 Task: Add an event with the title Second Marketing Campaign Review and Analysis, date '2023/12/29', time 8:30 AM to 10:30 AMand add a description: The Networking Mixer Event will kick off with a warm welcome and an introduction to the purpose and format of the event. Attendees will have the chance to mingle and engage in casual conversations, creating a relaxed and inclusive environment that encourages networking and relationship building.Select event color  Flamingo . Add location for the event as: 789 Oak Lane, Townsville, United Kingdom, logged in from the account softage.7@softage.netand send the event invitation to softage.1@softage.net and softage.2@softage.net. Set a reminder for the event Doesn't repeat
Action: Mouse moved to (48, 123)
Screenshot: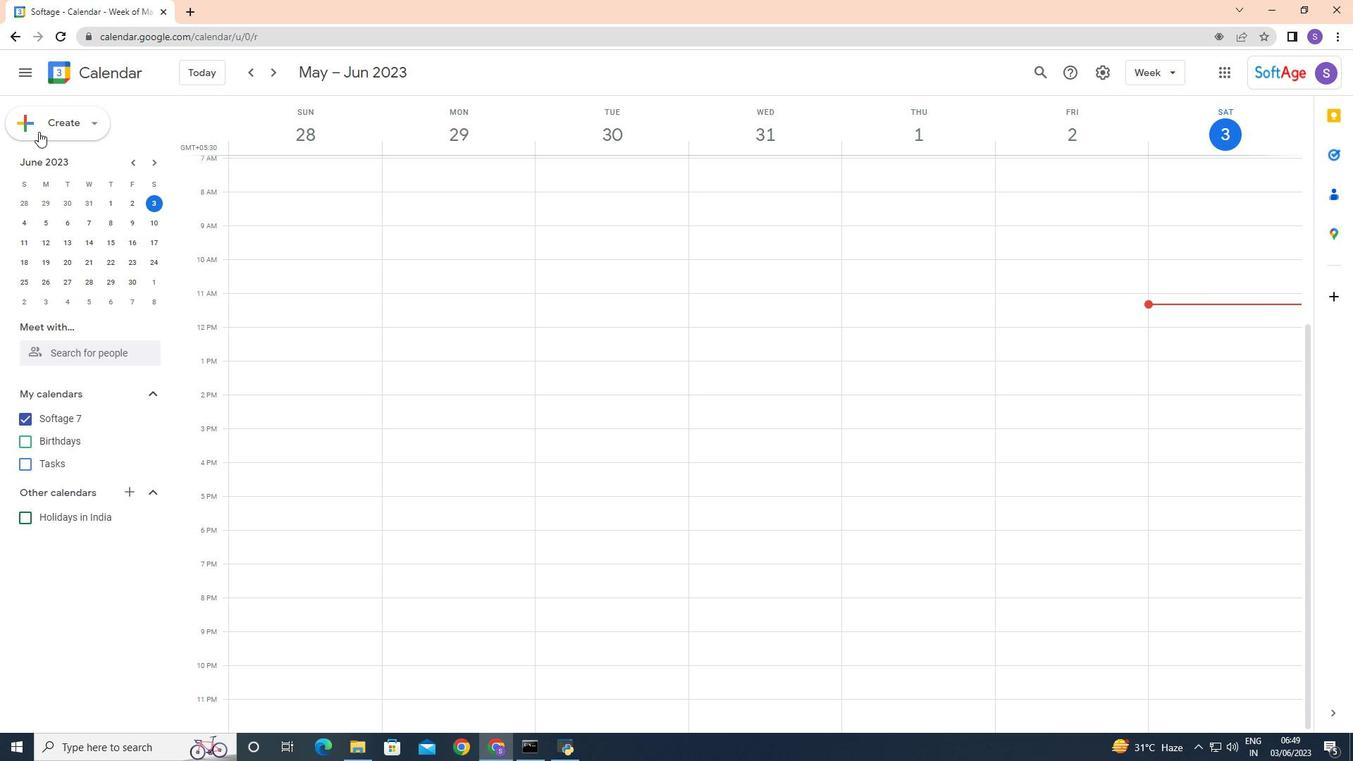 
Action: Mouse pressed left at (48, 123)
Screenshot: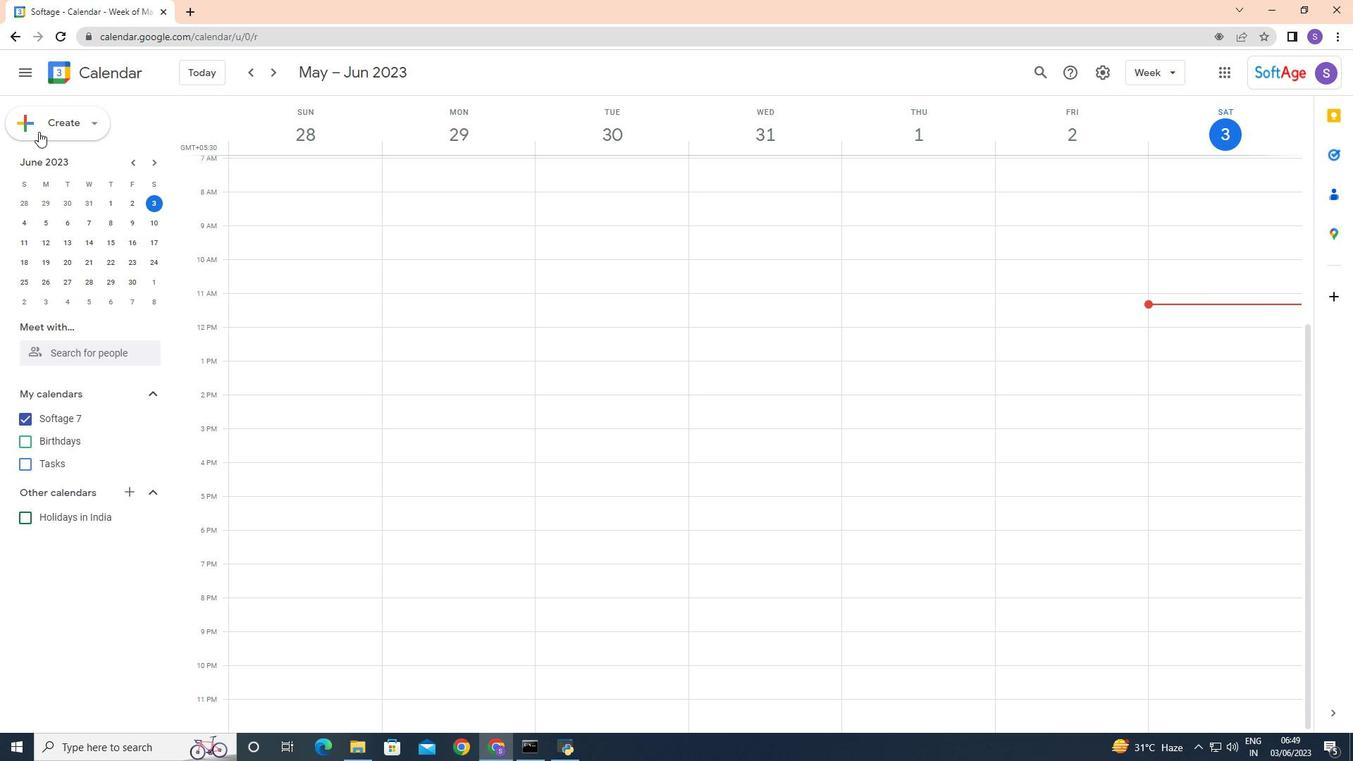 
Action: Mouse moved to (63, 160)
Screenshot: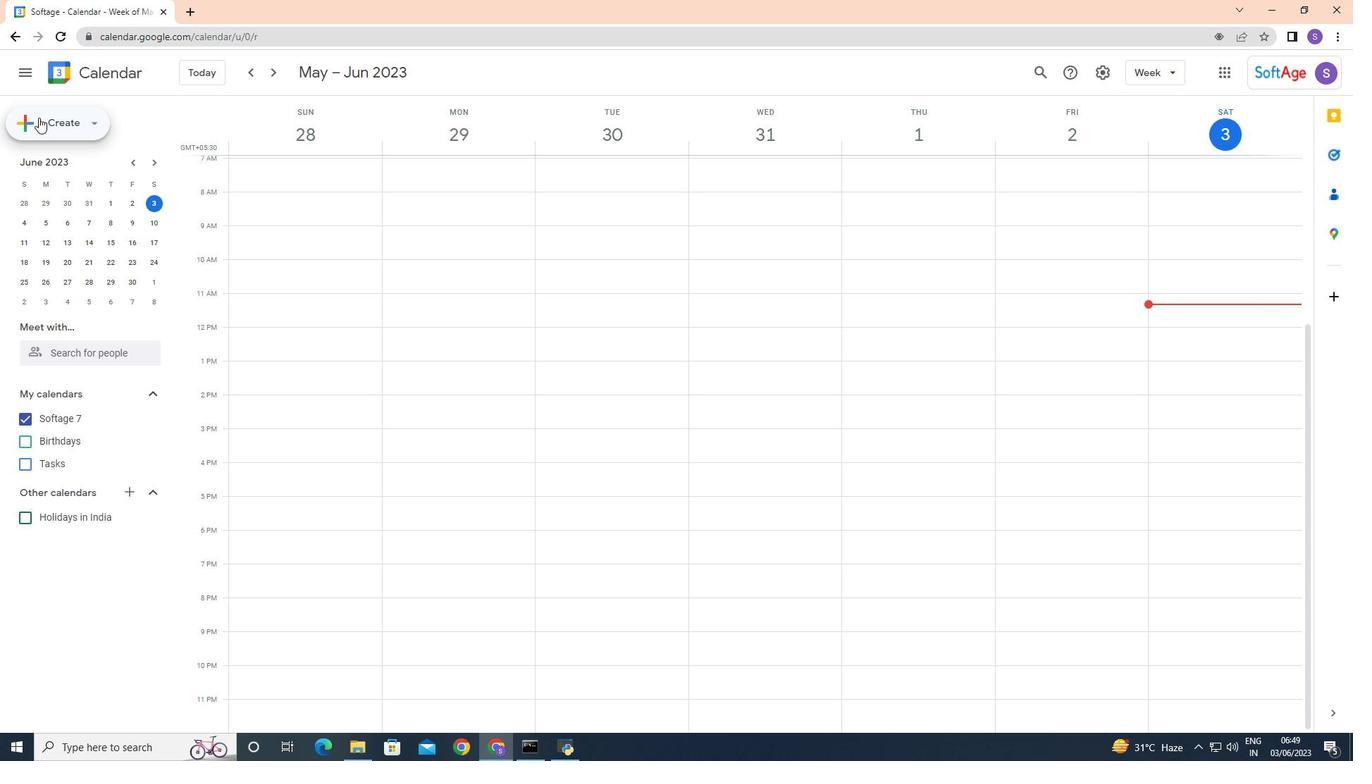 
Action: Mouse pressed left at (63, 160)
Screenshot: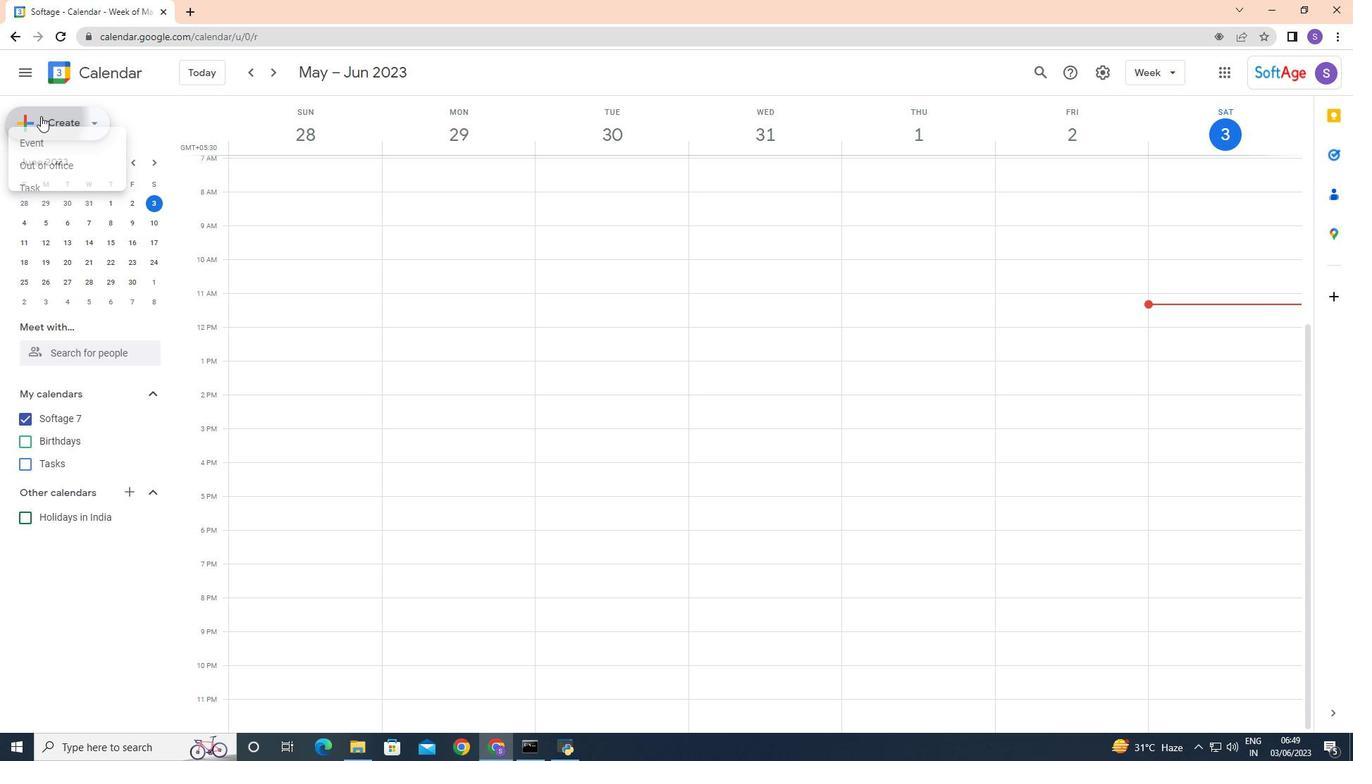 
Action: Mouse moved to (1019, 556)
Screenshot: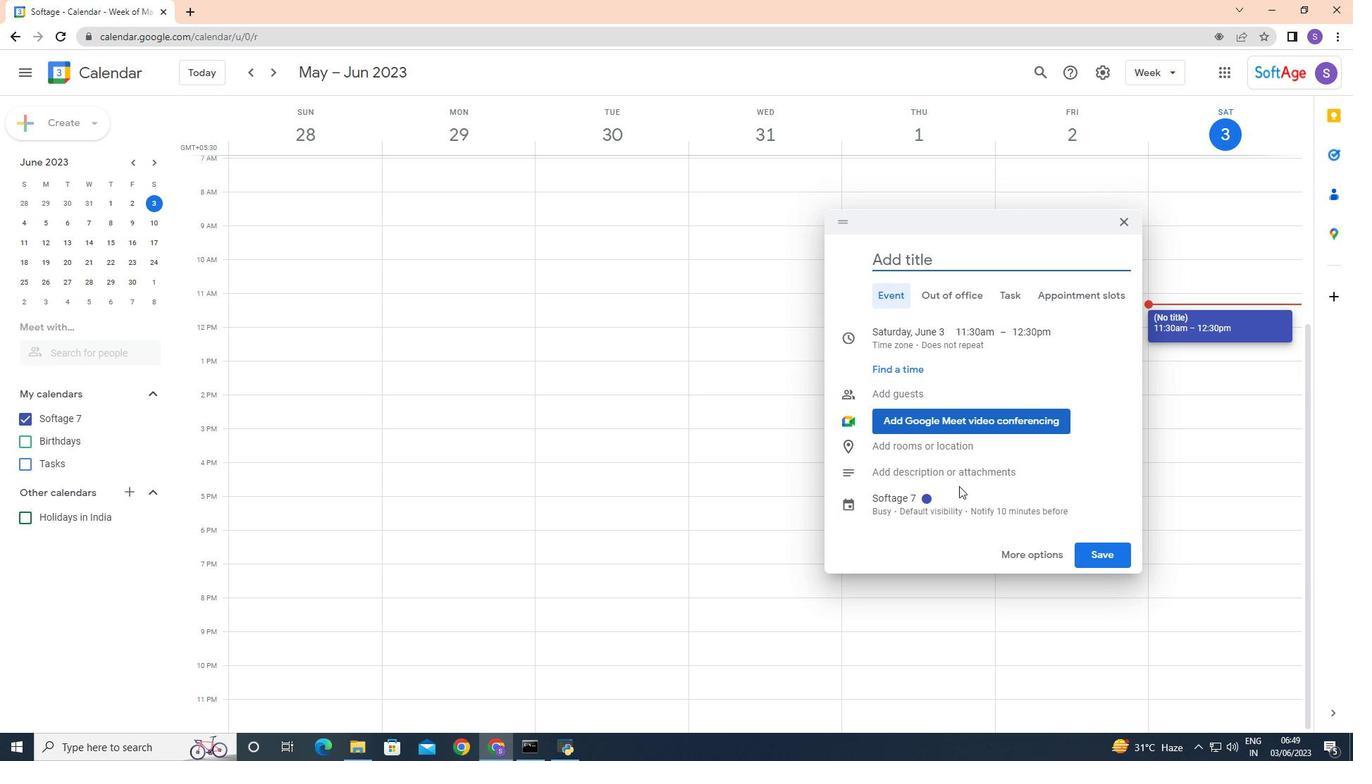 
Action: Mouse pressed left at (1019, 556)
Screenshot: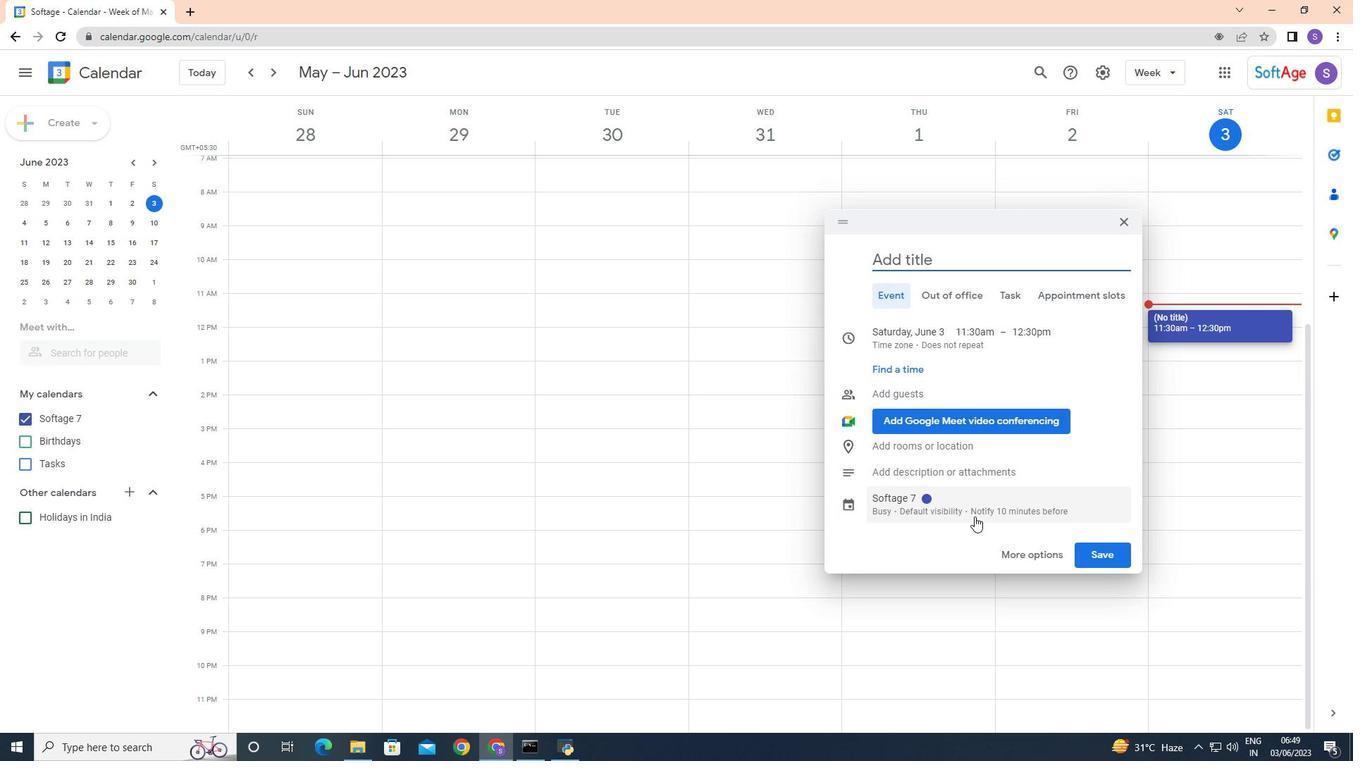 
Action: Mouse moved to (94, 76)
Screenshot: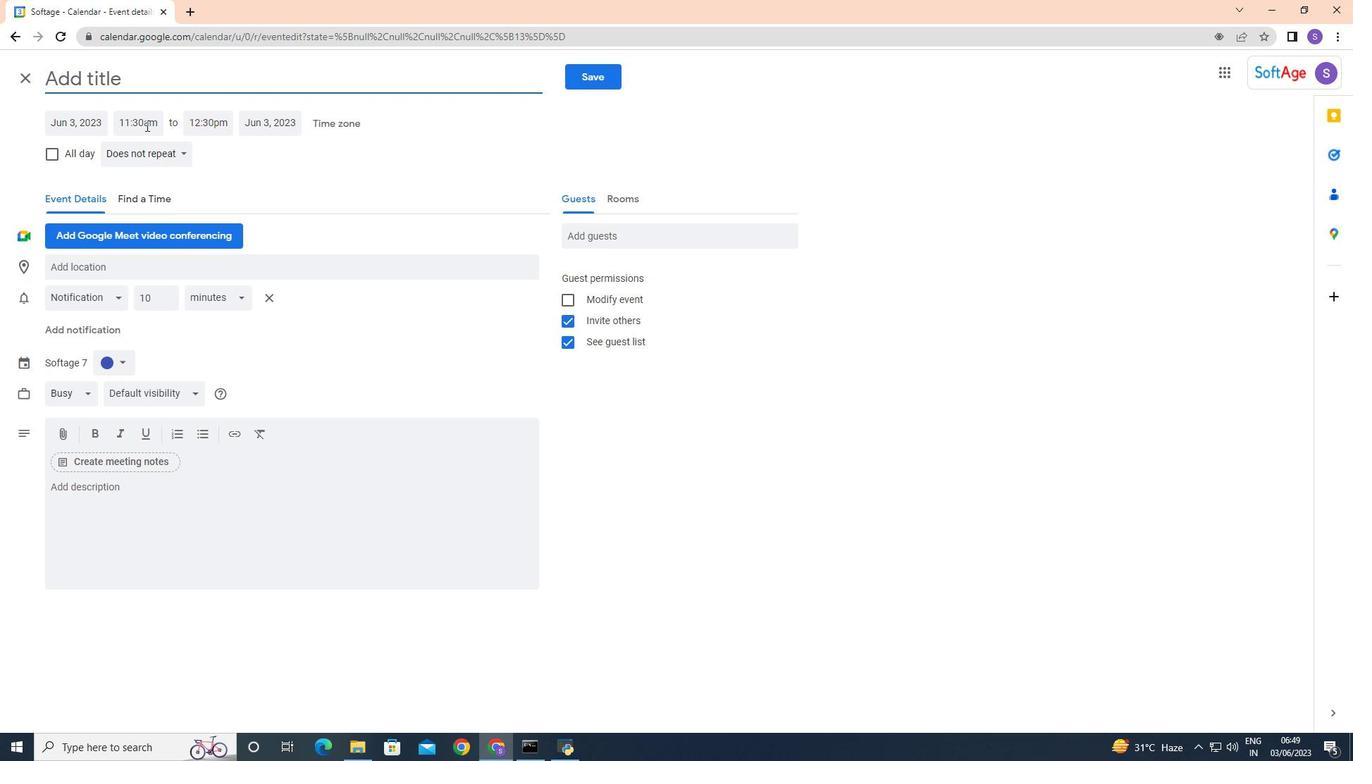 
Action: Mouse pressed left at (94, 76)
Screenshot: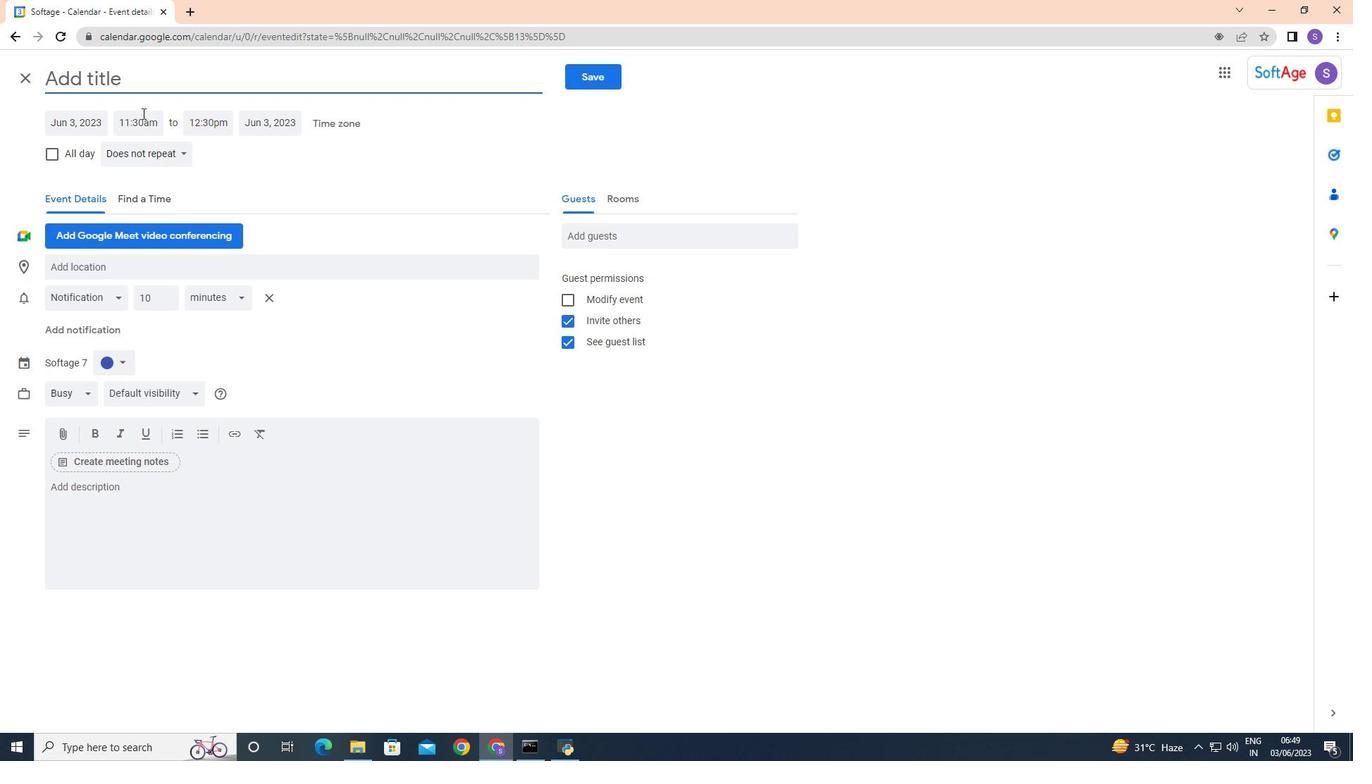 
Action: Key pressed <Key.caps_lock>S<Key.caps_lock>econd<Key.space><Key.caps_lock>MA<Key.caps_lock><Key.backspace>arketing<Key.space><Key.caps_lock>C<Key.caps_lock>ampaign<Key.space><Key.caps_lock>R<Key.caps_lock>eview<Key.space><Key.caps_lock>AND<Key.backspace><Key.backspace><Key.backspace><Key.caps_lock>and<Key.space>a<Key.backspace><Key.caps_lock>ANA<Key.backspace><Key.backspace><Key.caps_lock>a<Key.backspace>nalysis
Screenshot: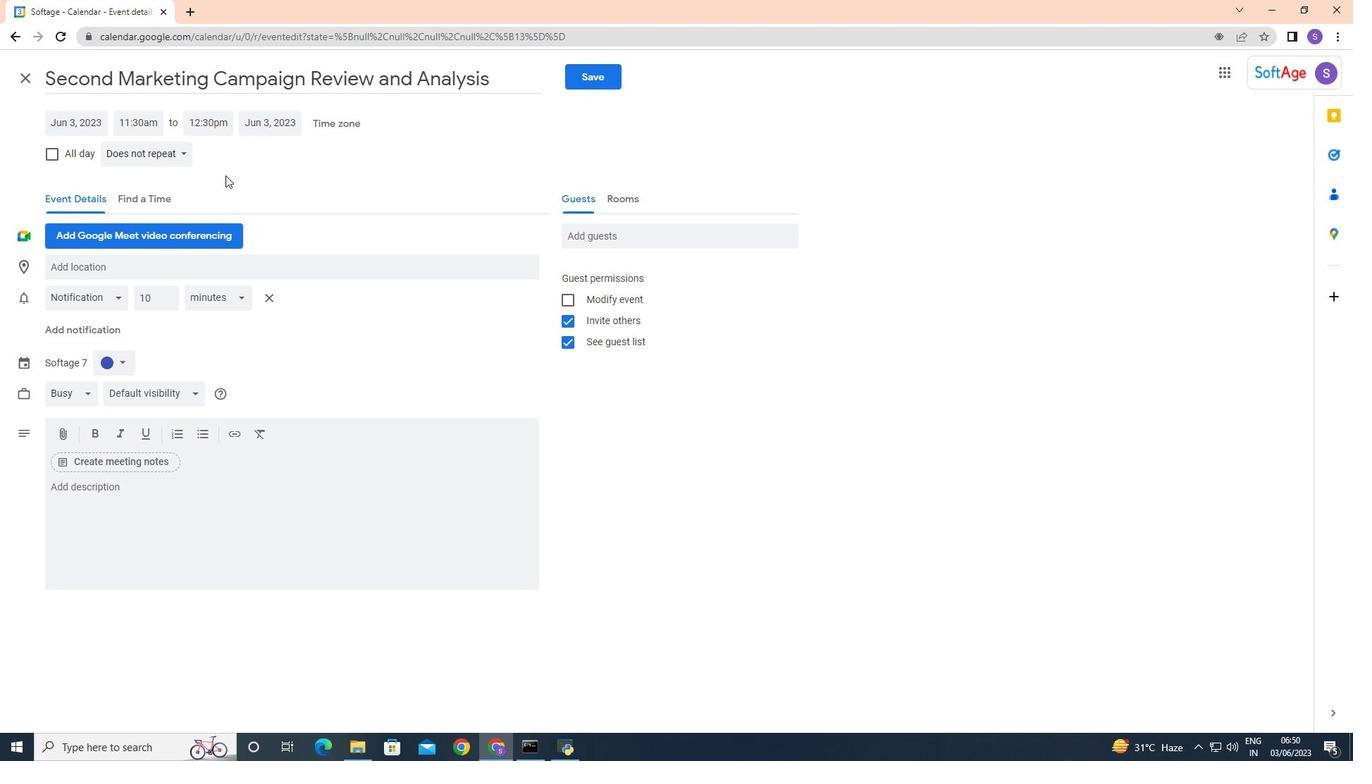 
Action: Mouse moved to (241, 194)
Screenshot: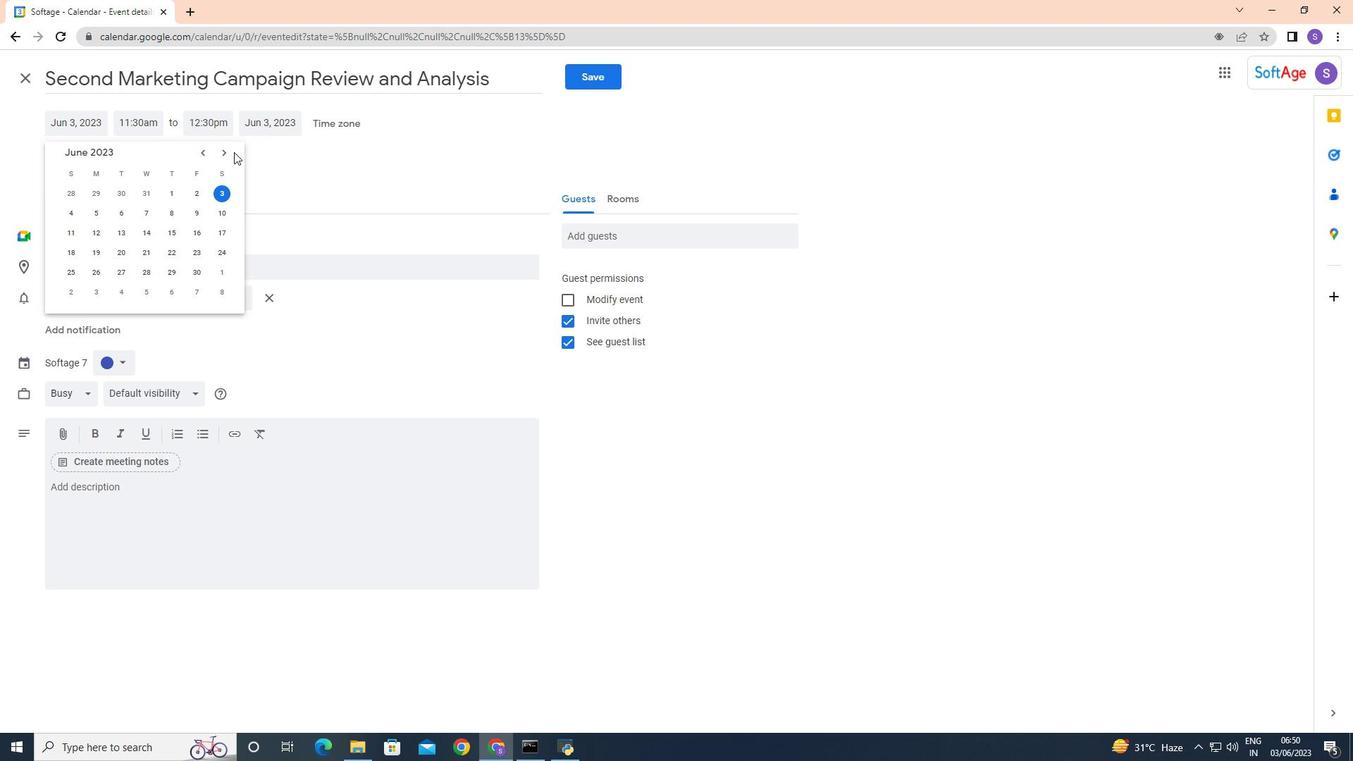 
Action: Mouse pressed left at (241, 194)
Screenshot: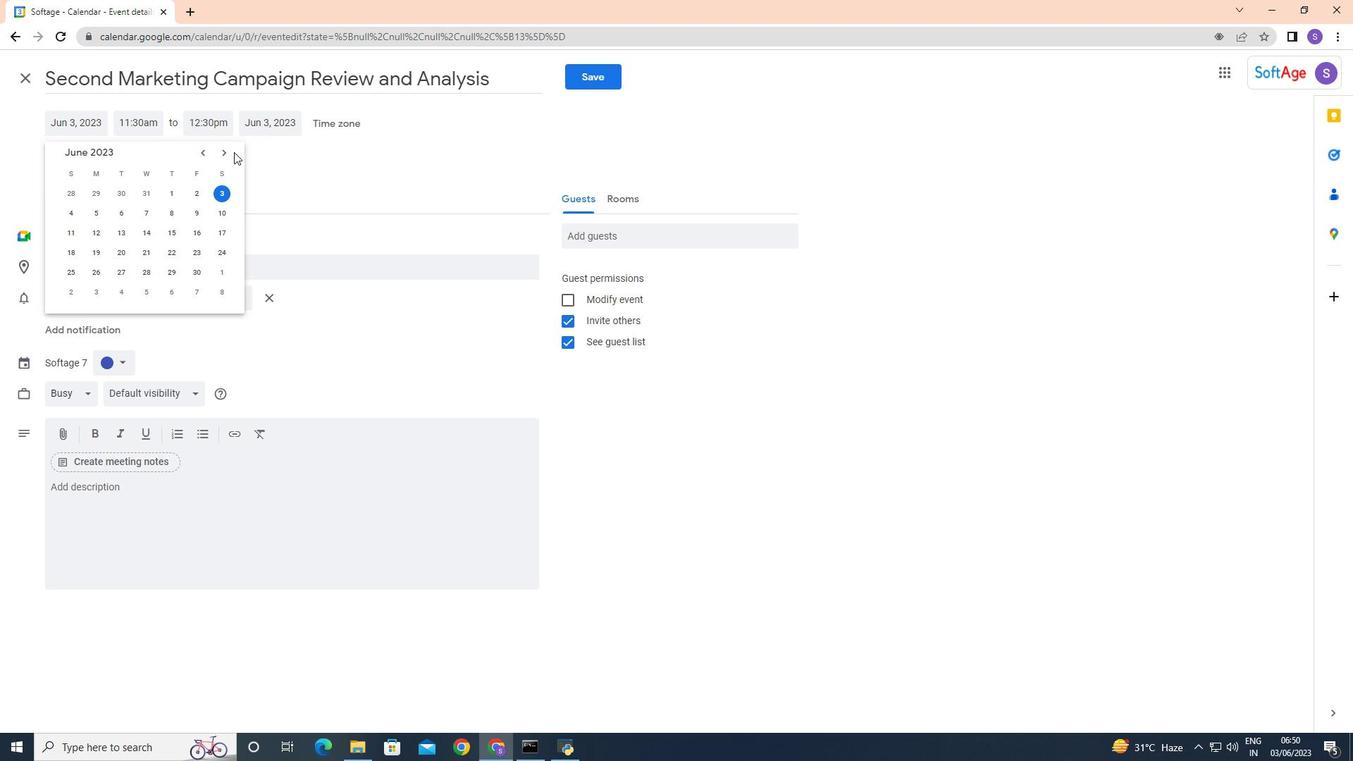 
Action: Mouse moved to (74, 125)
Screenshot: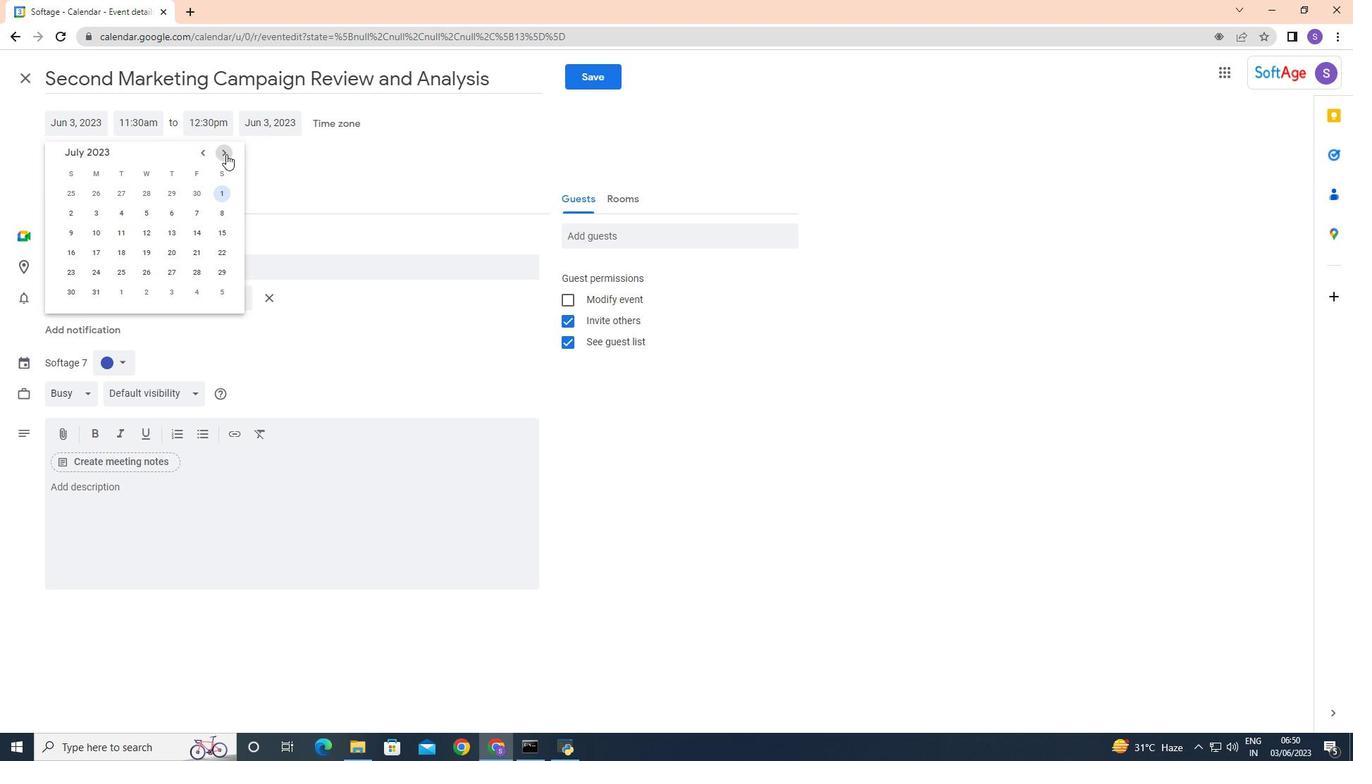 
Action: Mouse pressed left at (74, 125)
Screenshot: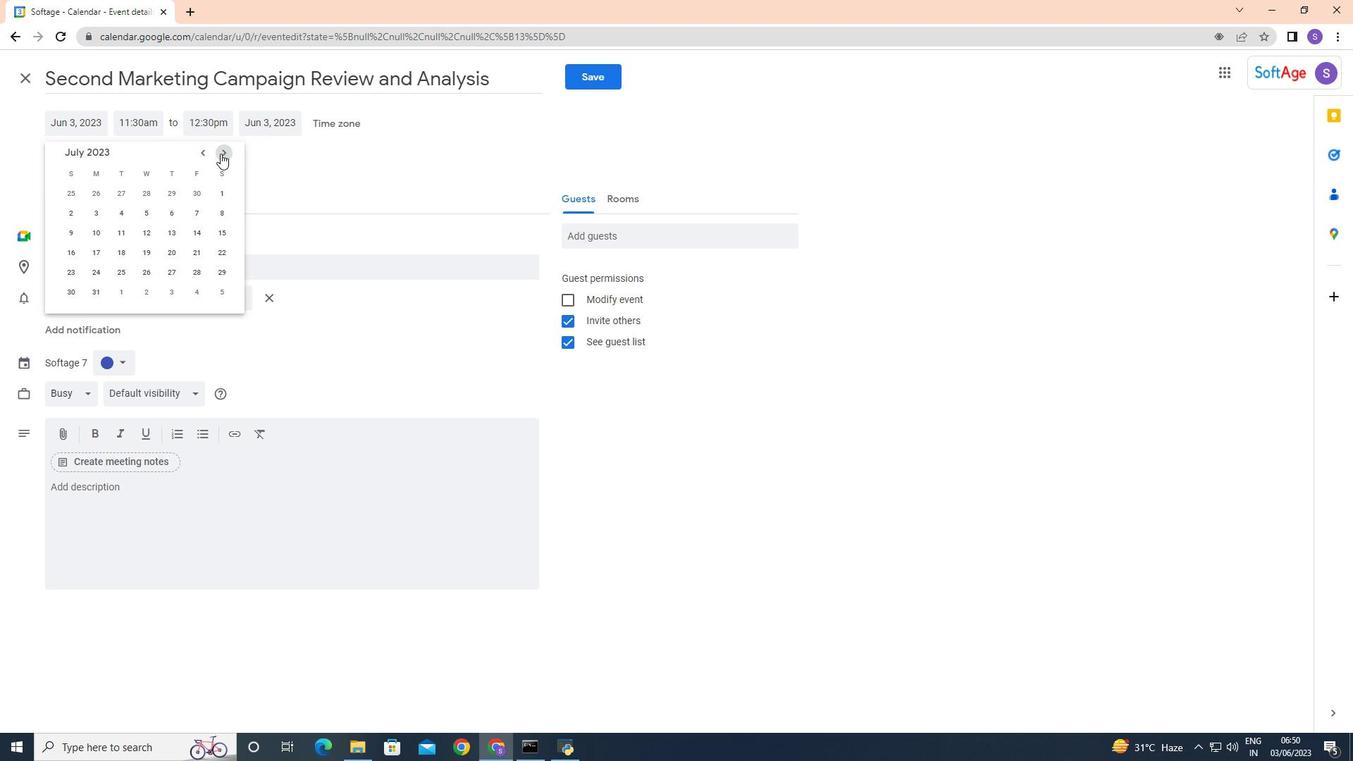 
Action: Mouse moved to (231, 153)
Screenshot: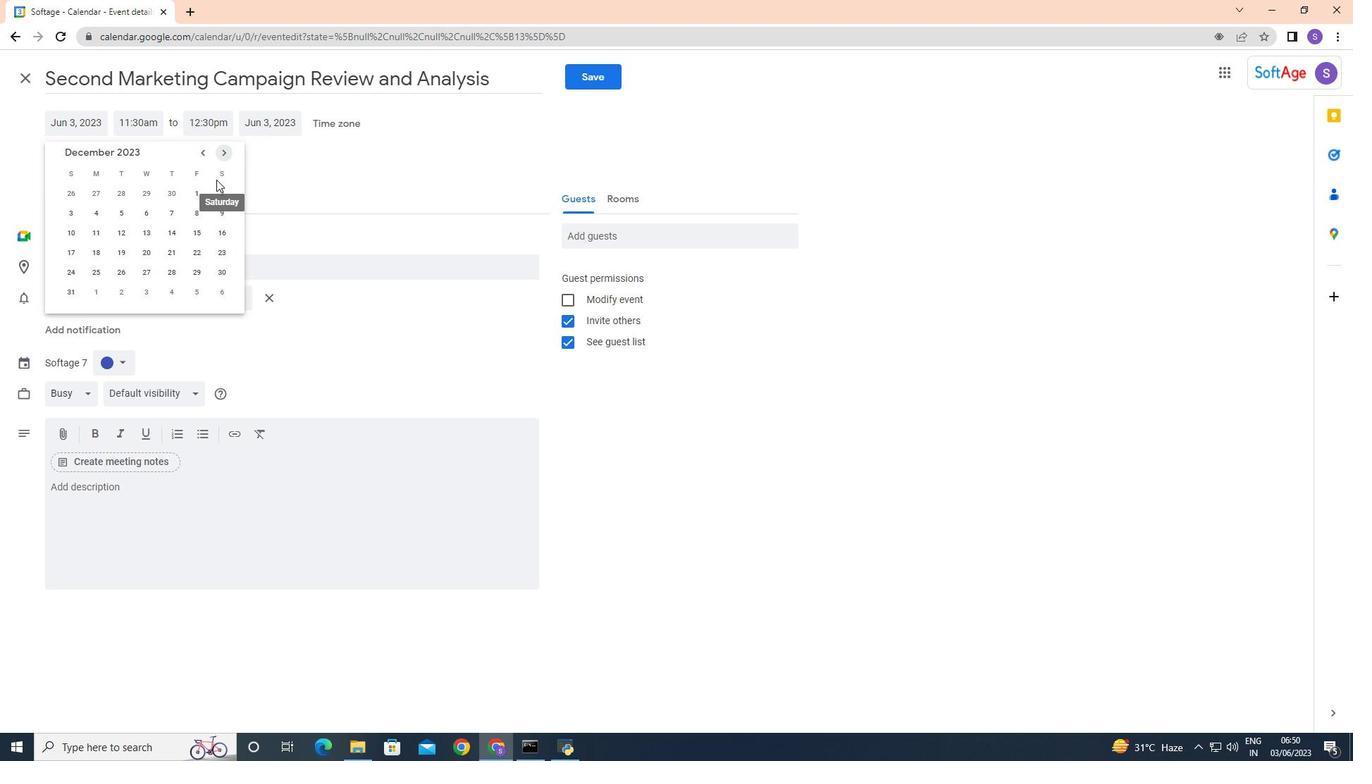 
Action: Mouse pressed left at (231, 153)
Screenshot: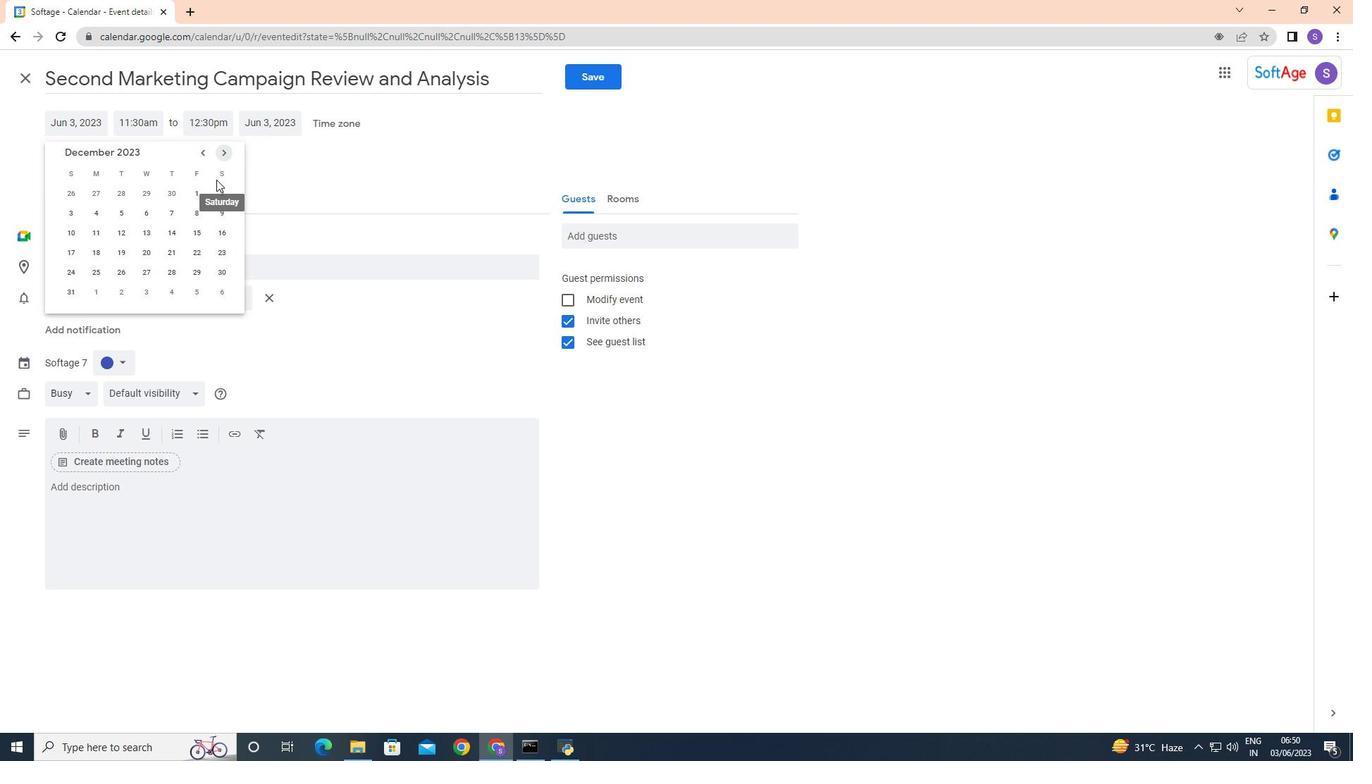 
Action: Mouse moved to (231, 153)
Screenshot: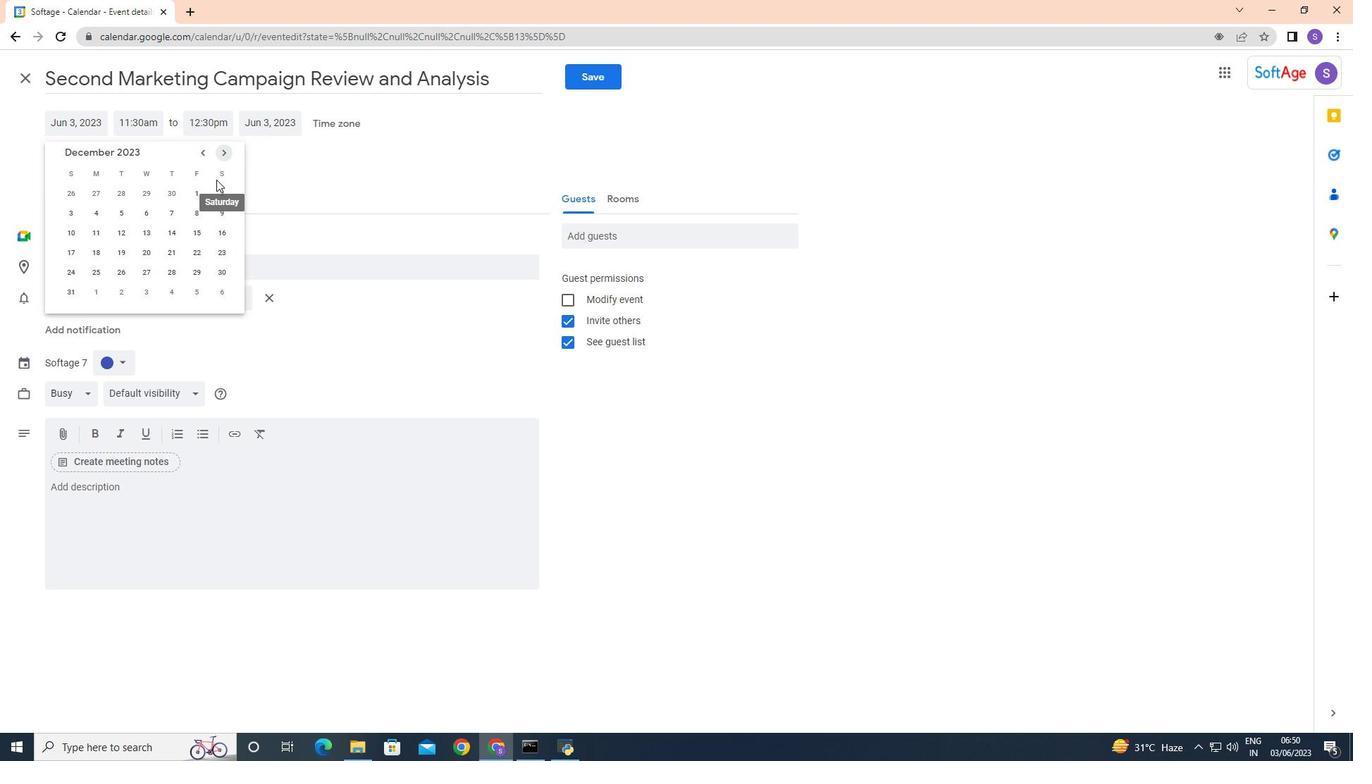 
Action: Mouse pressed left at (231, 153)
Screenshot: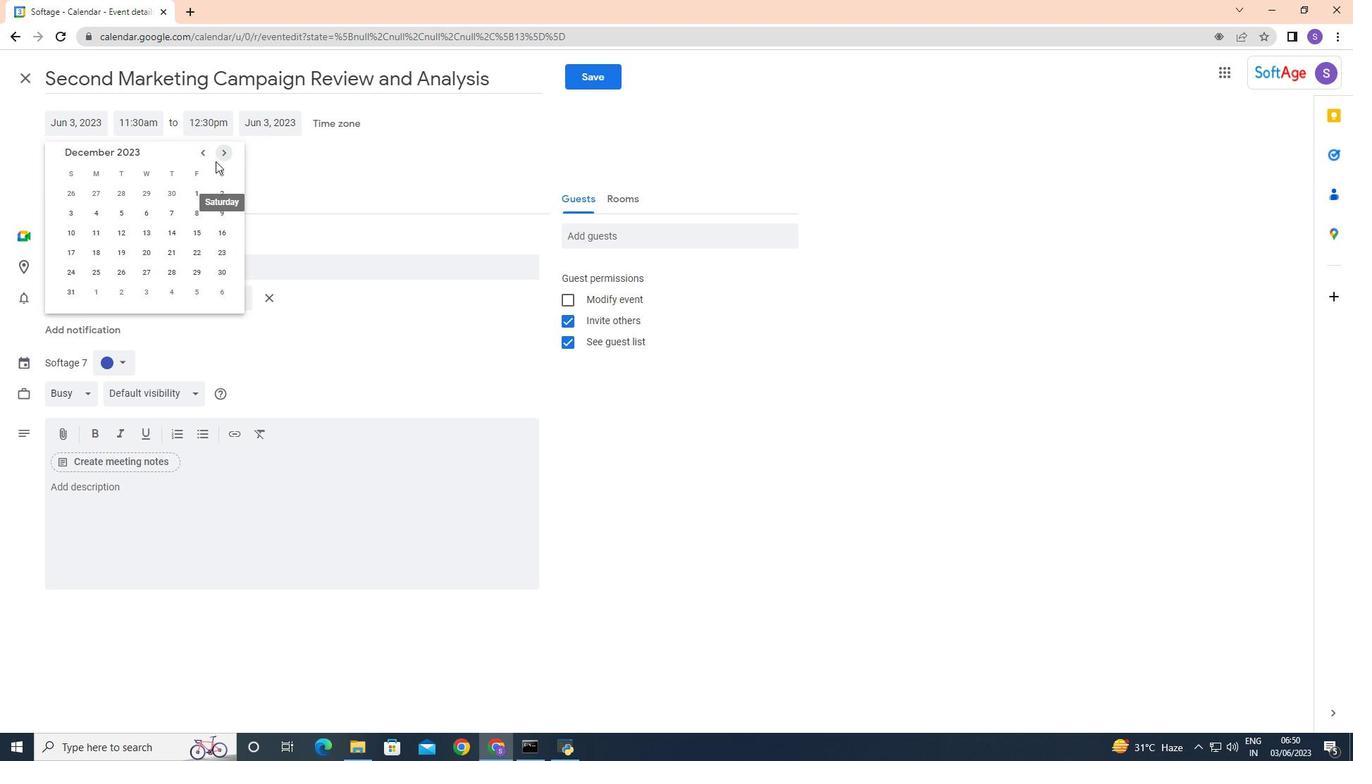 
Action: Mouse pressed left at (231, 153)
Screenshot: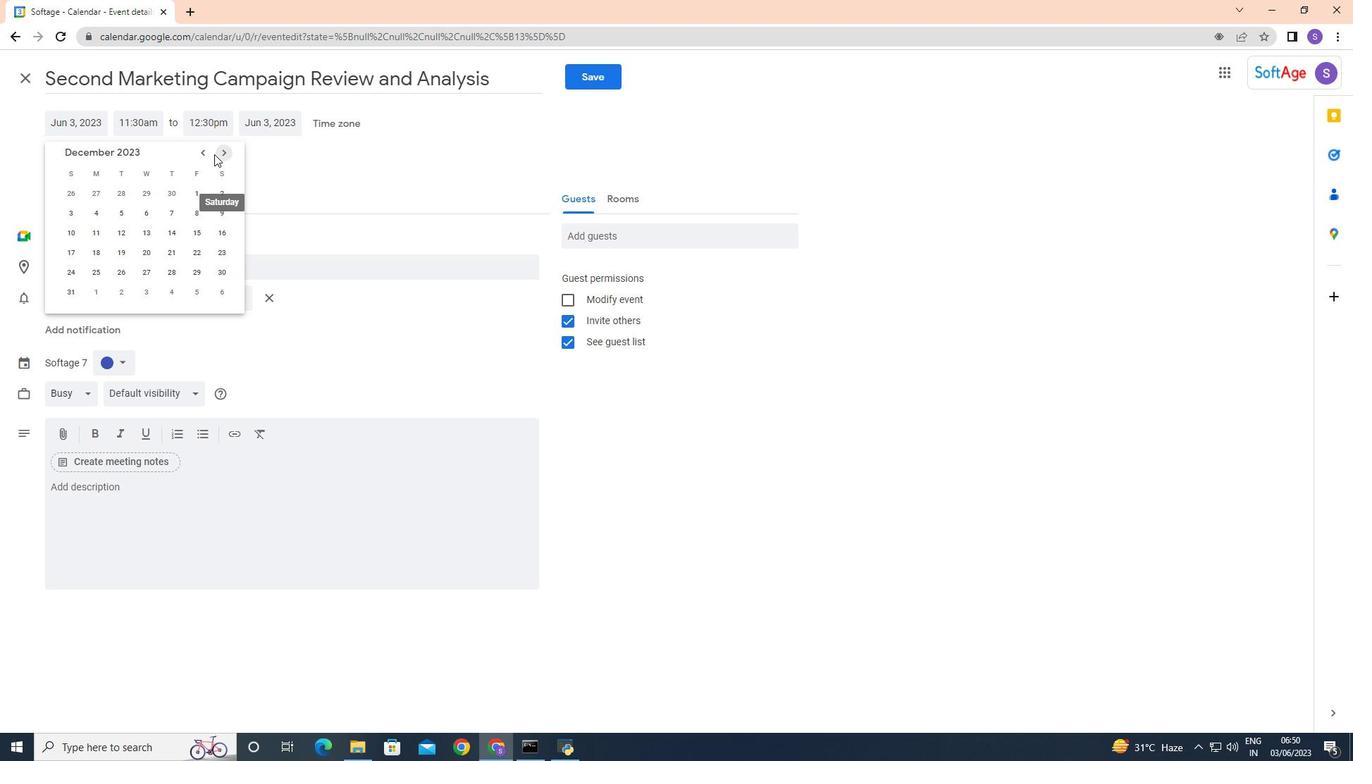 
Action: Mouse pressed left at (231, 153)
Screenshot: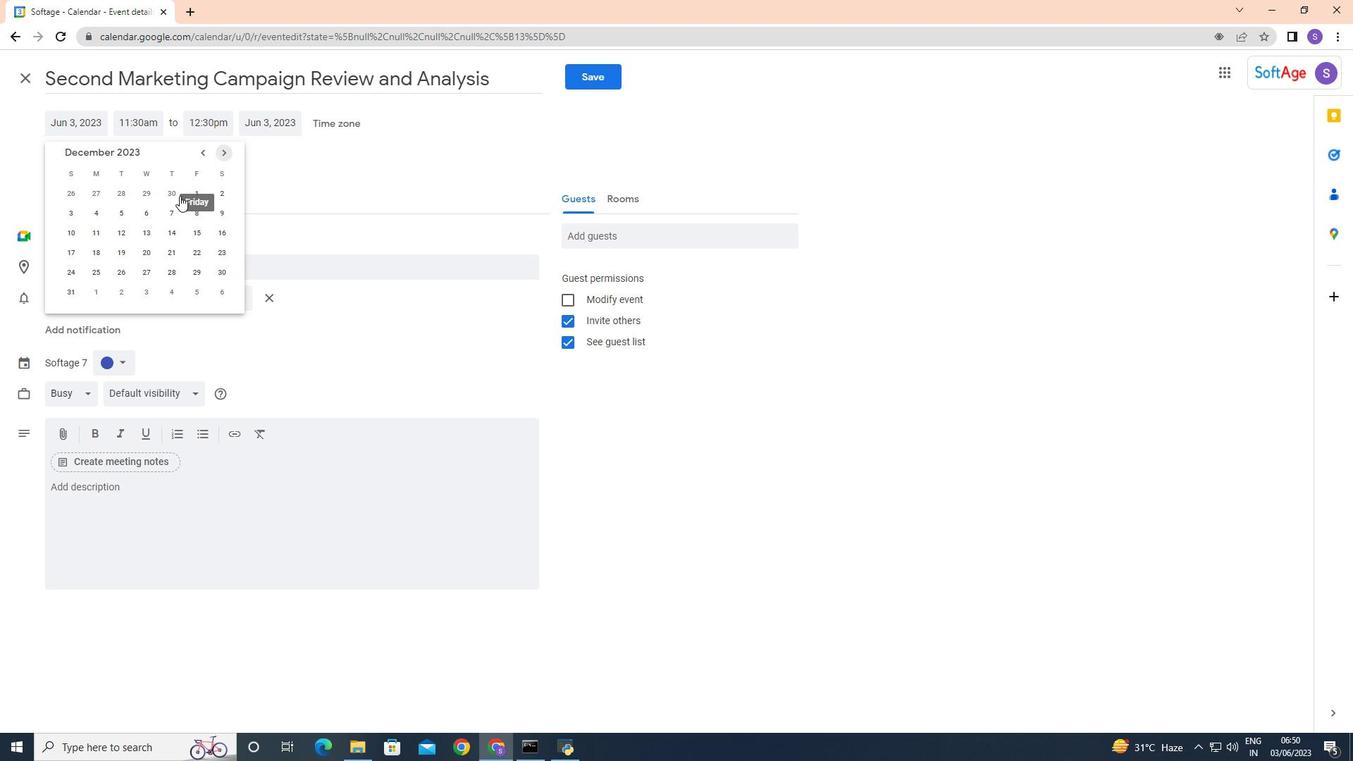 
Action: Mouse pressed left at (231, 153)
Screenshot: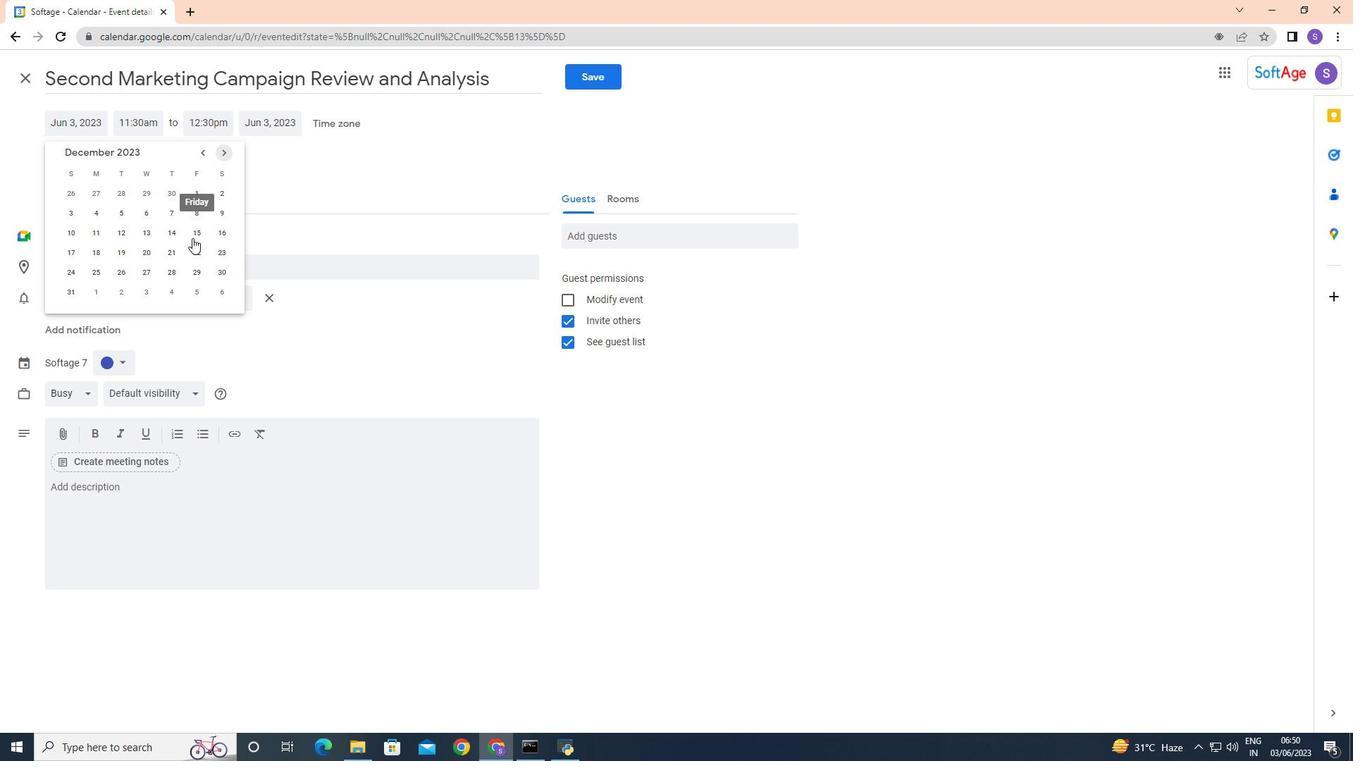 
Action: Mouse pressed left at (231, 153)
Screenshot: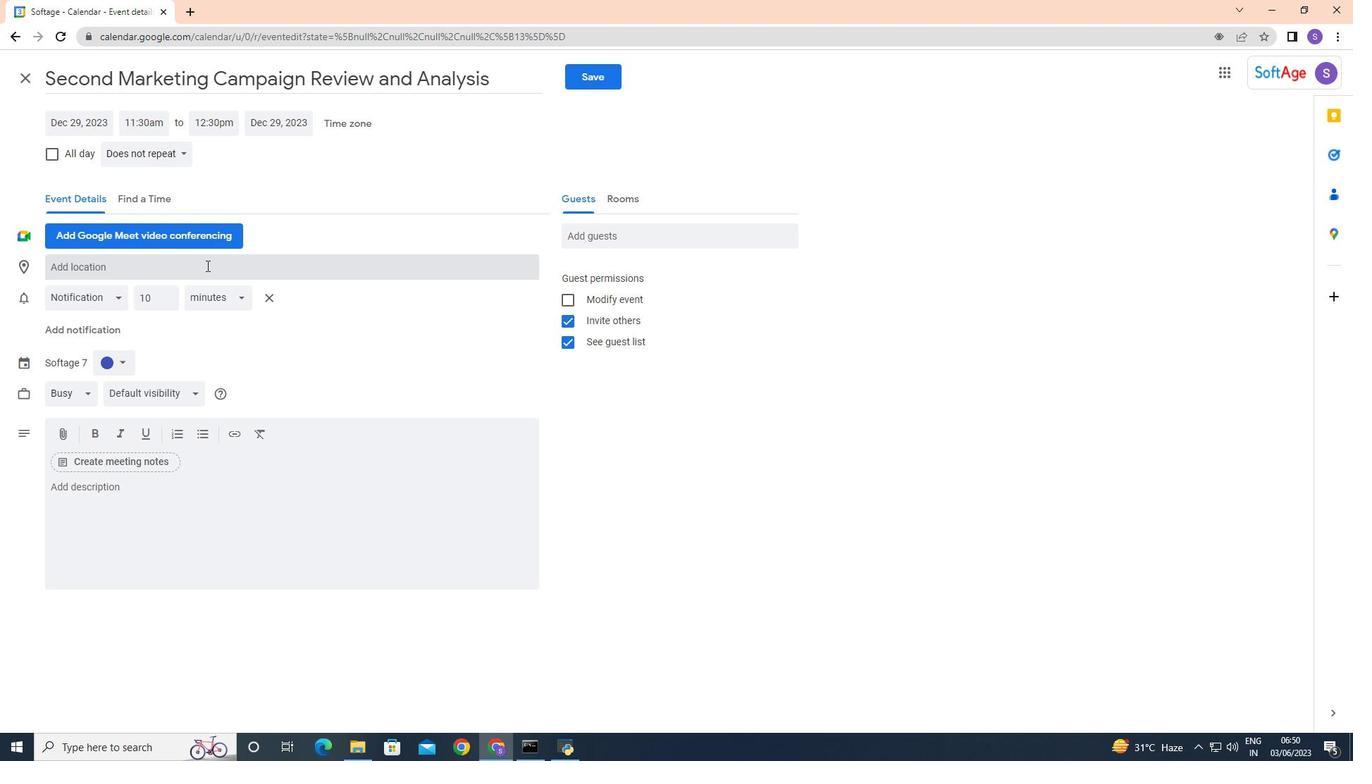 
Action: Mouse moved to (197, 272)
Screenshot: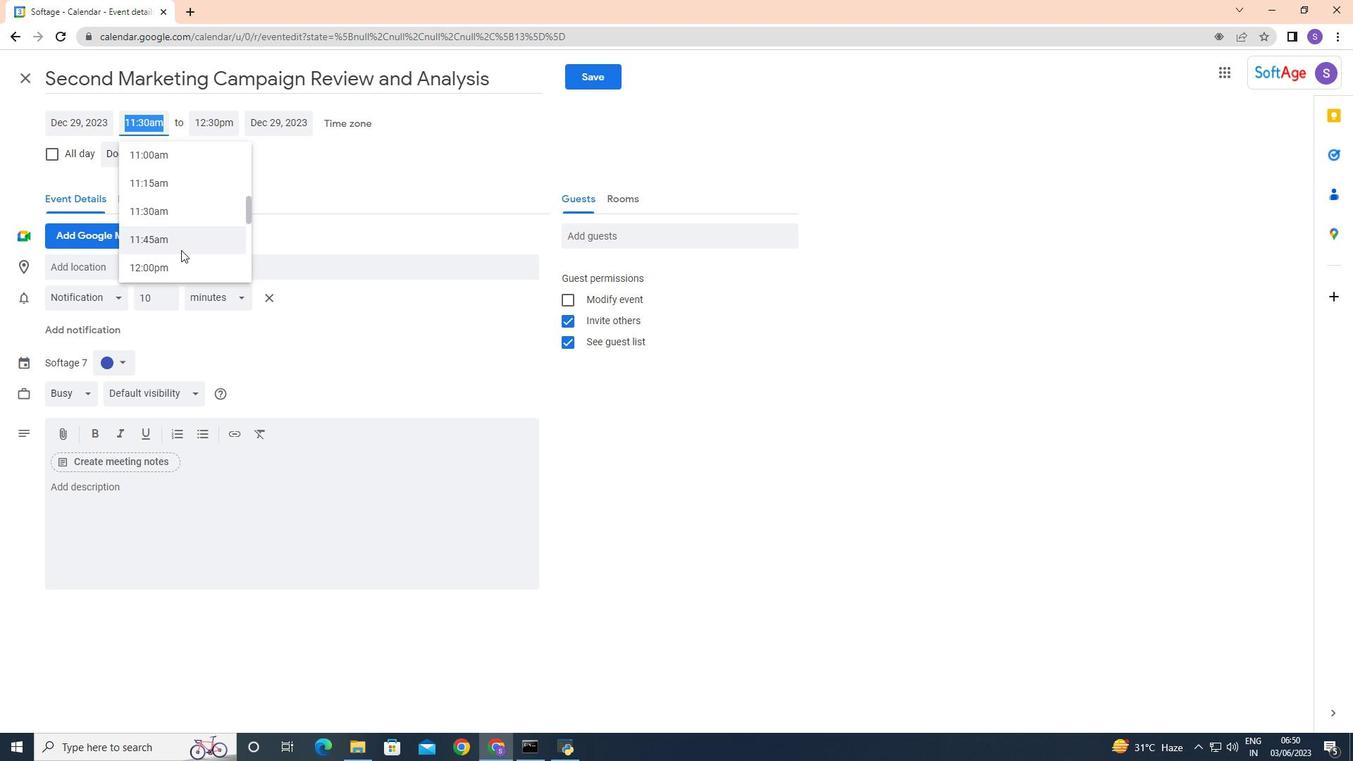 
Action: Mouse pressed left at (197, 272)
Screenshot: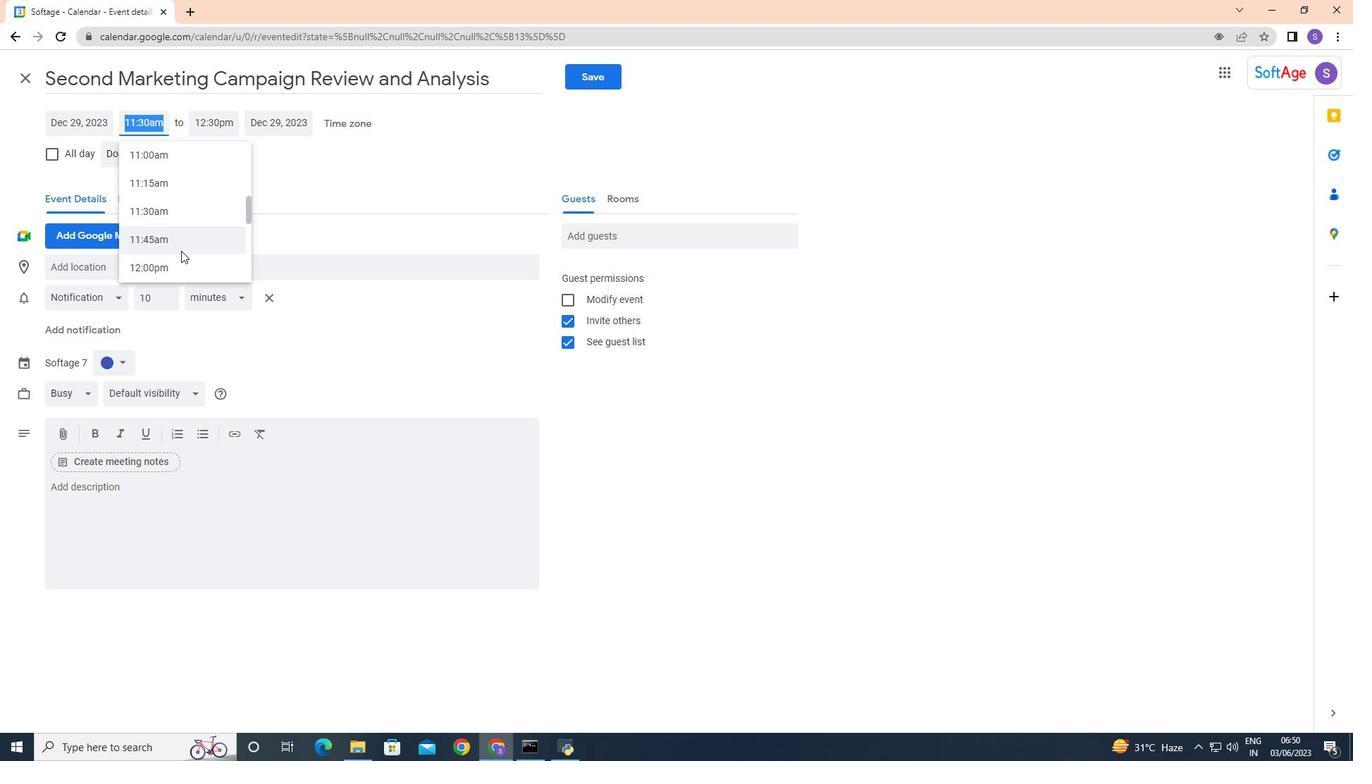 
Action: Mouse moved to (154, 124)
Screenshot: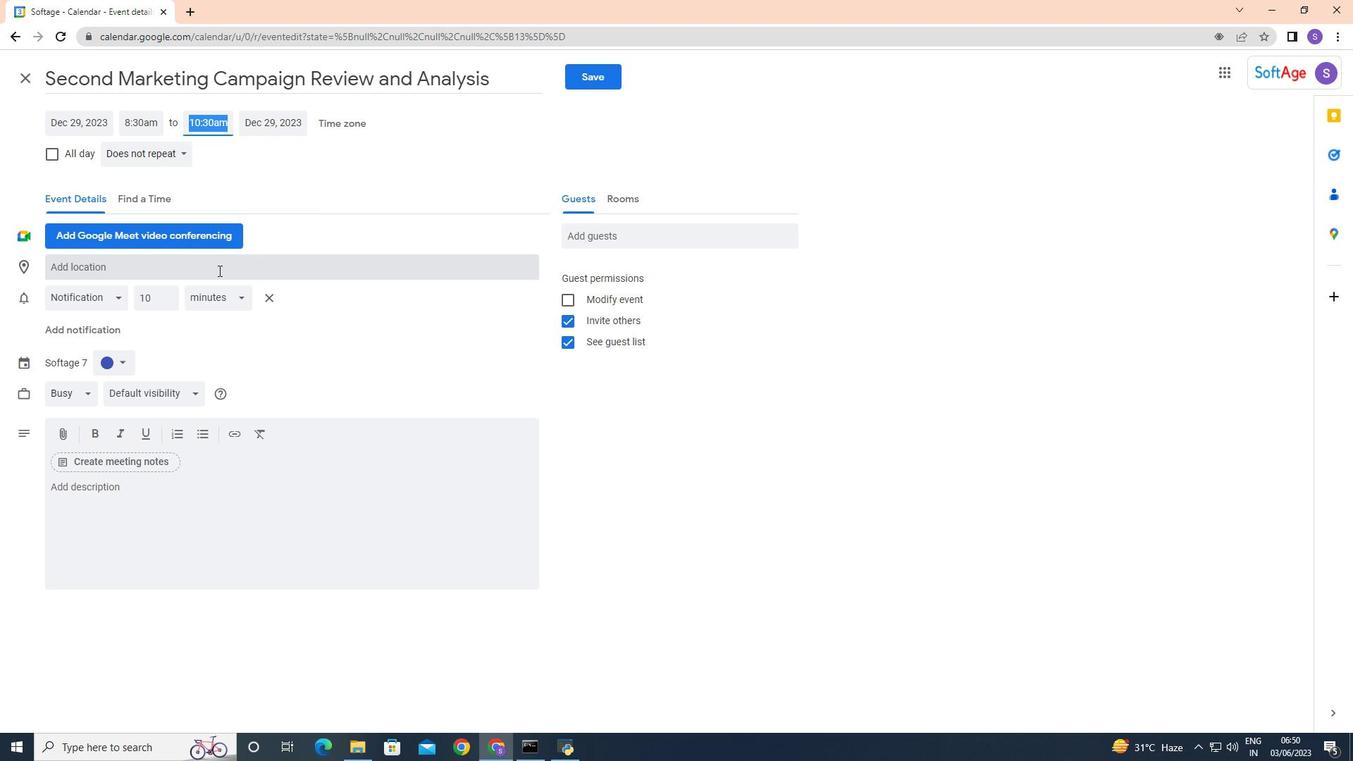 
Action: Mouse pressed left at (154, 124)
Screenshot: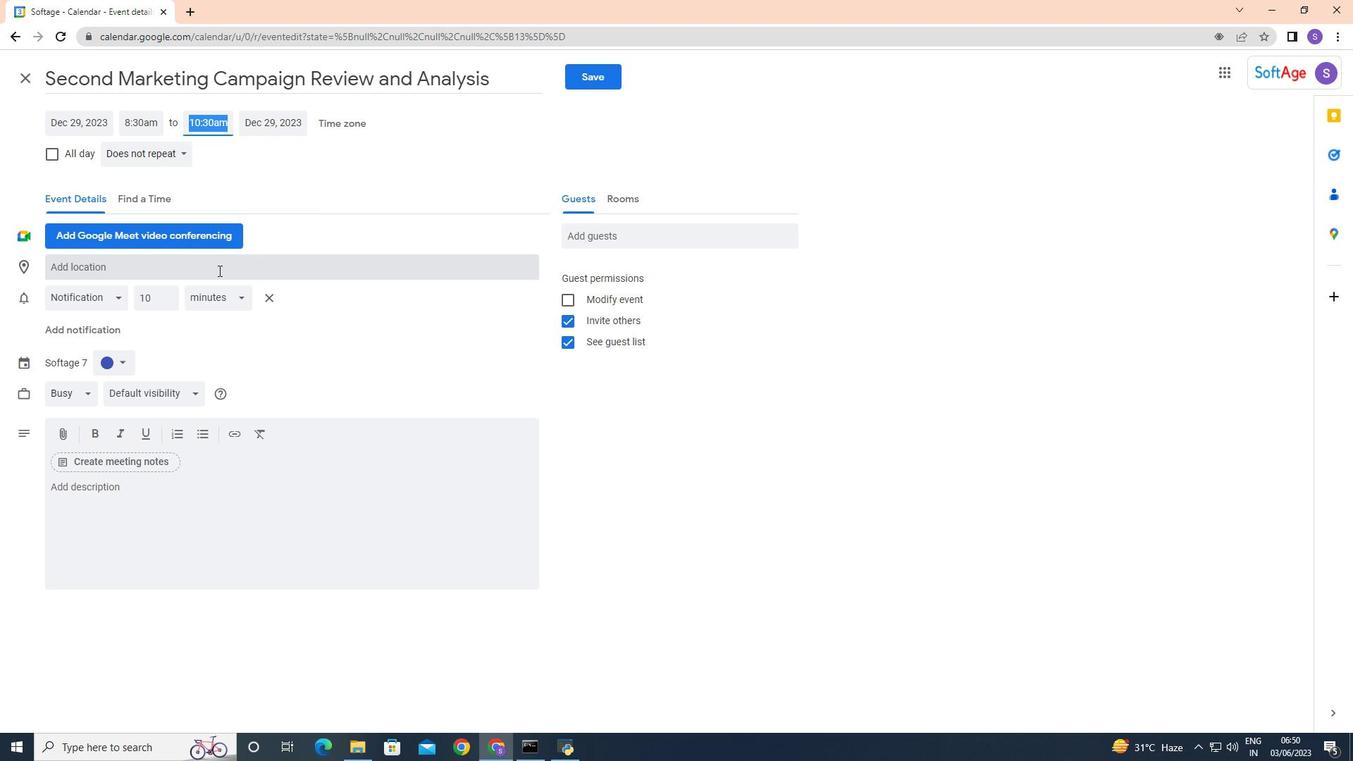 
Action: Mouse moved to (154, 208)
Screenshot: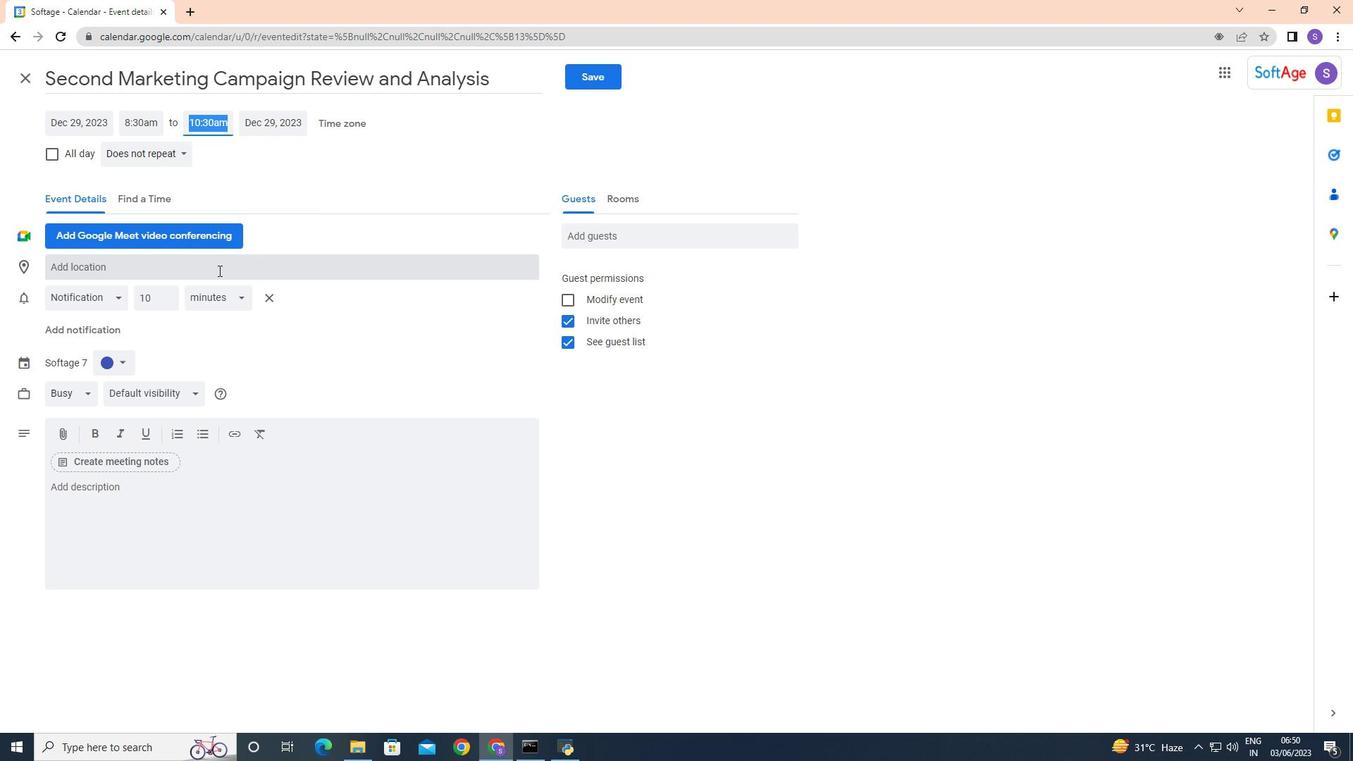 
Action: Mouse scrolled (154, 209) with delta (0, 0)
Screenshot: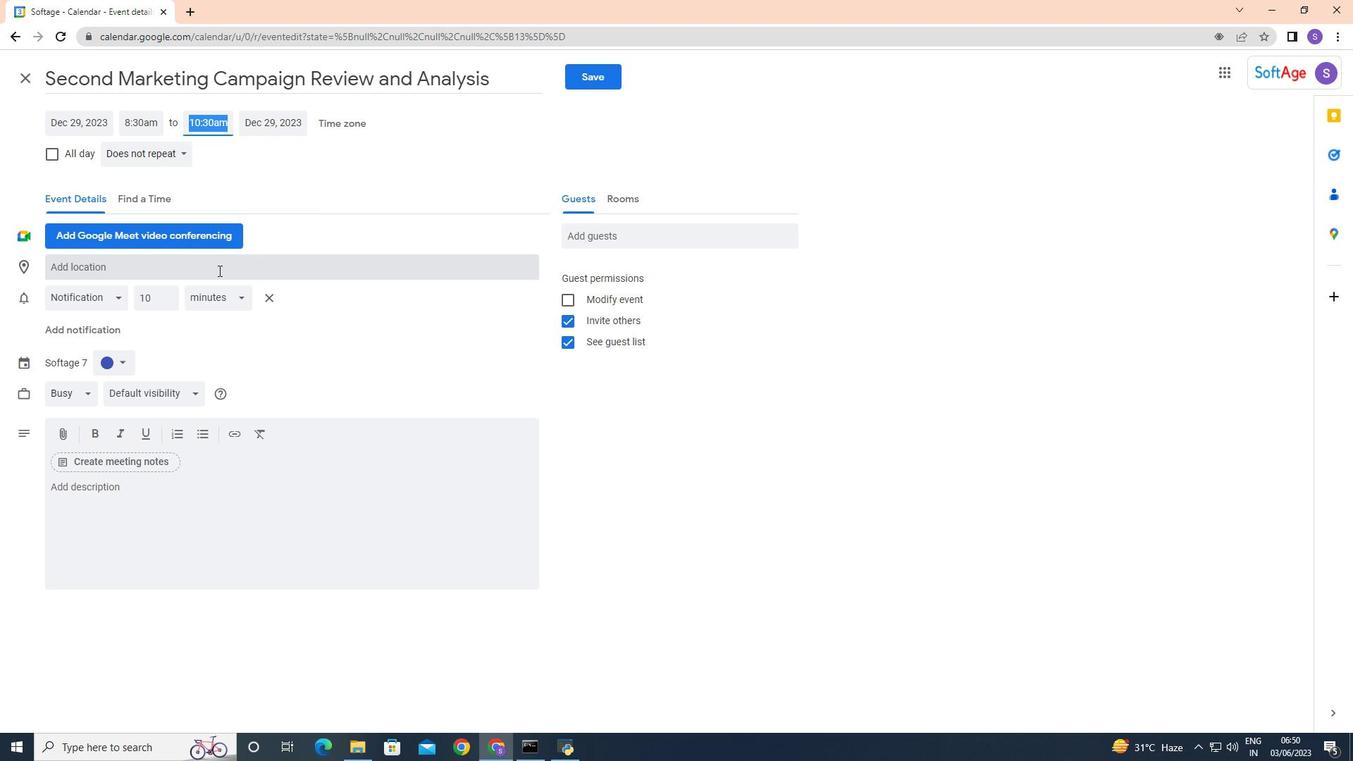 
Action: Mouse scrolled (154, 209) with delta (0, 0)
Screenshot: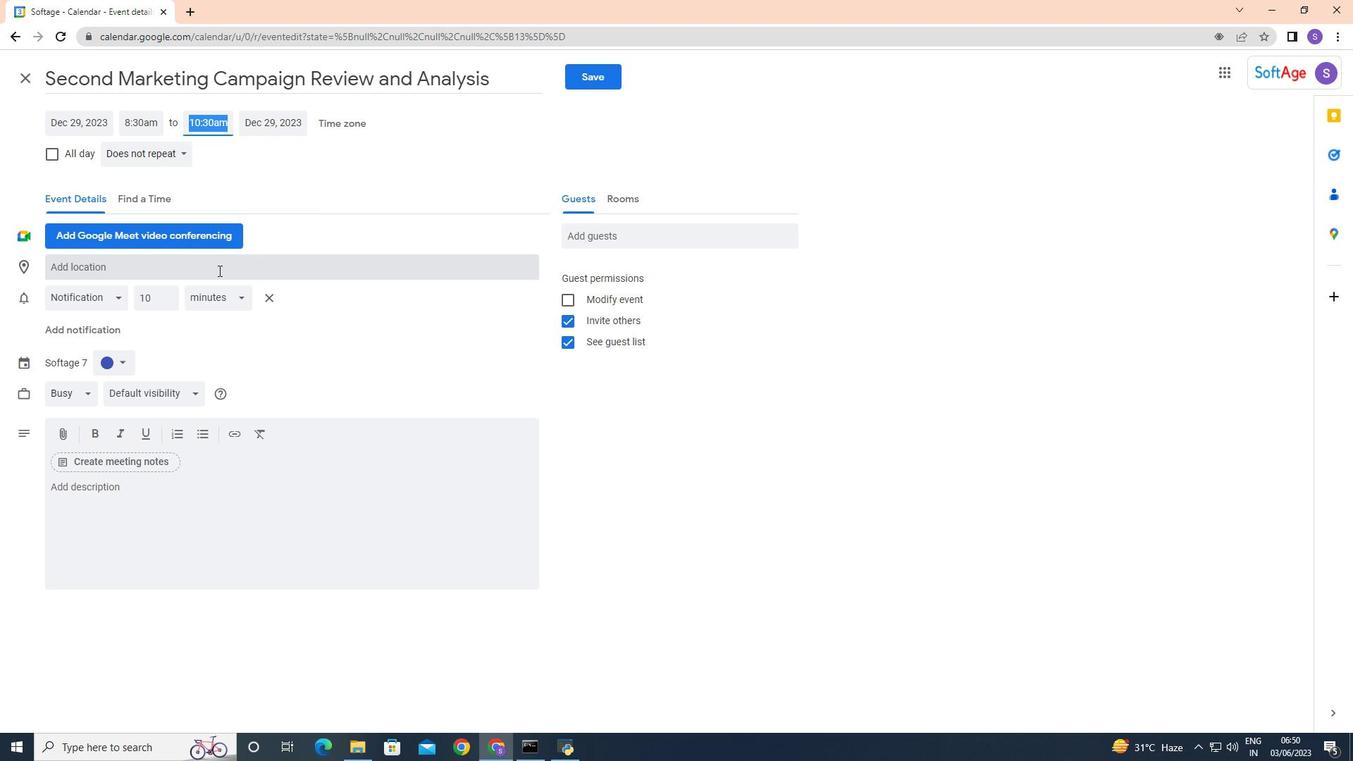 
Action: Mouse scrolled (154, 209) with delta (0, 0)
Screenshot: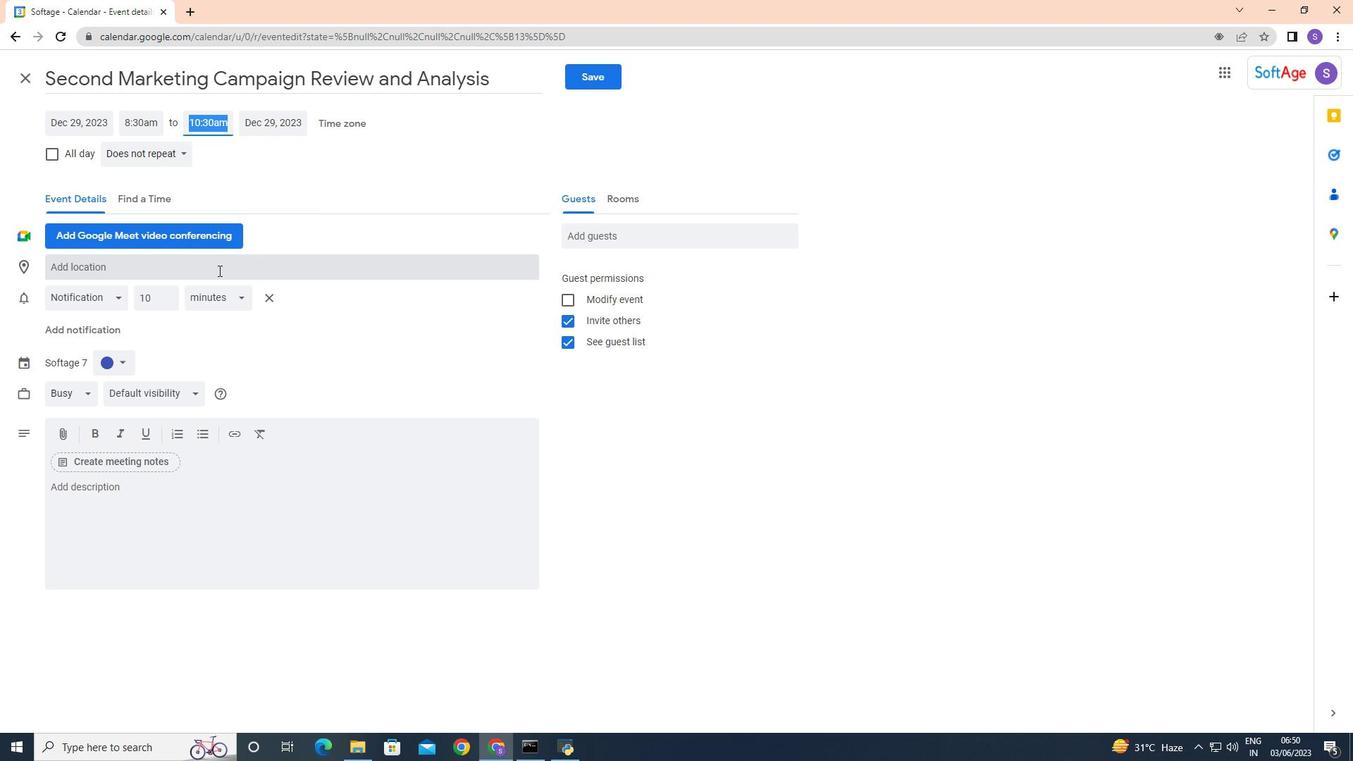 
Action: Mouse moved to (156, 215)
Screenshot: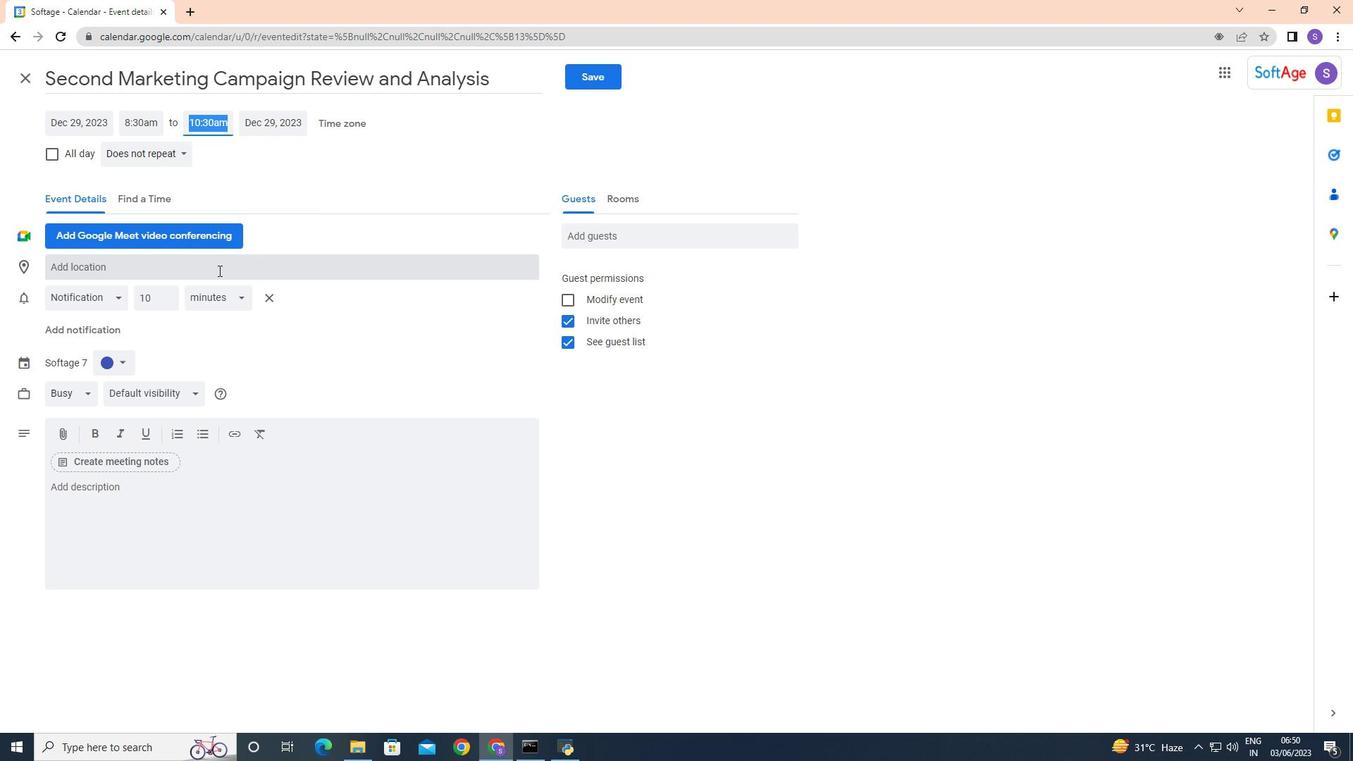 
Action: Mouse scrolled (156, 215) with delta (0, 0)
Screenshot: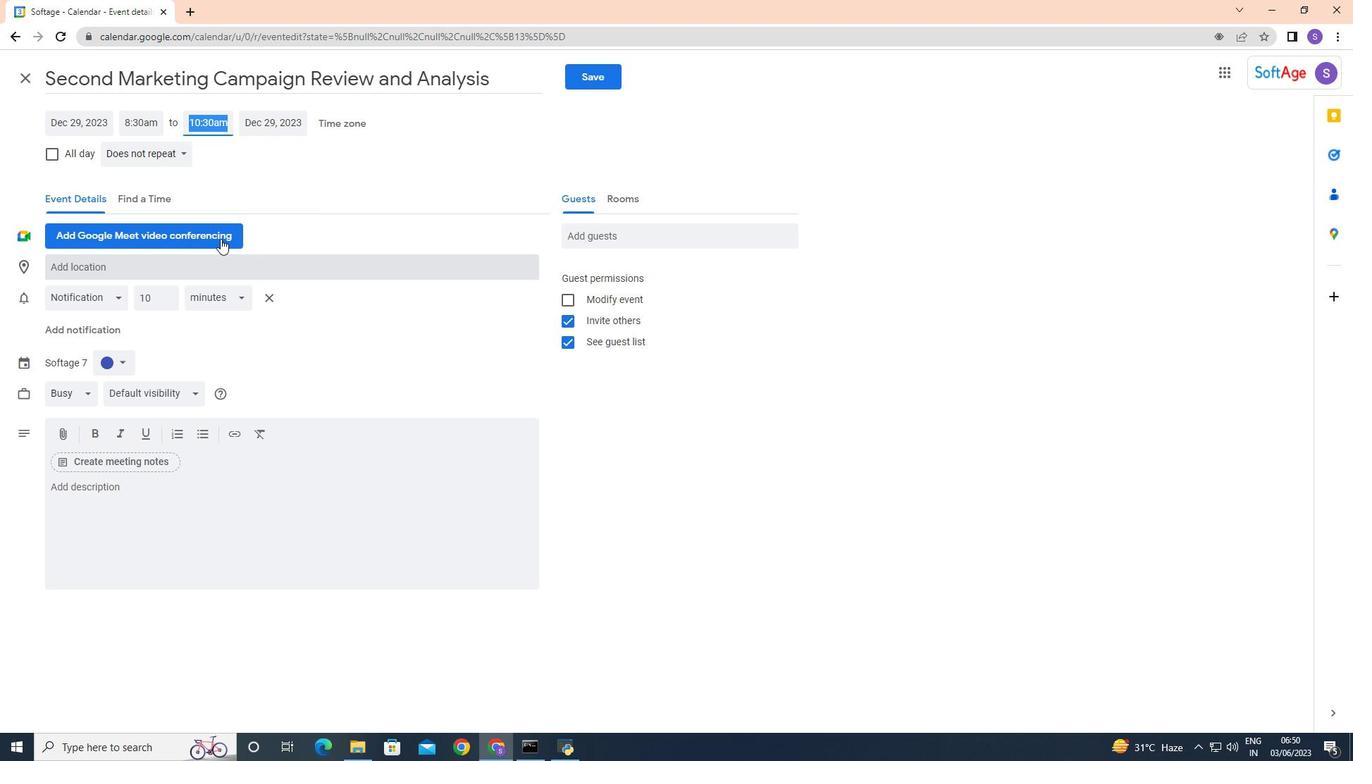 
Action: Mouse scrolled (156, 215) with delta (0, 0)
Screenshot: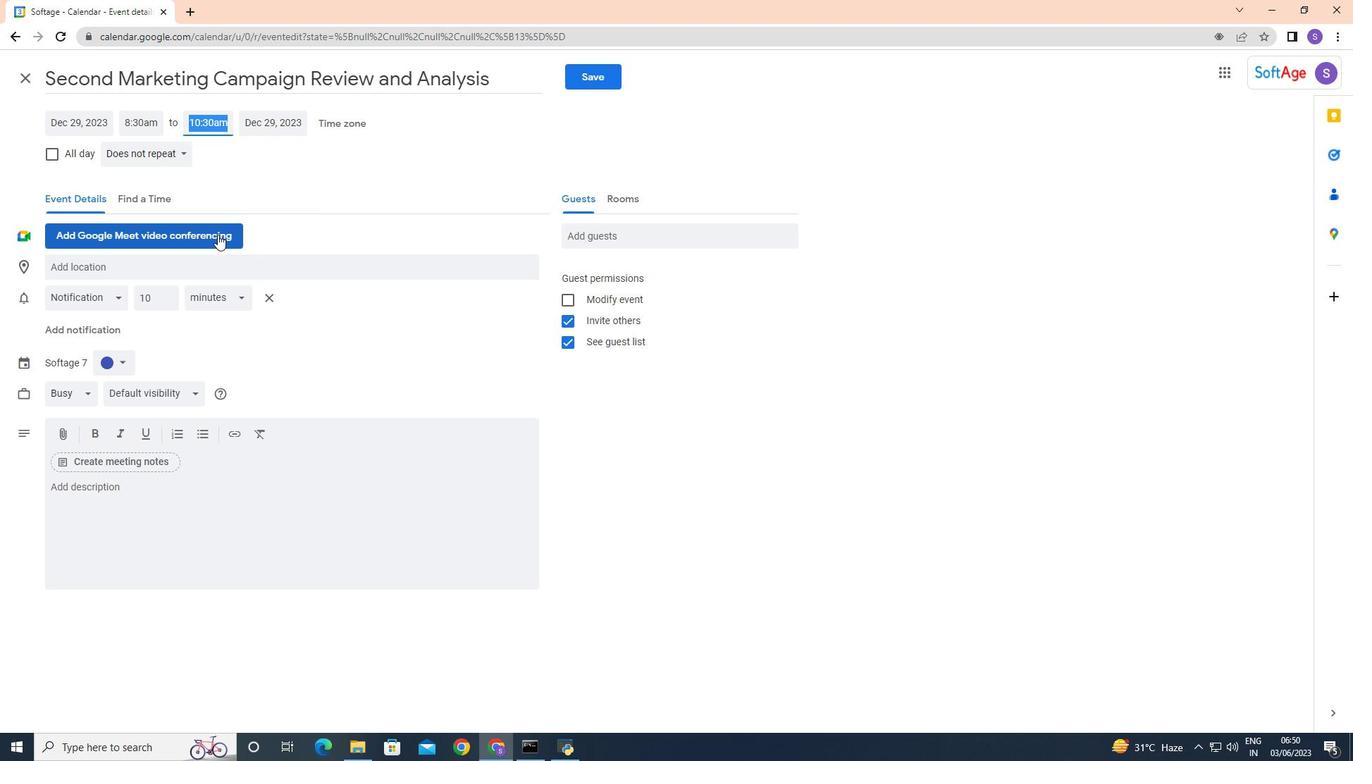 
Action: Mouse scrolled (156, 215) with delta (0, 0)
Screenshot: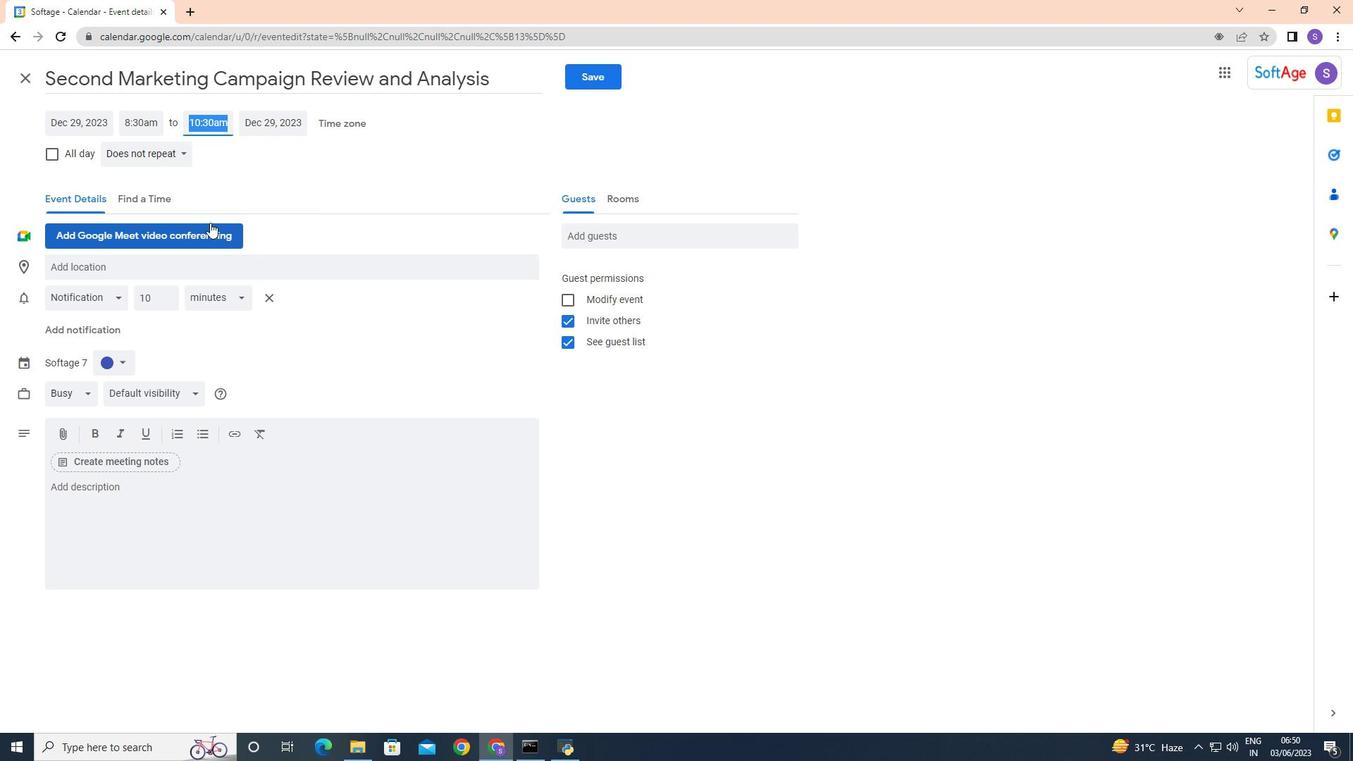 
Action: Mouse moved to (156, 252)
Screenshot: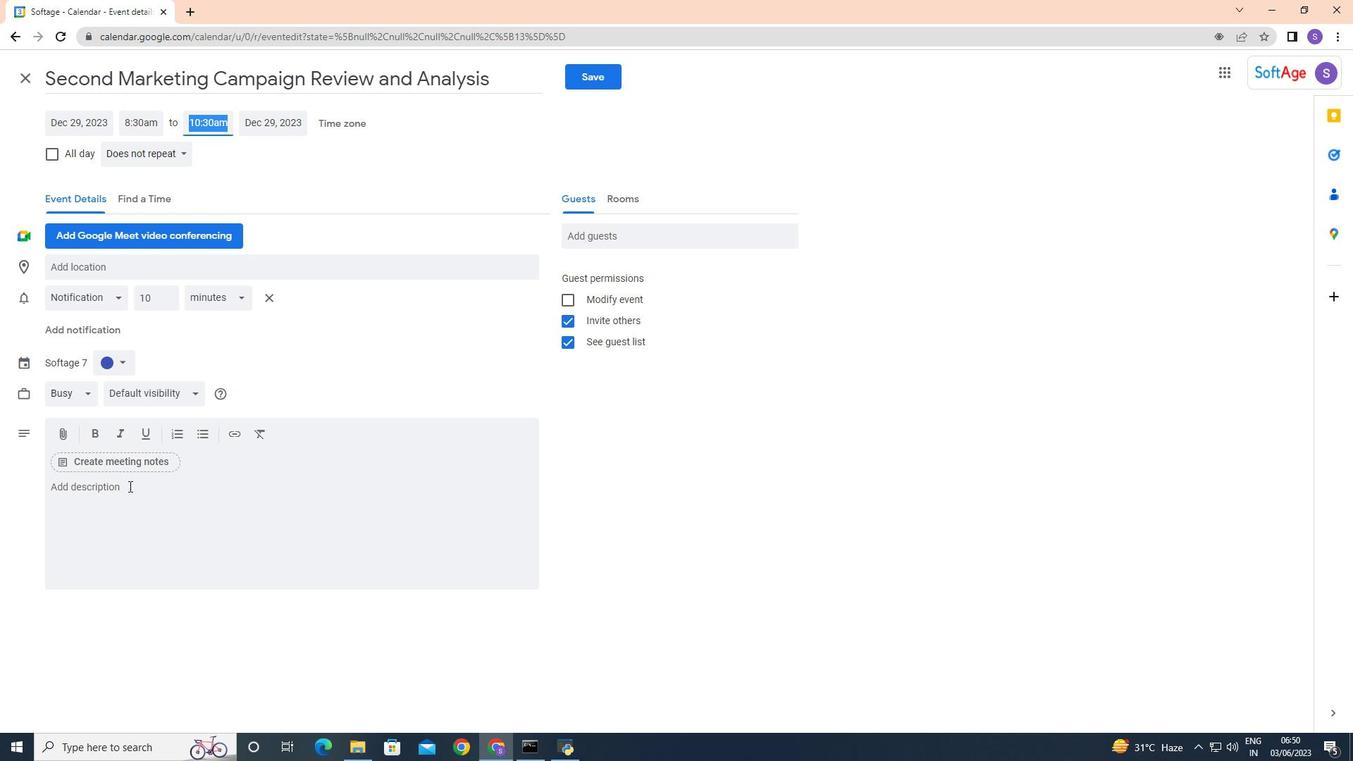 
Action: Mouse scrolled (156, 251) with delta (0, 0)
Screenshot: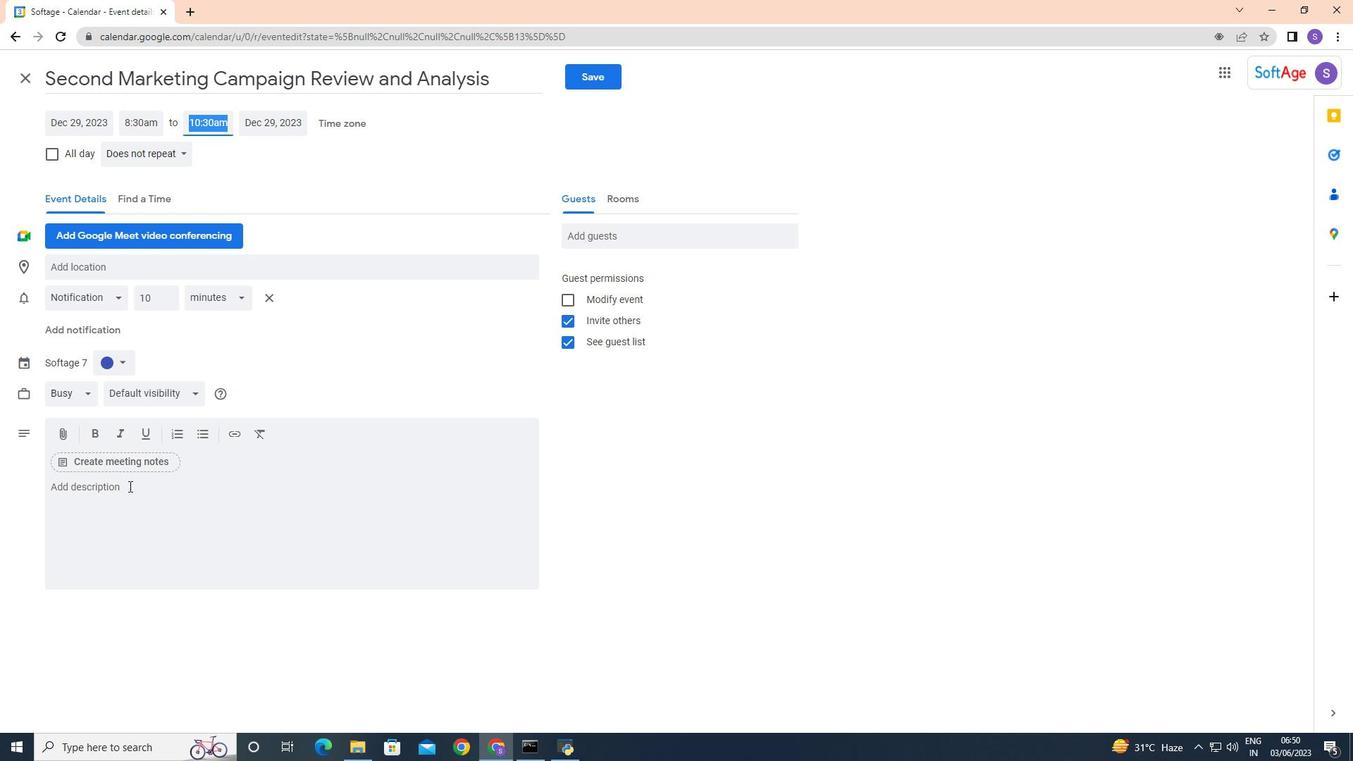
Action: Mouse moved to (152, 232)
Screenshot: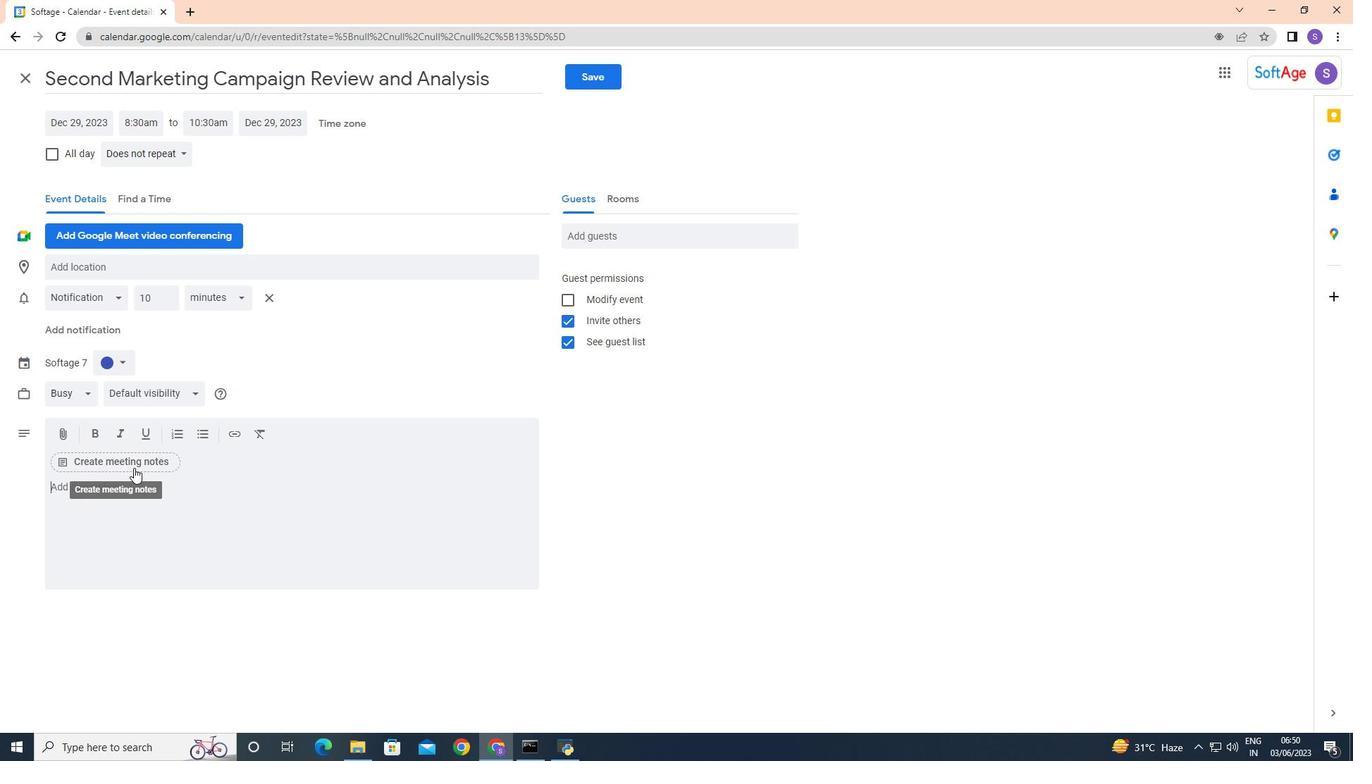 
Action: Mouse pressed left at (152, 232)
Screenshot: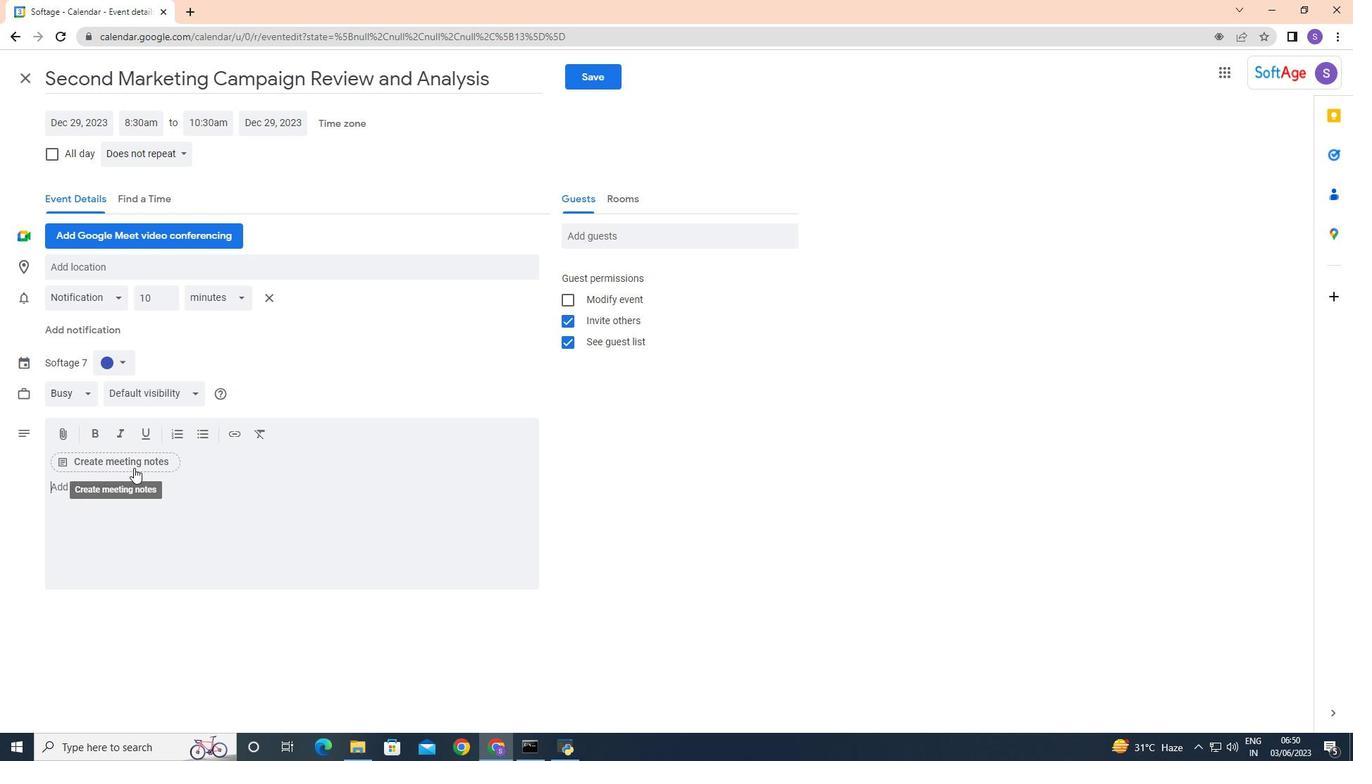 
Action: Mouse moved to (210, 123)
Screenshot: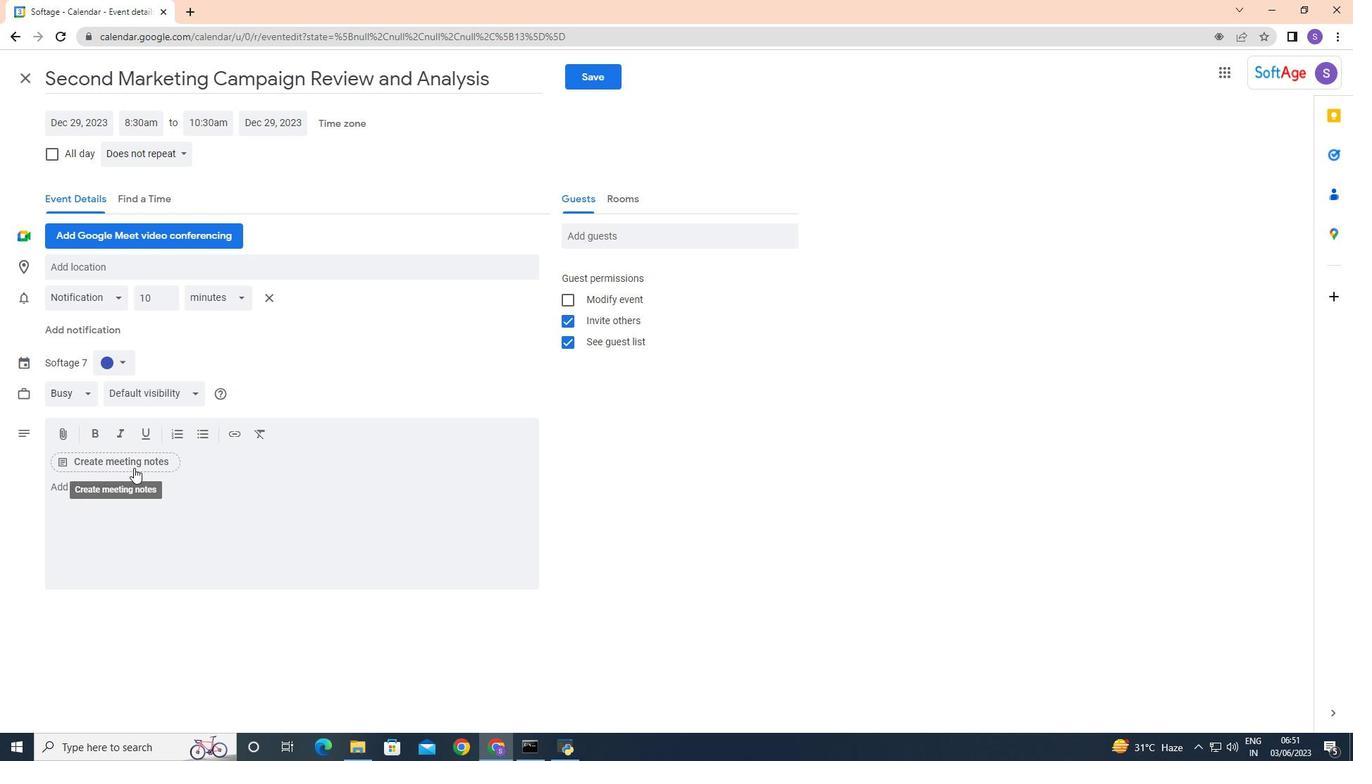 
Action: Mouse pressed left at (210, 123)
Screenshot: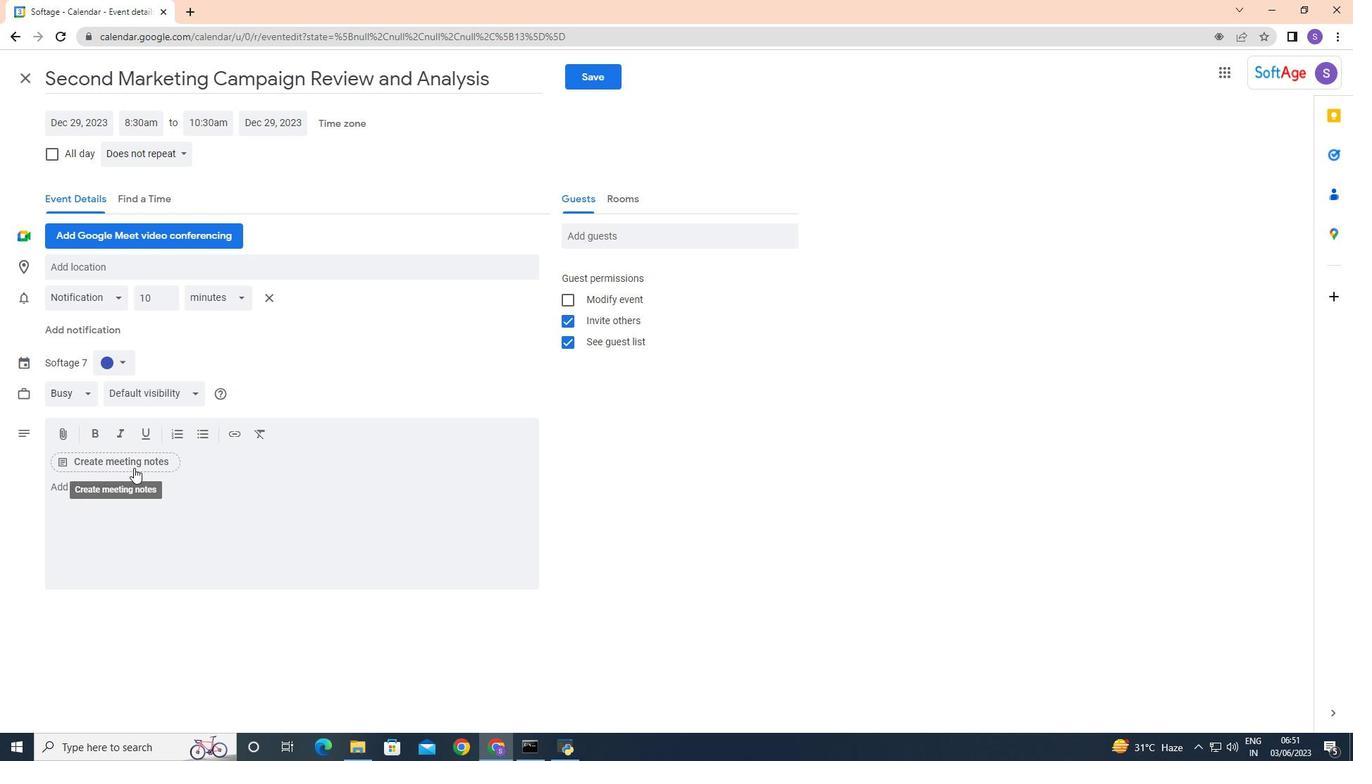 
Action: Mouse moved to (238, 272)
Screenshot: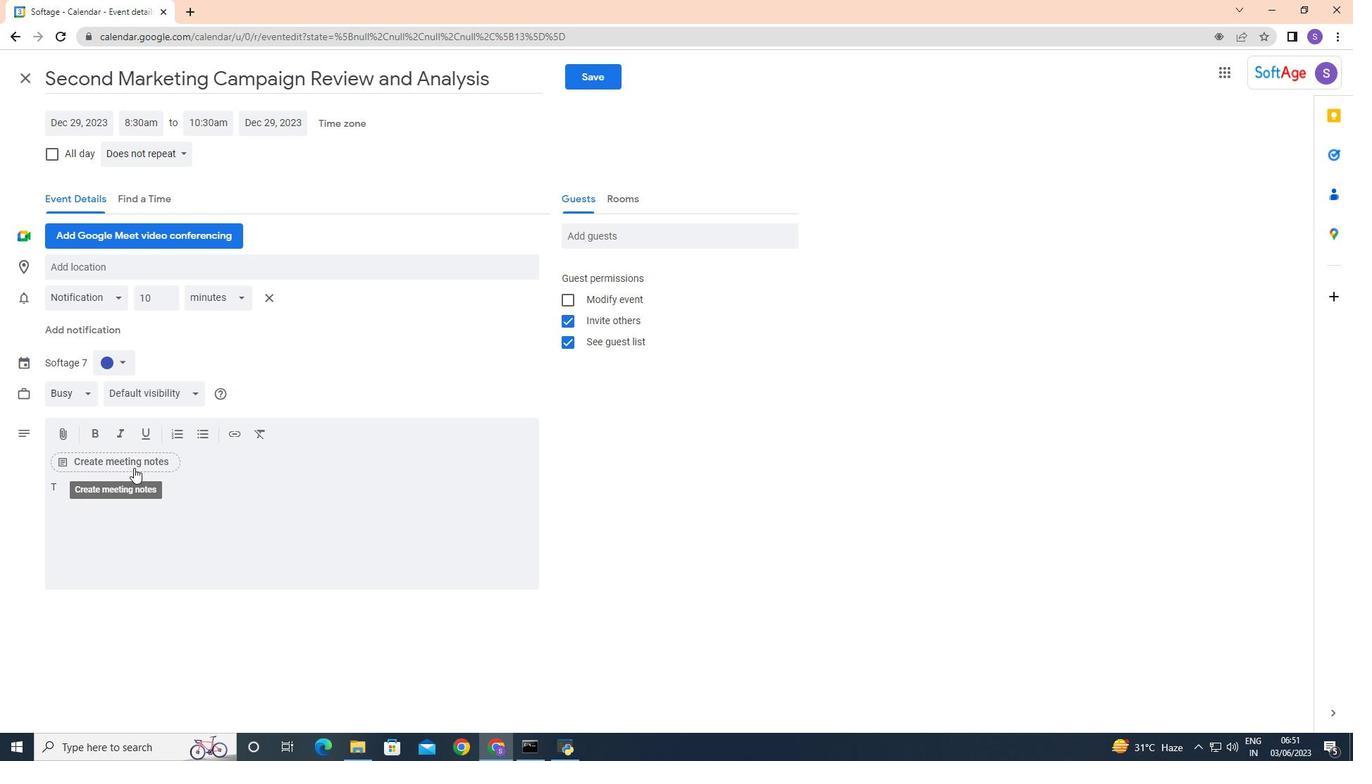 
Action: Mouse pressed left at (238, 272)
Screenshot: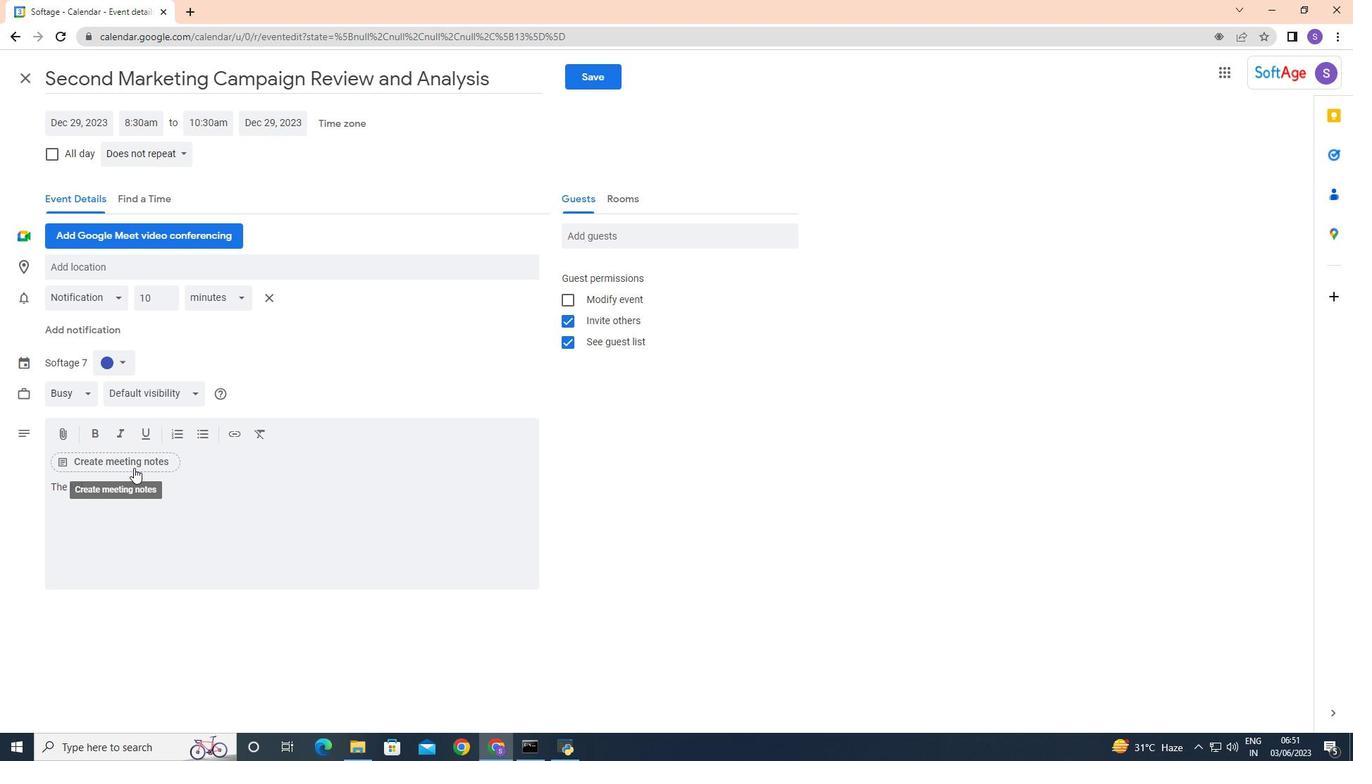 
Action: Mouse moved to (320, 191)
Screenshot: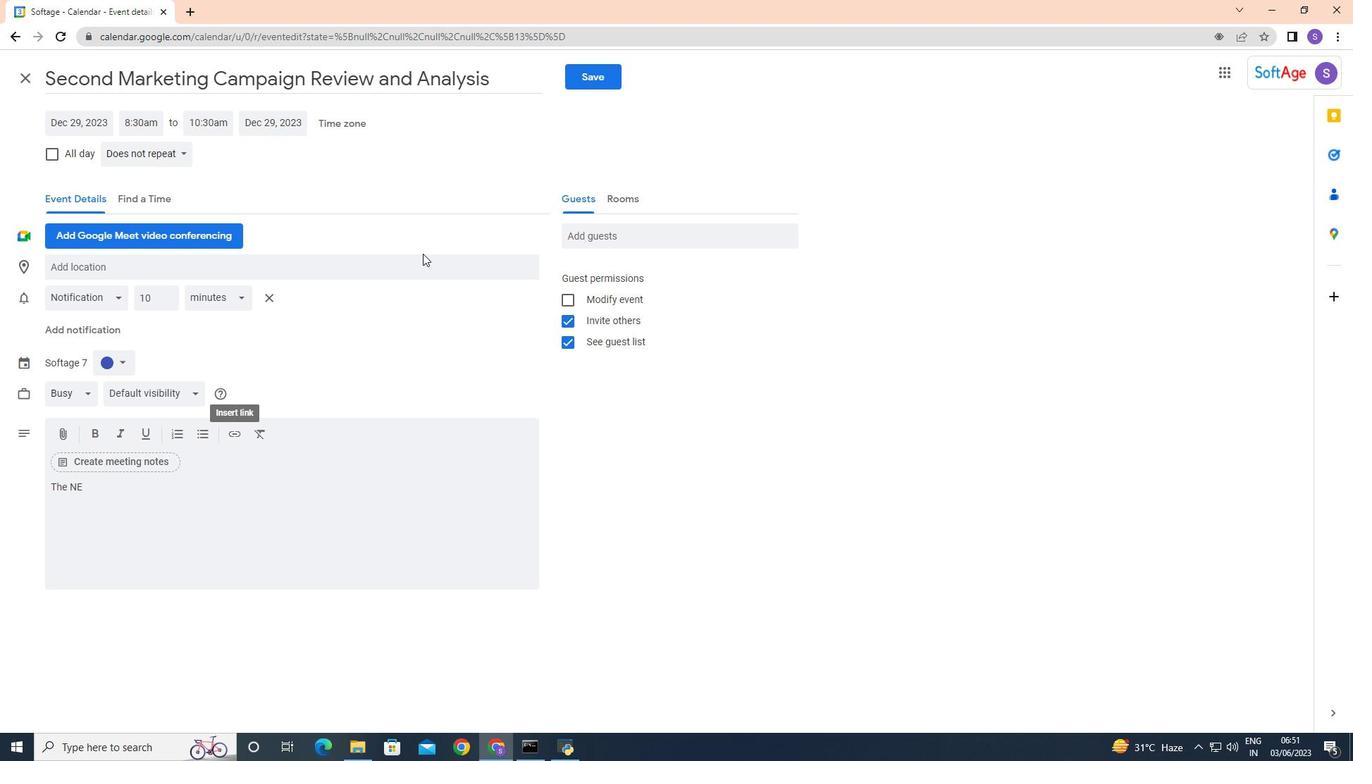 
Action: Mouse pressed left at (320, 191)
Screenshot: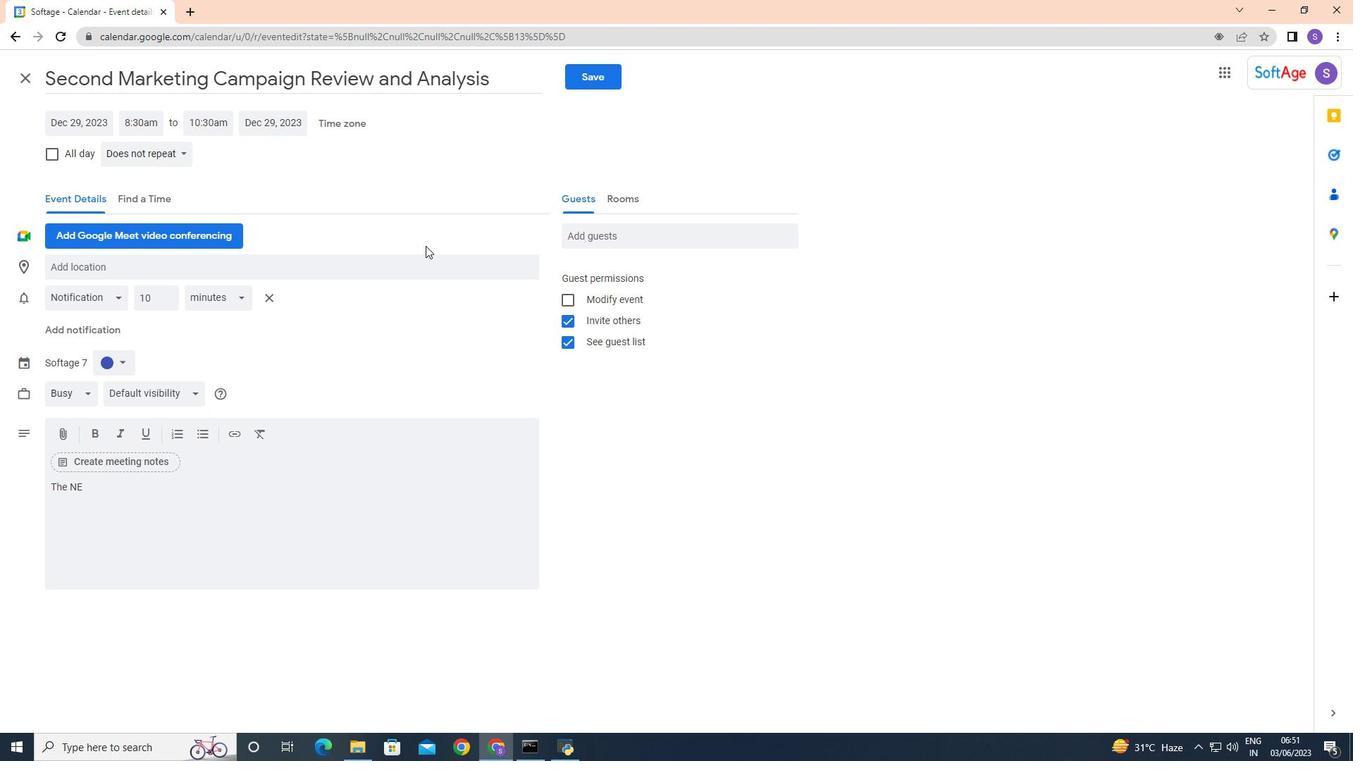 
Action: Mouse moved to (130, 492)
Screenshot: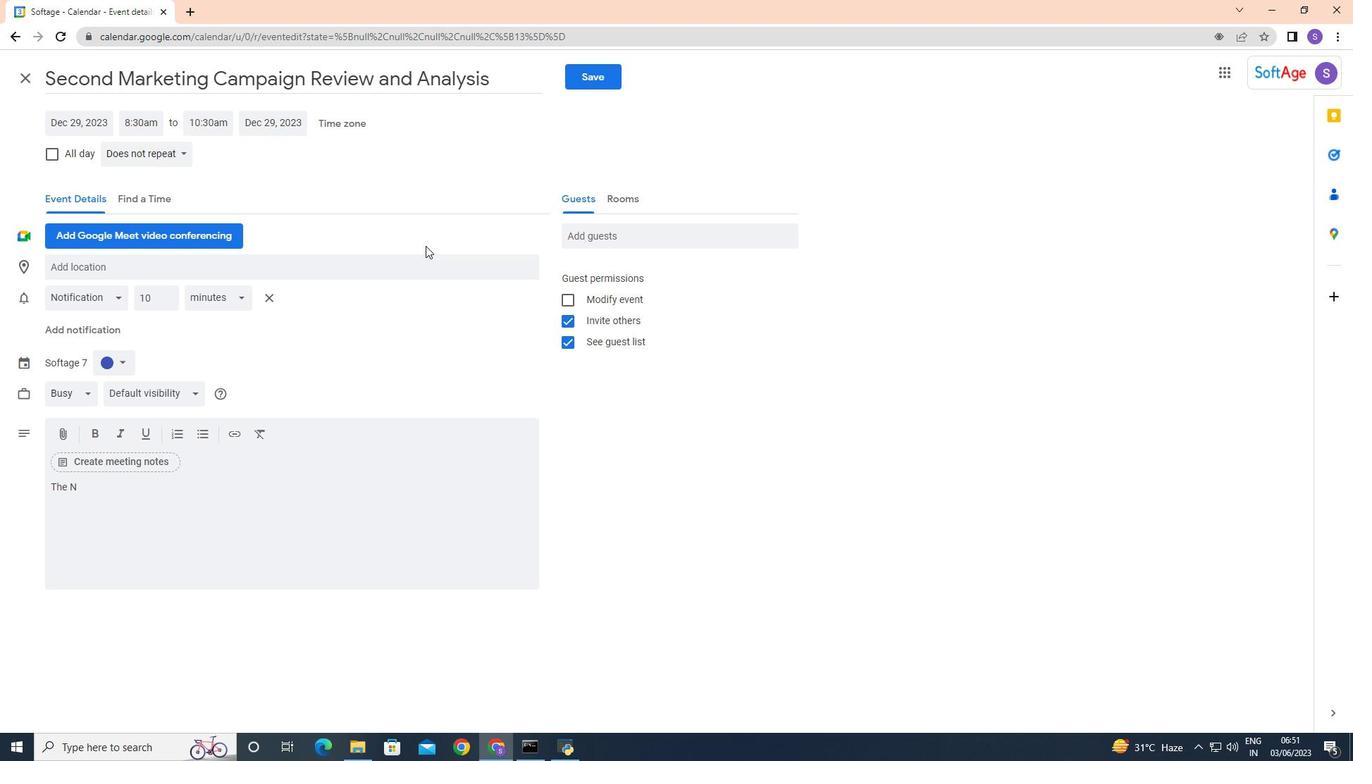 
Action: Mouse pressed left at (130, 492)
Screenshot: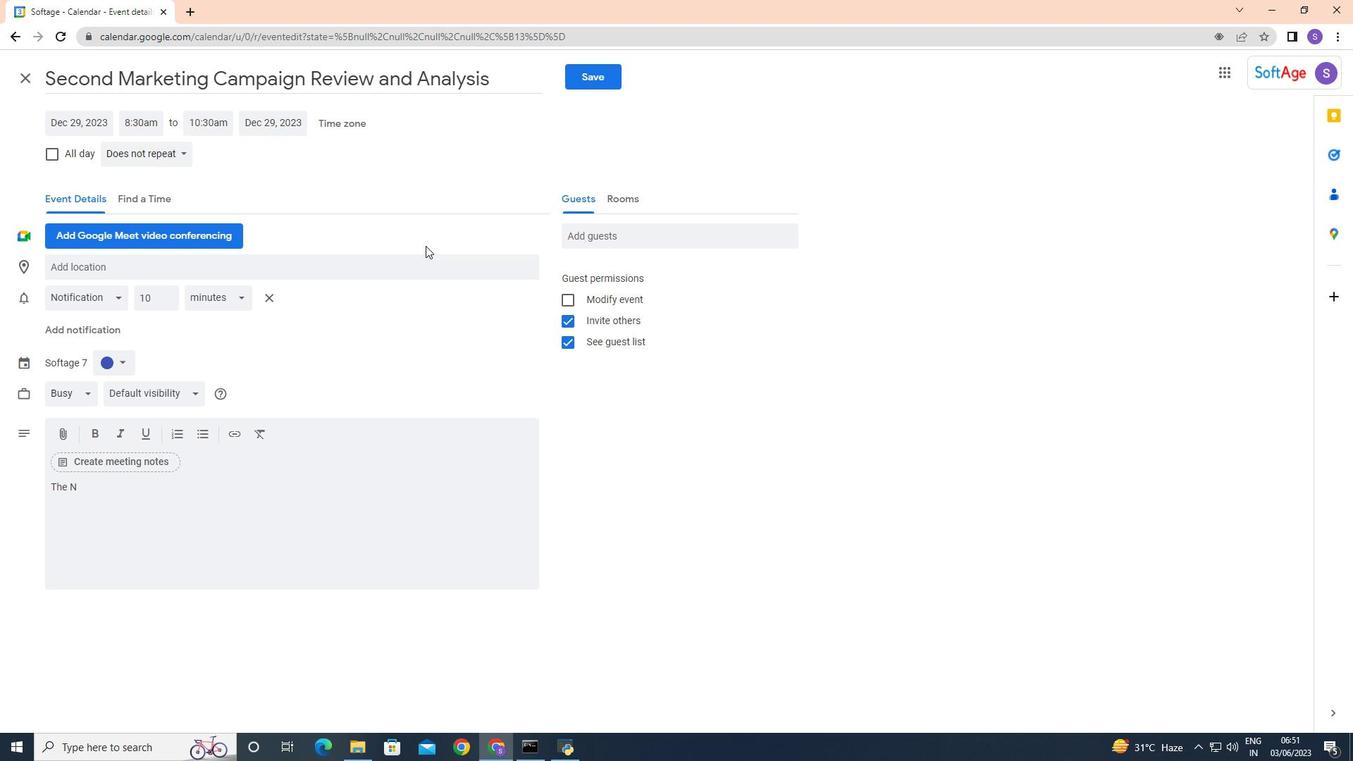 
Action: Mouse moved to (130, 489)
Screenshot: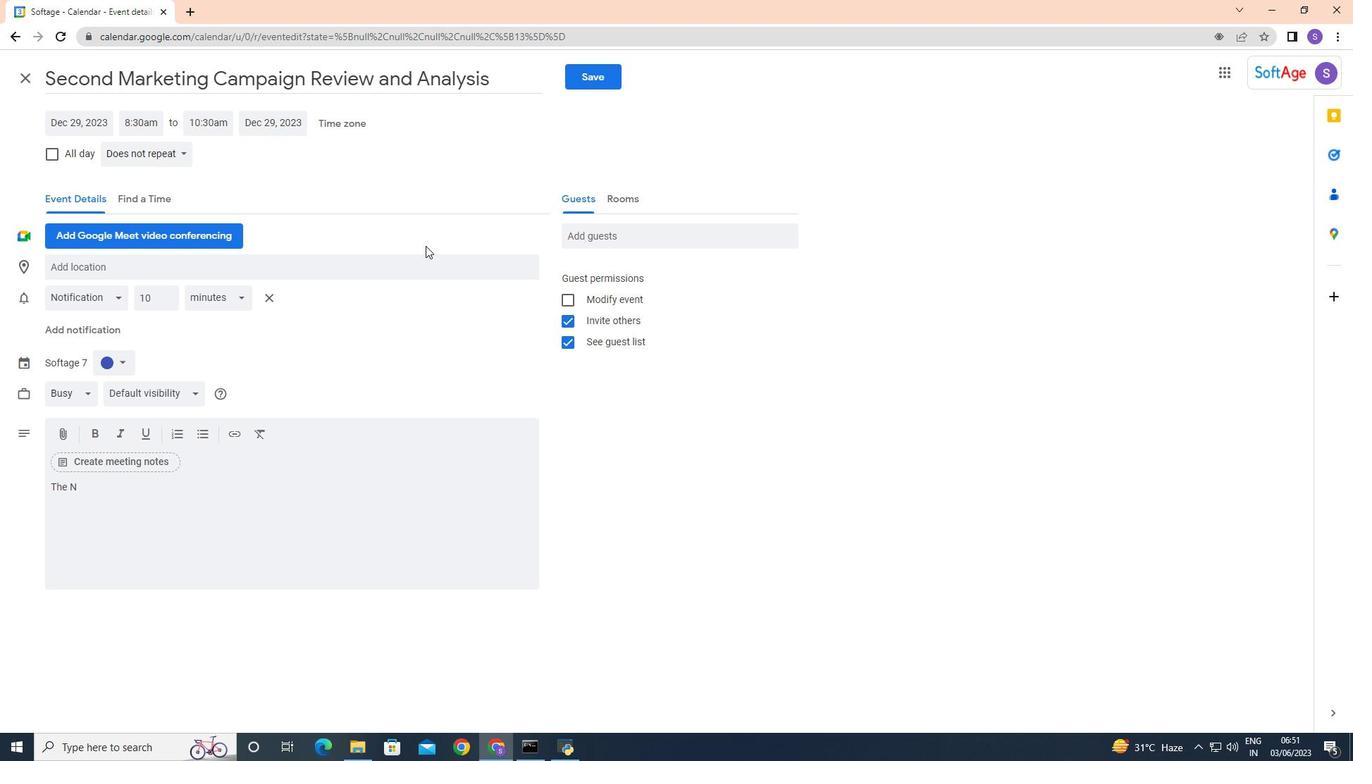 
Action: Key pressed <Key.caps_lock>T<Key.caps_lock>he<Key.space><Key.caps_lock>N<Key.caps_lock>etworking<Key.space><Key.caps_lock>M<Key.caps_lock>ixer<Key.space><Key.caps_lock>EV<Key.caps_lock>ent<Key.space><Key.backspace><Key.backspace><Key.backspace><Key.backspace><Key.backspace>vent<Key.space>will<Key.space>kick<Key.space>i<Key.backspace>off<Key.space>with<Key.space>a<Key.space>warm<Key.space>welcome<Key.space>and<Key.space>an<Key.space>introduction<Key.space>to<Key.space>the<Key.space>purpose<Key.space>and<Key.space>format<Key.space>of<Key.space>the<Key.space>event.
Screenshot: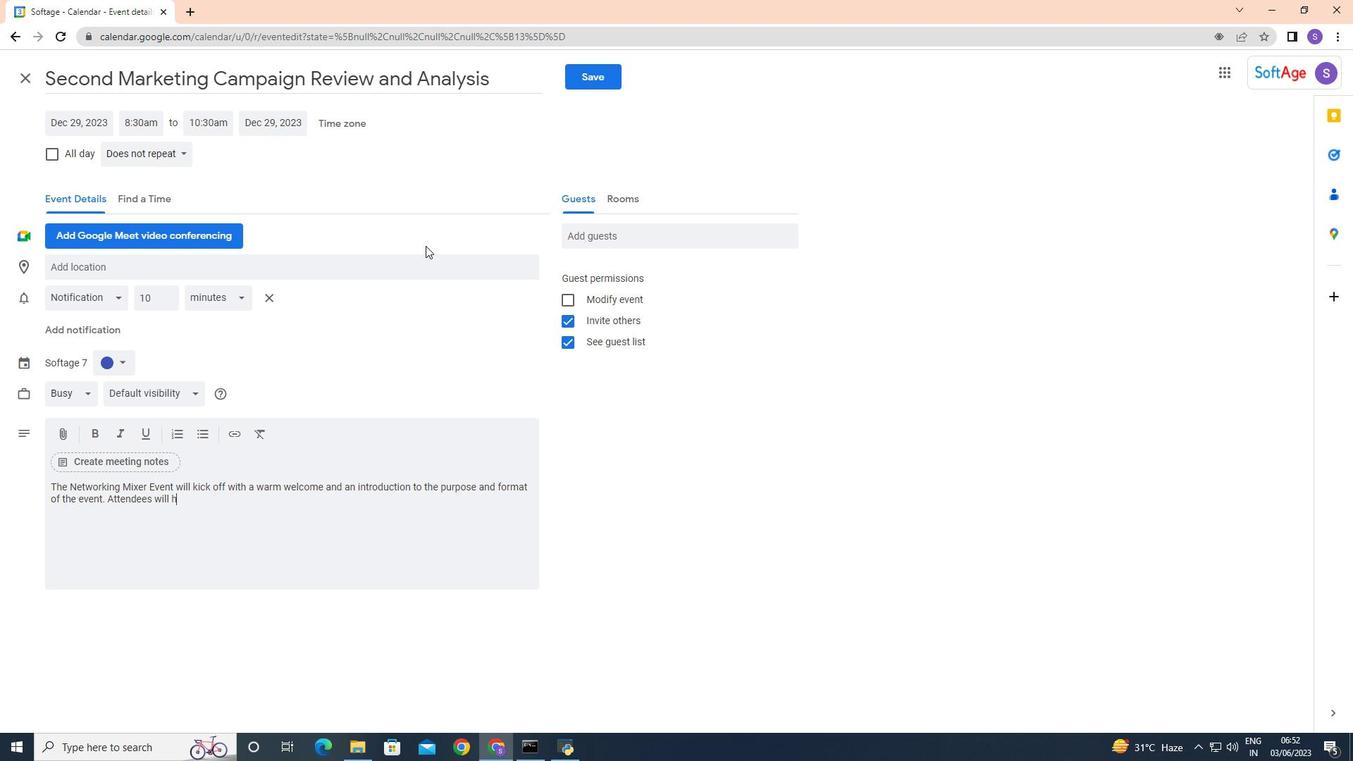 
Action: Mouse moved to (119, 486)
Screenshot: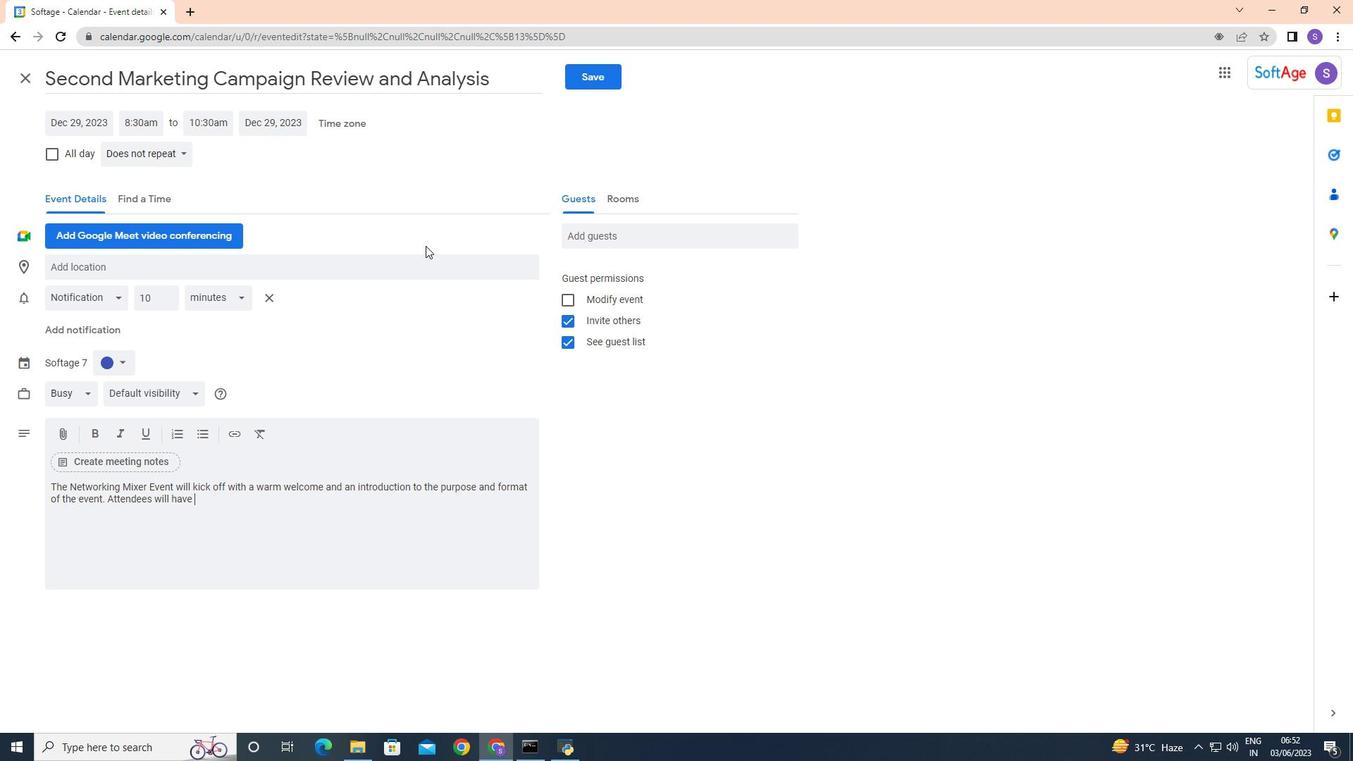
Action: Key pressed <Key.space><Key.caps_lock>A<Key.caps_lock>ttendees<Key.space>will<Key.space>have<Key.space>the<Key.space>chance<Key.space>to<Key.space>mingle<Key.space>and<Key.space>engage<Key.space>in<Key.space>casual<Key.space>conversato<Key.backspace>ions,<Key.space>creating<Key.space>a<Key.space>relace<Key.backspace><Key.backspace>xed<Key.space>and<Key.space>engage<Key.space>in<Key.space>casual<Key.space>conversatoi<Key.backspace><Key.backspace>ion<Key.space><Key.backspace>s,<Key.space>c
Screenshot: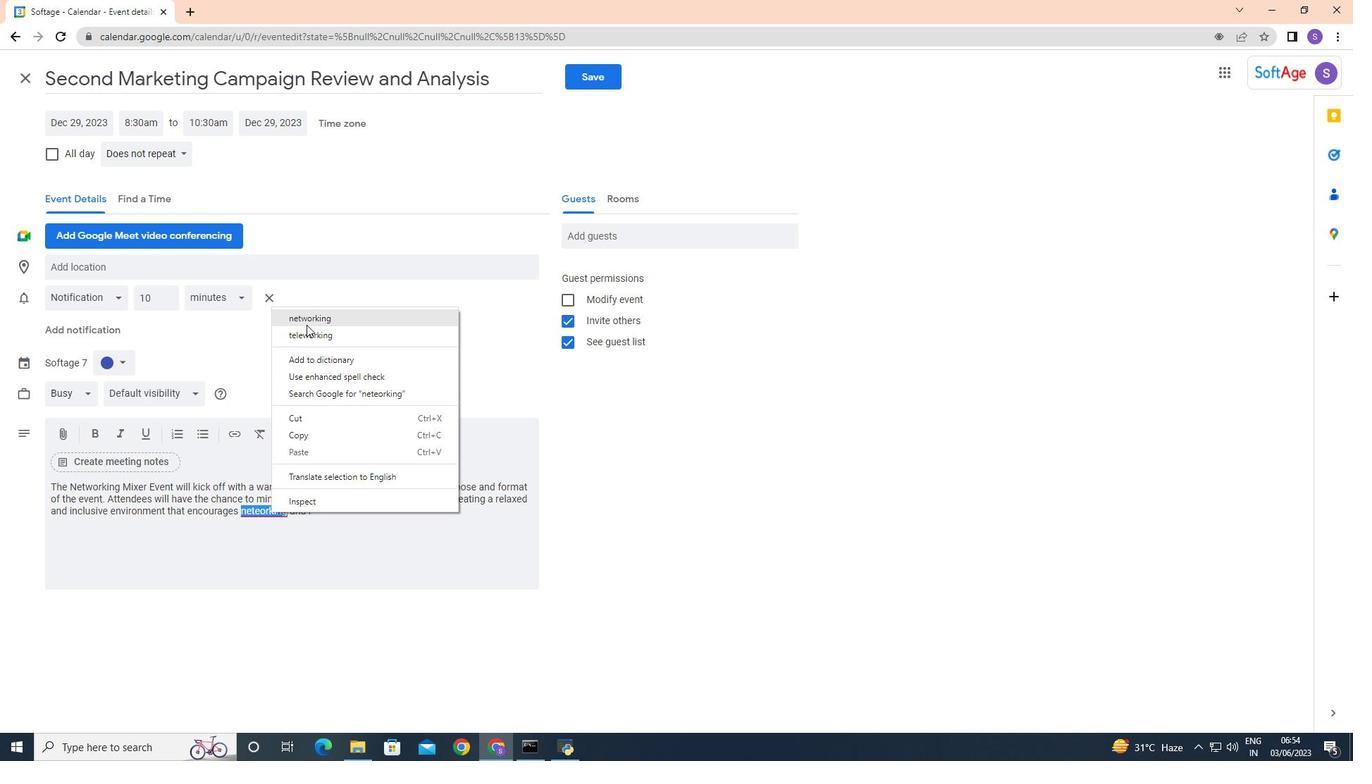 
Action: Mouse moved to (234, 513)
Screenshot: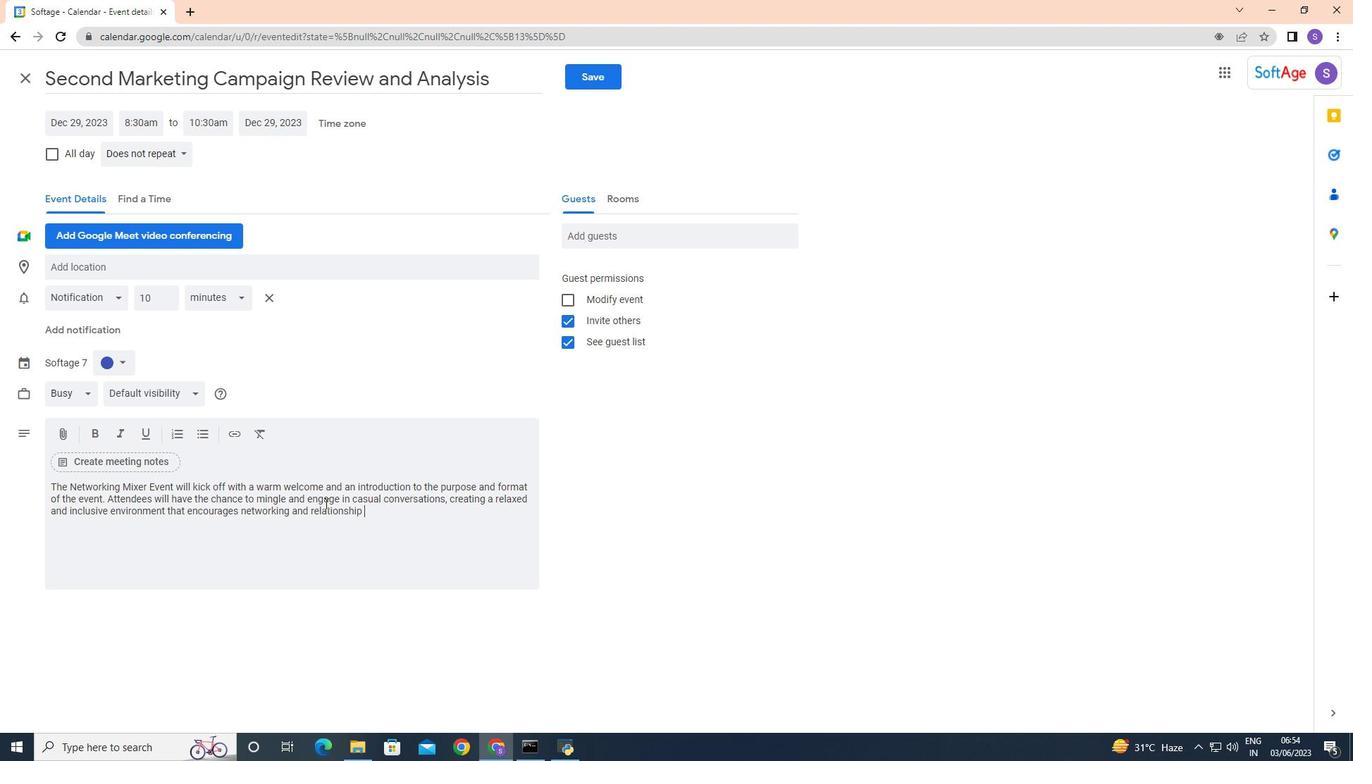 
Action: Mouse pressed left at (234, 513)
Screenshot: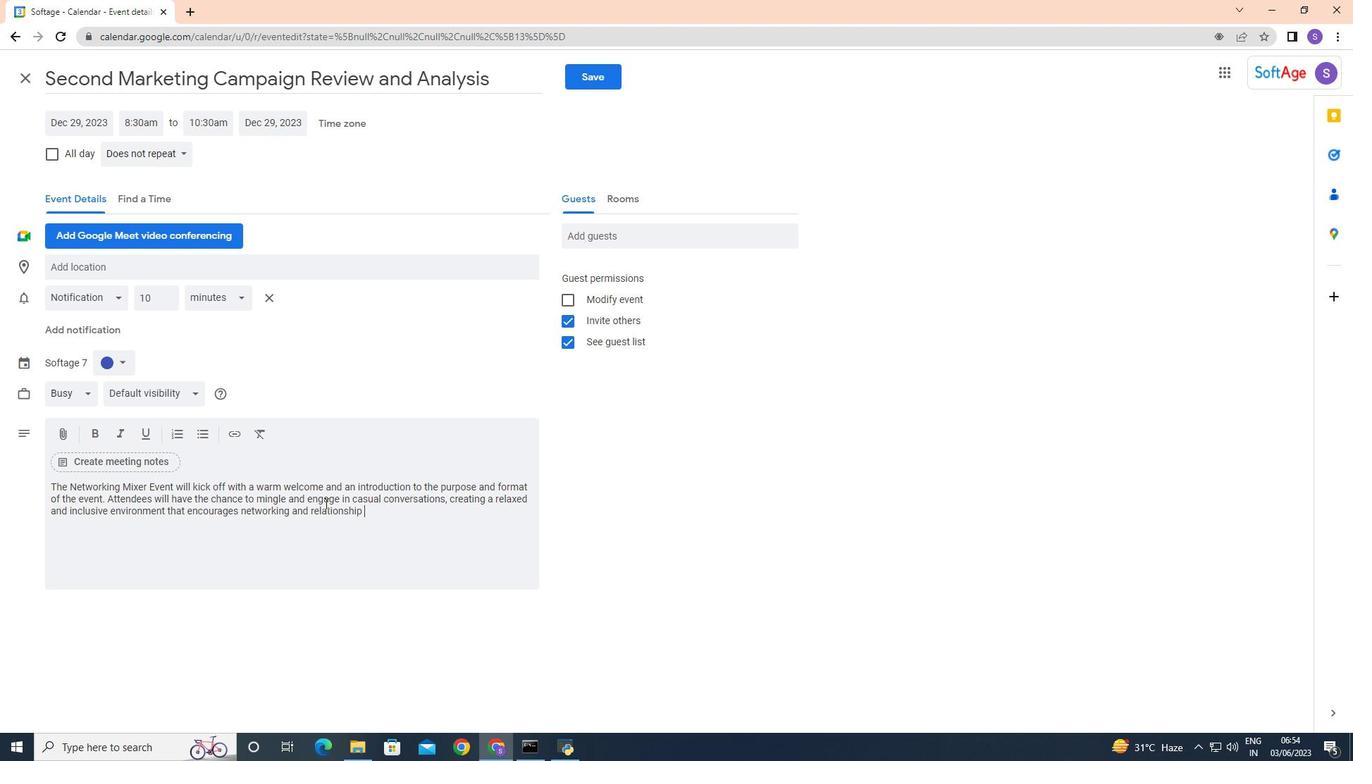 
Action: Mouse moved to (399, 519)
Screenshot: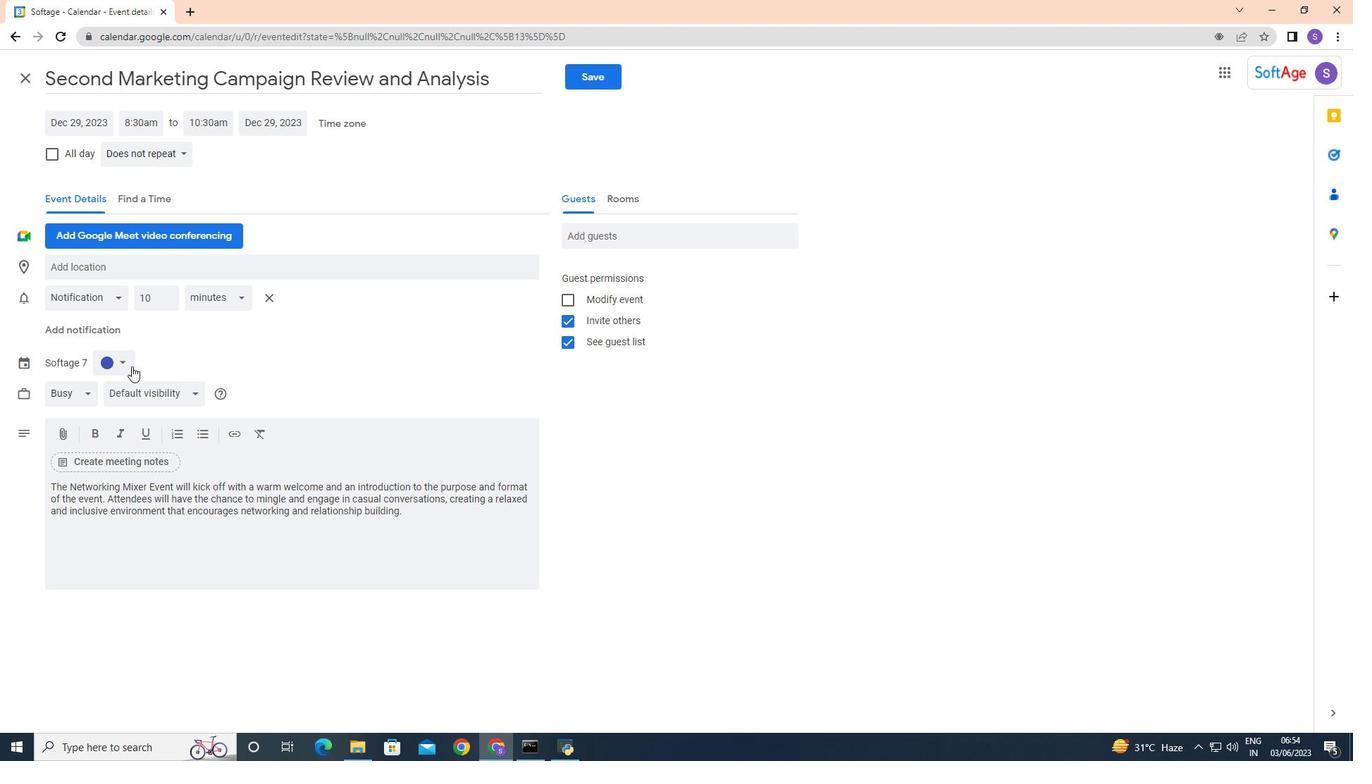 
Action: Key pressed <Key.backspace><Key.backspace><Key.backspace><Key.backspace><Key.backspace><Key.backspace><Key.backspace><Key.backspace><Key.backspace><Key.backspace><Key.backspace><Key.backspace><Key.backspace><Key.backspace><Key.backspace><Key.backspace><Key.backspace><Key.backspace><Key.backspace><Key.backspace><Key.backspace><Key.backspace><Key.backspace><Key.backspace><Key.backspace><Key.backspace><Key.backspace><Key.backspace><Key.backspace><Key.backspace><Key.backspace><Key.backspace><Key.backspace><Key.backspace><Key.backspace><Key.backspace><Key.backspace><Key.backspace><Key.backspace><Key.backspace><Key.backspace><Key.backspace><Key.backspace><Key.backspace><Key.backspace><Key.backspace>
Screenshot: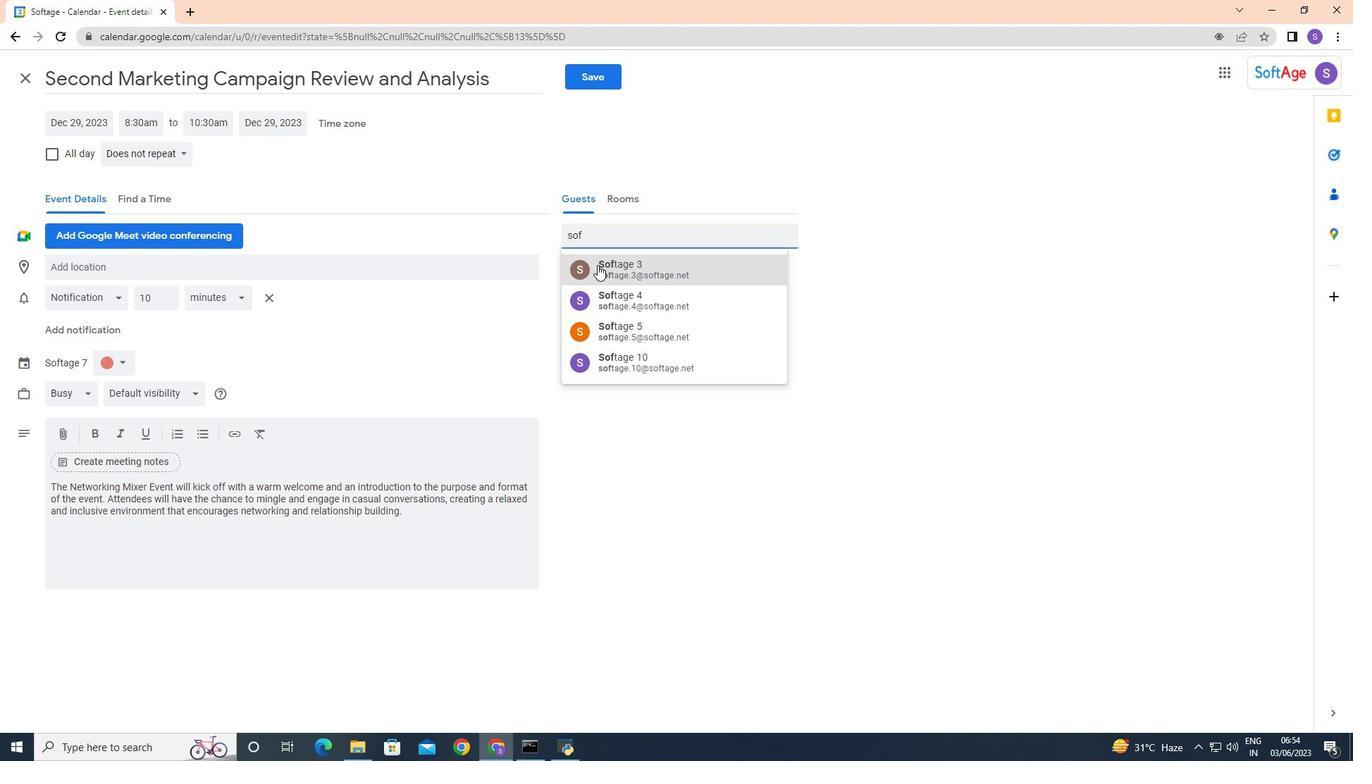 
Action: Mouse moved to (40, 116)
Screenshot: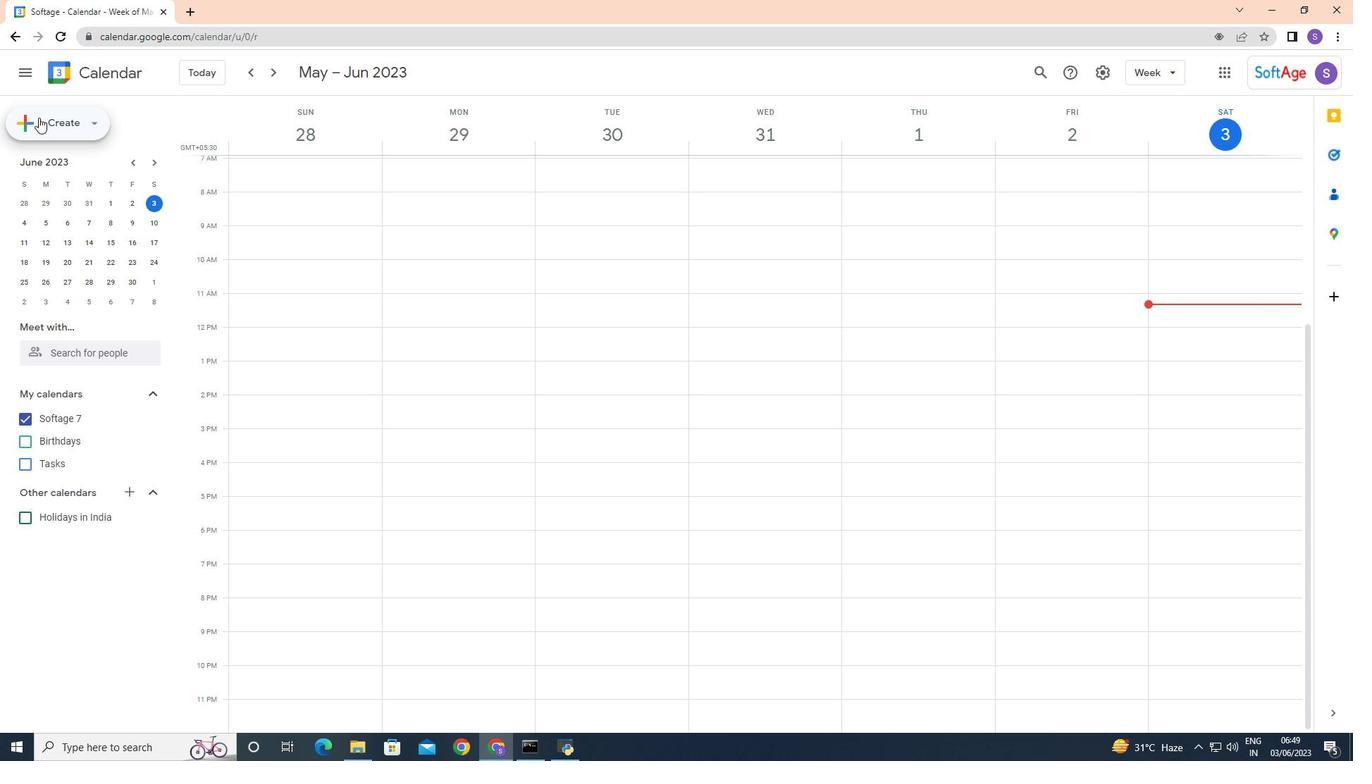 
Action: Mouse pressed left at (40, 116)
Screenshot: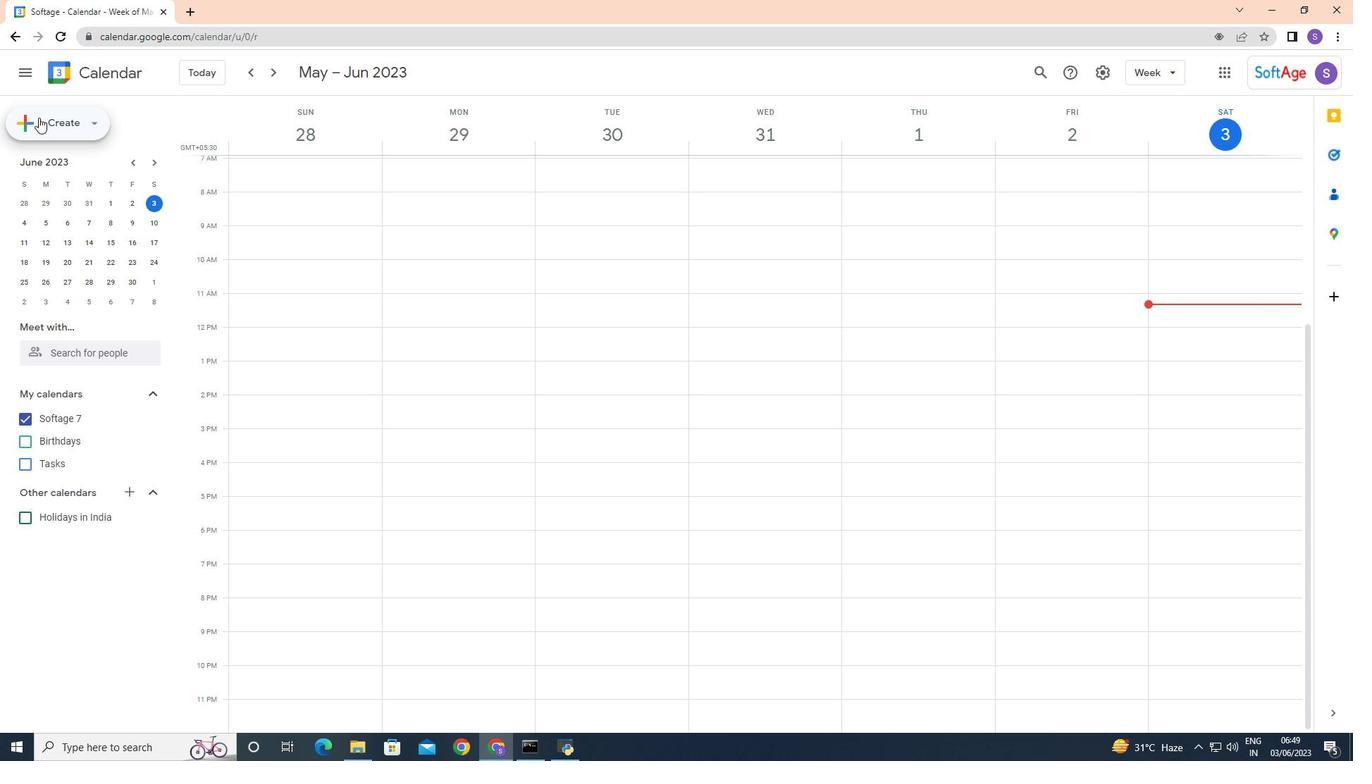 
Action: Mouse moved to (62, 160)
Screenshot: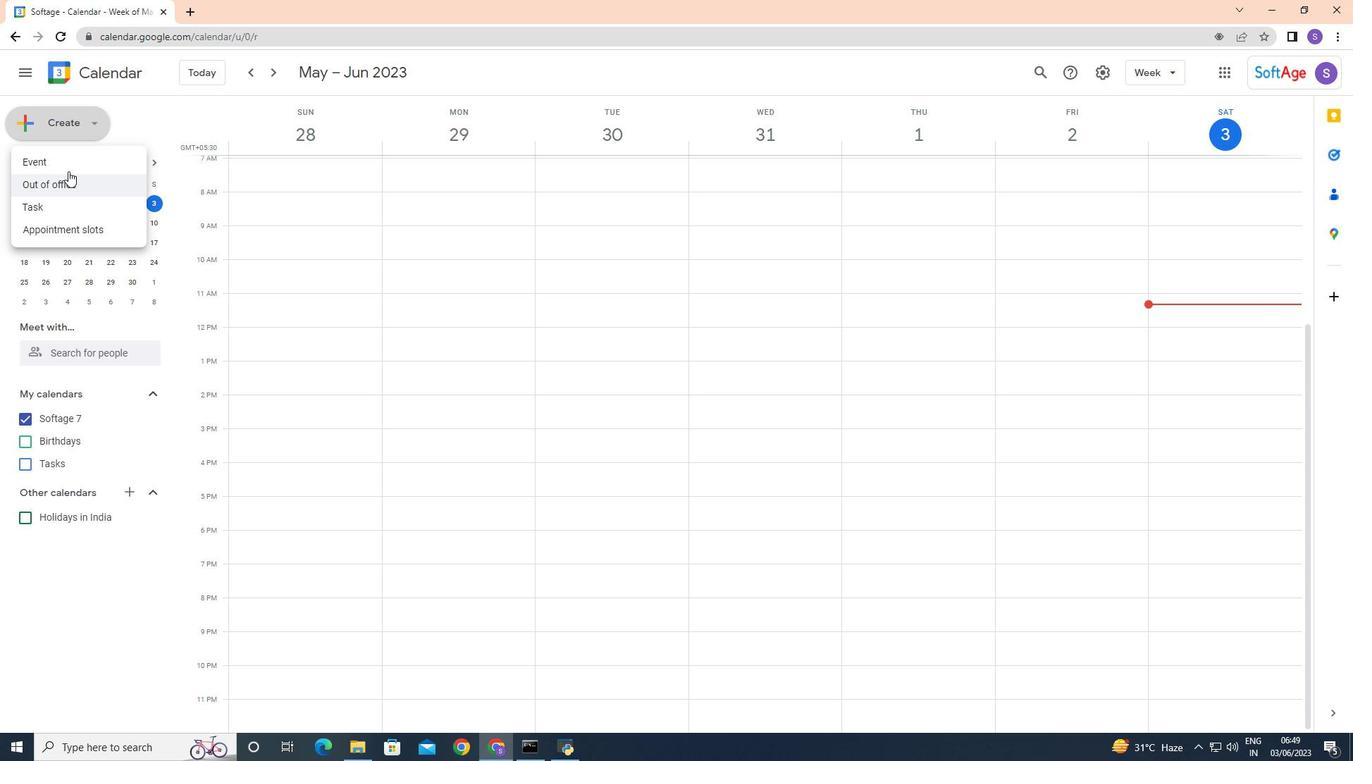
Action: Mouse pressed left at (62, 160)
Screenshot: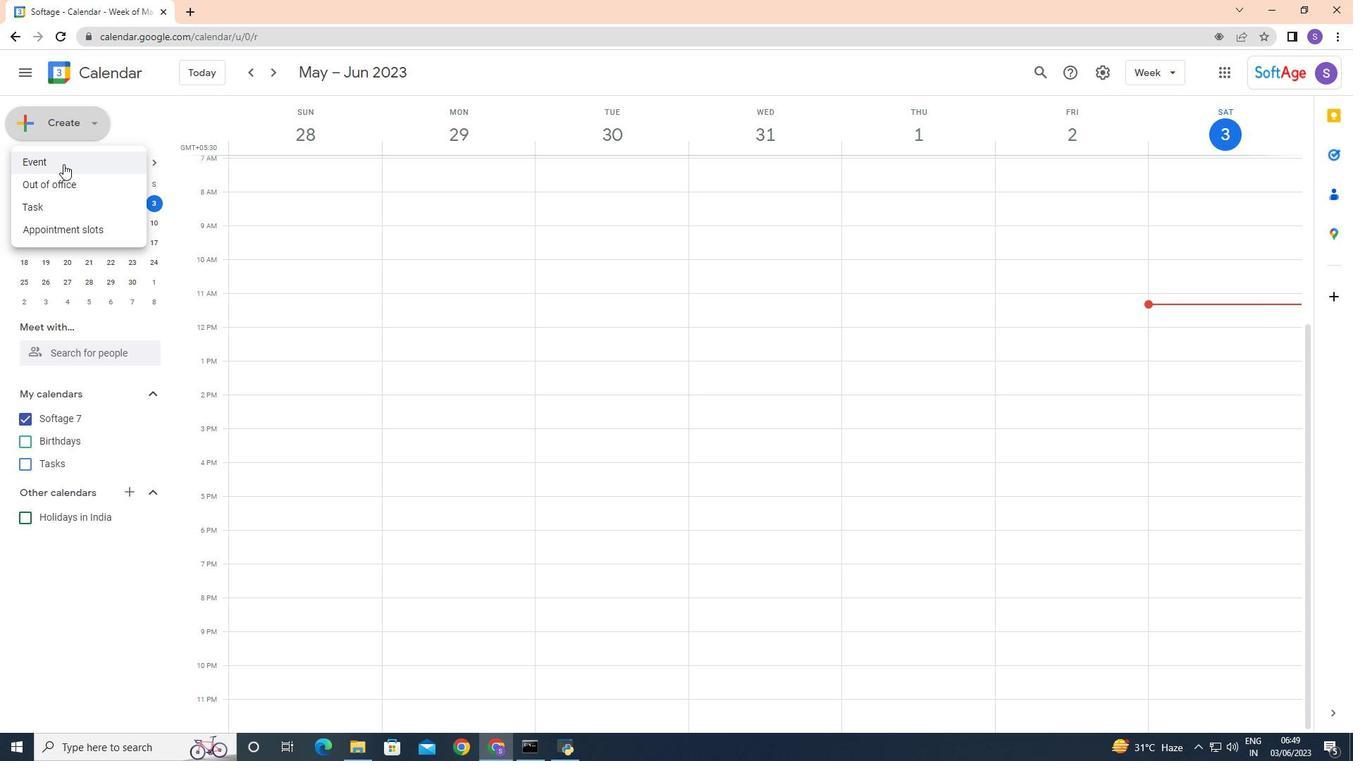 
Action: Mouse moved to (1015, 556)
Screenshot: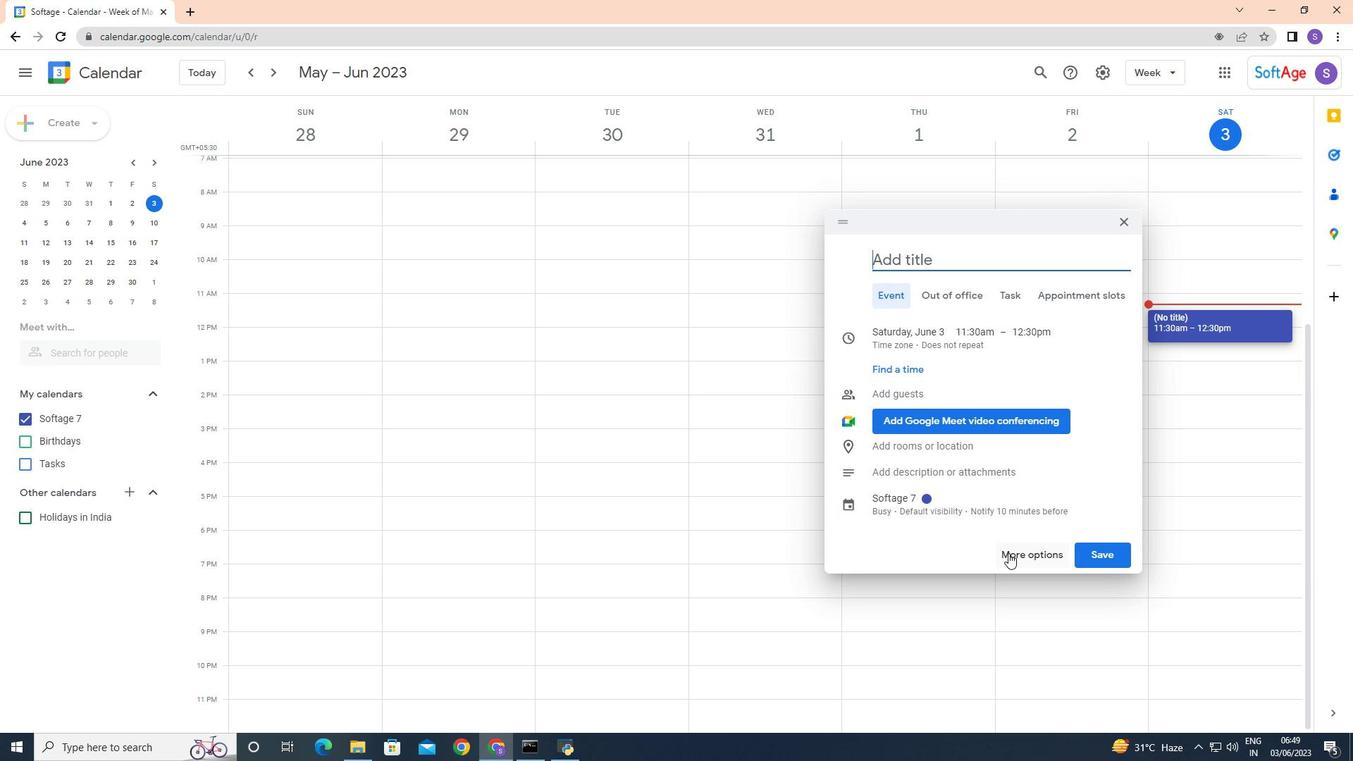 
Action: Mouse pressed left at (1015, 556)
Screenshot: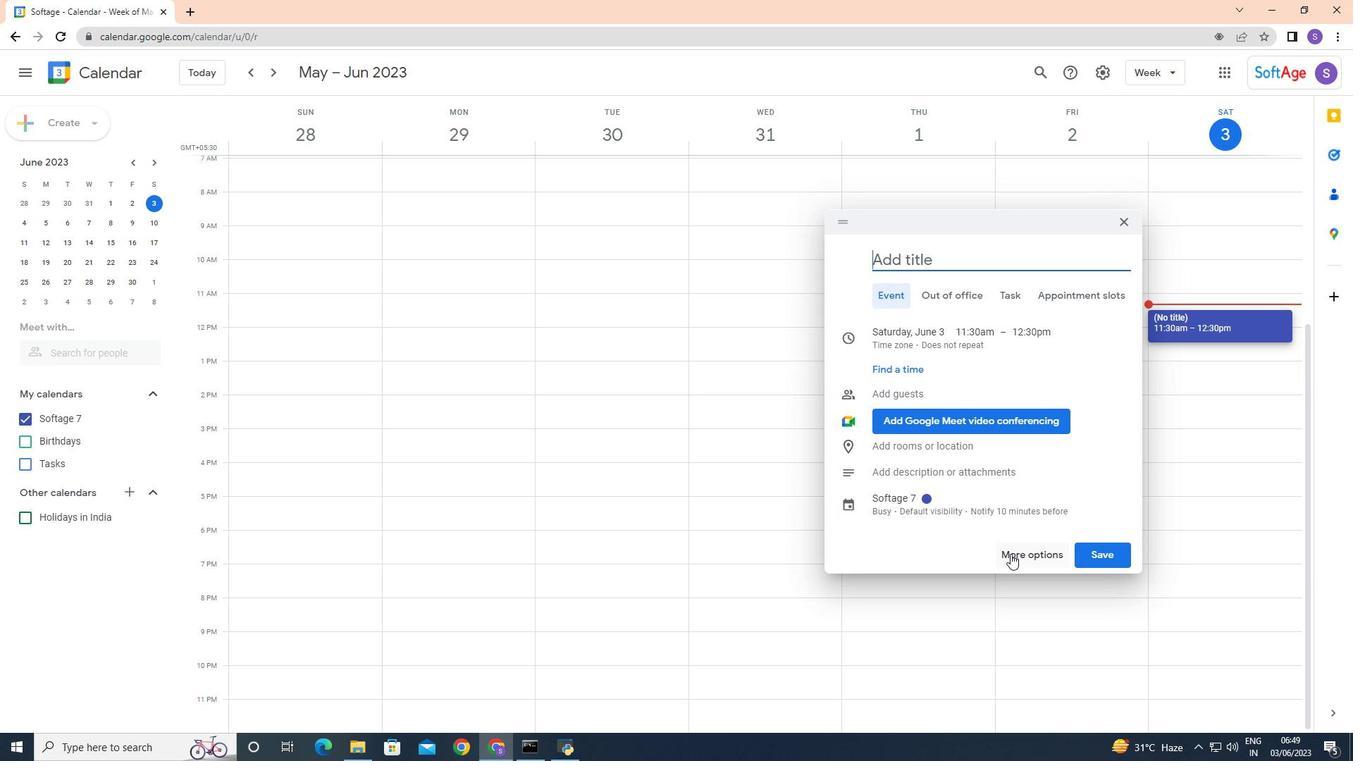 
Action: Mouse moved to (150, 79)
Screenshot: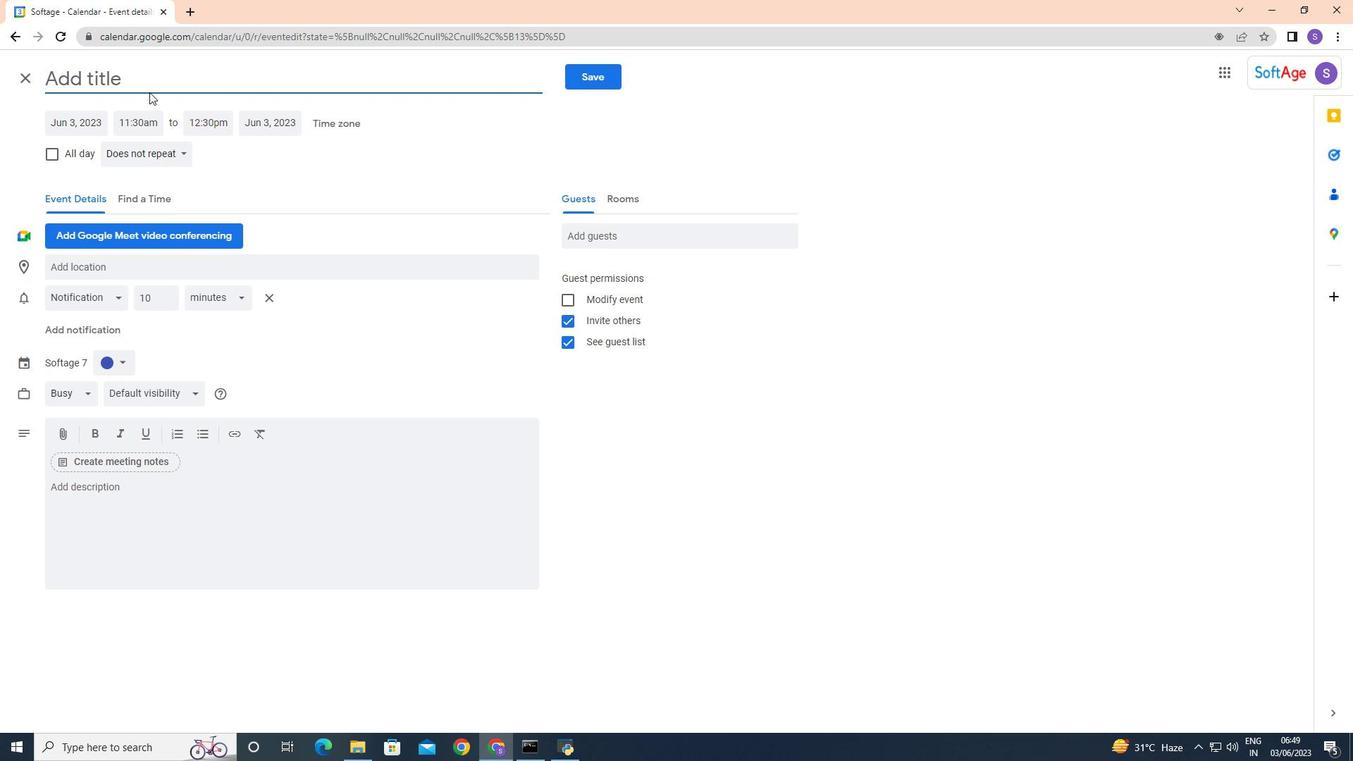 
Action: Mouse pressed left at (150, 79)
Screenshot: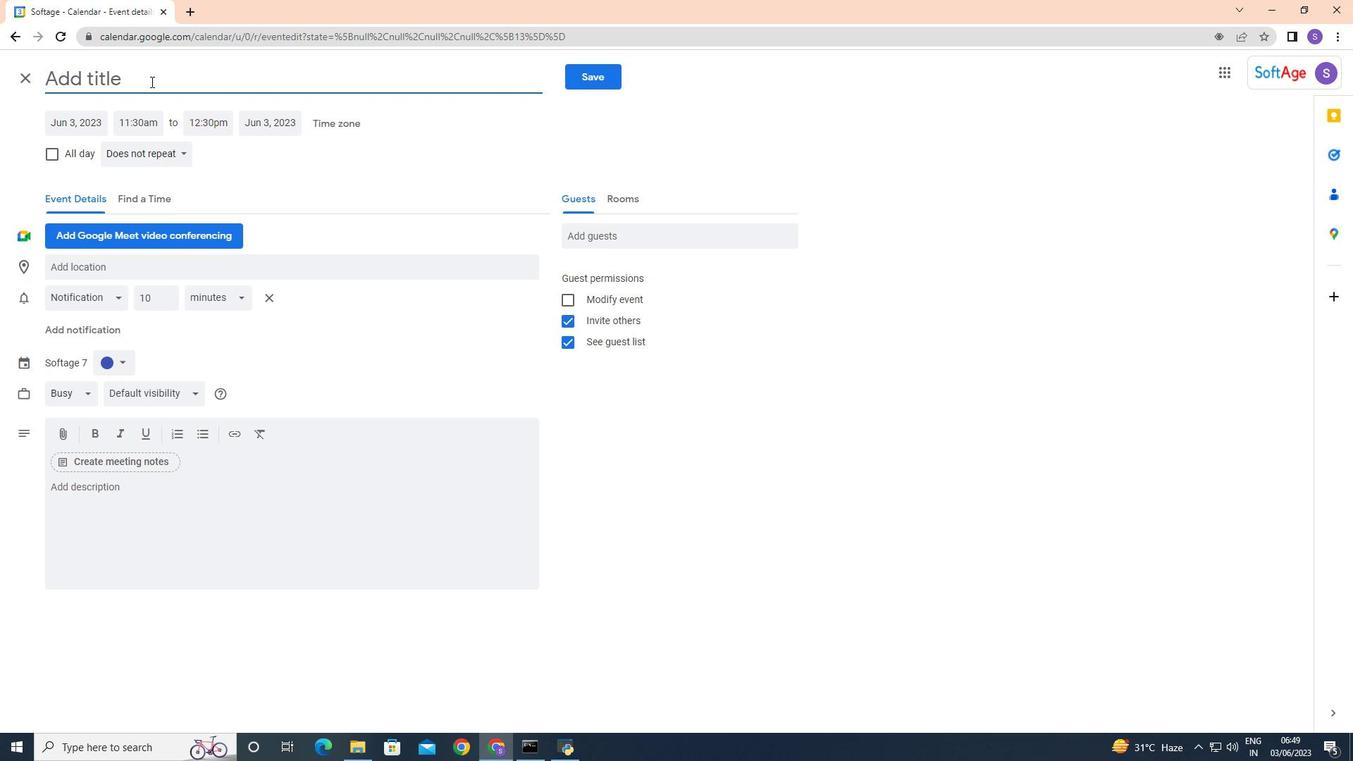 
Action: Key pressed <Key.caps_lock>S<Key.caps_lock>econd<Key.space><Key.caps_lock>M<Key.caps_lock>r<Key.backspace>arketing<Key.space><Key.caps_lock>C<Key.caps_lock>ampi<Key.backspace>aign<Key.space><Key.caps_lock>R<Key.caps_lock>eview<Key.space>and<Key.space><Key.caps_lock>A<Key.caps_lock>nalysis
Screenshot: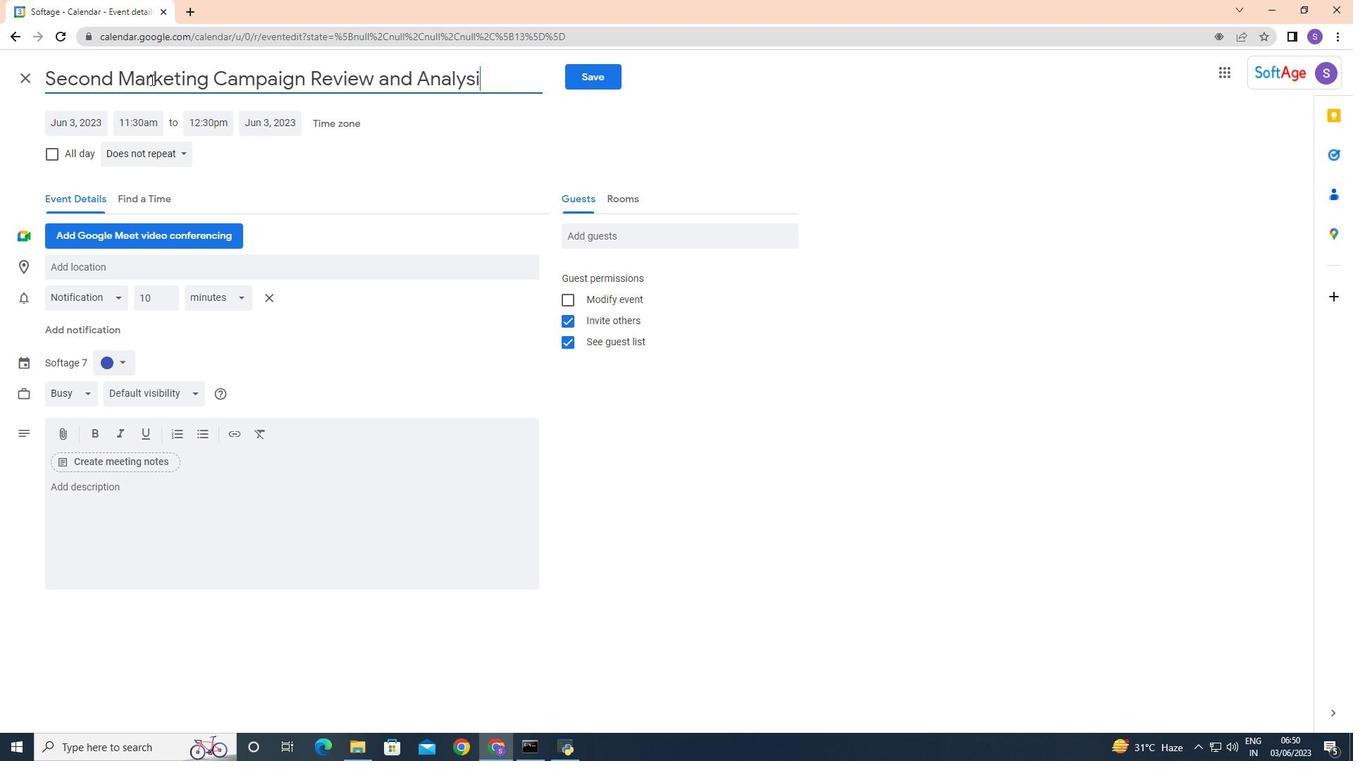 
Action: Mouse moved to (225, 175)
Screenshot: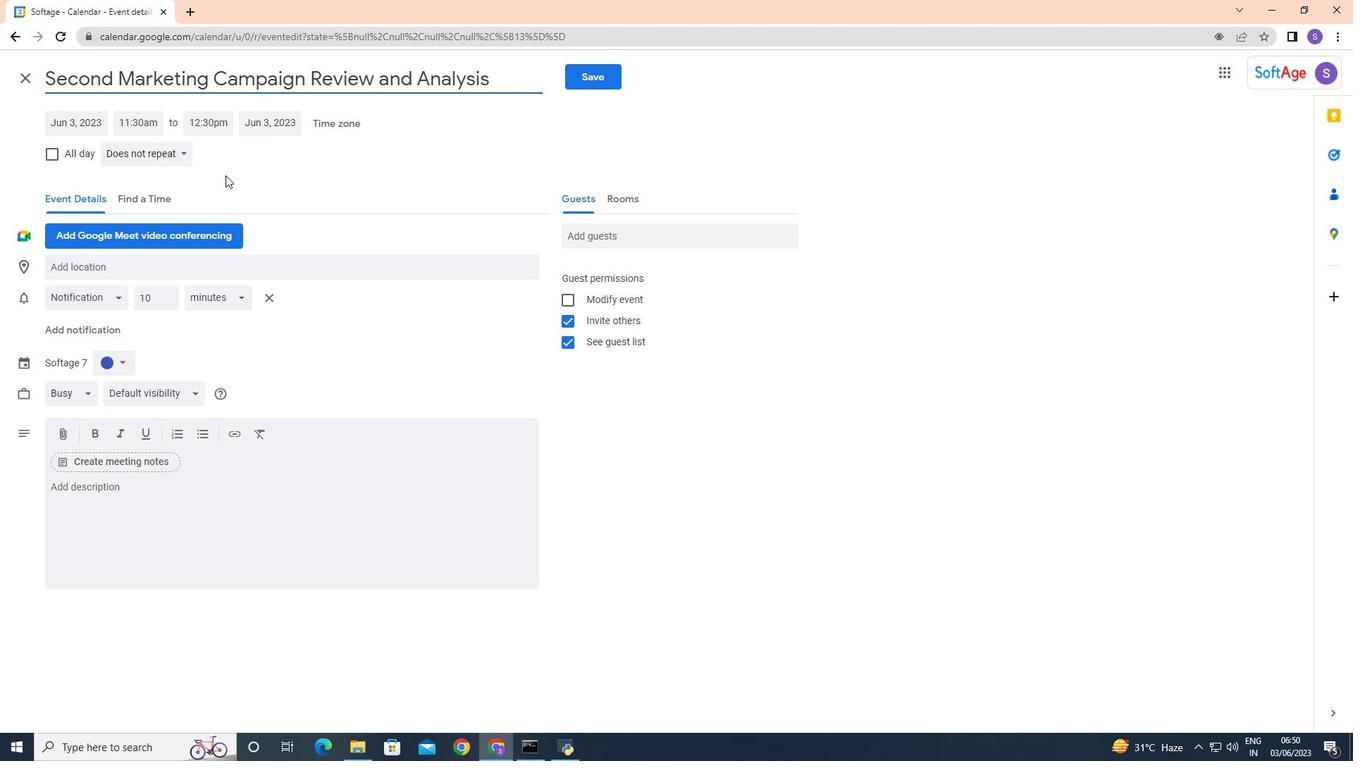 
Action: Mouse pressed left at (225, 175)
Screenshot: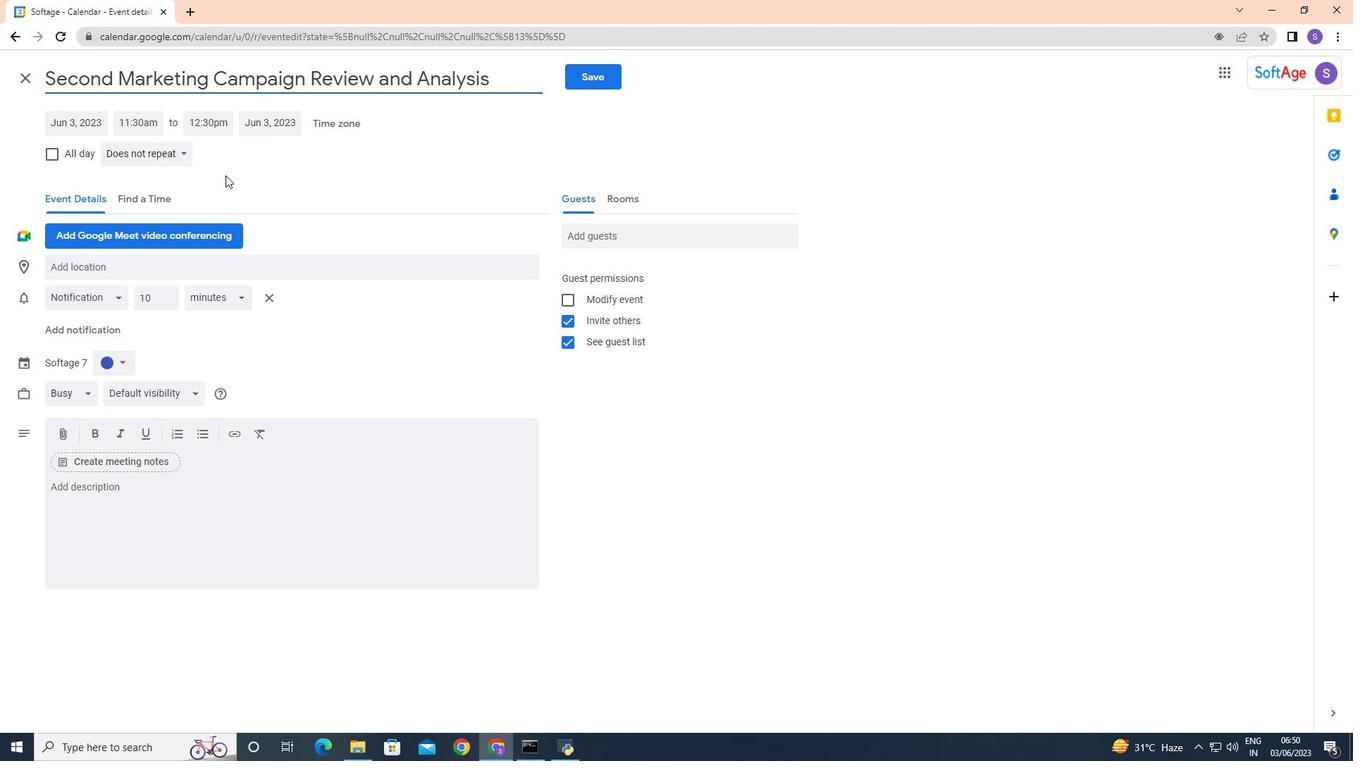 
Action: Mouse moved to (69, 125)
Screenshot: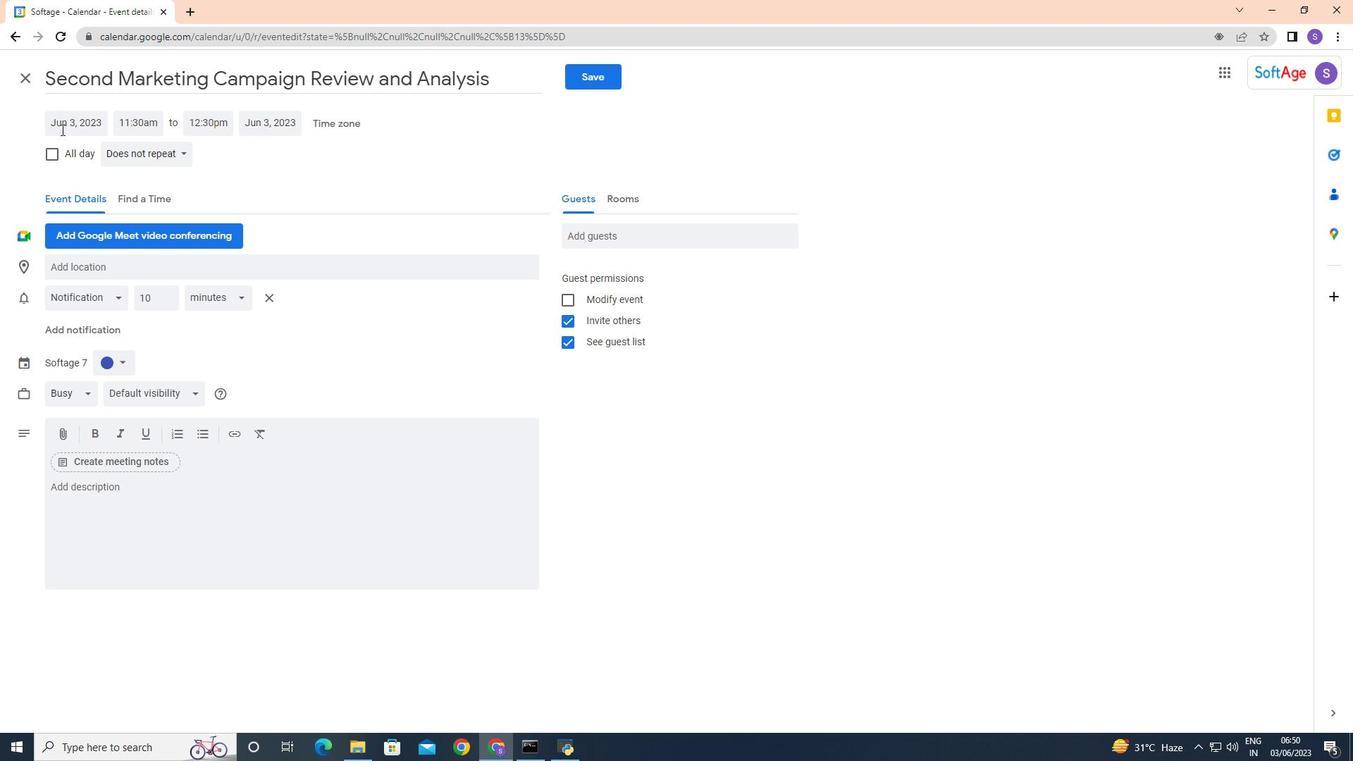 
Action: Mouse pressed left at (69, 125)
Screenshot: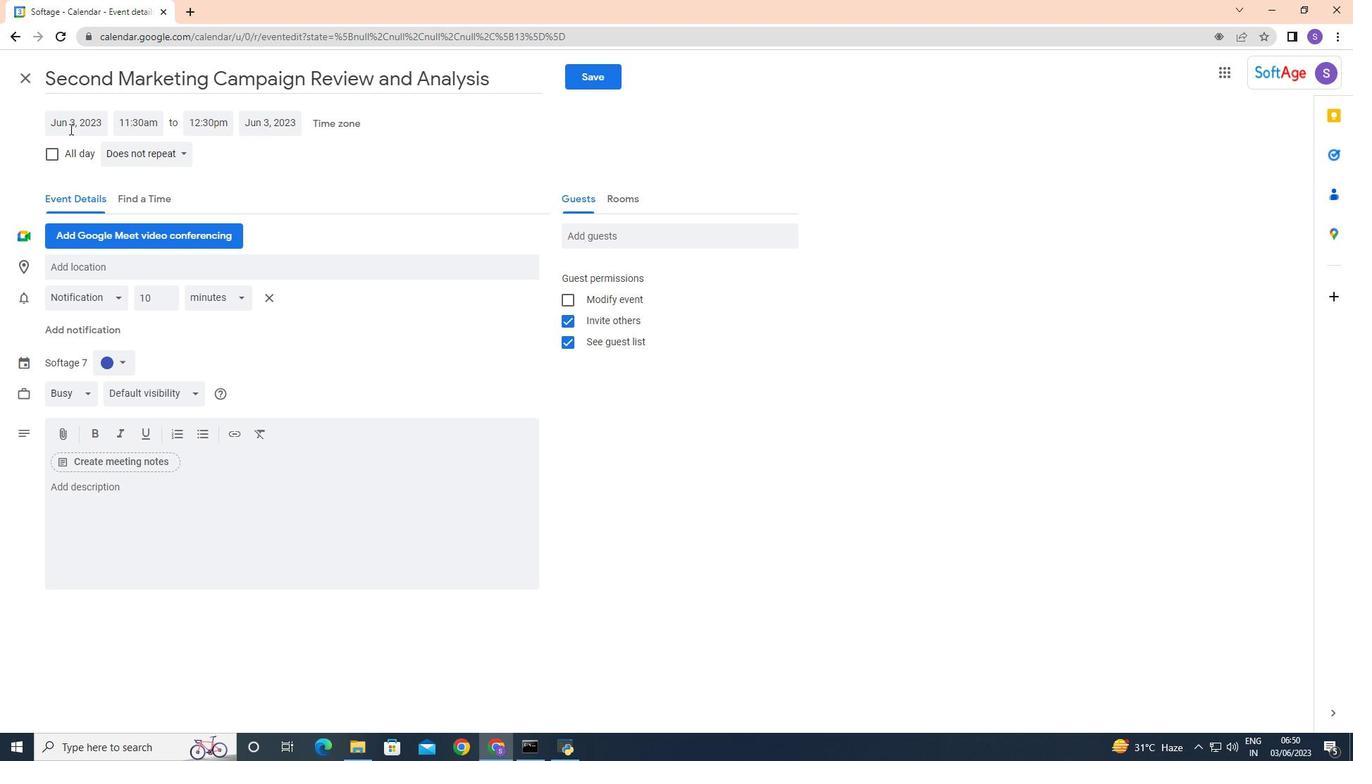 
Action: Mouse moved to (235, 152)
Screenshot: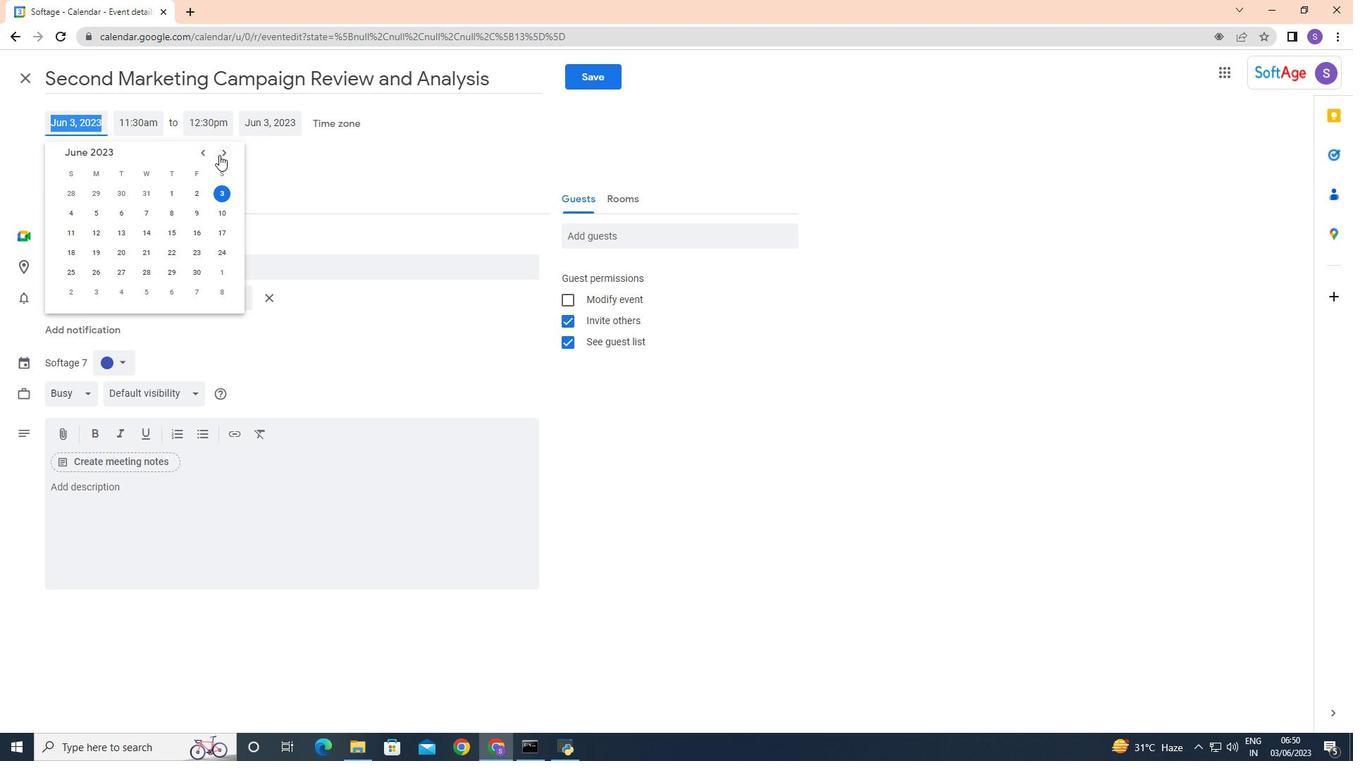 
Action: Mouse pressed left at (235, 152)
Screenshot: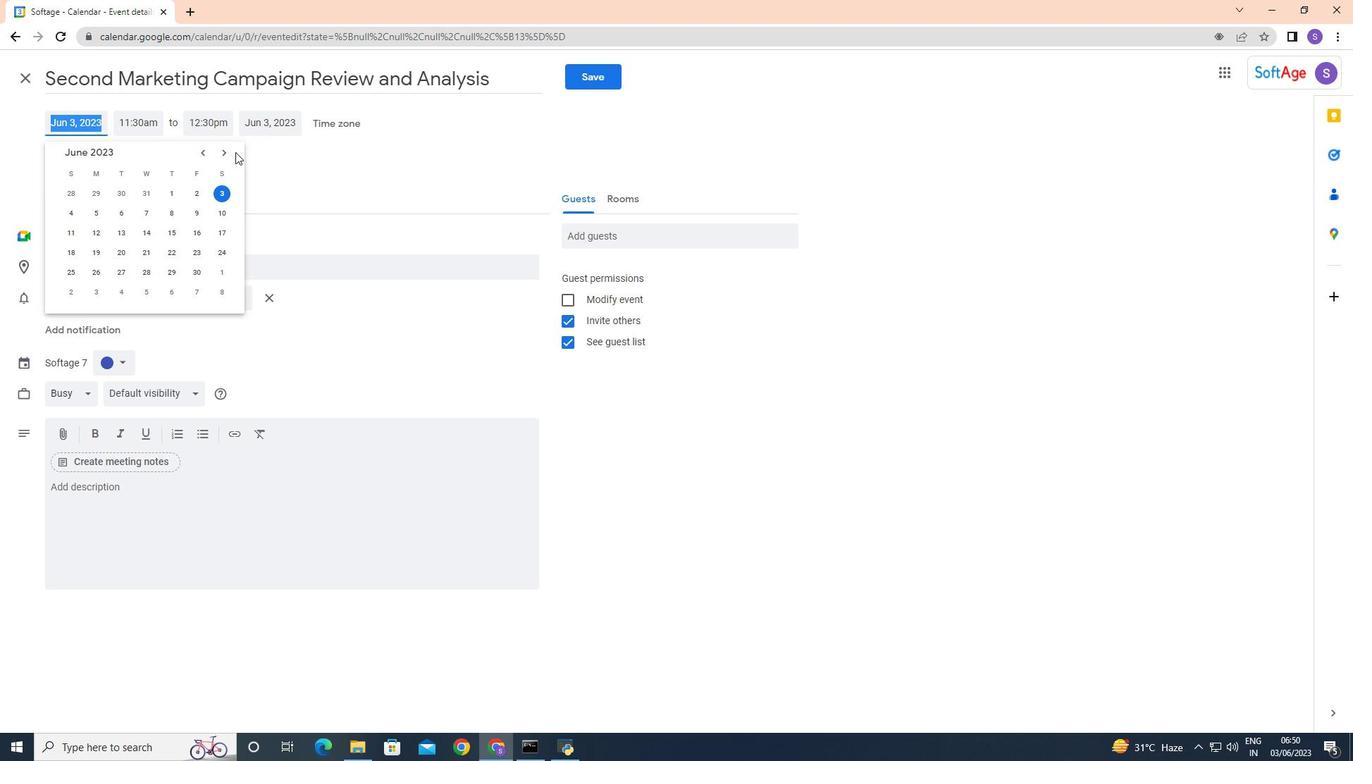 
Action: Mouse pressed left at (235, 152)
Screenshot: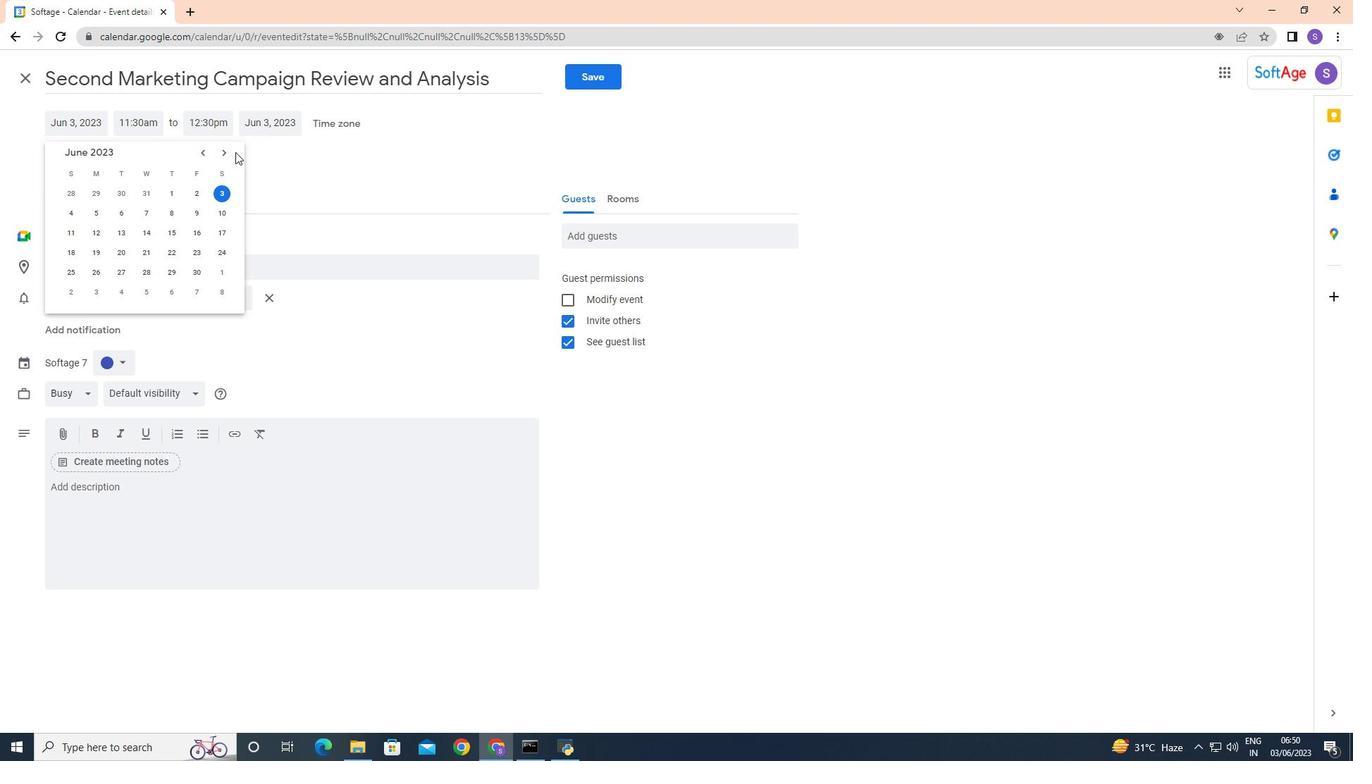 
Action: Mouse pressed left at (235, 152)
Screenshot: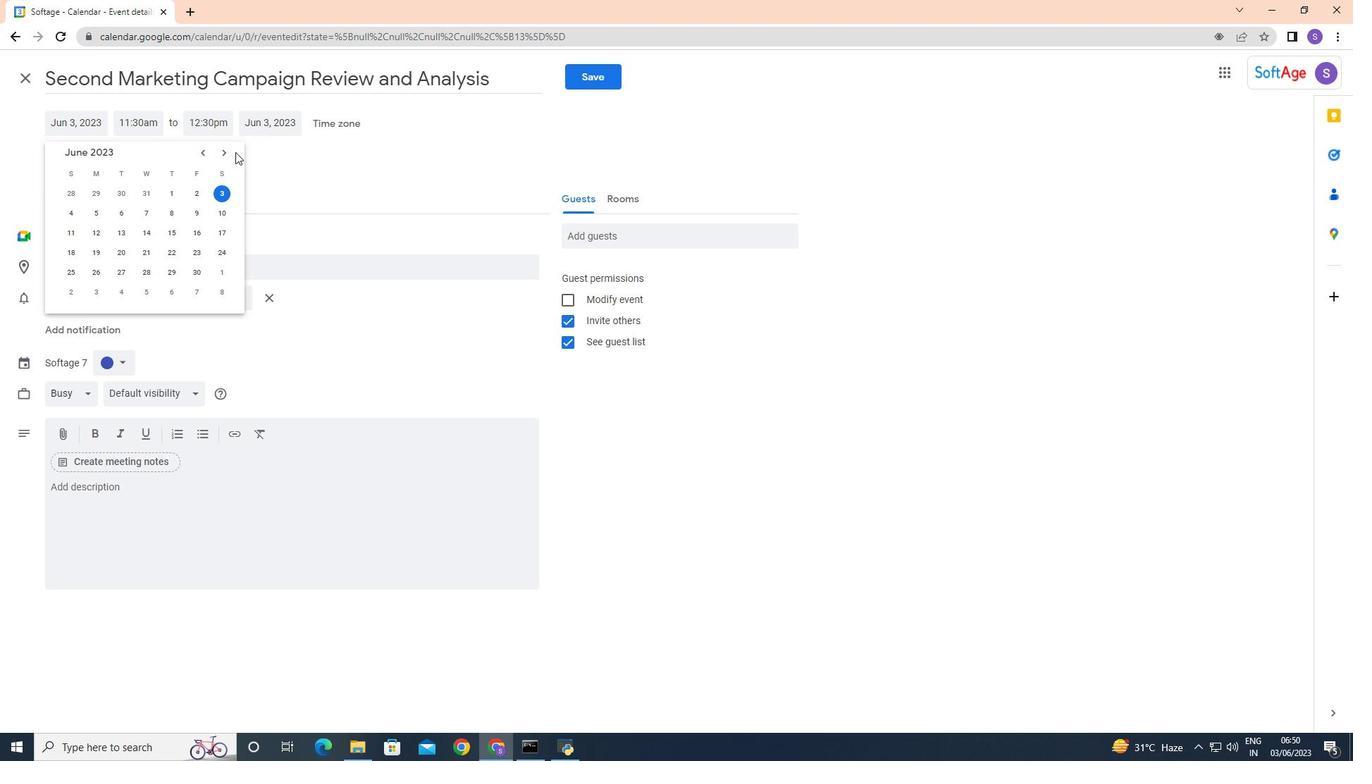 
Action: Mouse pressed left at (235, 152)
Screenshot: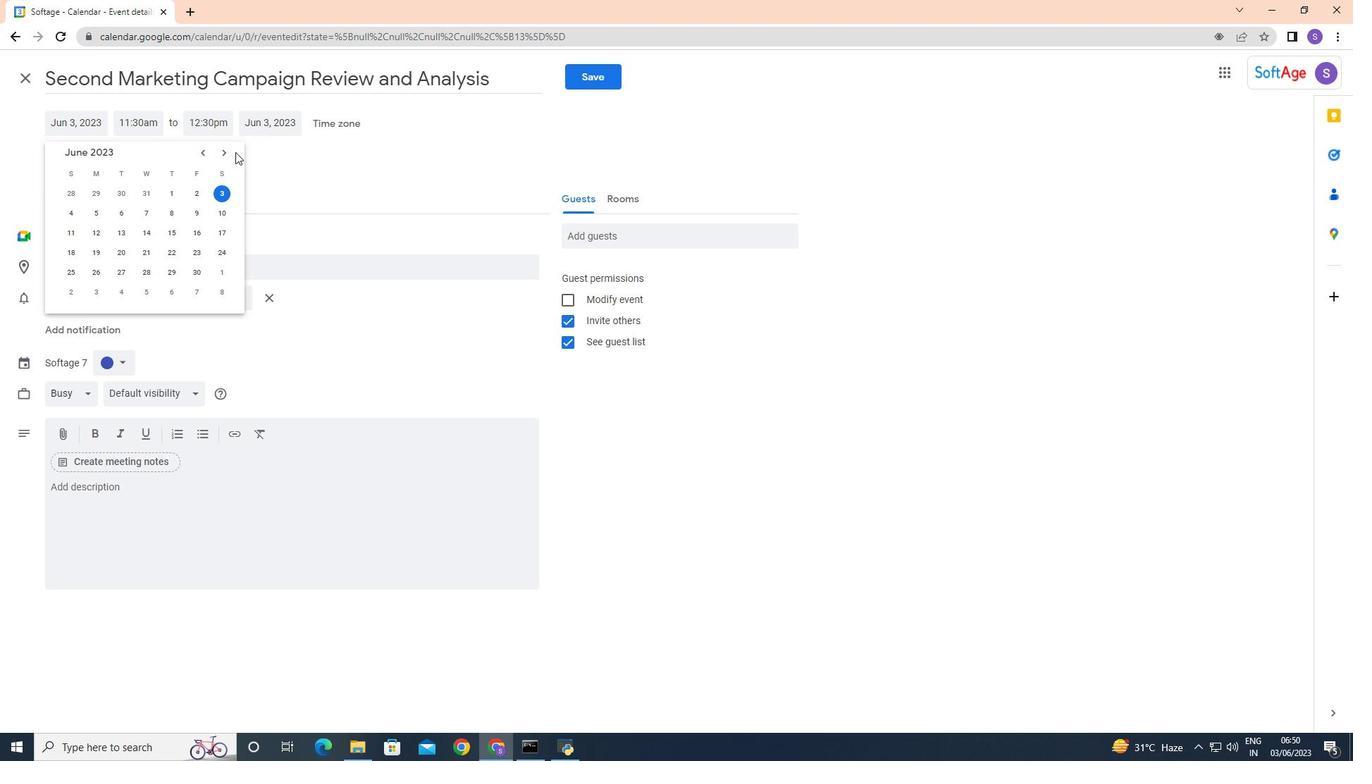 
Action: Mouse moved to (231, 154)
Screenshot: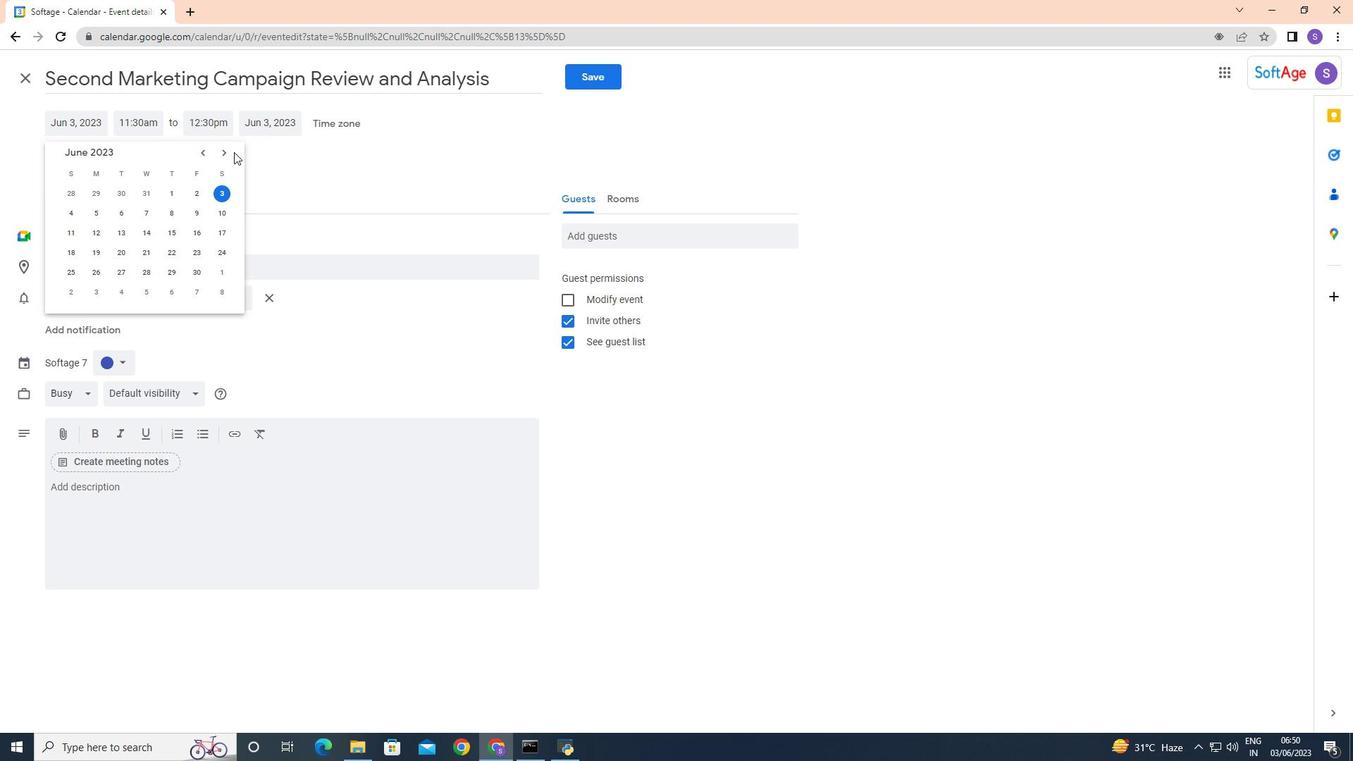 
Action: Mouse pressed left at (231, 154)
Screenshot: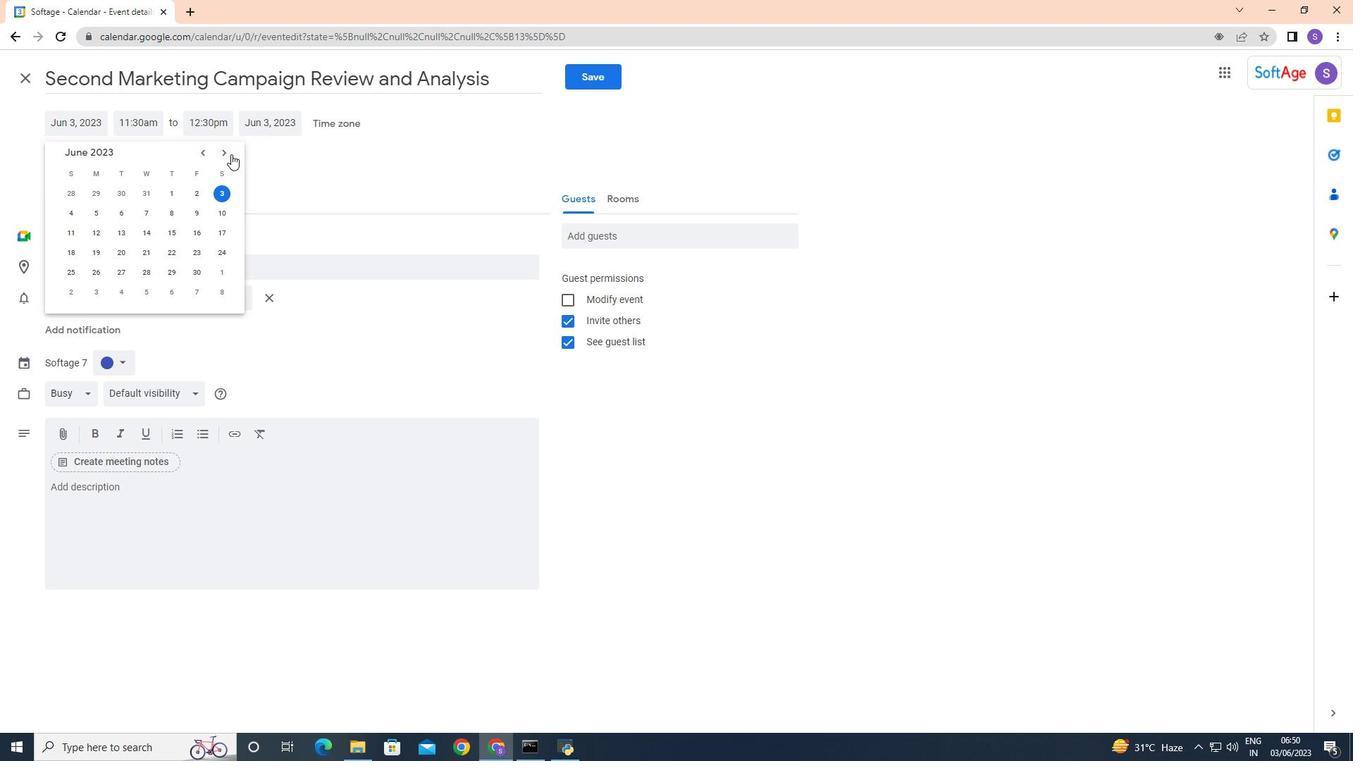 
Action: Mouse moved to (222, 153)
Screenshot: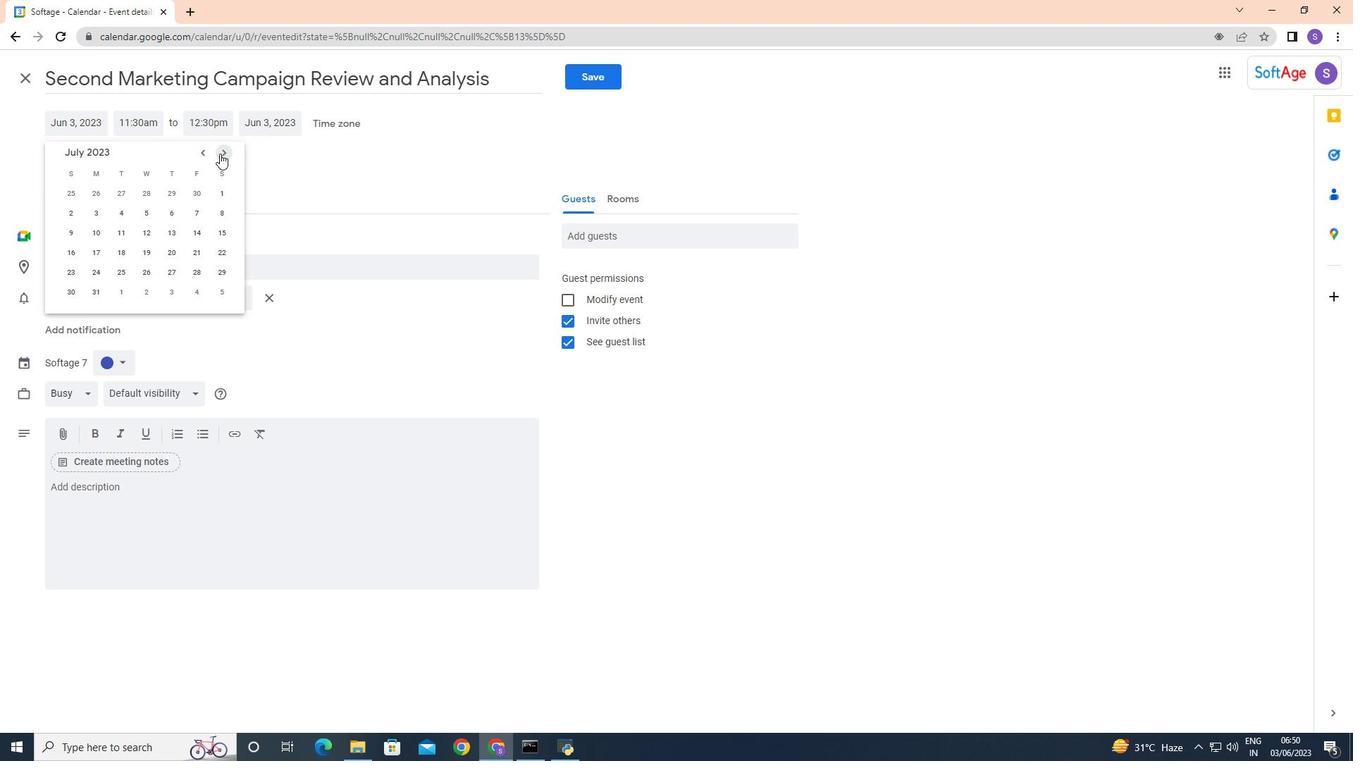
Action: Mouse pressed left at (222, 153)
Screenshot: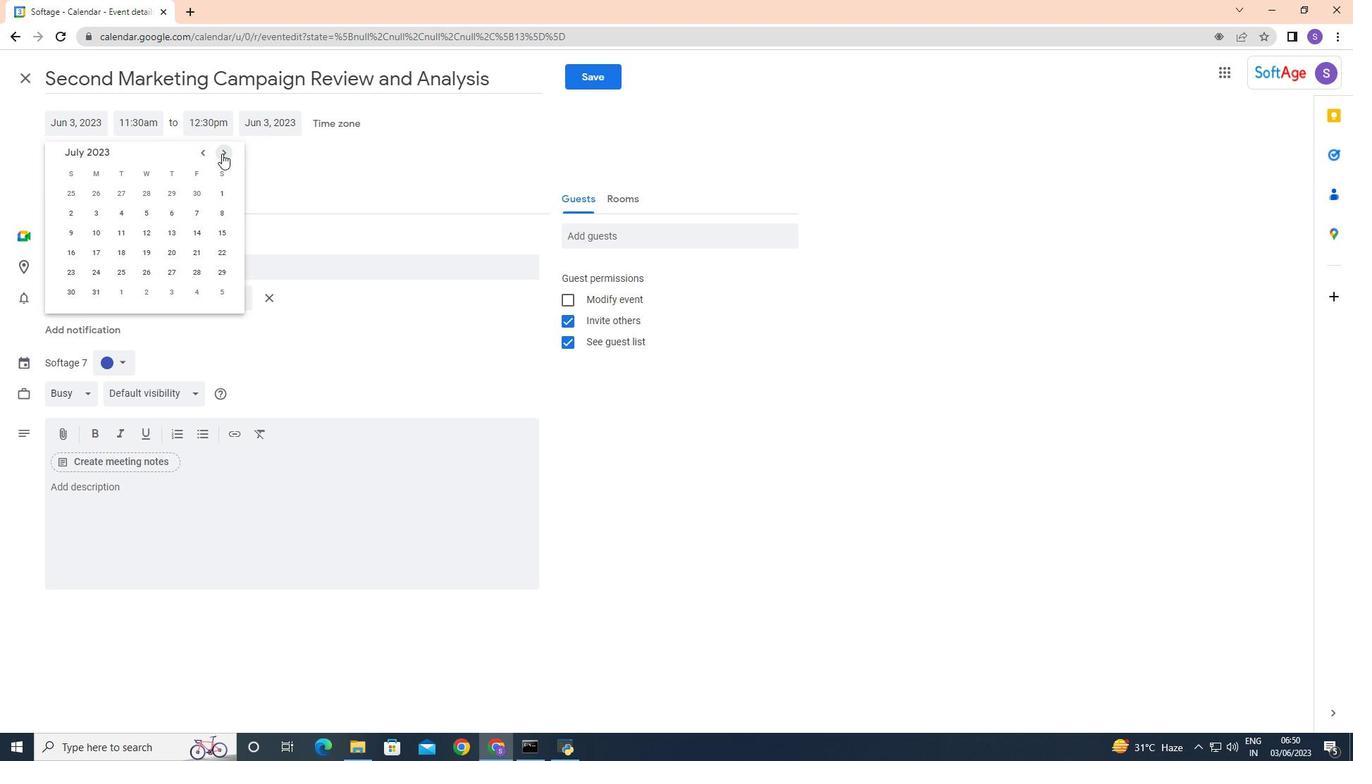 
Action: Mouse pressed left at (222, 153)
Screenshot: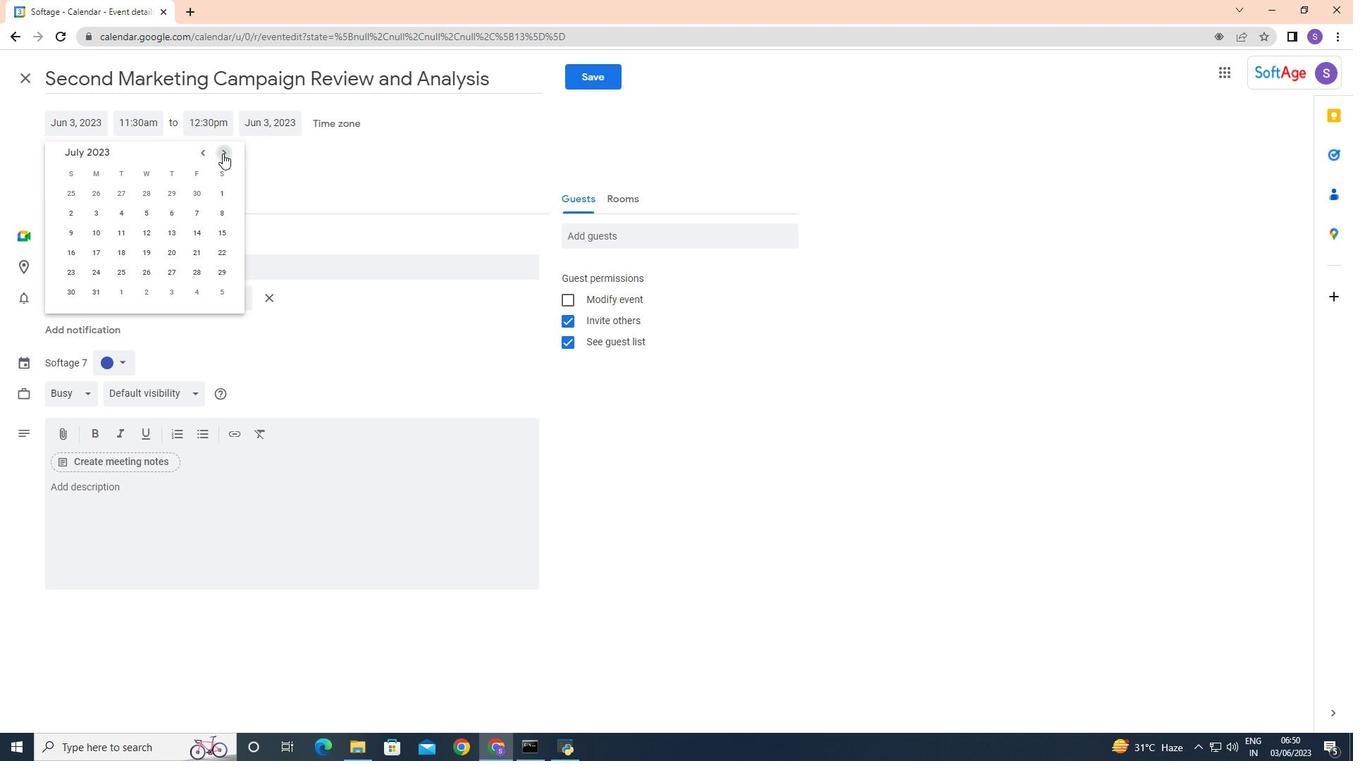 
Action: Mouse pressed left at (222, 153)
Screenshot: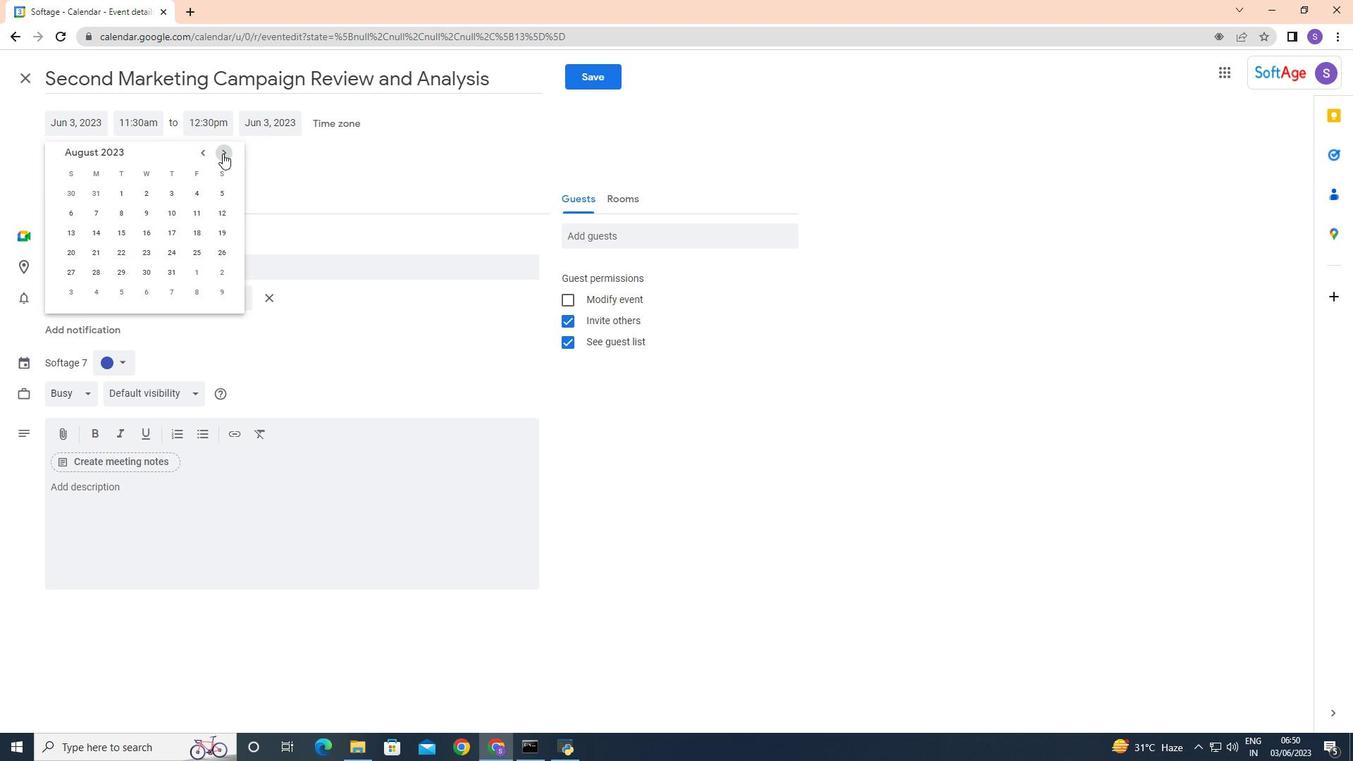 
Action: Mouse pressed left at (222, 153)
Screenshot: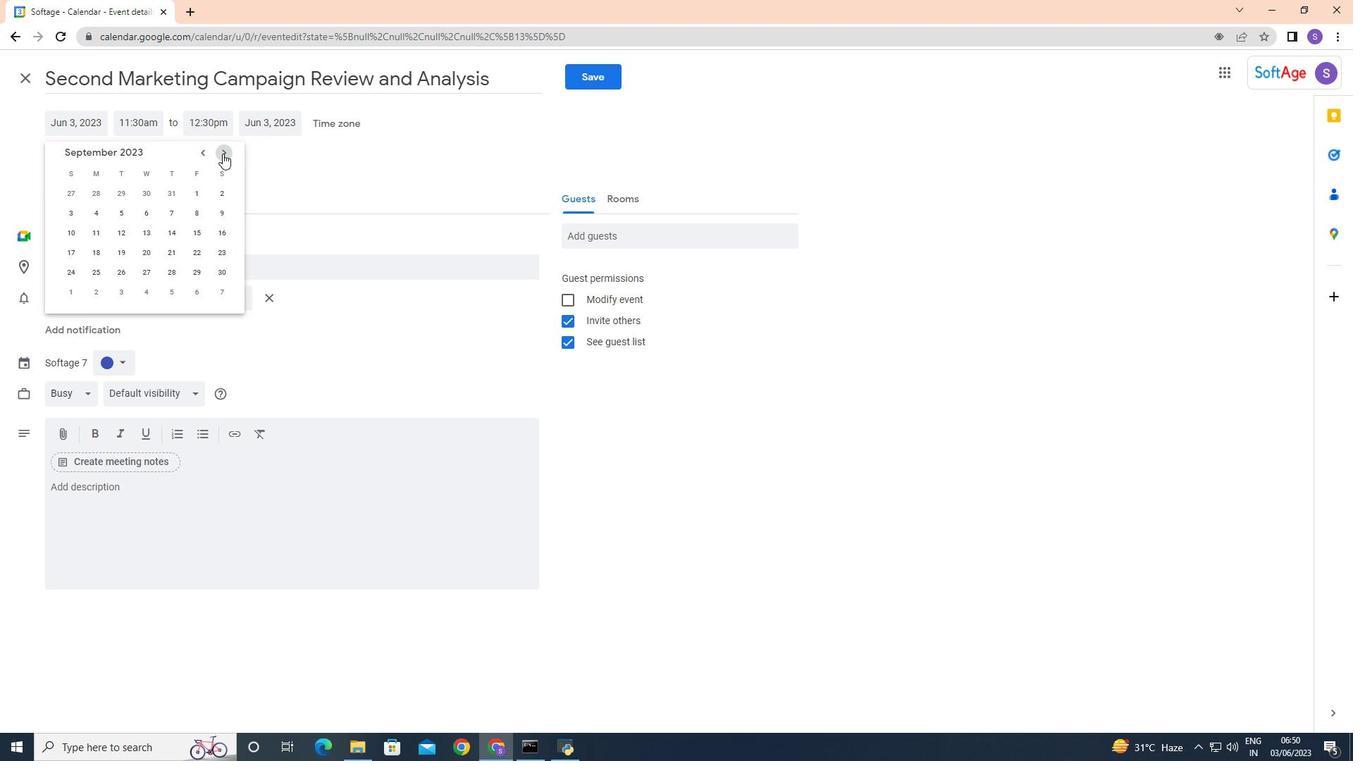 
Action: Mouse pressed left at (222, 153)
Screenshot: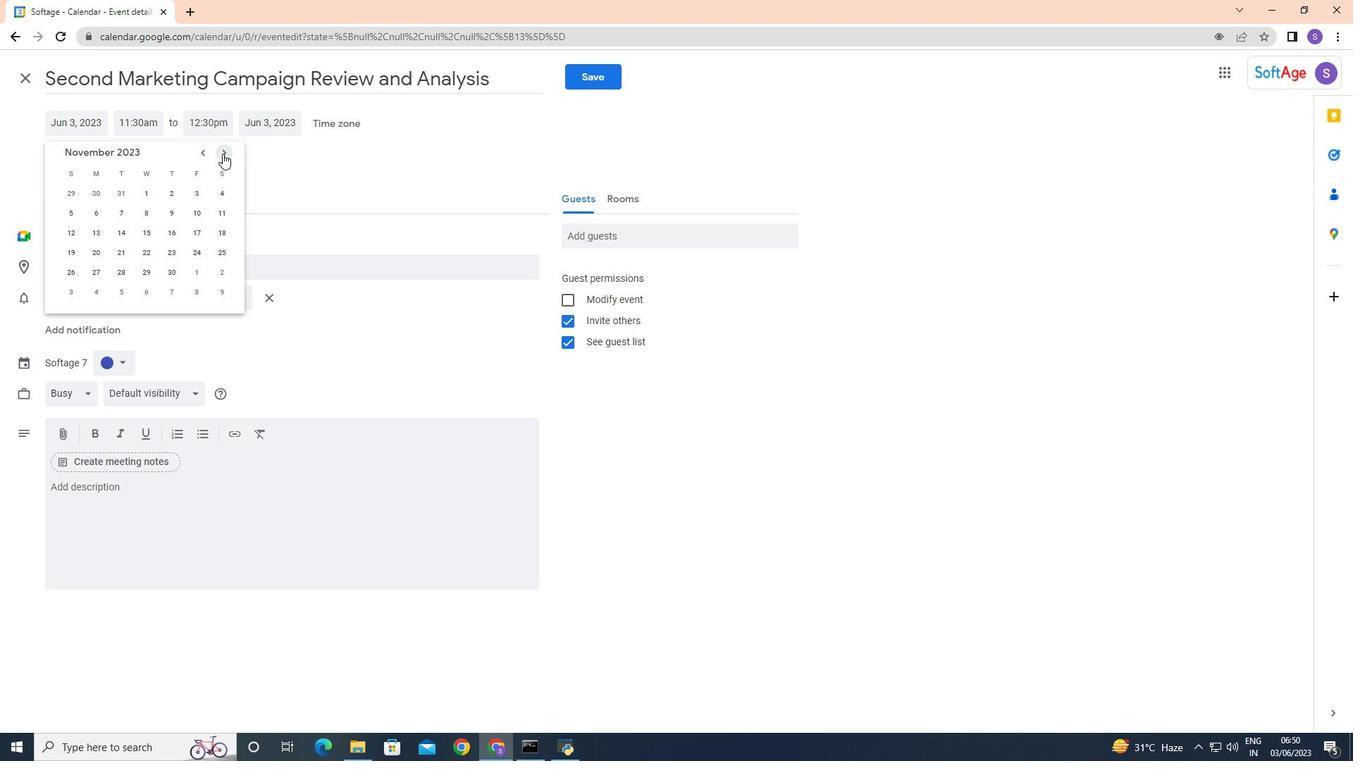 
Action: Mouse moved to (198, 272)
Screenshot: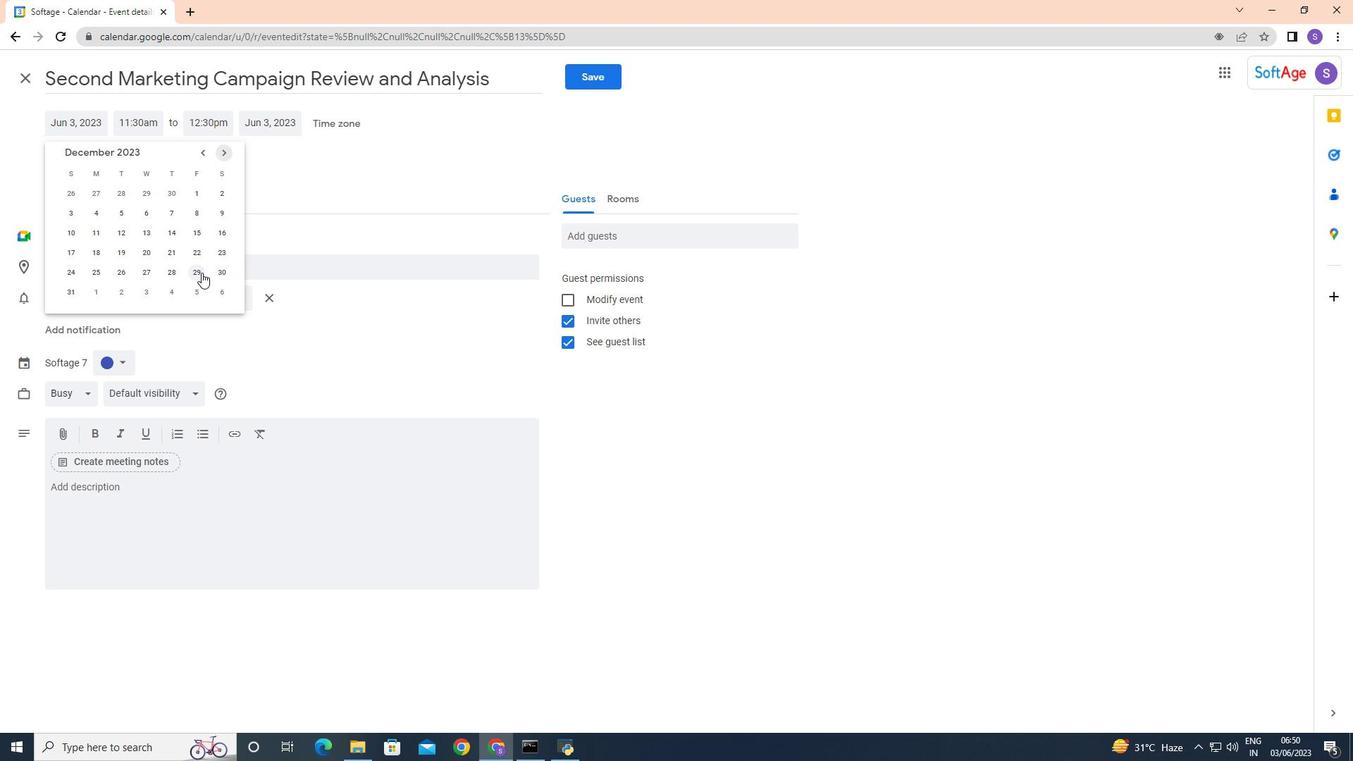 
Action: Mouse pressed left at (198, 272)
Screenshot: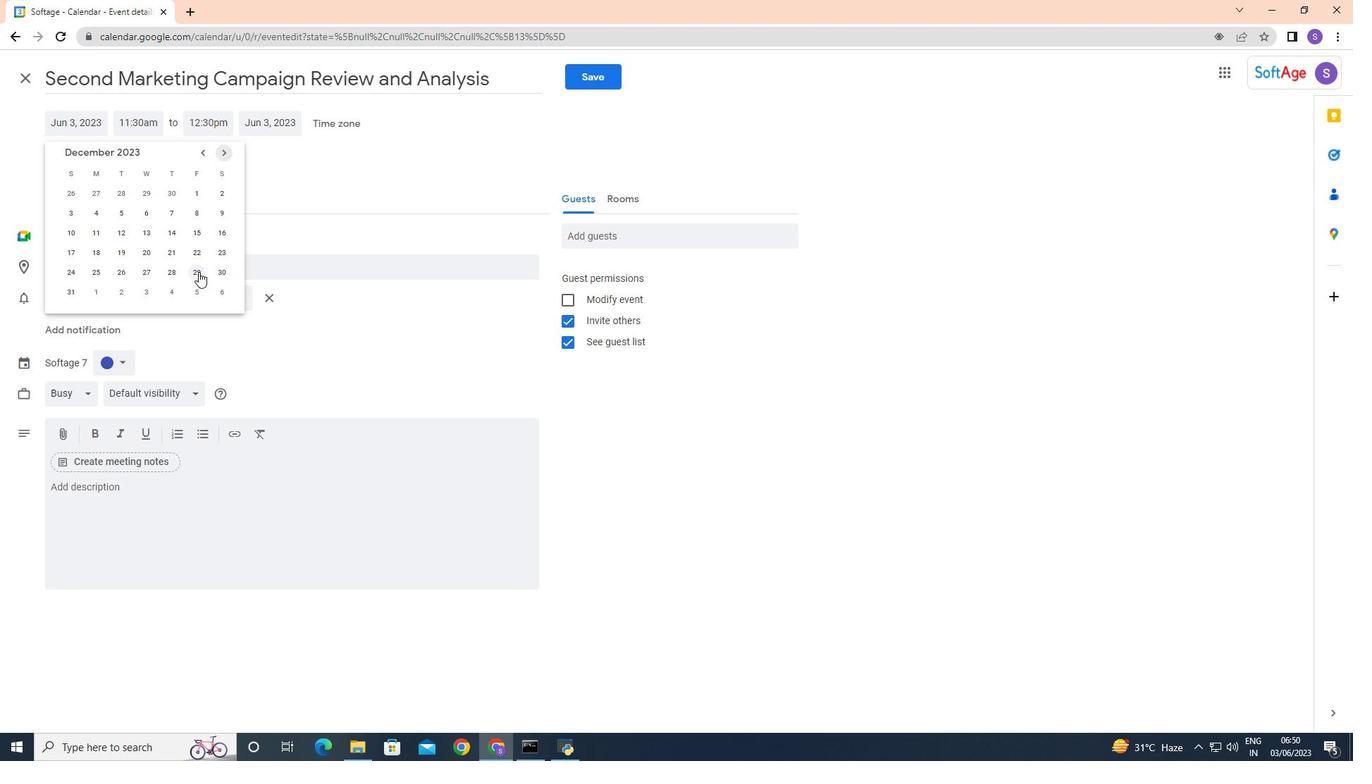 
Action: Mouse moved to (157, 127)
Screenshot: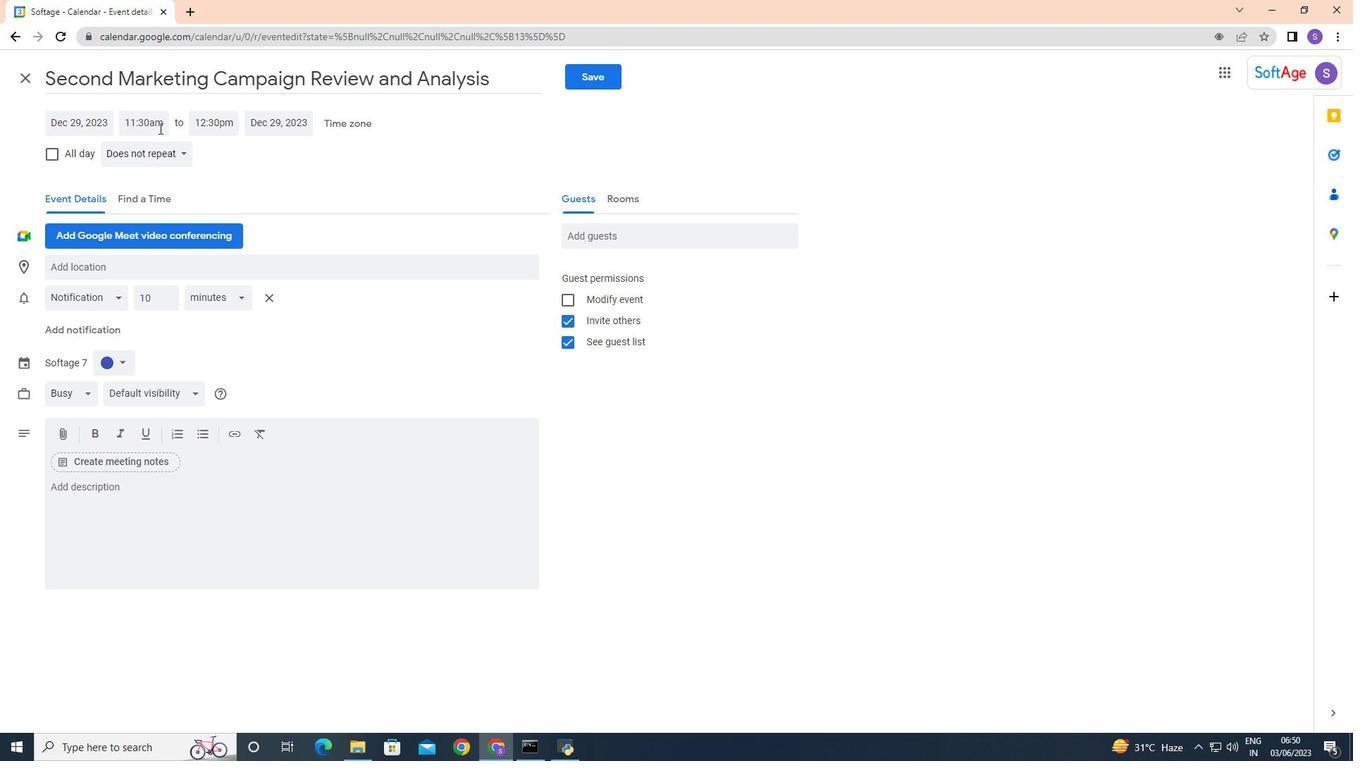 
Action: Mouse pressed left at (157, 127)
Screenshot: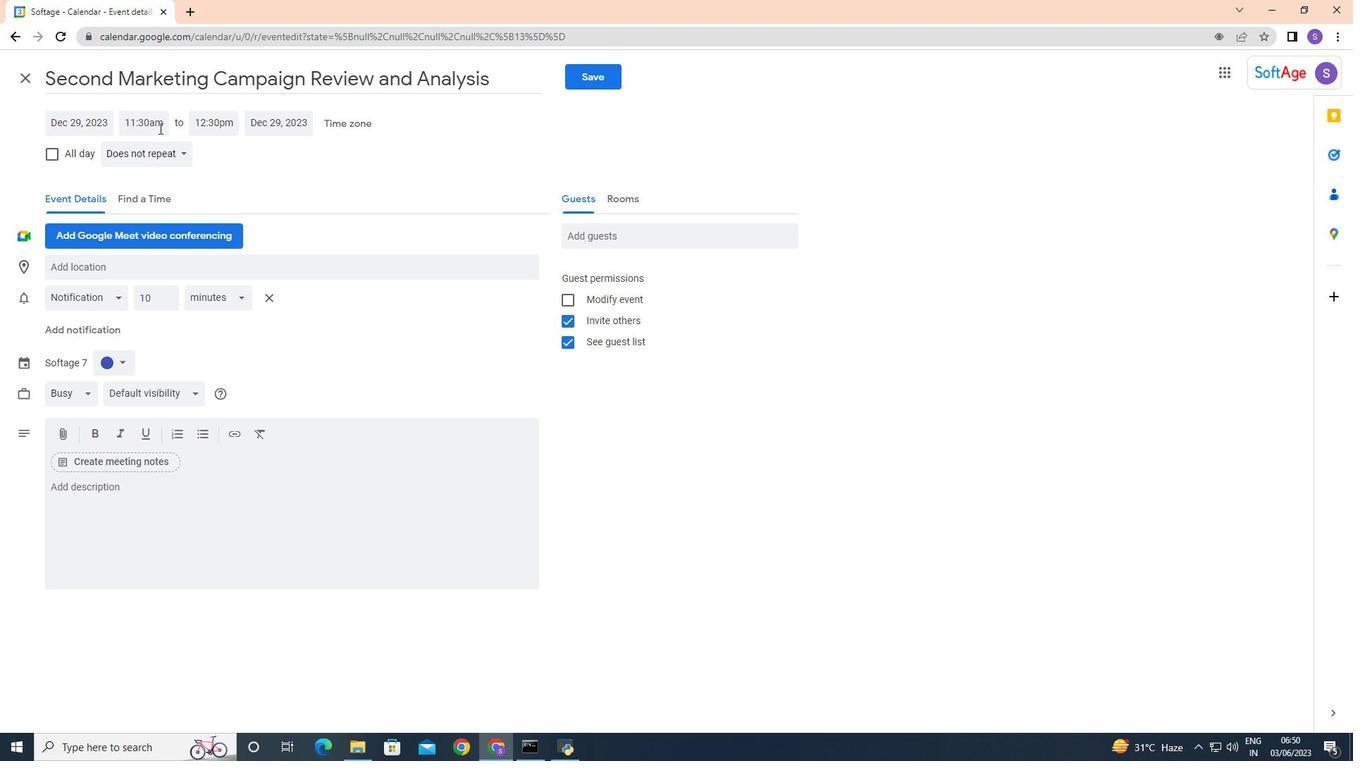 
Action: Mouse moved to (181, 250)
Screenshot: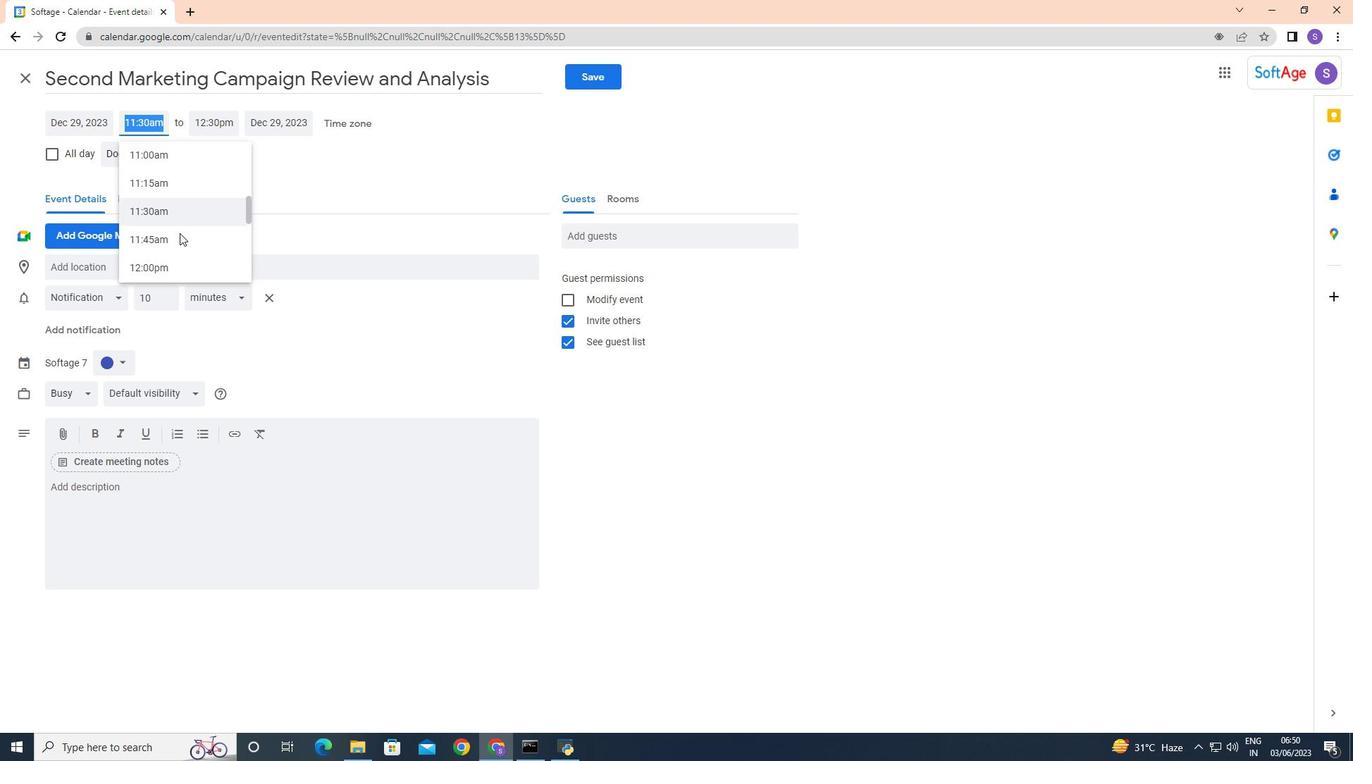 
Action: Mouse scrolled (181, 251) with delta (0, 0)
Screenshot: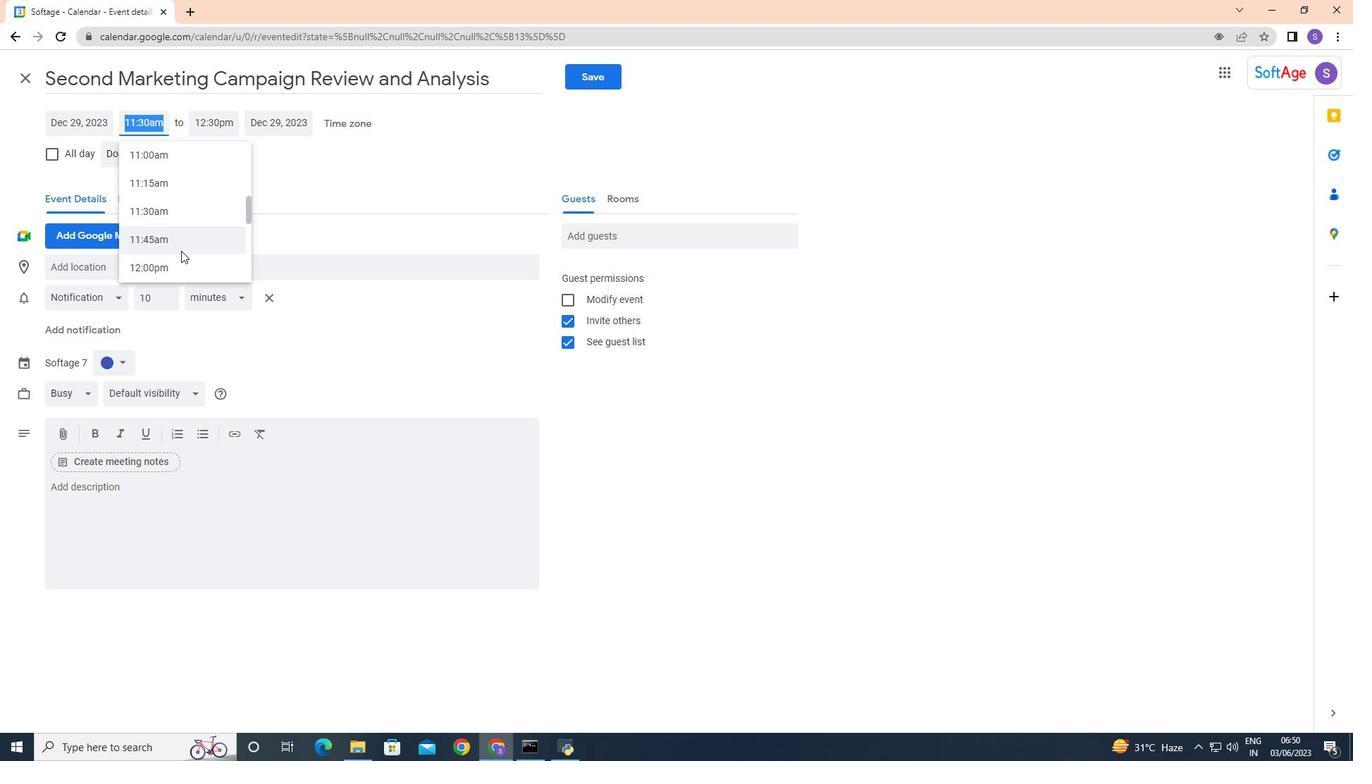 
Action: Mouse scrolled (181, 251) with delta (0, 0)
Screenshot: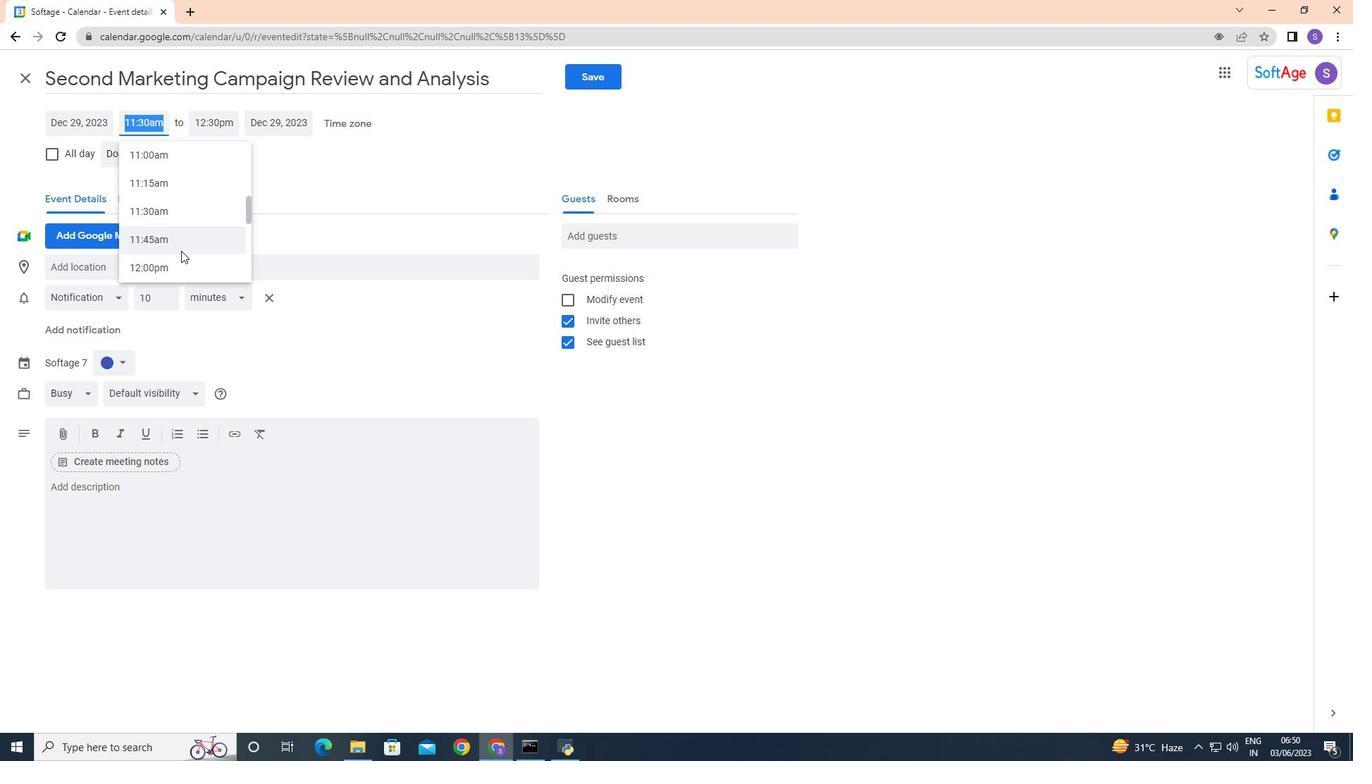 
Action: Mouse moved to (183, 253)
Screenshot: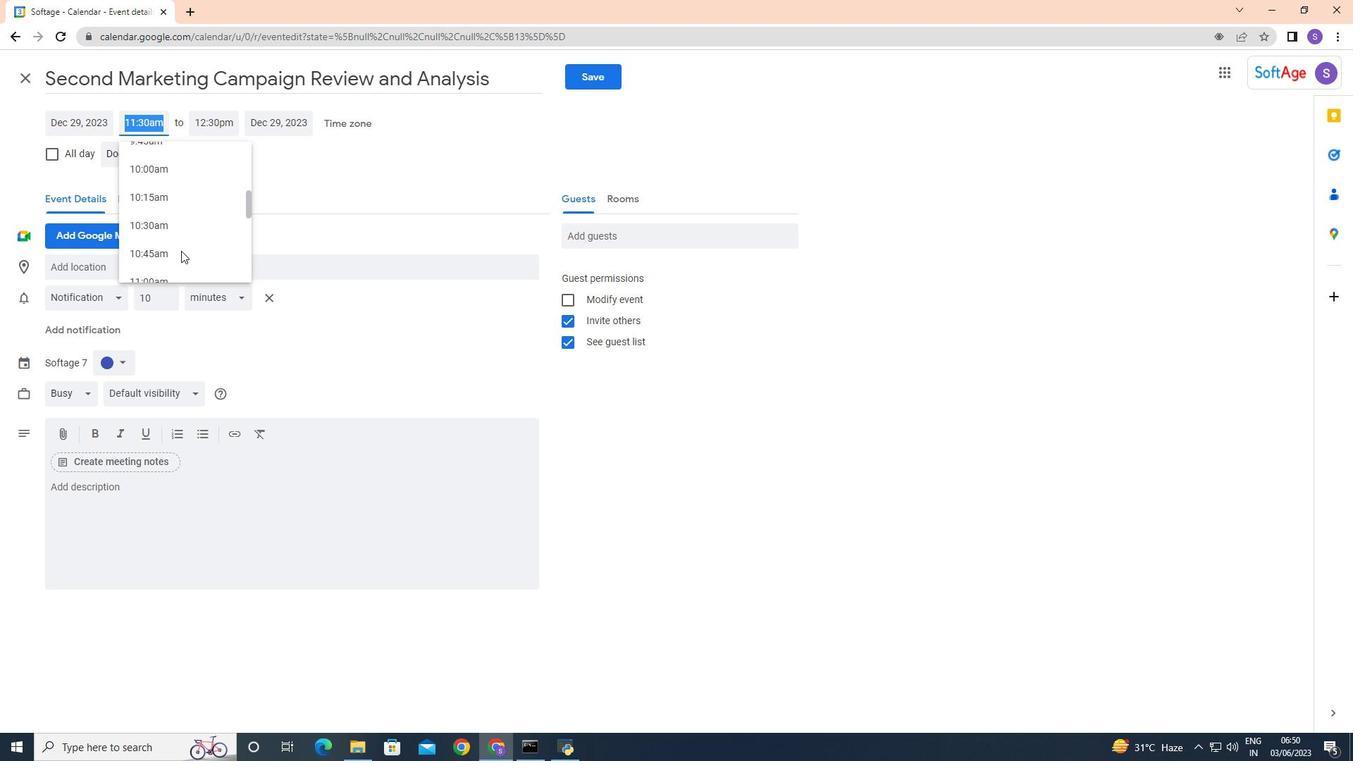 
Action: Mouse scrolled (183, 253) with delta (0, 0)
Screenshot: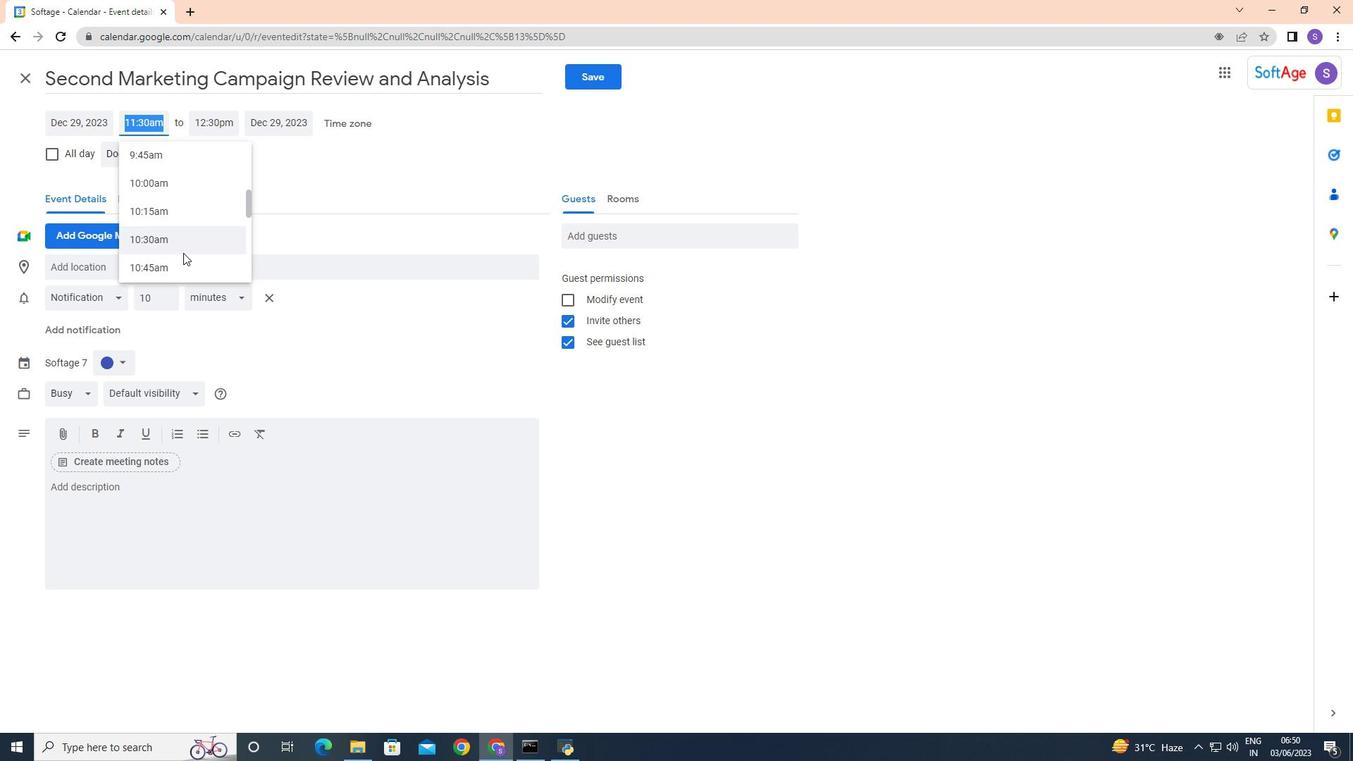 
Action: Mouse scrolled (183, 253) with delta (0, 0)
Screenshot: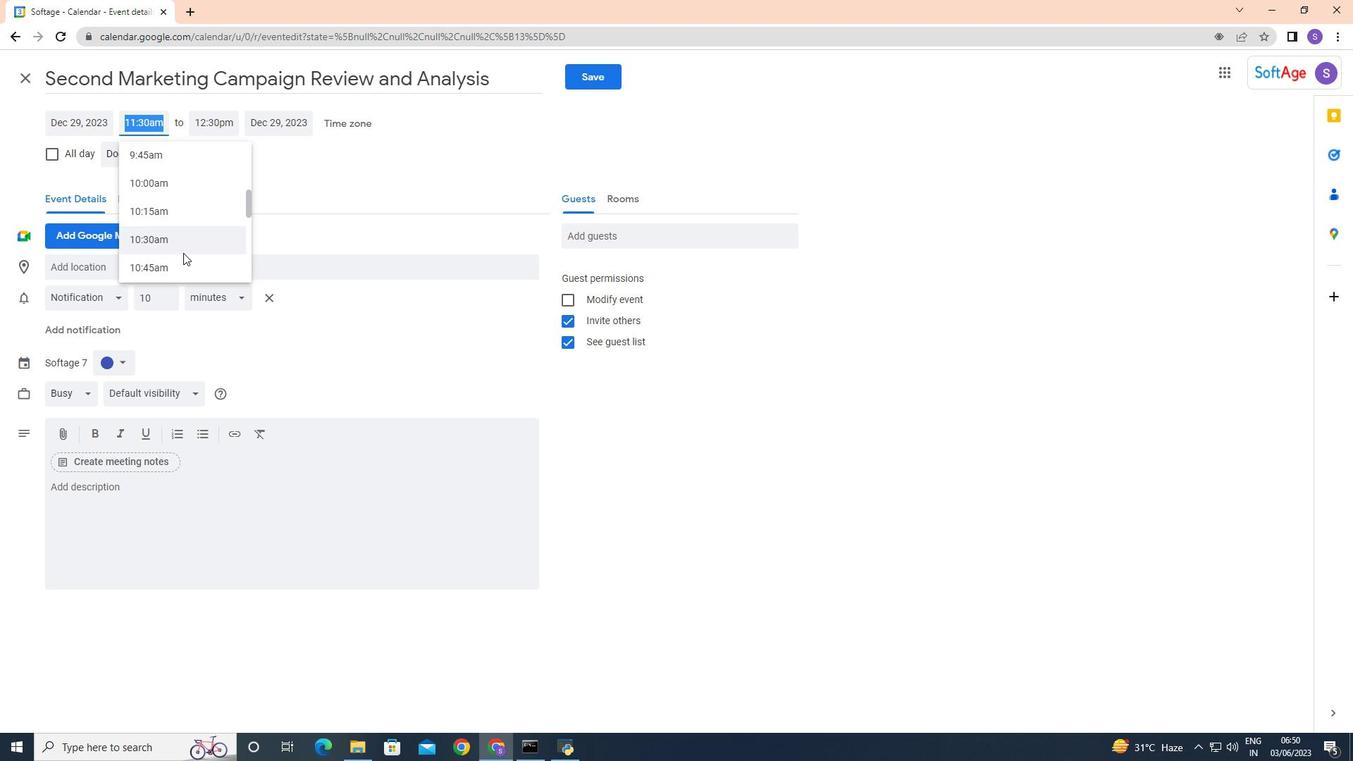 
Action: Mouse scrolled (183, 253) with delta (0, 0)
Screenshot: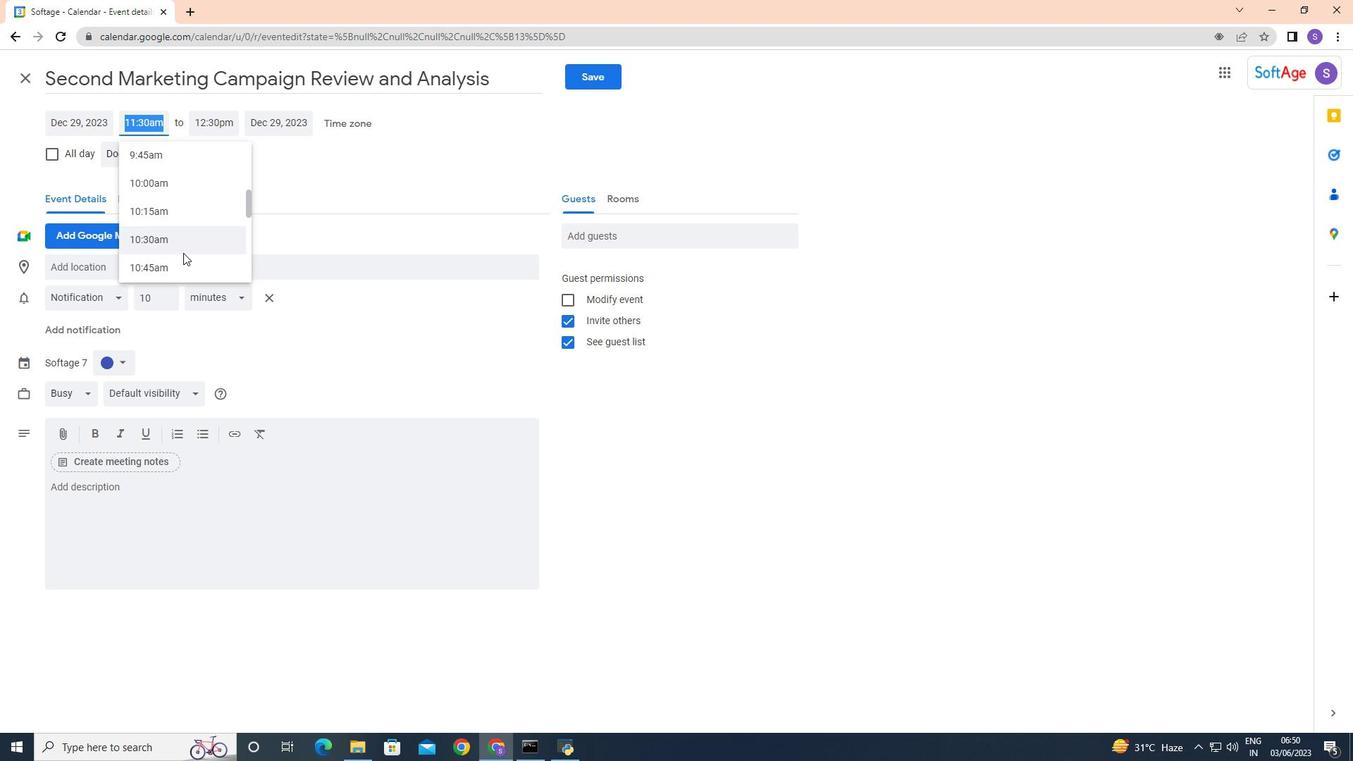 
Action: Mouse moved to (148, 224)
Screenshot: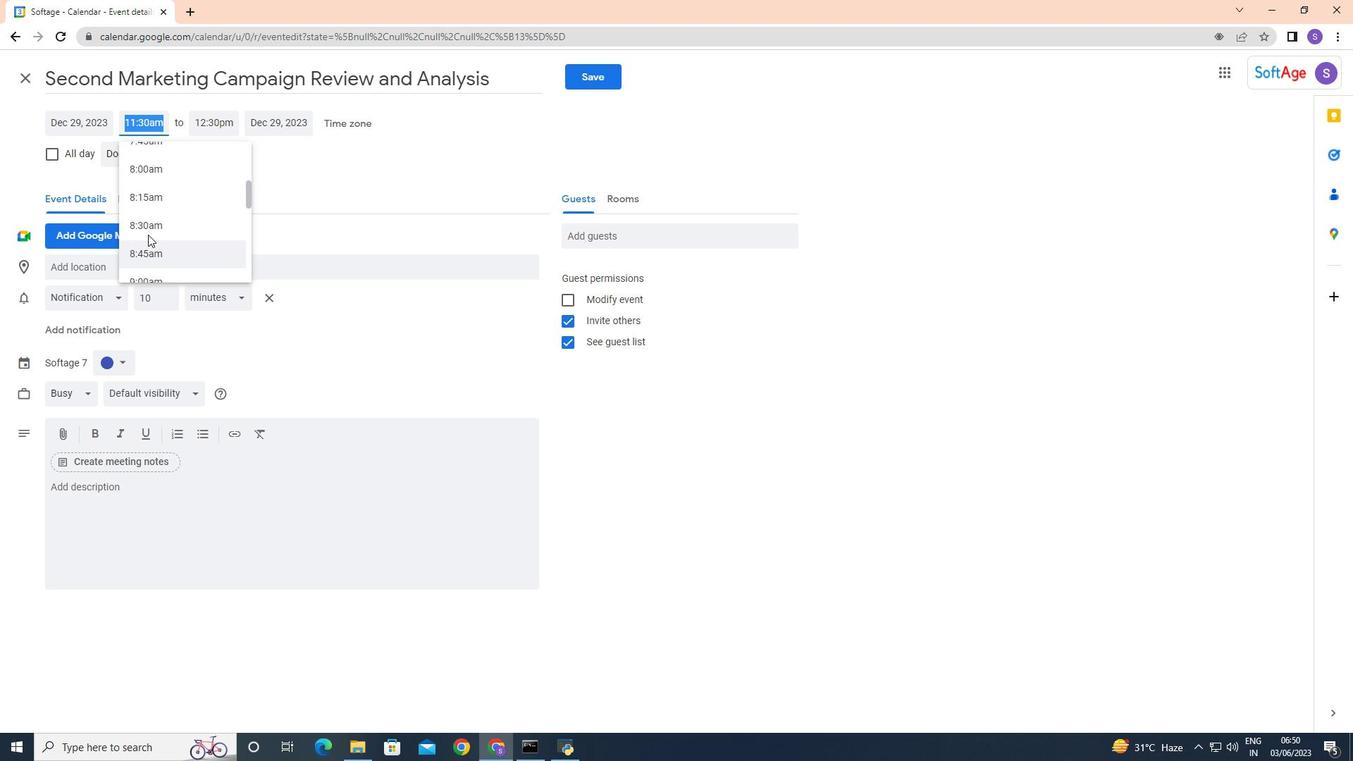 
Action: Mouse pressed left at (148, 224)
Screenshot: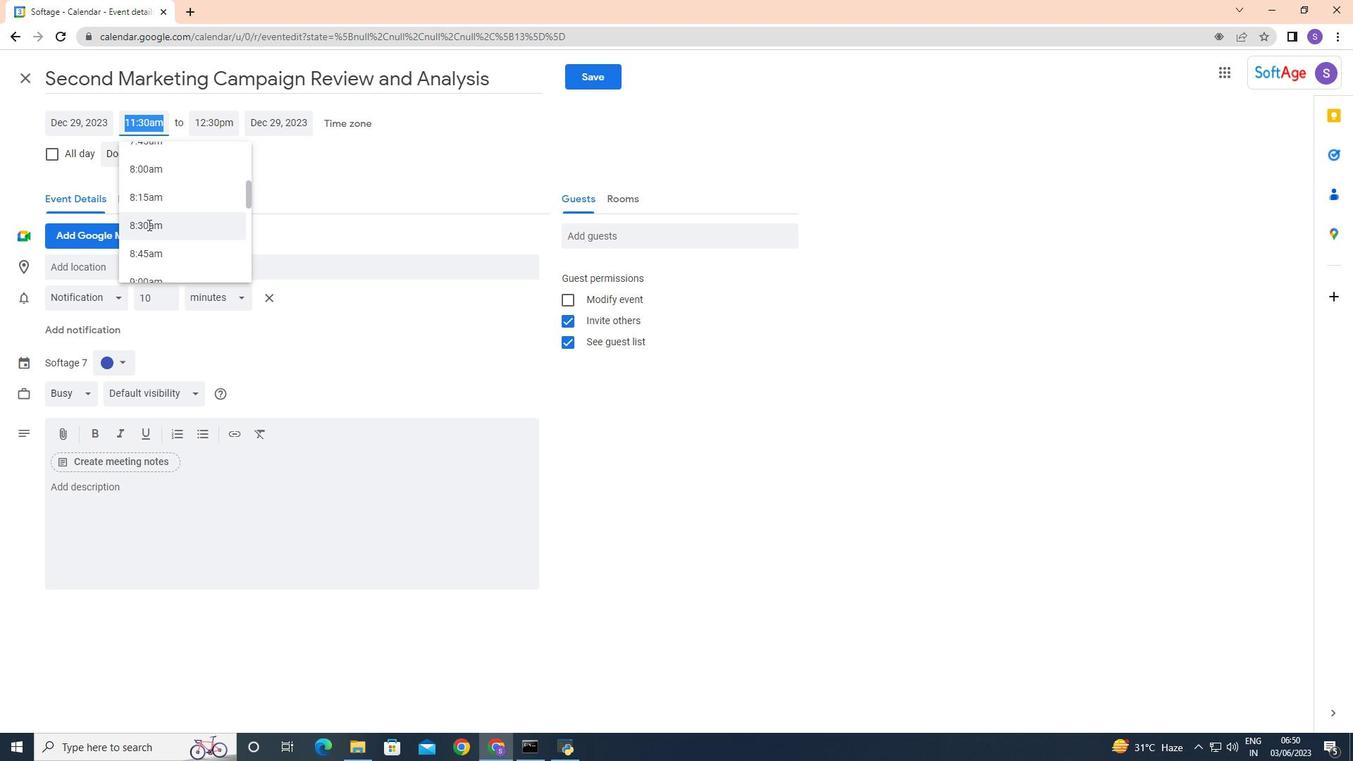 
Action: Mouse moved to (194, 127)
Screenshot: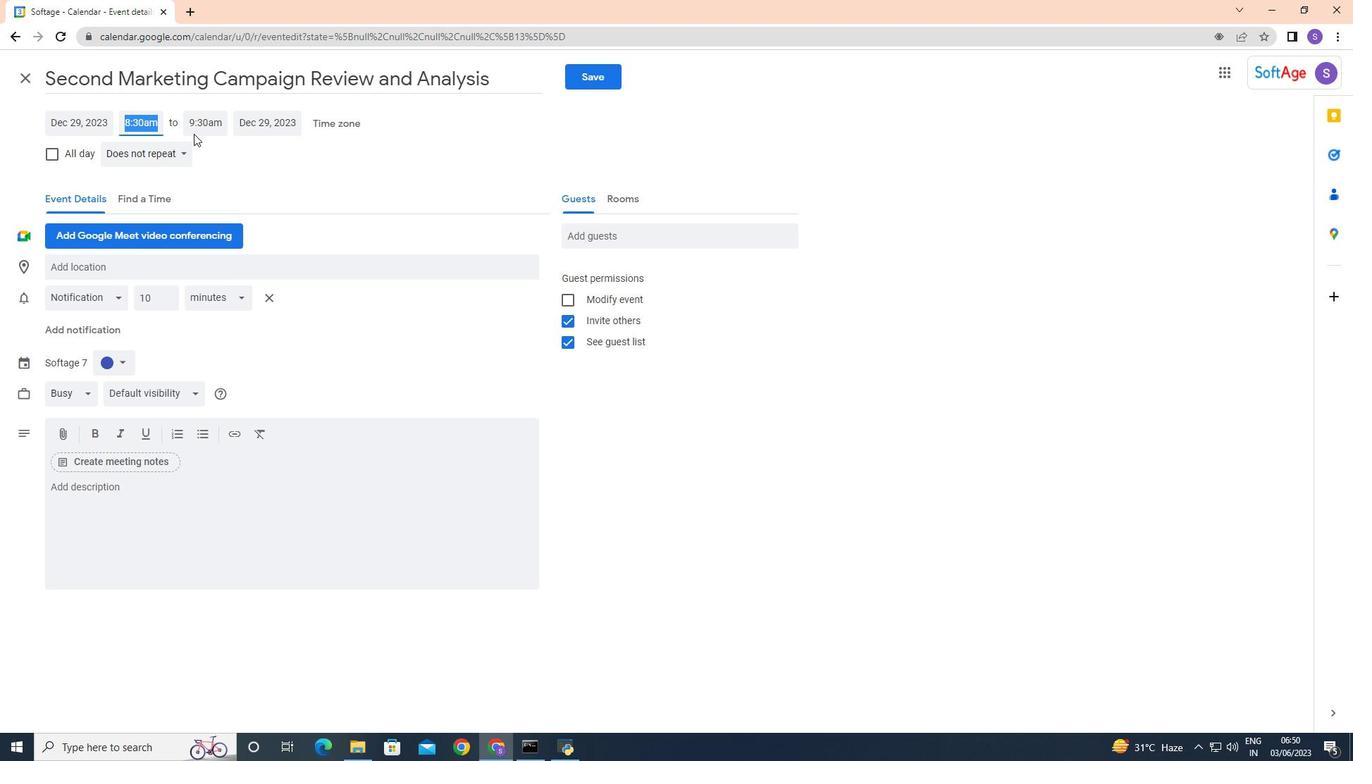 
Action: Mouse pressed left at (194, 127)
Screenshot: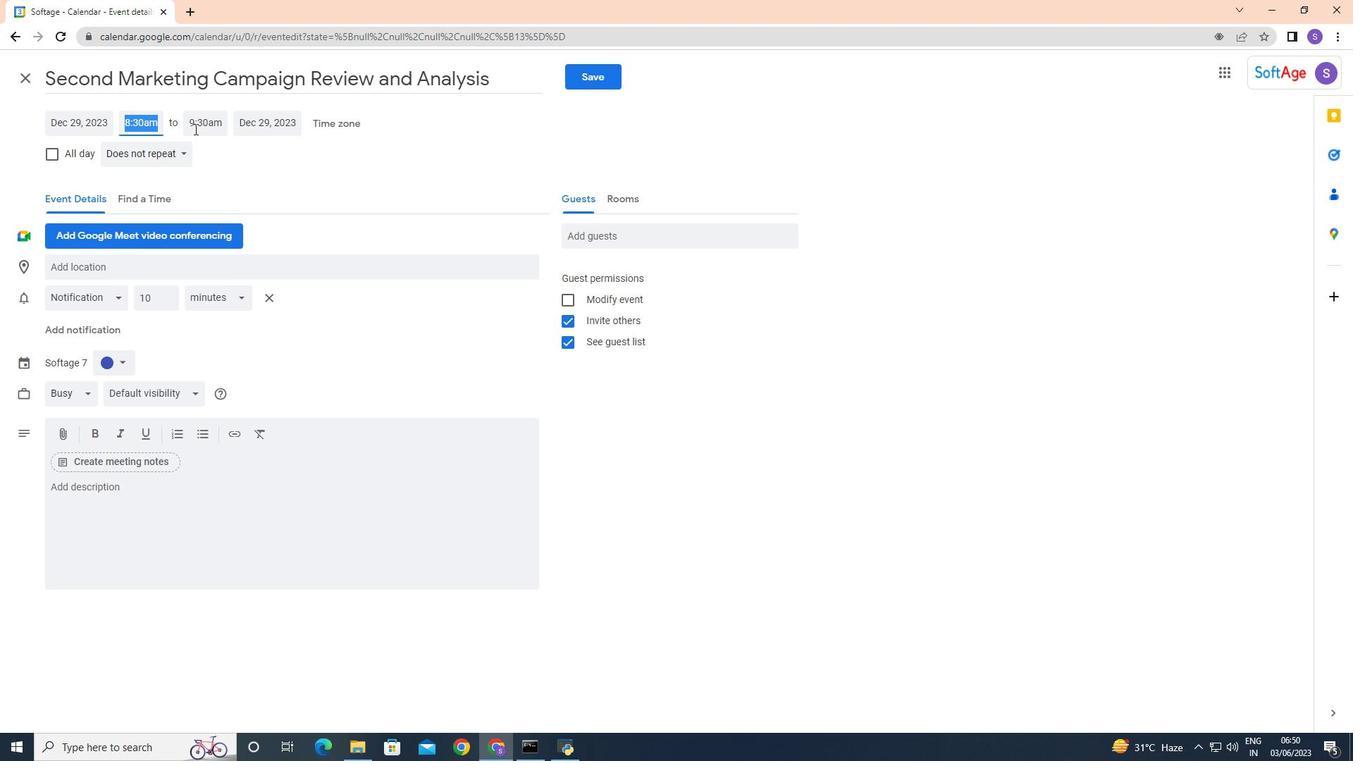 
Action: Mouse moved to (218, 270)
Screenshot: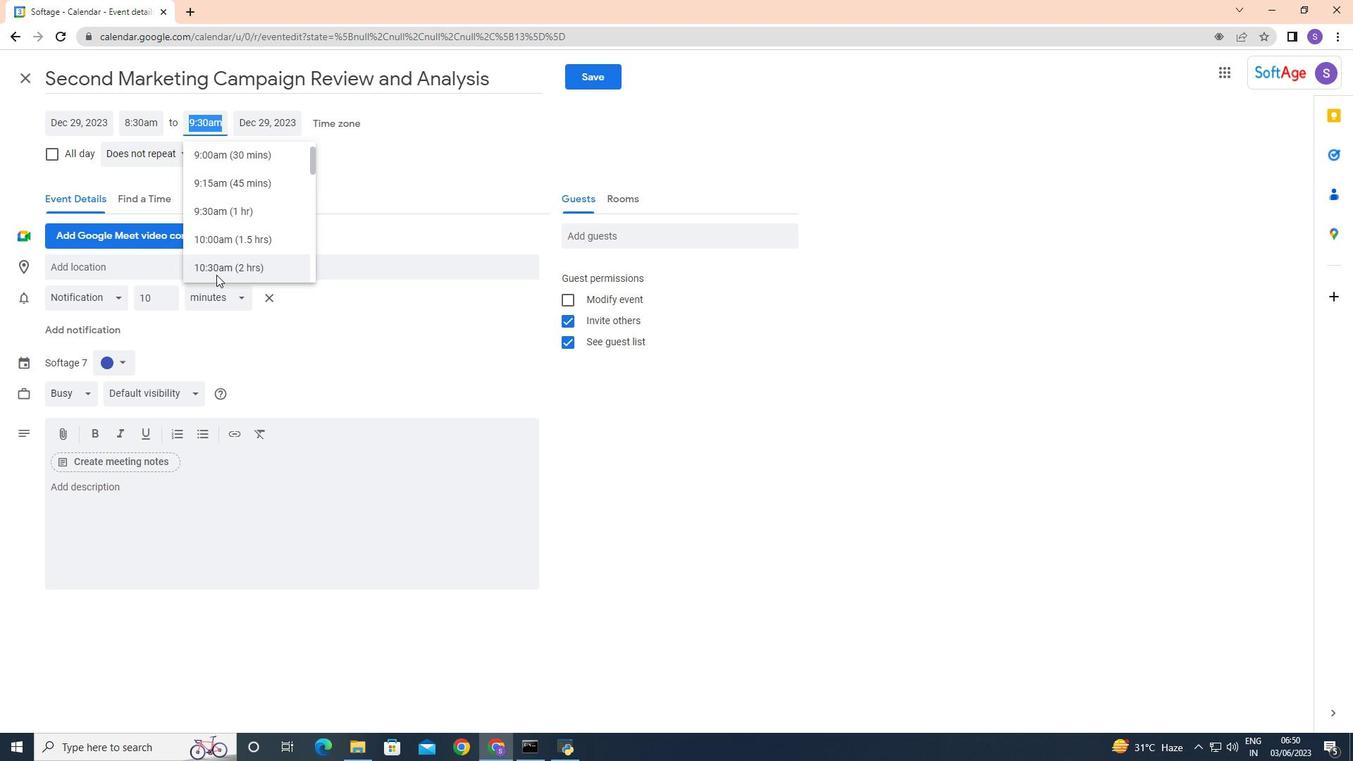 
Action: Mouse pressed left at (218, 270)
Screenshot: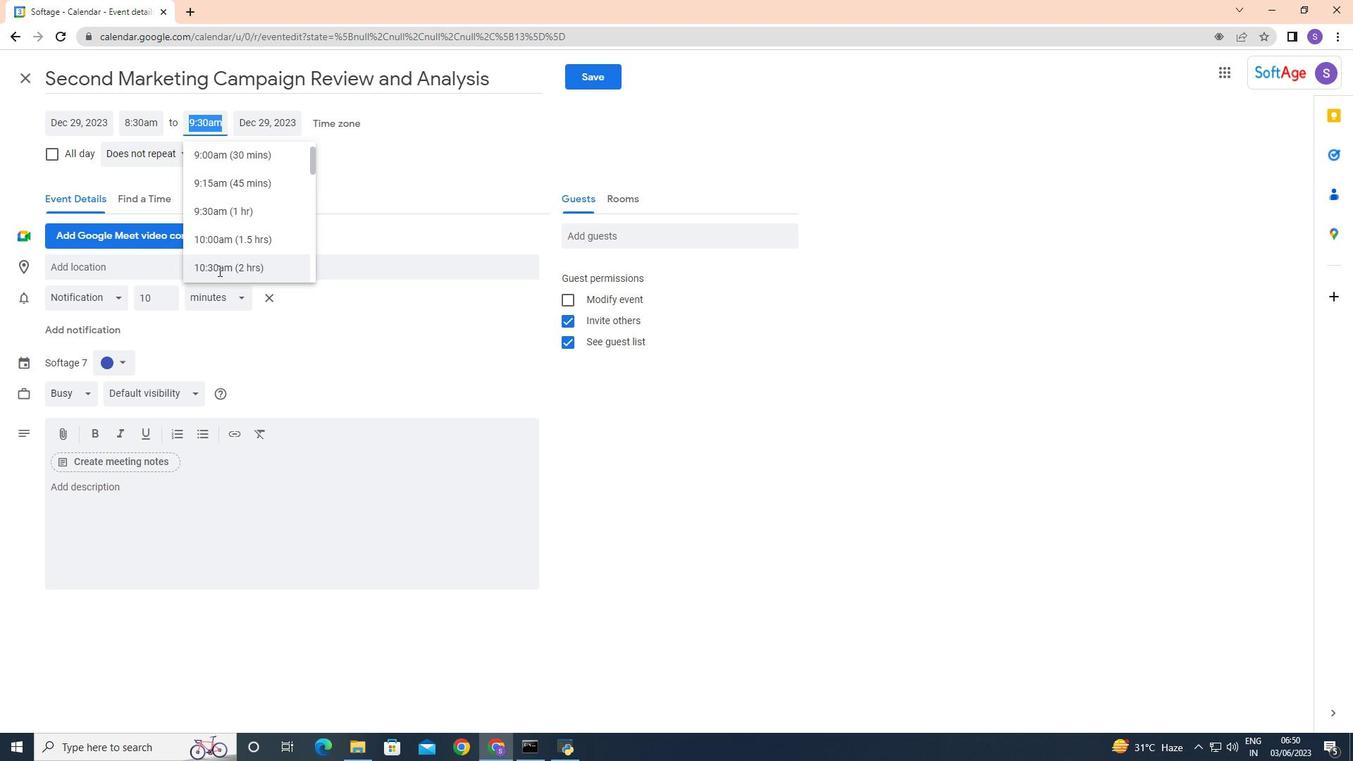 
Action: Mouse moved to (129, 486)
Screenshot: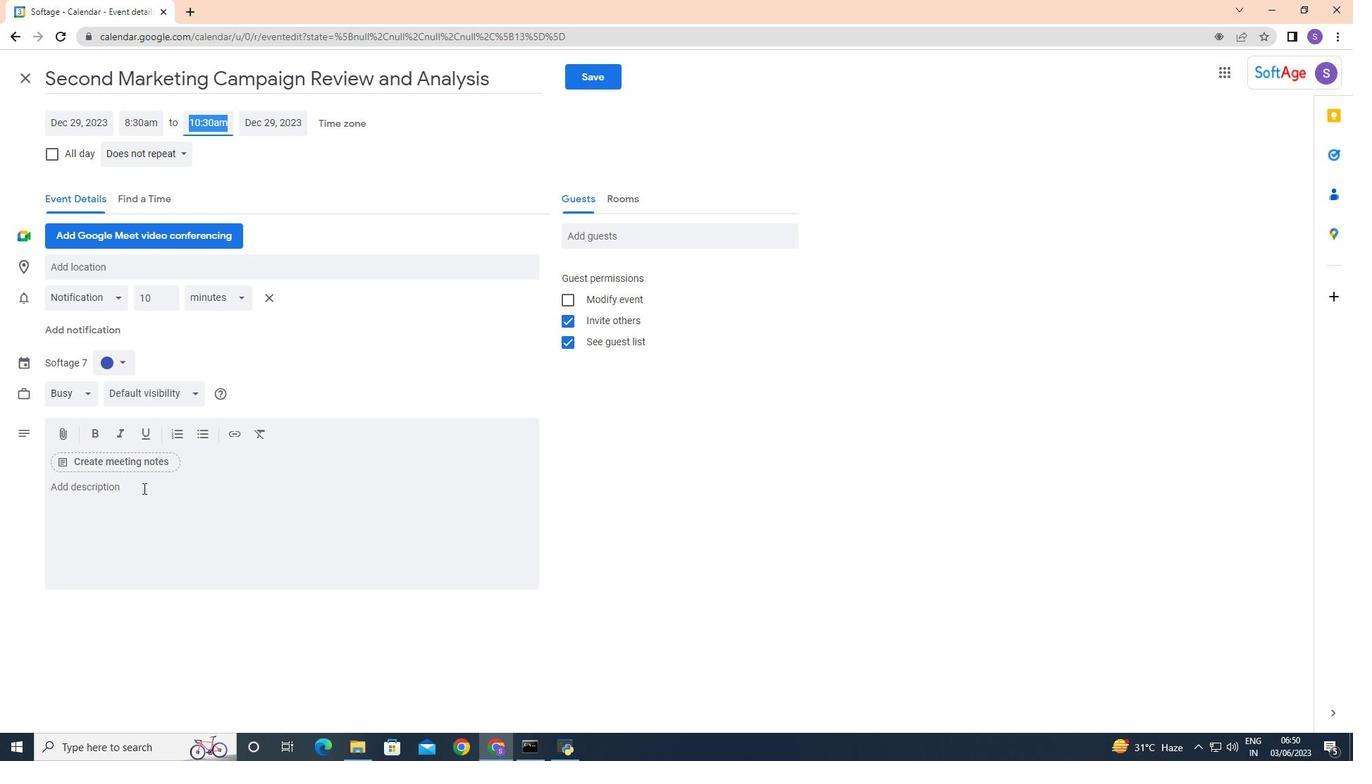 
Action: Mouse pressed left at (129, 486)
Screenshot: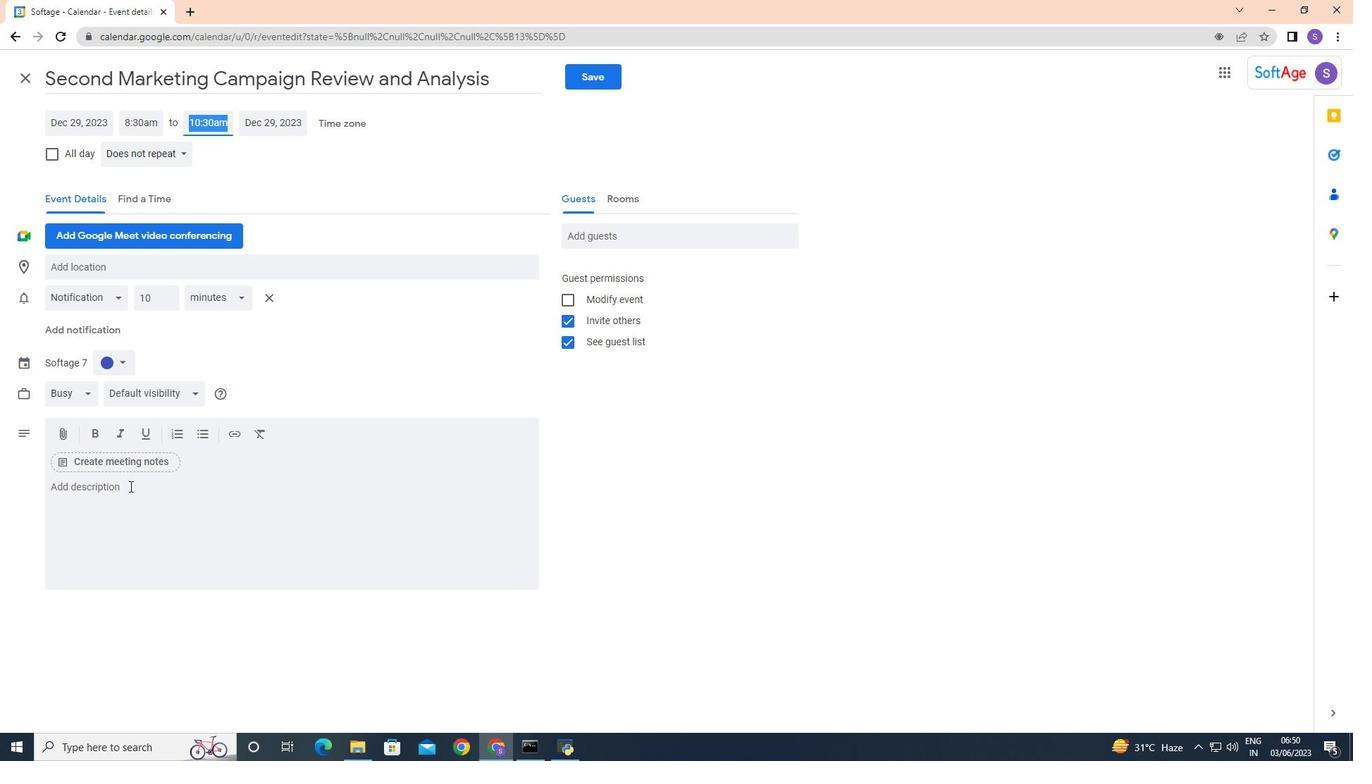 
Action: Mouse moved to (133, 468)
Screenshot: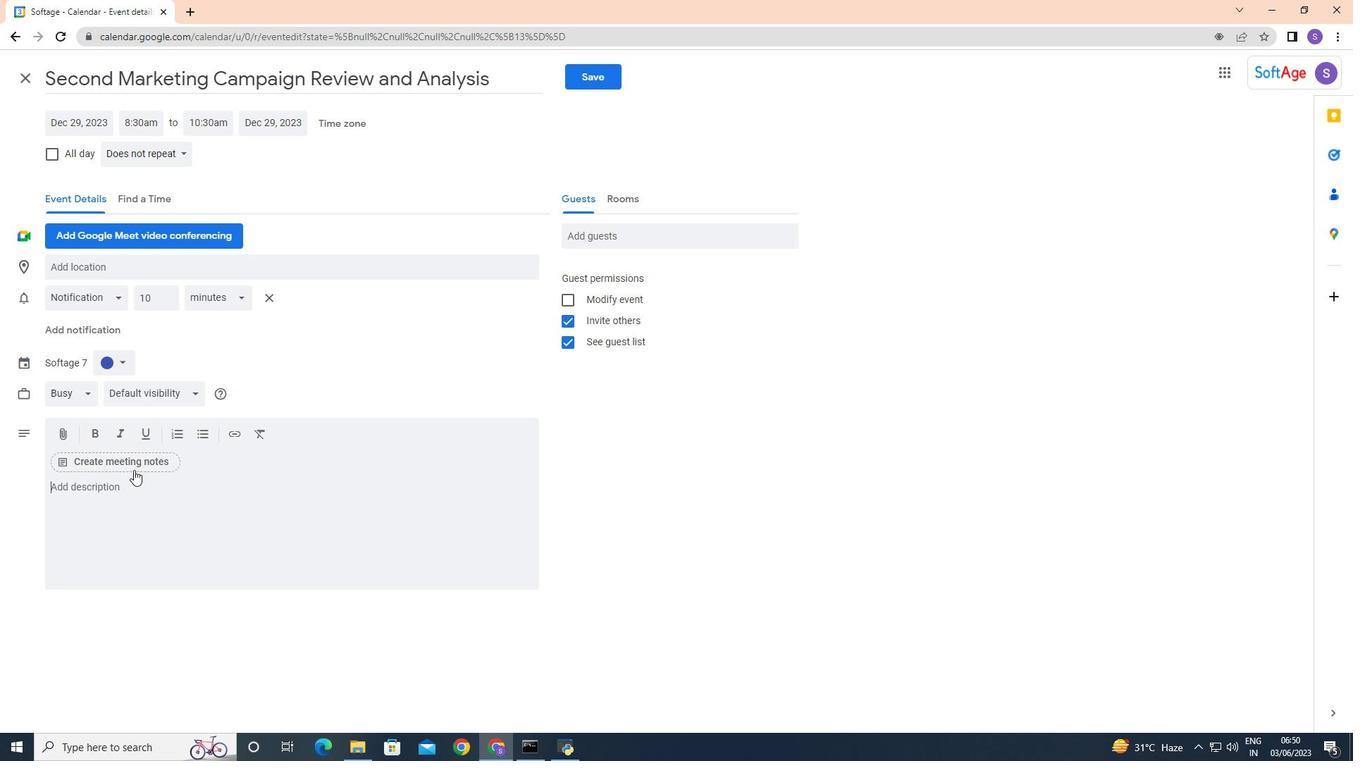 
Action: Key pressed <Key.caps_lock>T<Key.caps_lock>he<Key.space><Key.caps_lock>NE
Screenshot: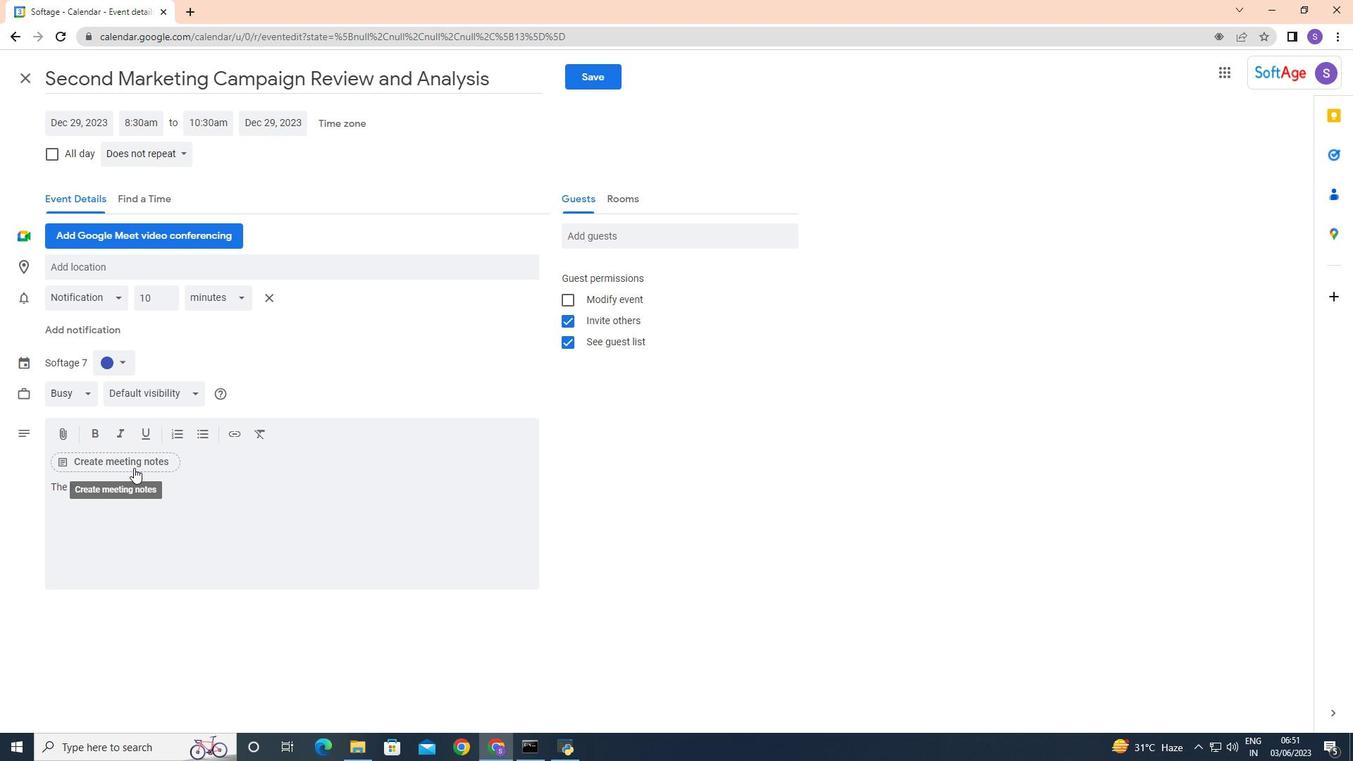 
Action: Mouse moved to (425, 246)
Screenshot: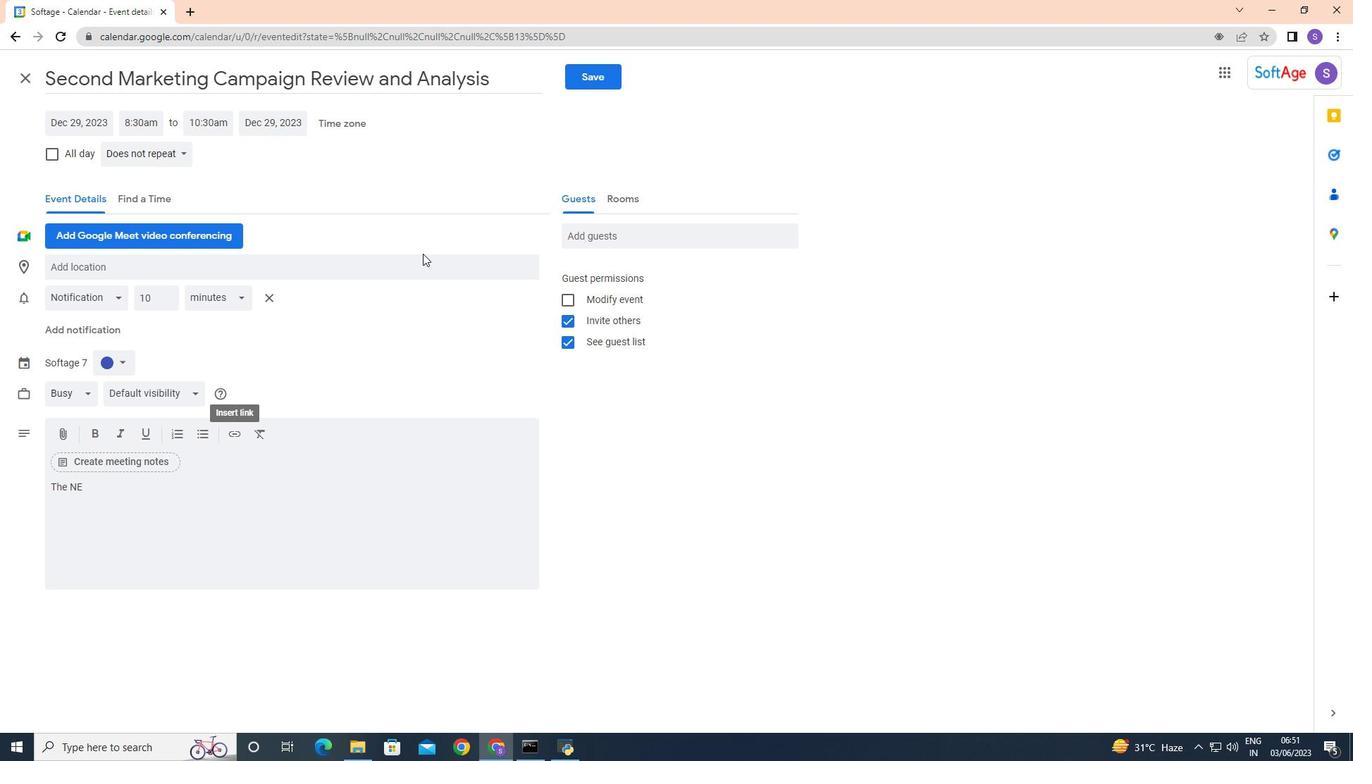 
Action: Key pressed <Key.backspace><Key.caps_lock>w<Key.backspace>etworking<Key.space><Key.caps_lock>M<Key.caps_lock>ixer<Key.space><Key.caps_lock>E<Key.caps_lock>vent<Key.space>will<Key.space>kick<Key.space>off<Key.space>with<Key.space>a<Key.space>warm<Key.space>welcome<Key.space>and<Key.space>an<Key.space>introduction<Key.space>to<Key.space>the<Key.space>purpose<Key.space>and<Key.space>format<Key.space>of<Key.space>the<Key.space>event.<Key.space><Key.caps_lock>A<Key.caps_lock>ttendees<Key.space>will<Key.space>have<Key.space>the<Key.space>chance<Key.space>to<Key.space>mingle<Key.space>and<Key.space>engage<Key.space>in<Key.space>casual<Key.space>convers<Key.backspace>saa<Key.backspace>tions,<Key.space>creating<Key.space>a<Key.space>rte<Key.backspace><Key.backspace>elac<Key.backspace>xed<Key.space>and<Key.space>u<Key.backspace>inclusic<Key.backspace>ve<Key.space>environment<Key.space>that<Key.space>encoutages<Key.space>neteorking<Key.space>and<Key.space>r
Screenshot: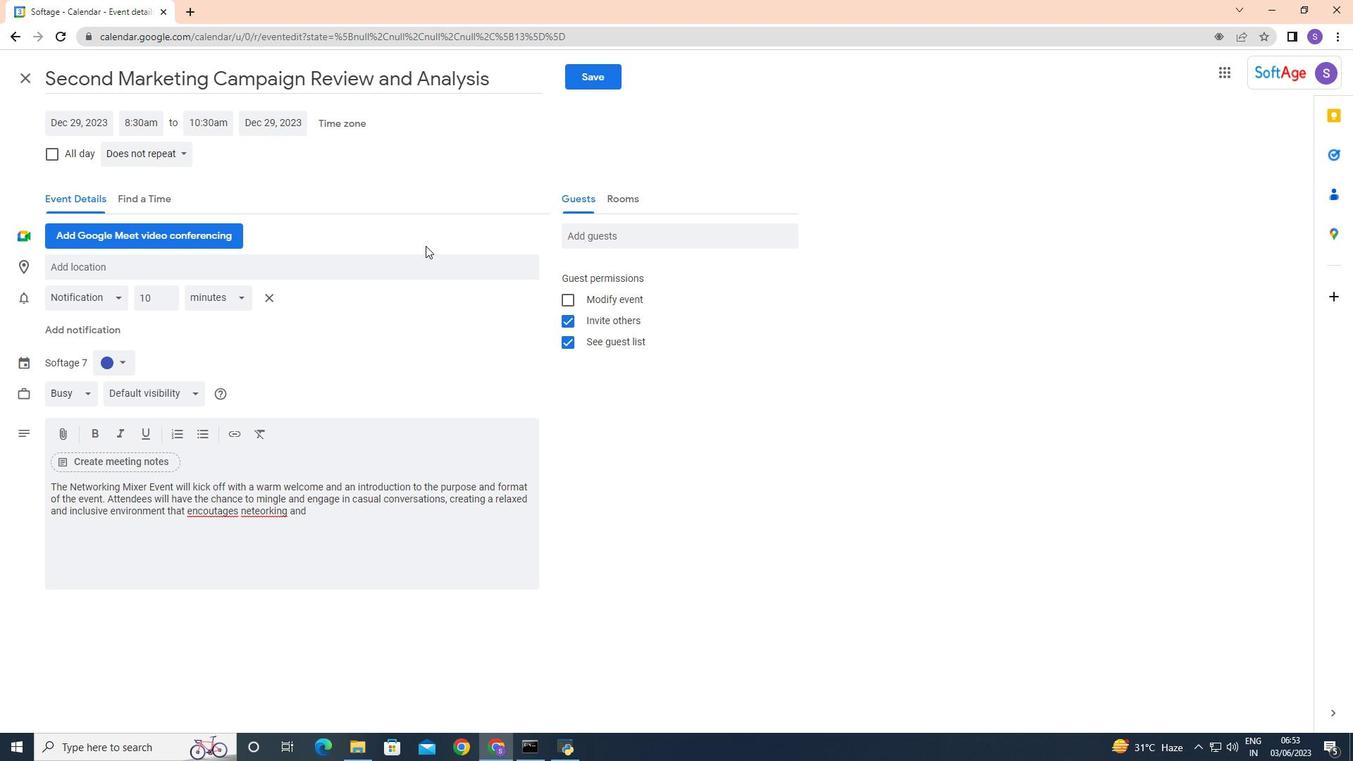 
Action: Mouse moved to (228, 514)
Screenshot: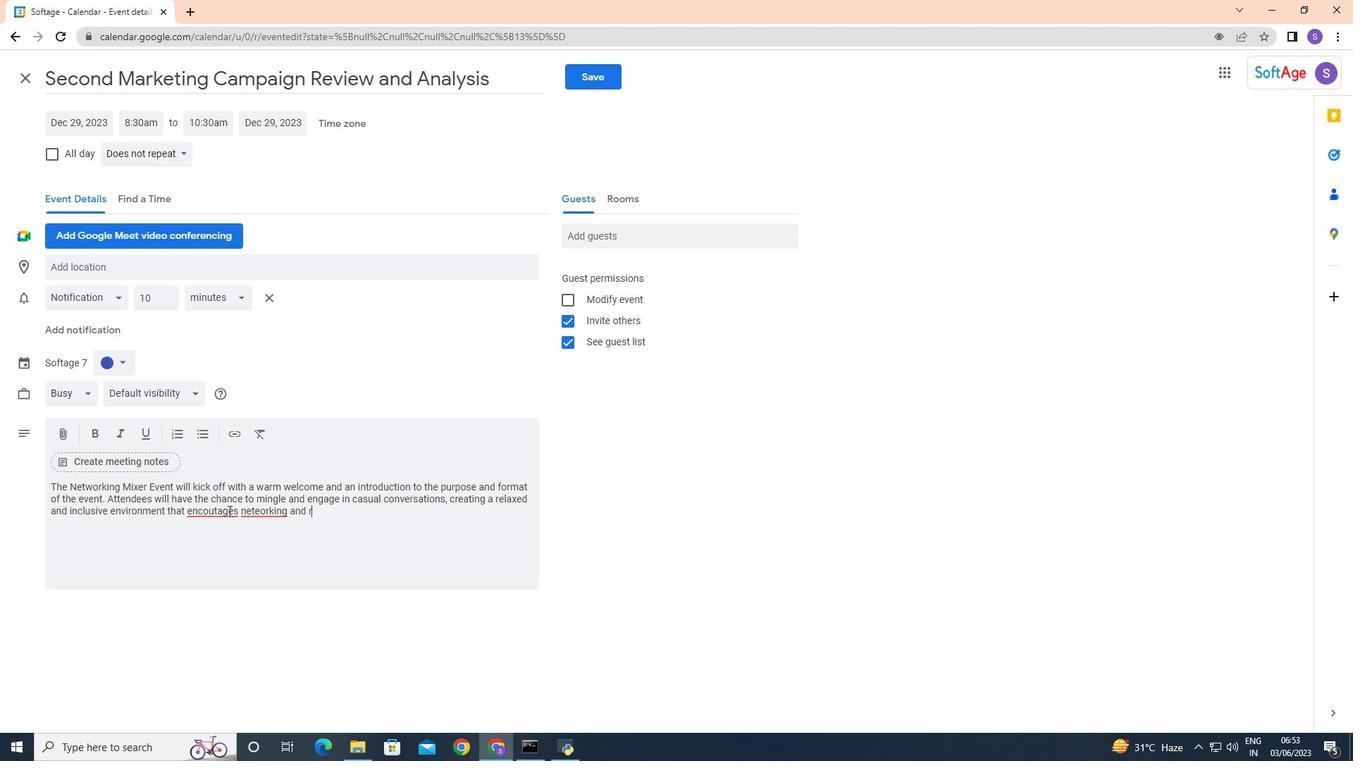 
Action: Mouse pressed right at (228, 514)
Screenshot: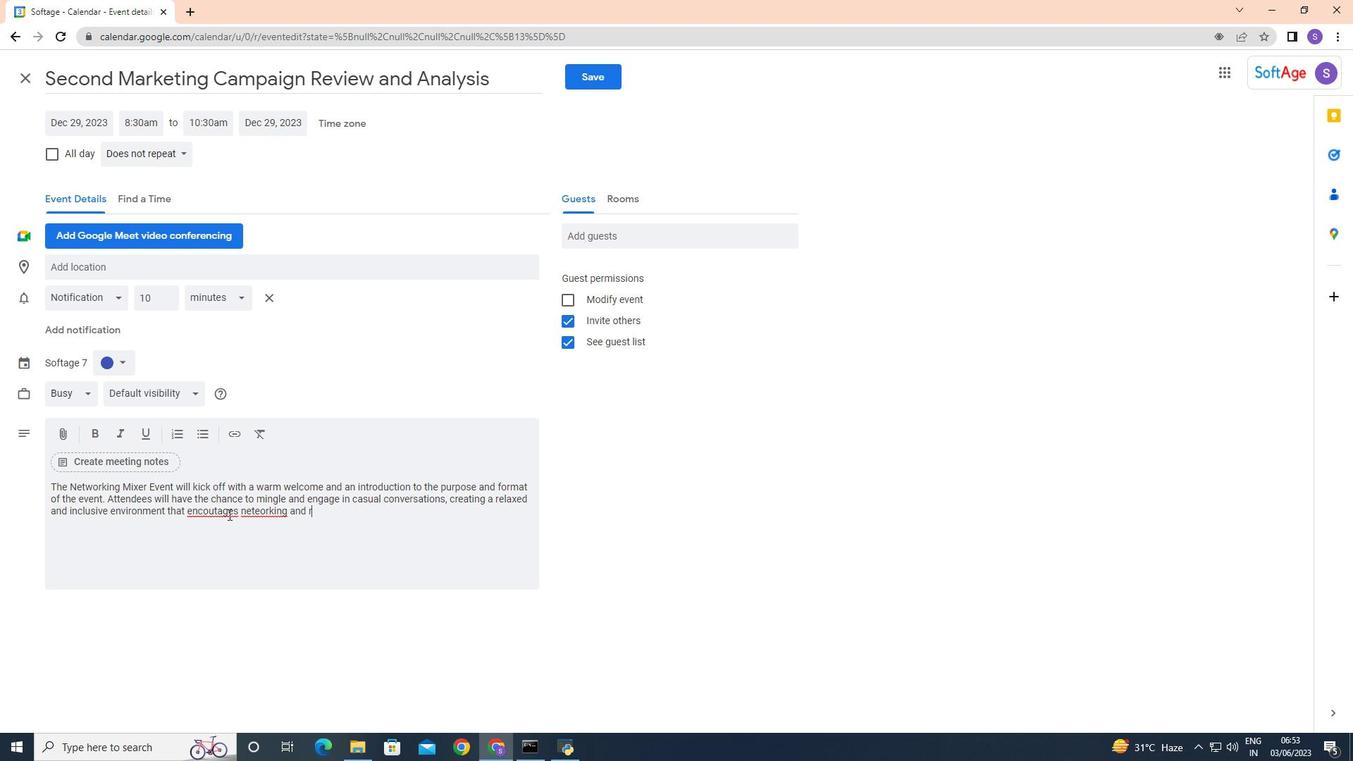 
Action: Mouse moved to (286, 307)
Screenshot: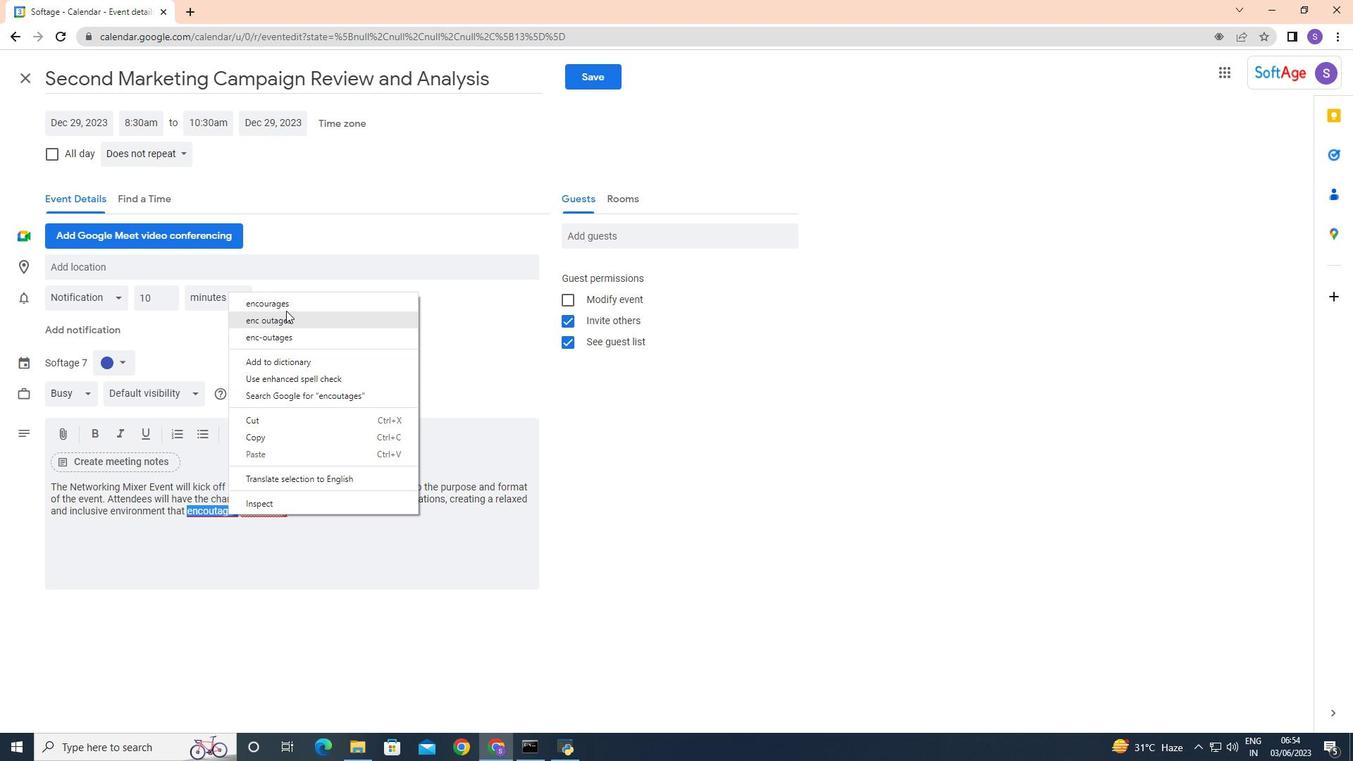 
Action: Mouse pressed left at (286, 307)
Screenshot: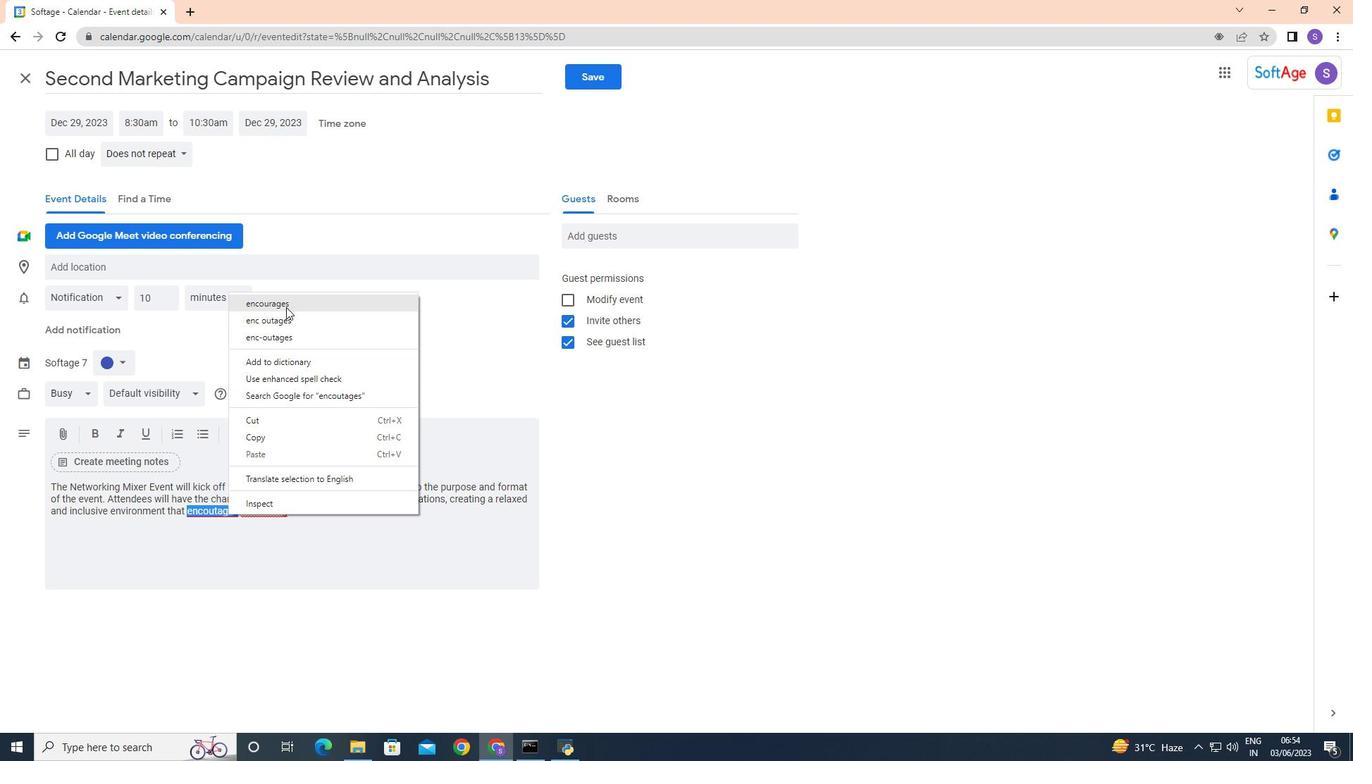 
Action: Mouse moved to (272, 514)
Screenshot: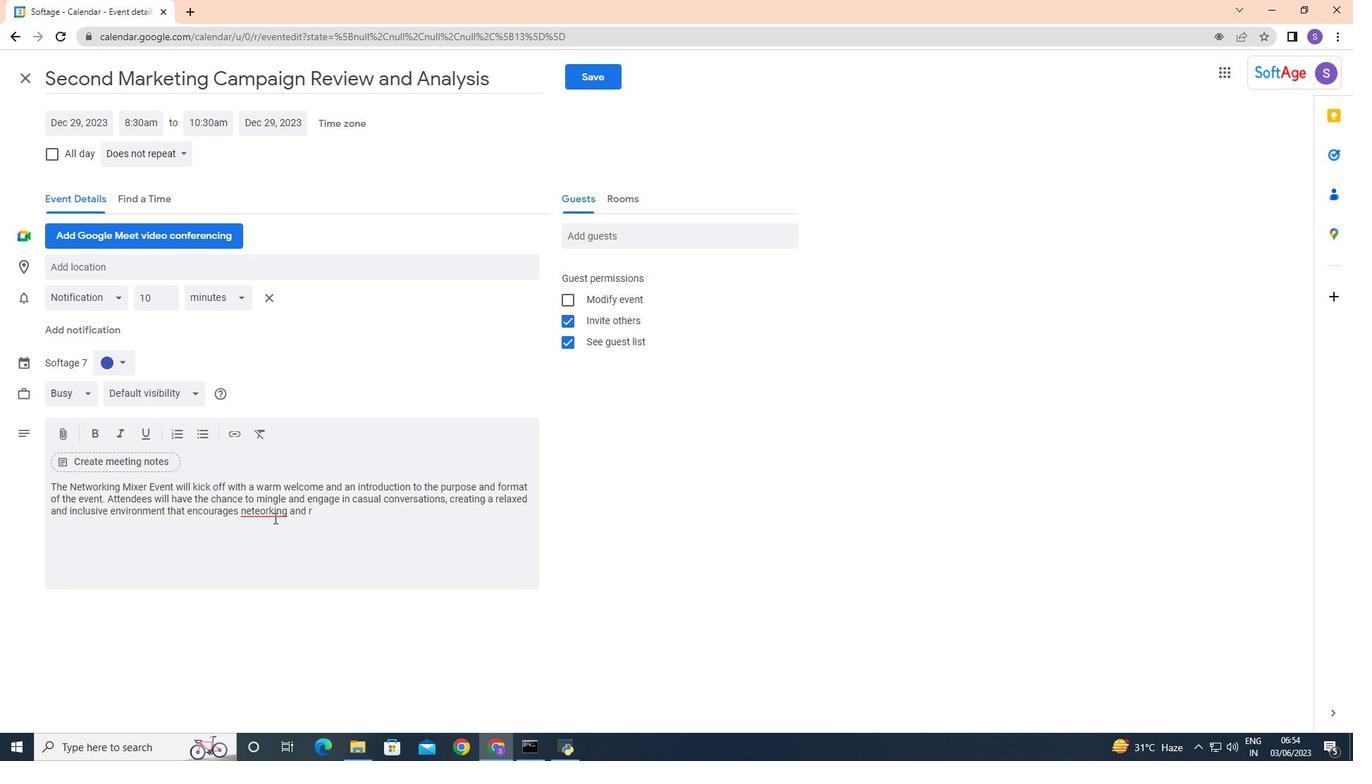 
Action: Mouse pressed left at (272, 514)
Screenshot: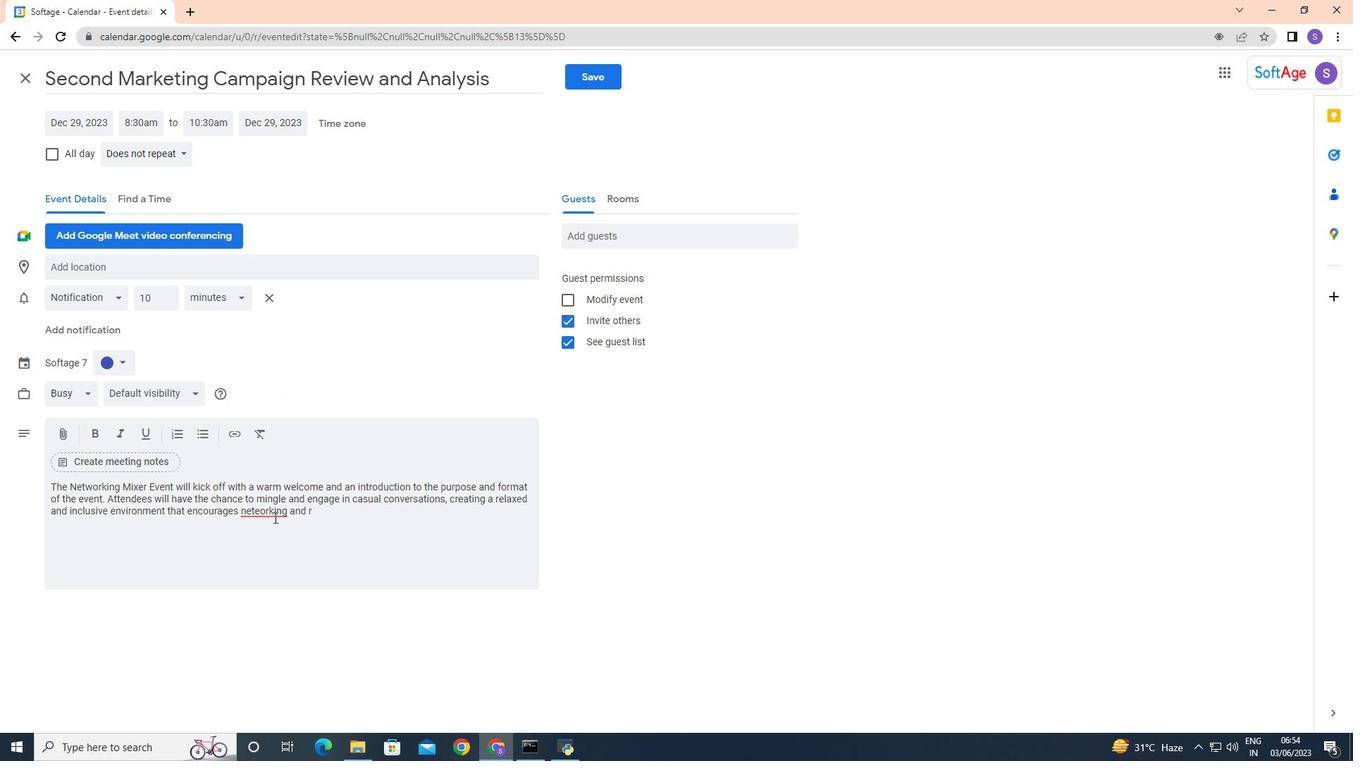 
Action: Mouse moved to (273, 514)
Screenshot: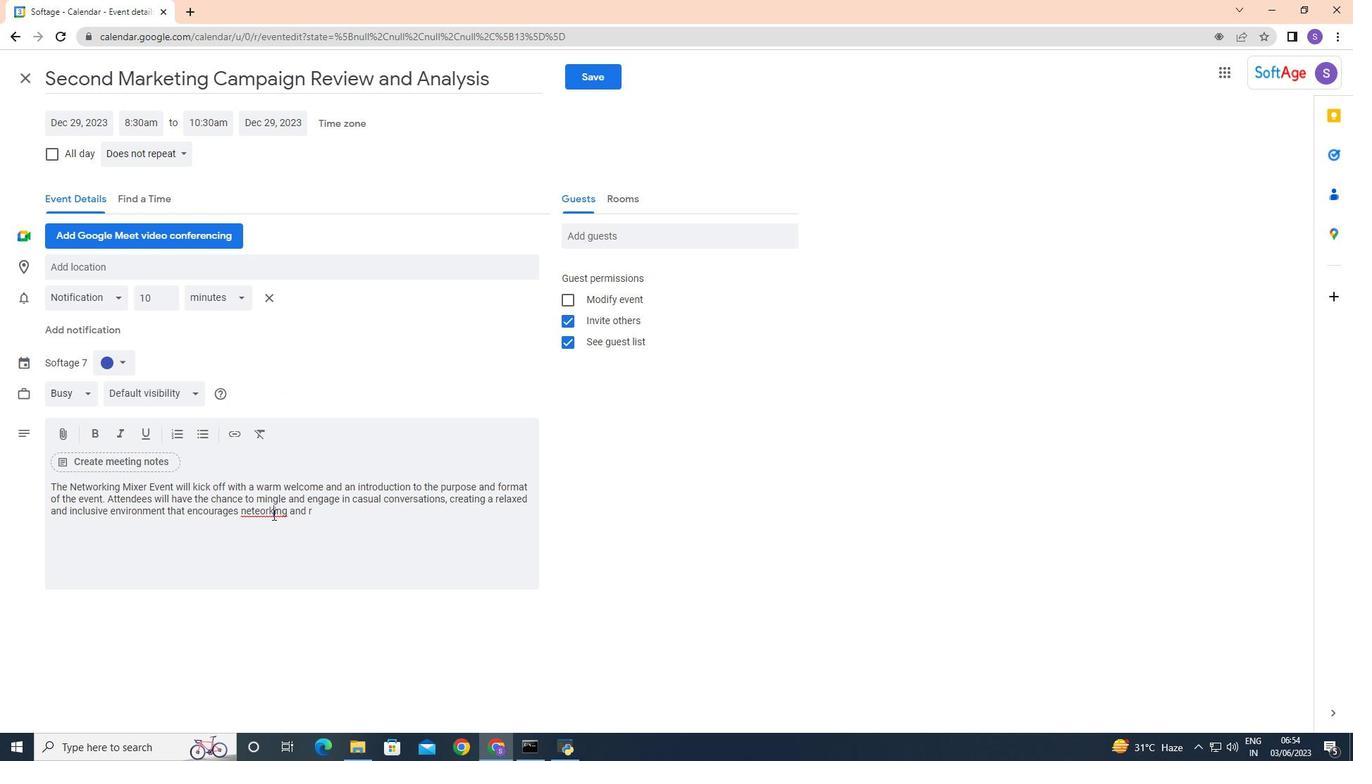 
Action: Mouse pressed left at (273, 514)
Screenshot: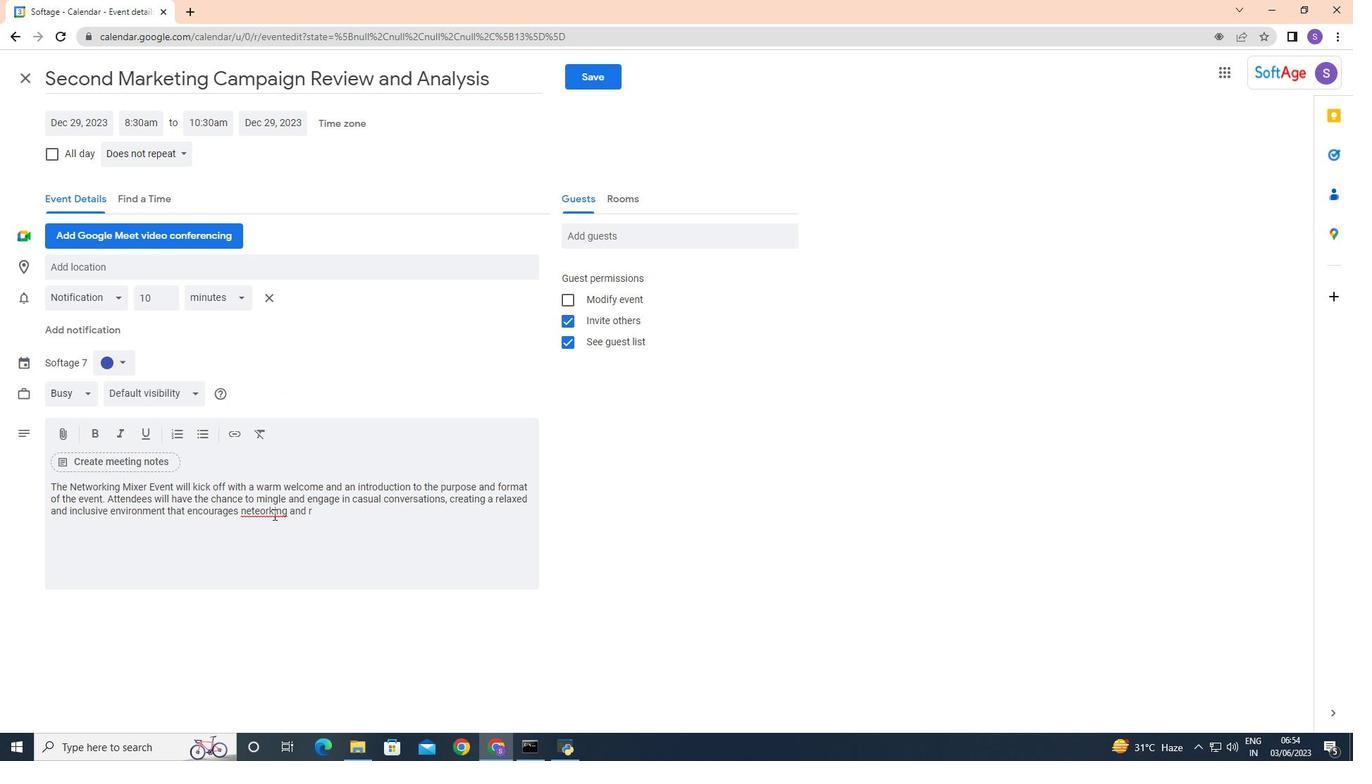 
Action: Mouse moved to (273, 513)
Screenshot: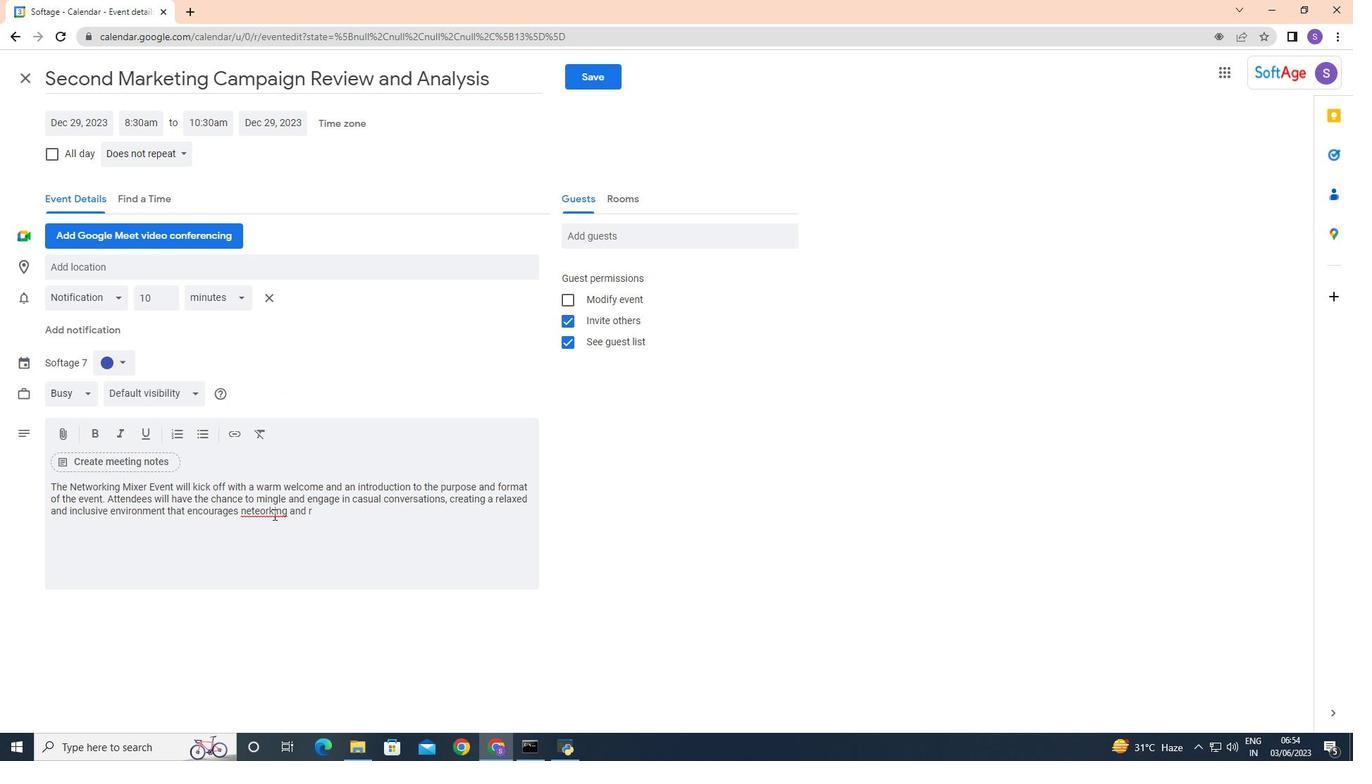 
Action: Mouse pressed right at (273, 513)
Screenshot: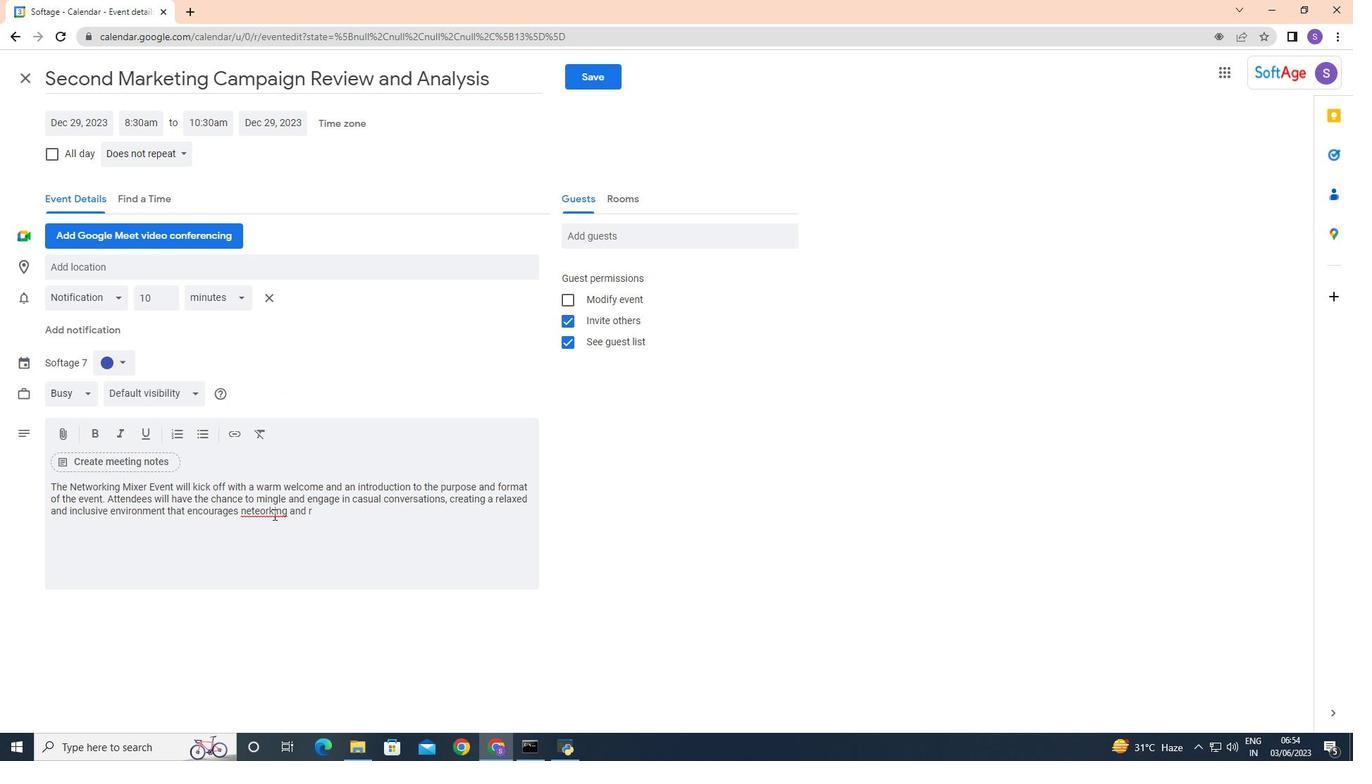 
Action: Mouse moved to (306, 324)
Screenshot: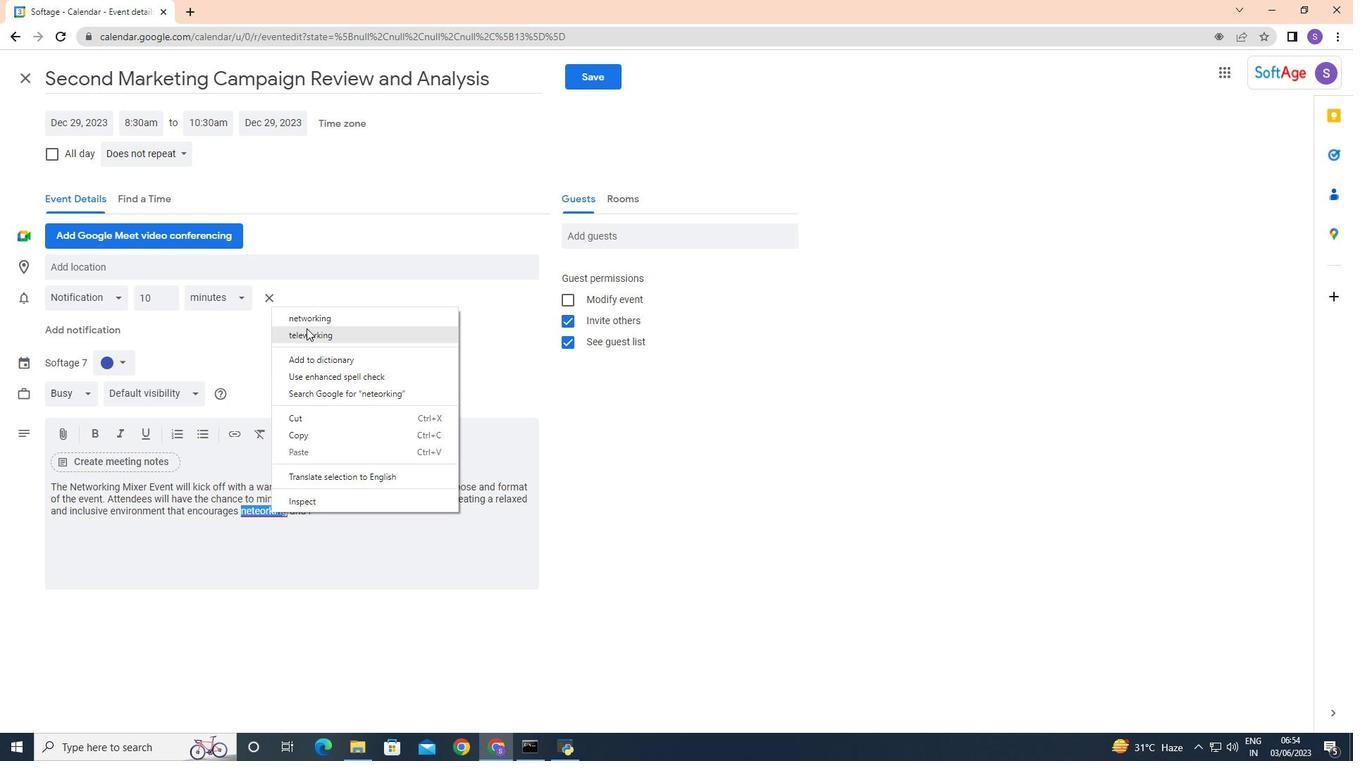 
Action: Mouse pressed left at (306, 324)
Screenshot: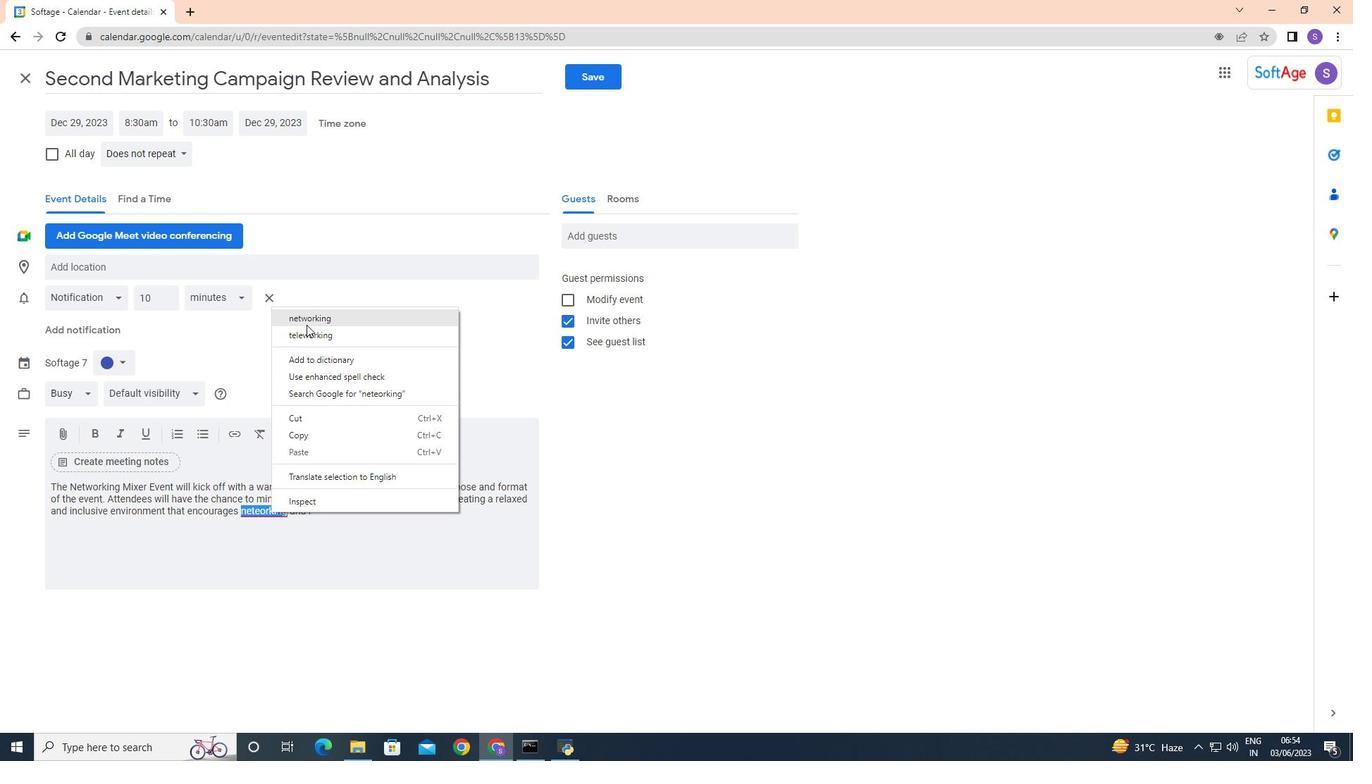 
Action: Mouse moved to (324, 512)
Screenshot: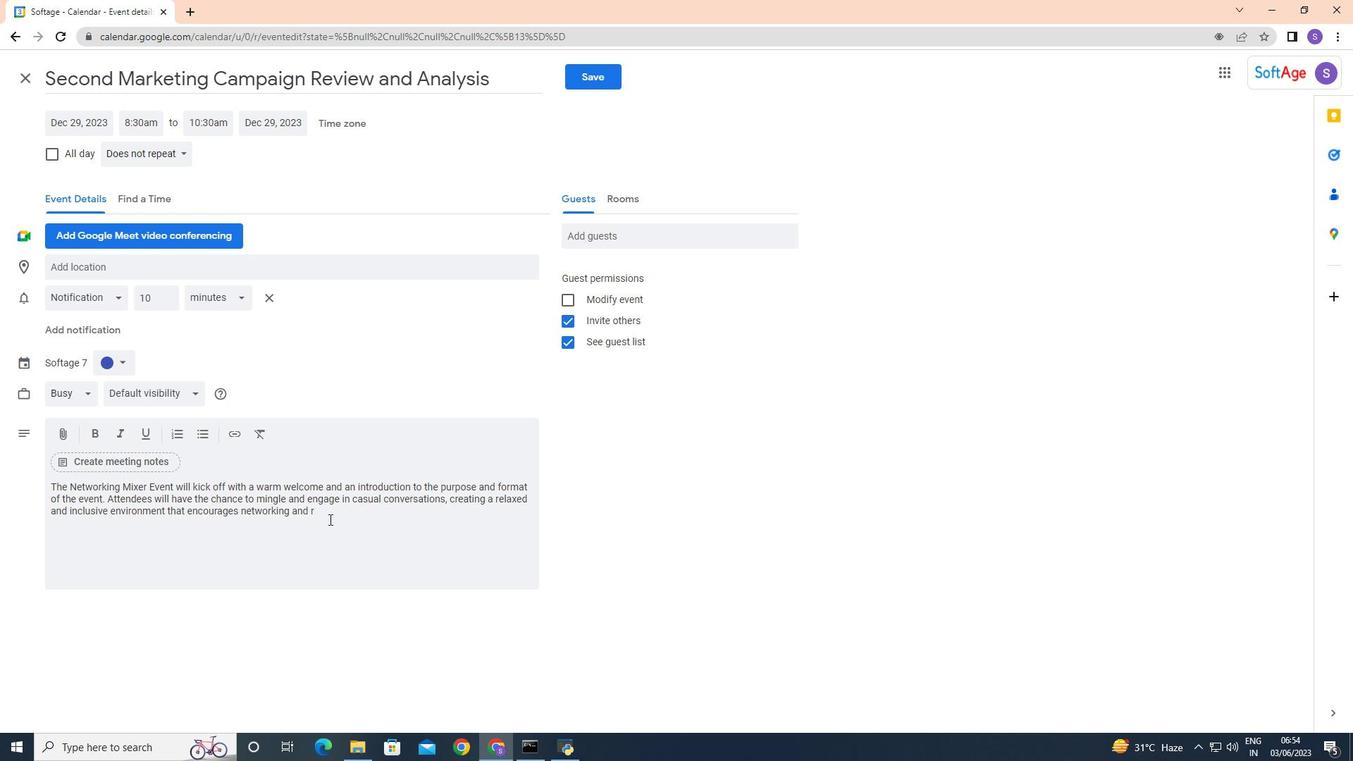 
Action: Mouse pressed left at (324, 512)
Screenshot: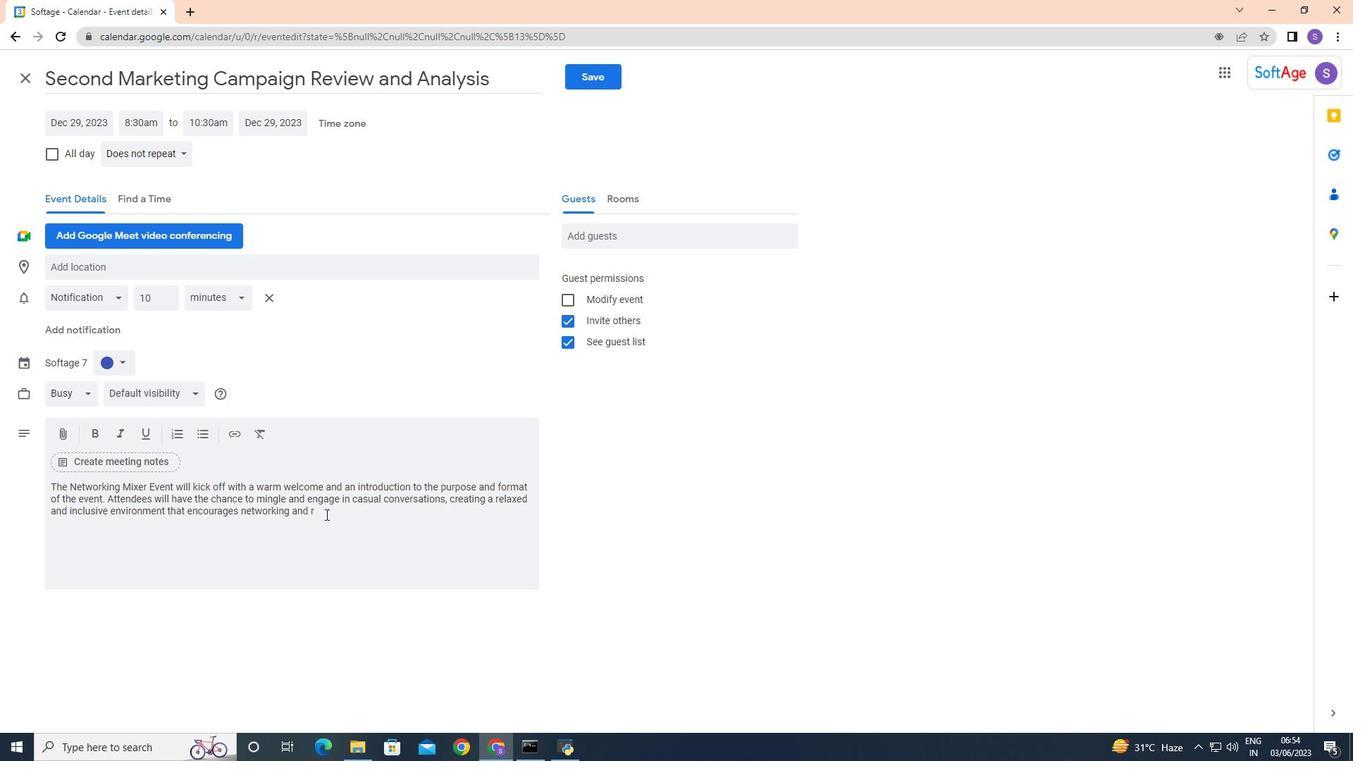 
Action: Mouse moved to (324, 503)
Screenshot: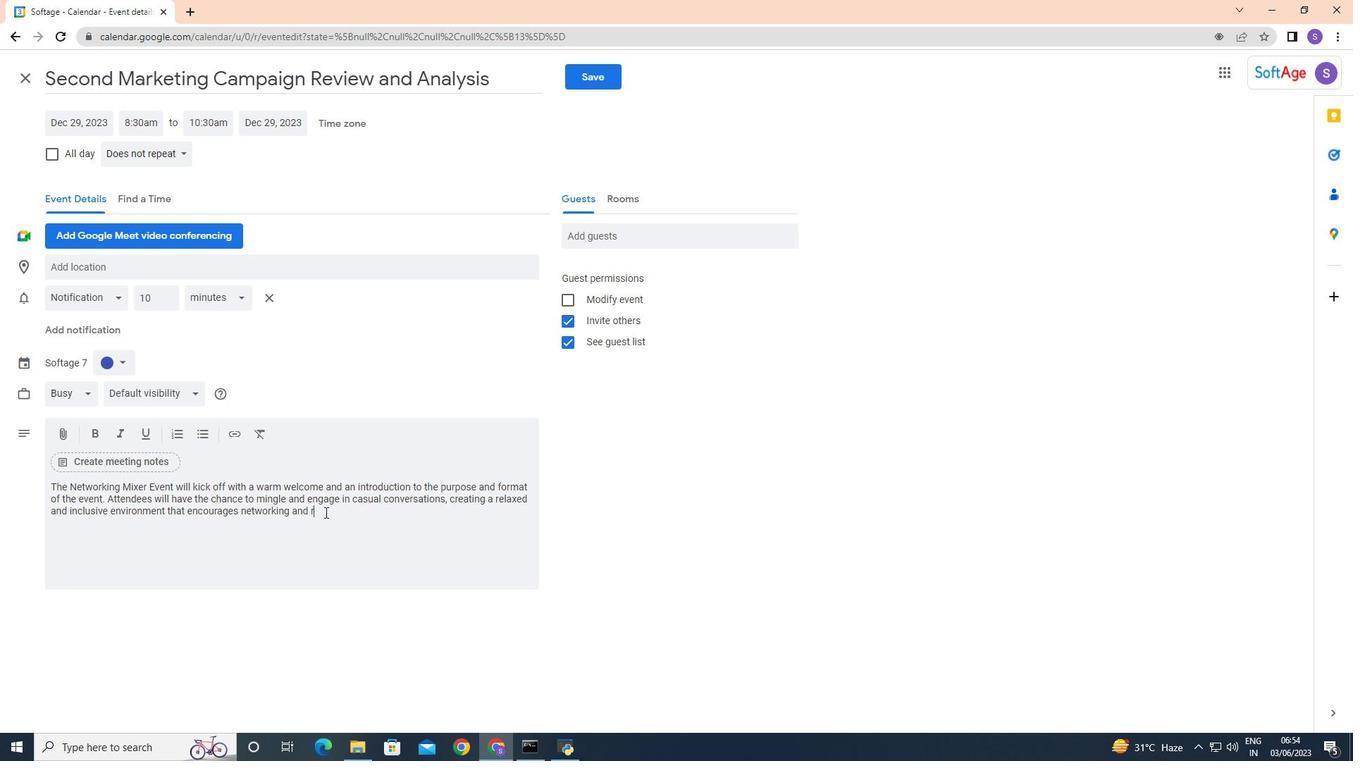 
Action: Key pressed elationship<Key.space>building.
Screenshot: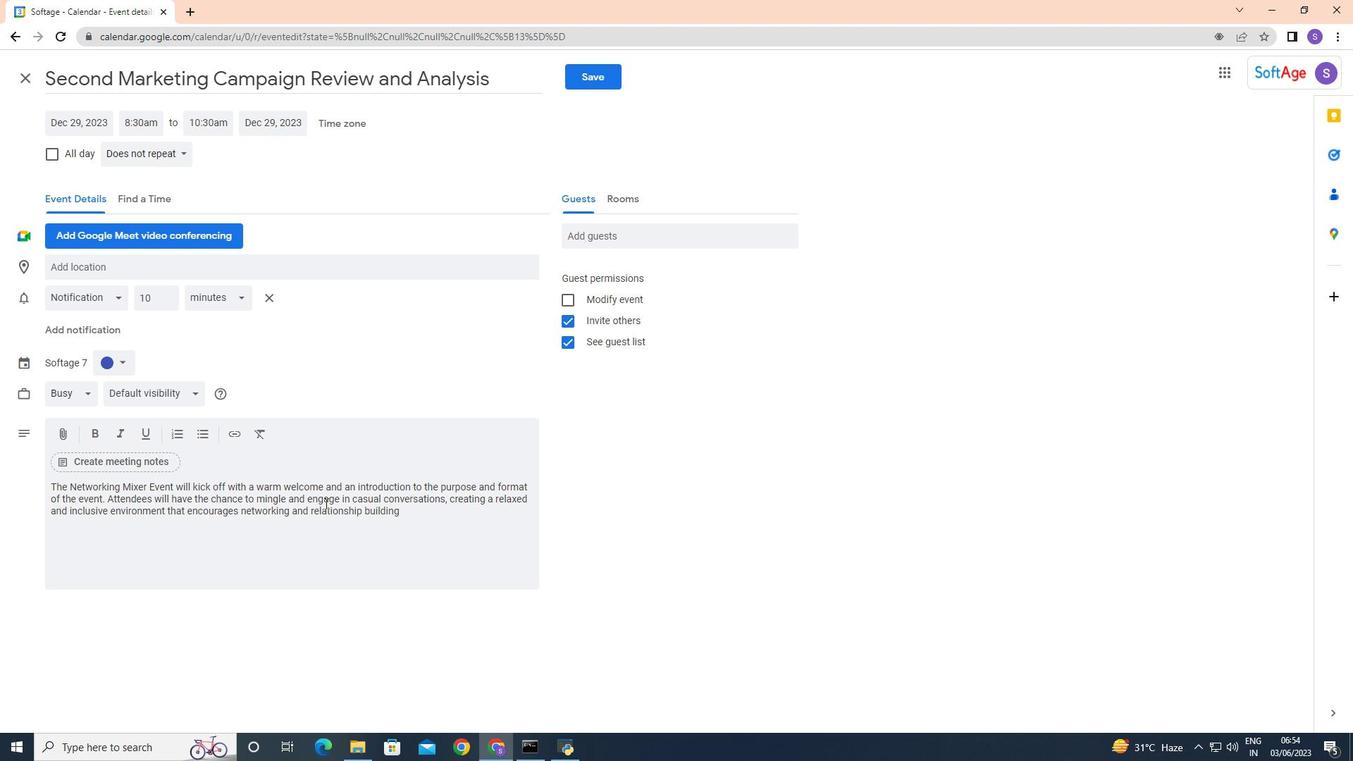 
Action: Mouse moved to (125, 360)
Screenshot: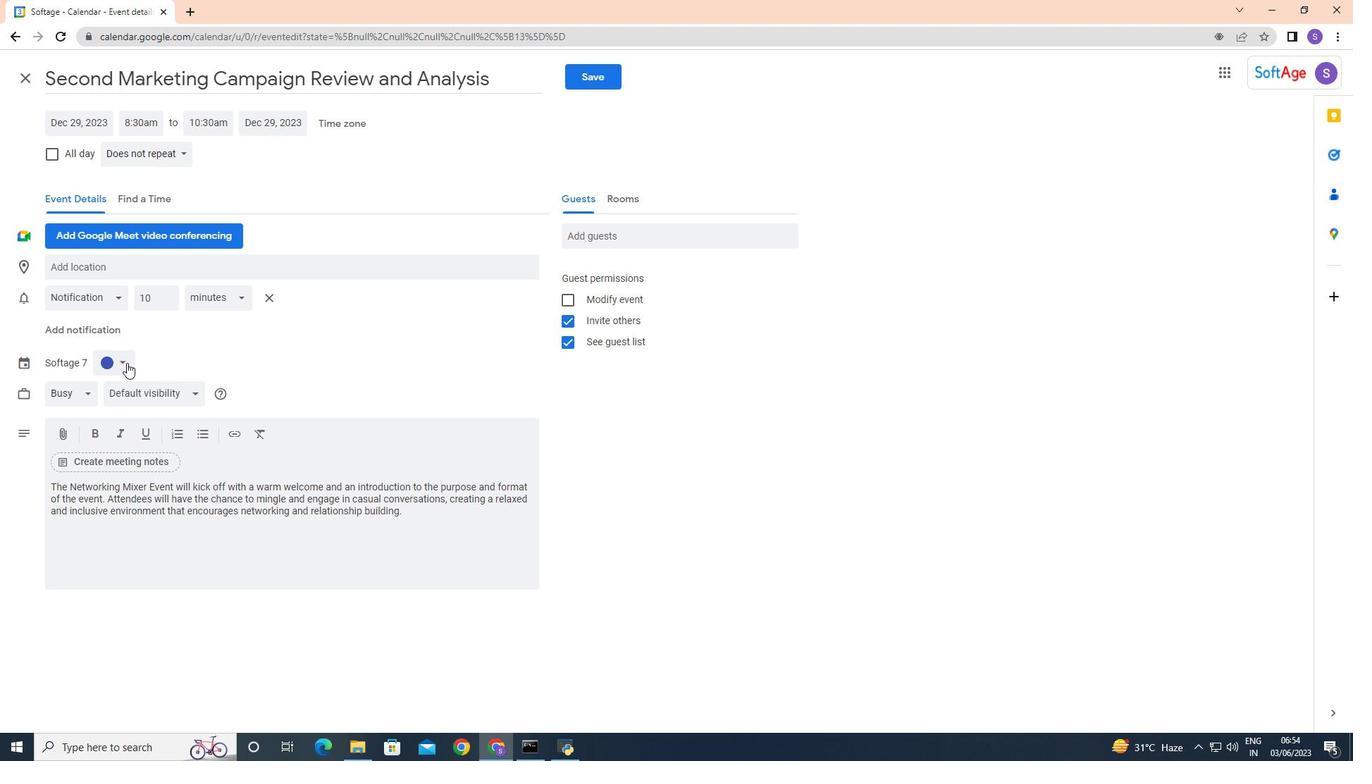 
Action: Mouse pressed left at (125, 360)
Screenshot: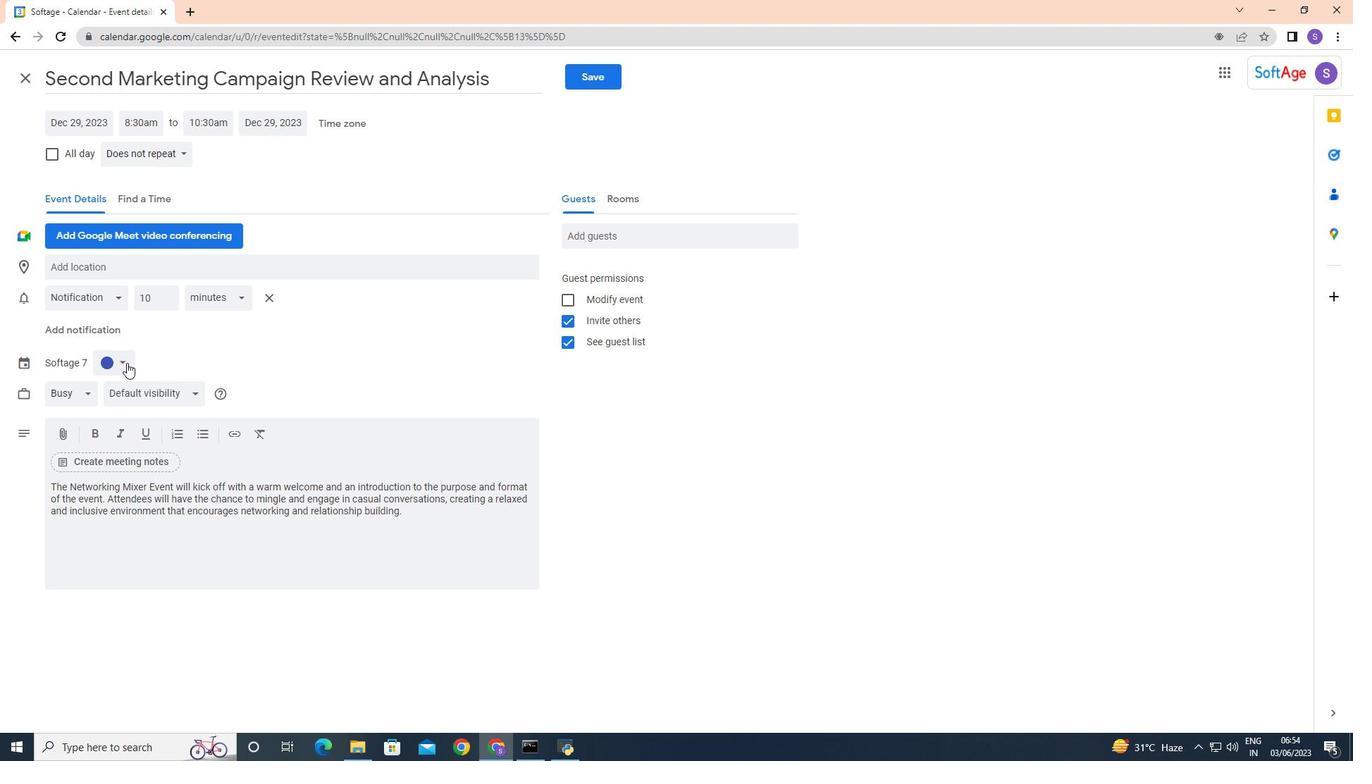 
Action: Mouse moved to (126, 364)
Screenshot: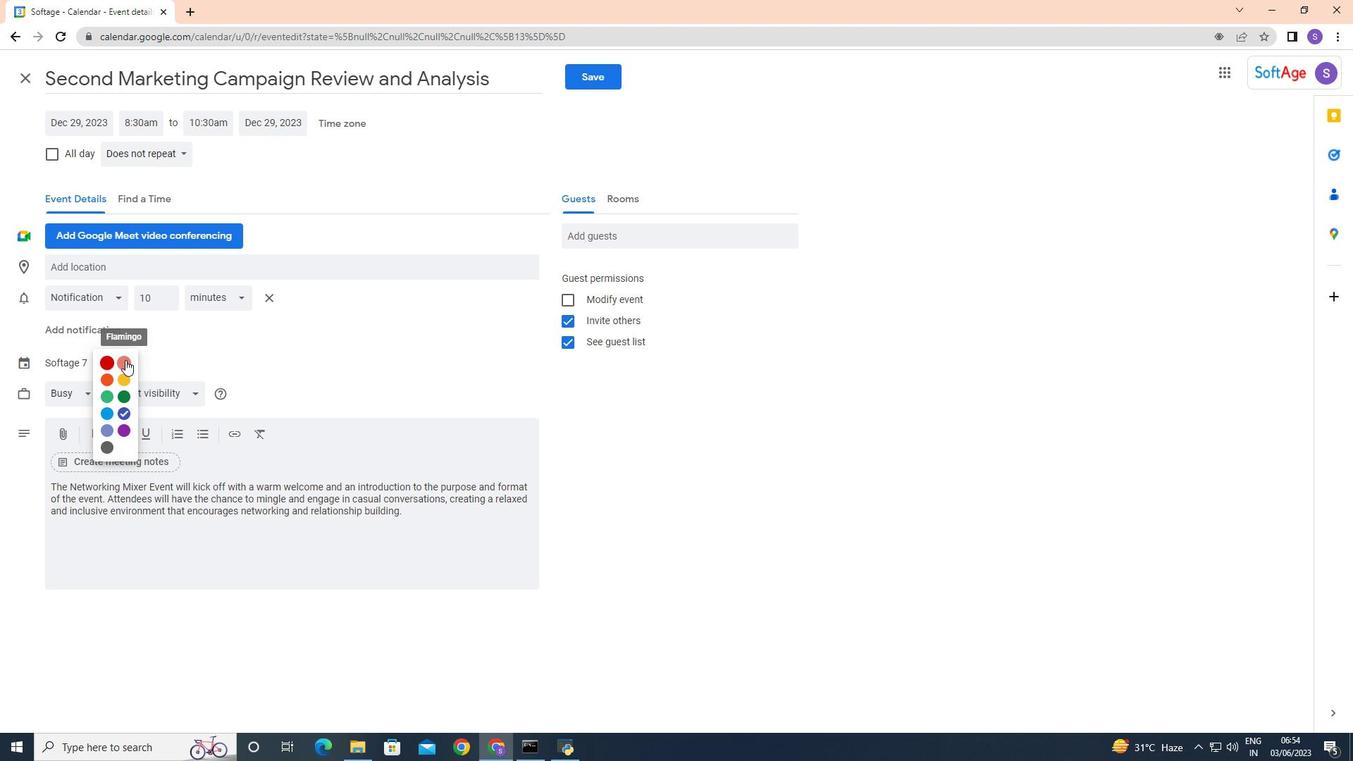 
Action: Mouse pressed left at (126, 364)
Screenshot: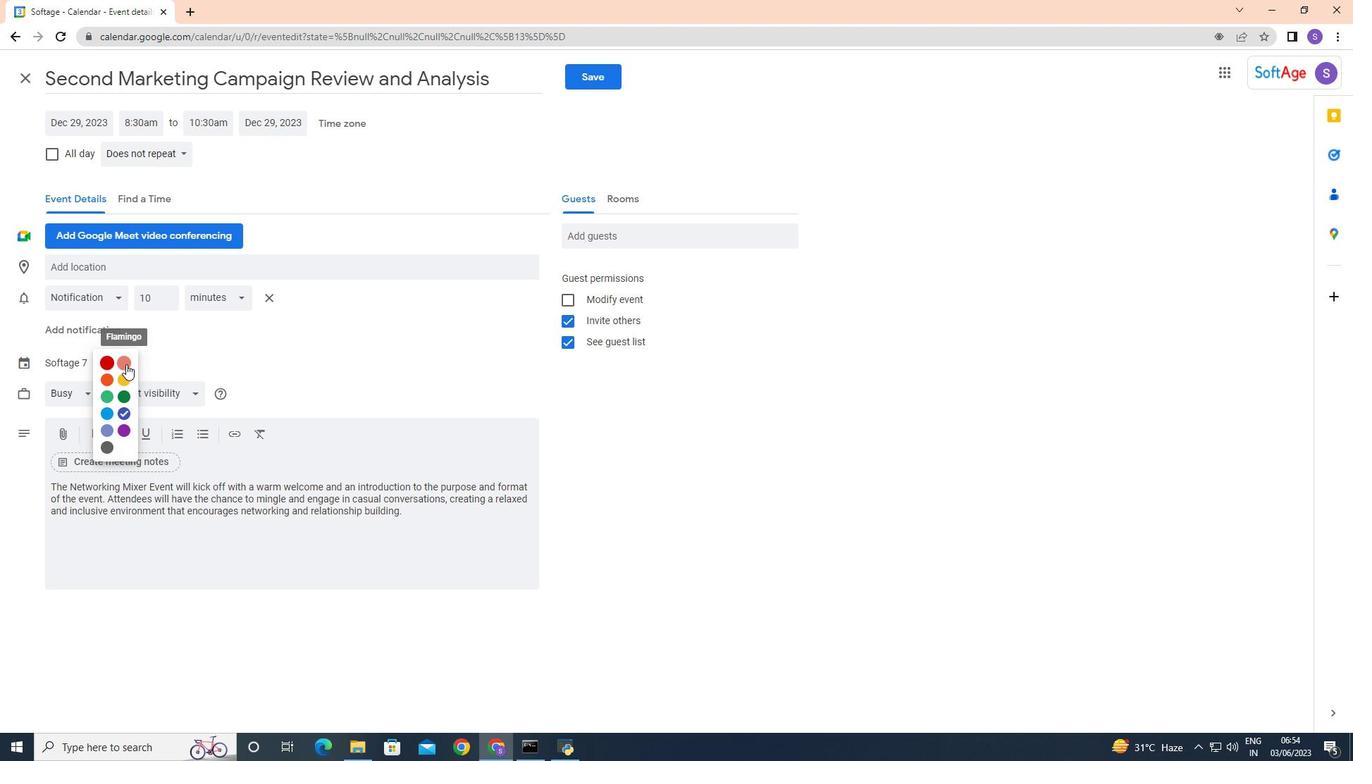 
Action: Mouse moved to (584, 229)
Screenshot: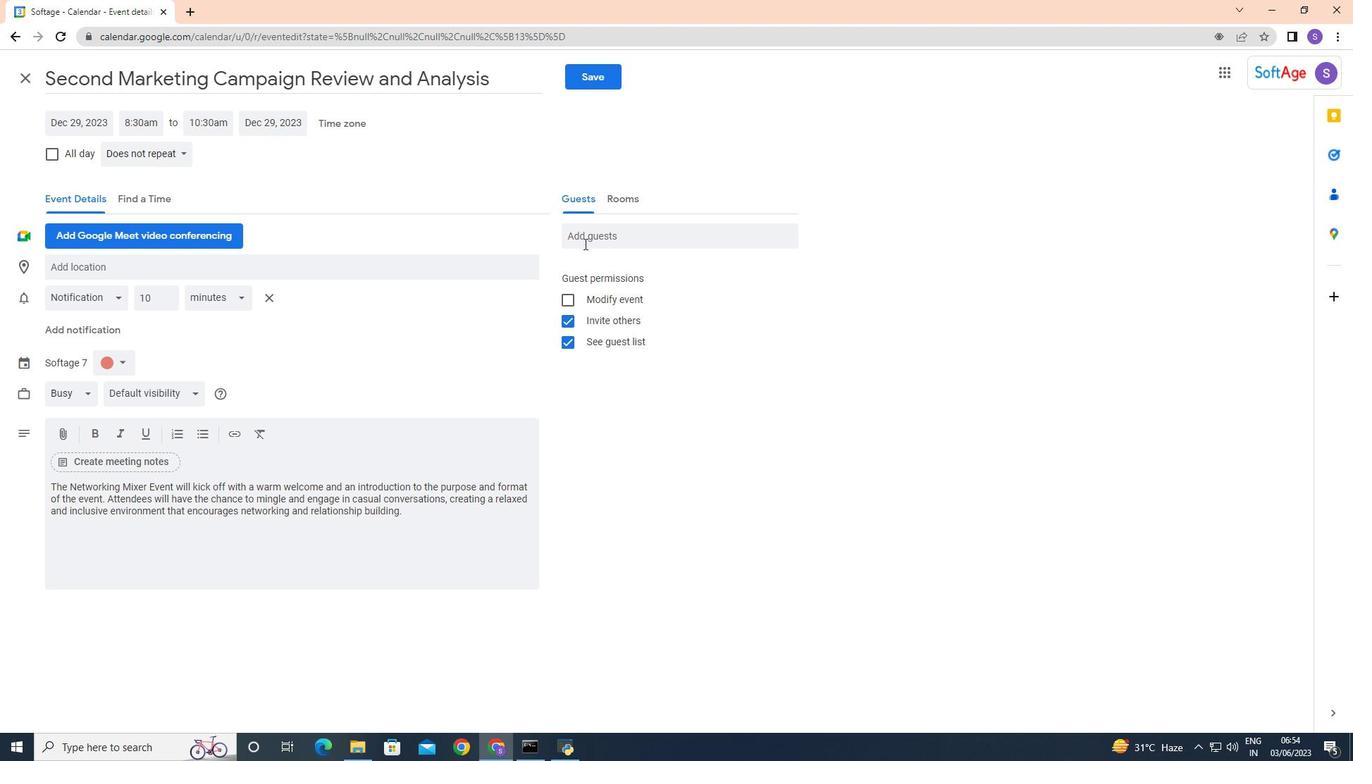 
Action: Mouse pressed left at (584, 229)
Screenshot: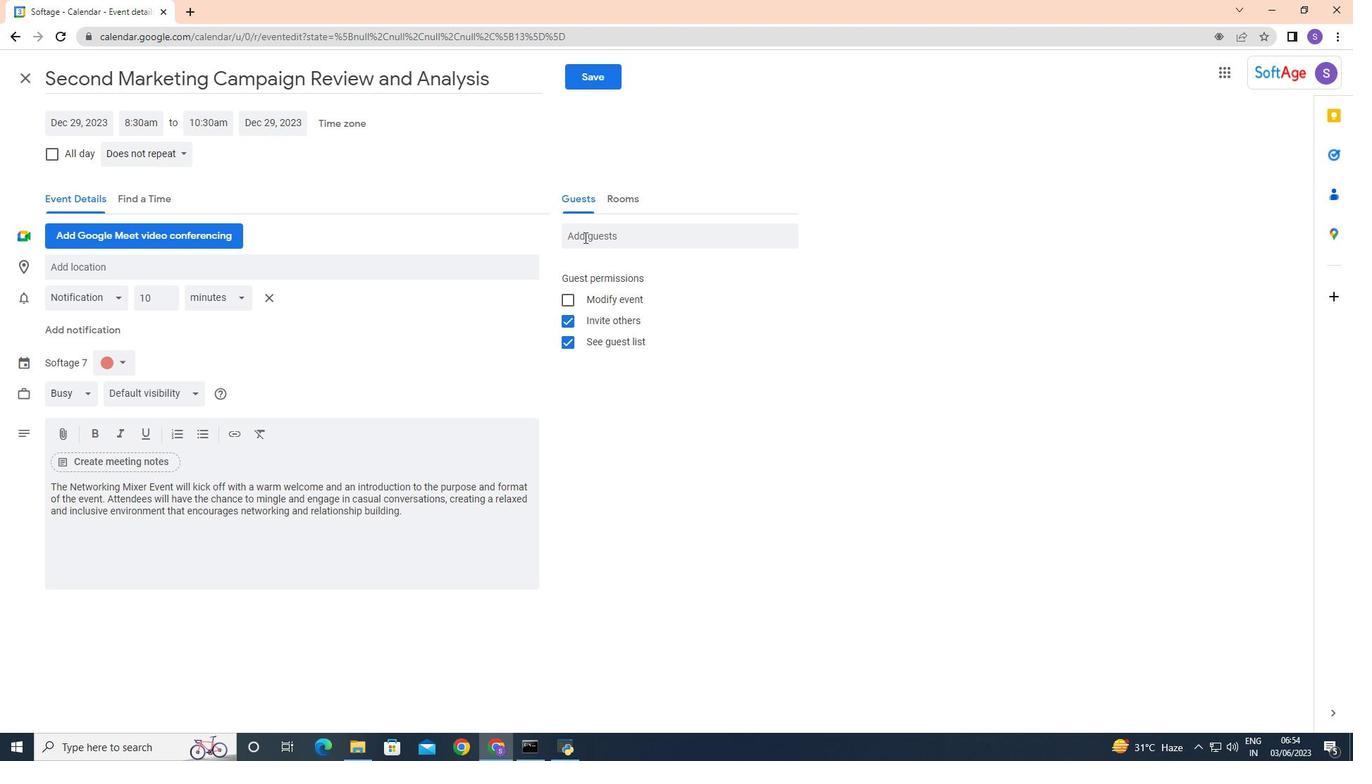 
Action: Mouse moved to (584, 229)
Screenshot: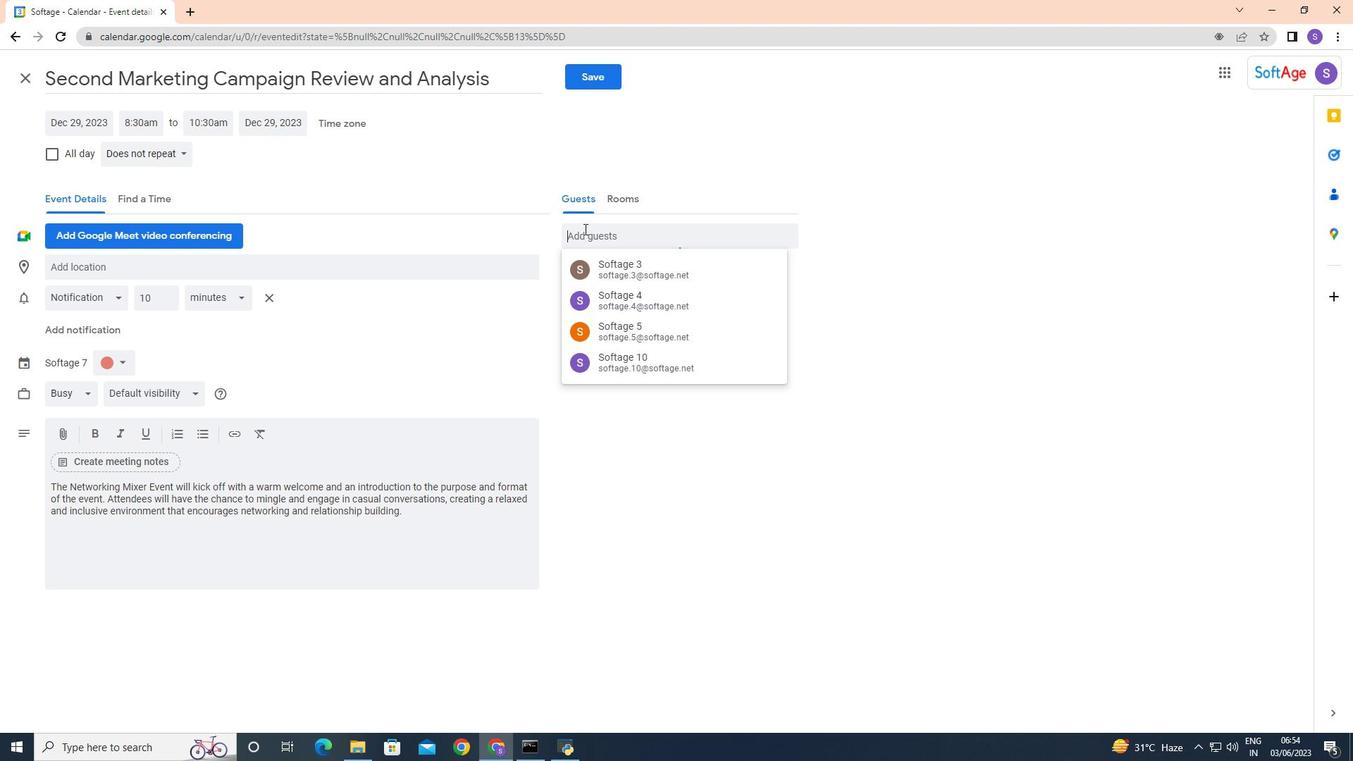 
Action: Key pressed sof
Screenshot: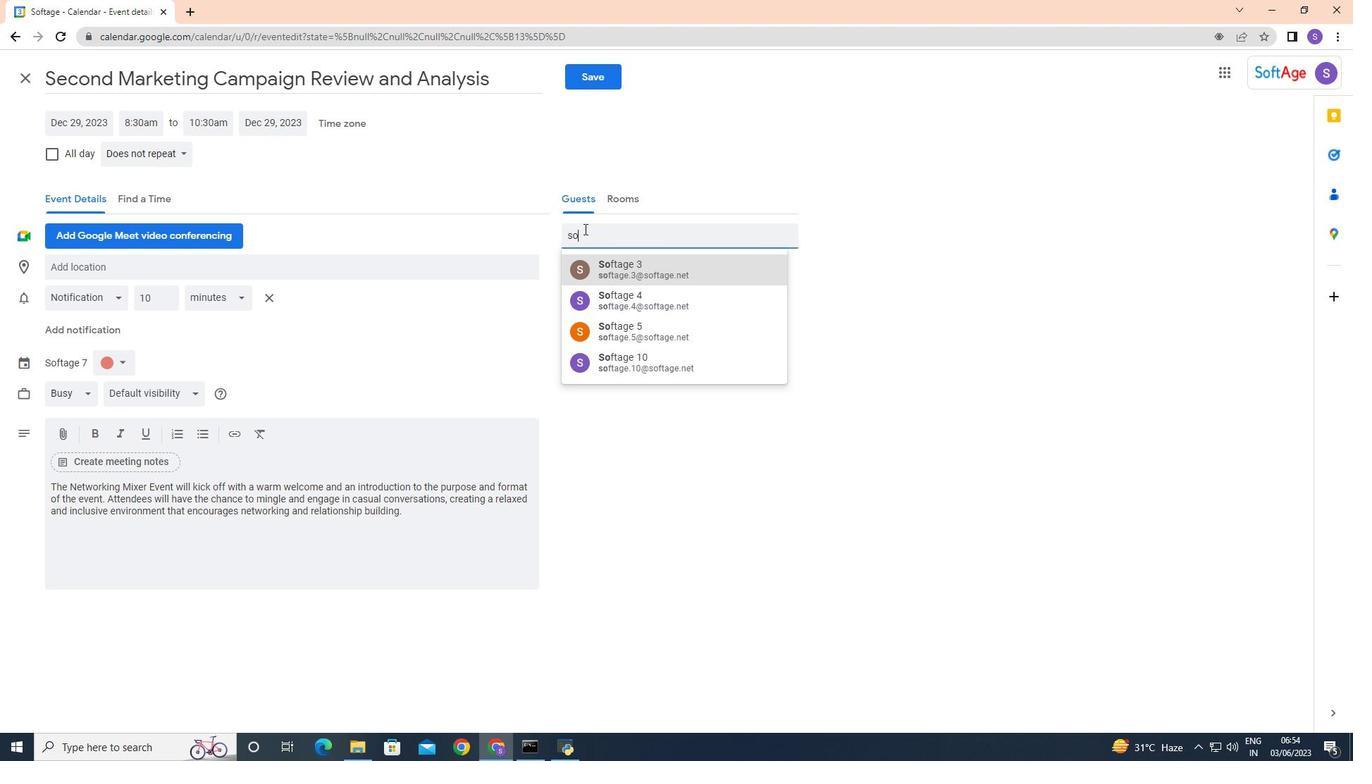 
Action: Mouse moved to (615, 291)
Screenshot: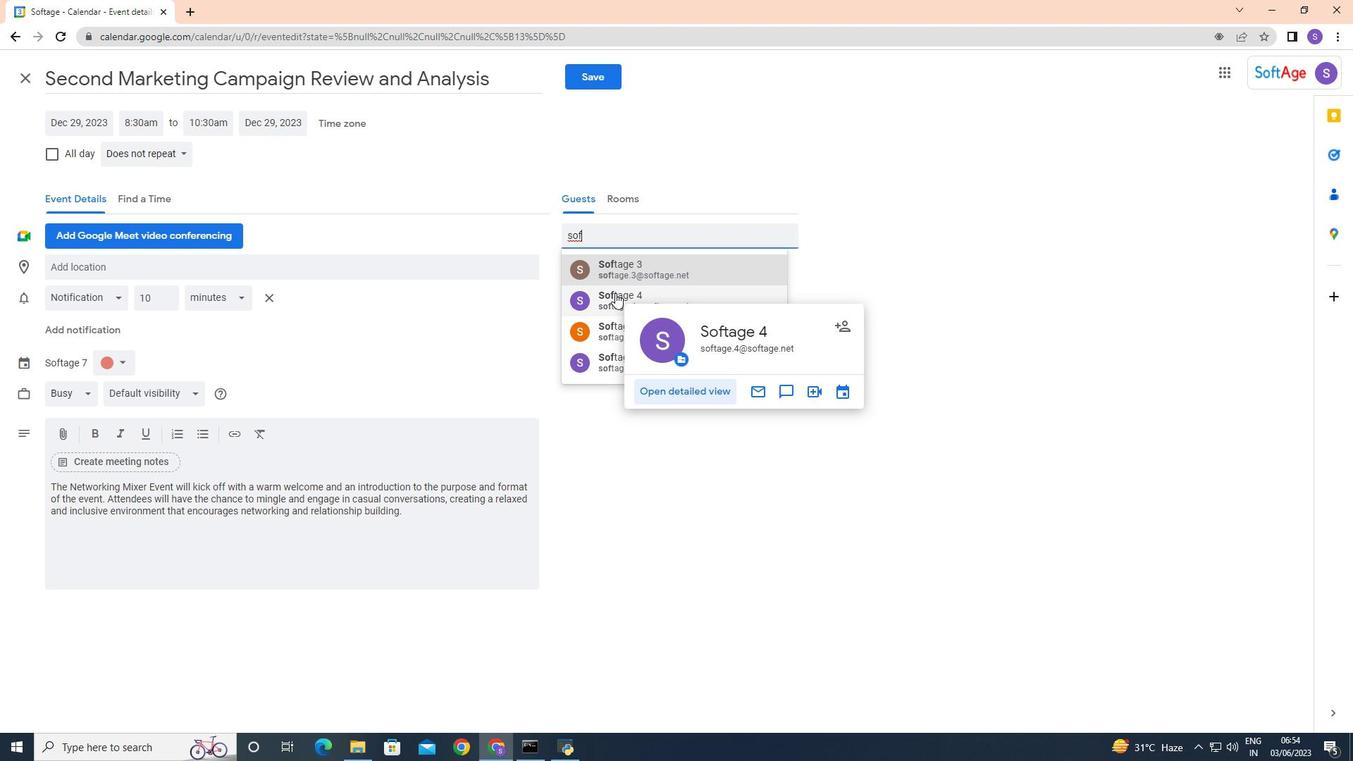 
Action: Key pressed t
Screenshot: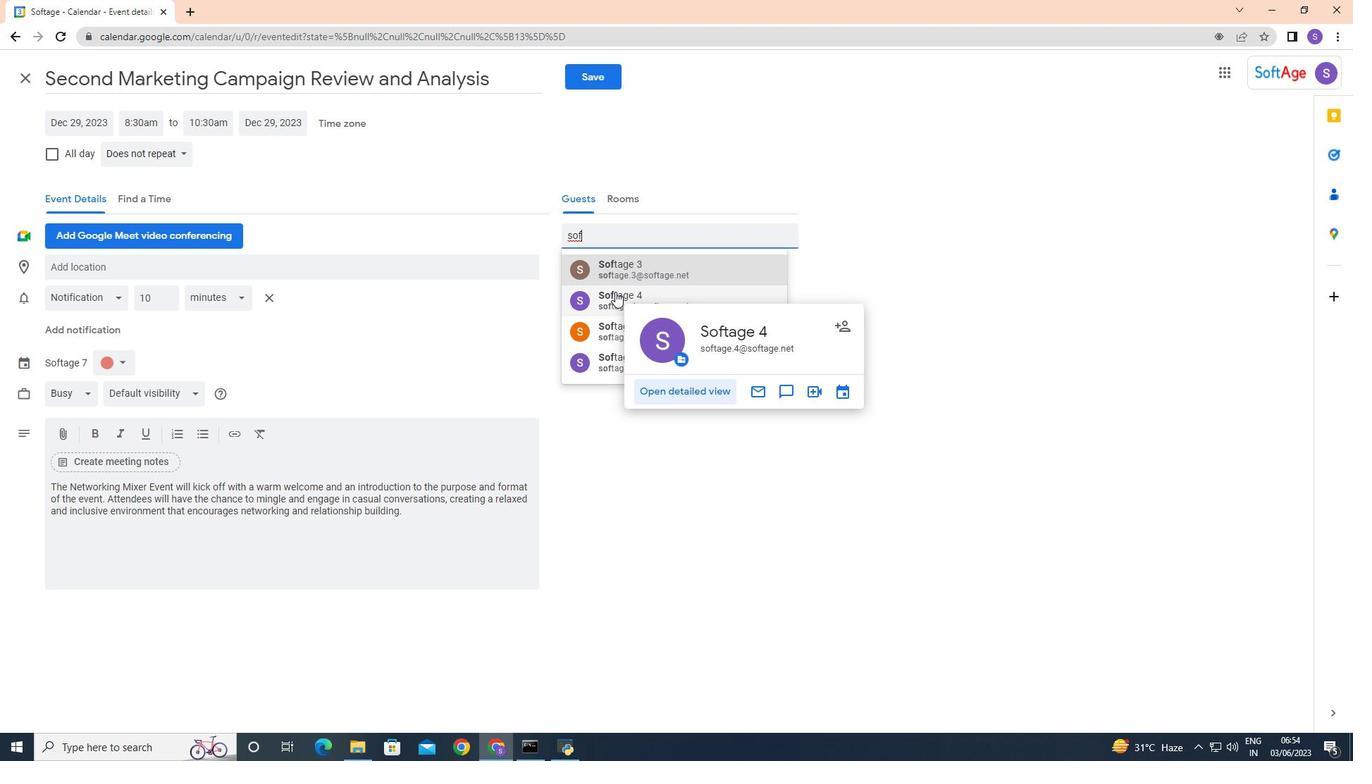 
Action: Mouse moved to (569, 334)
Screenshot: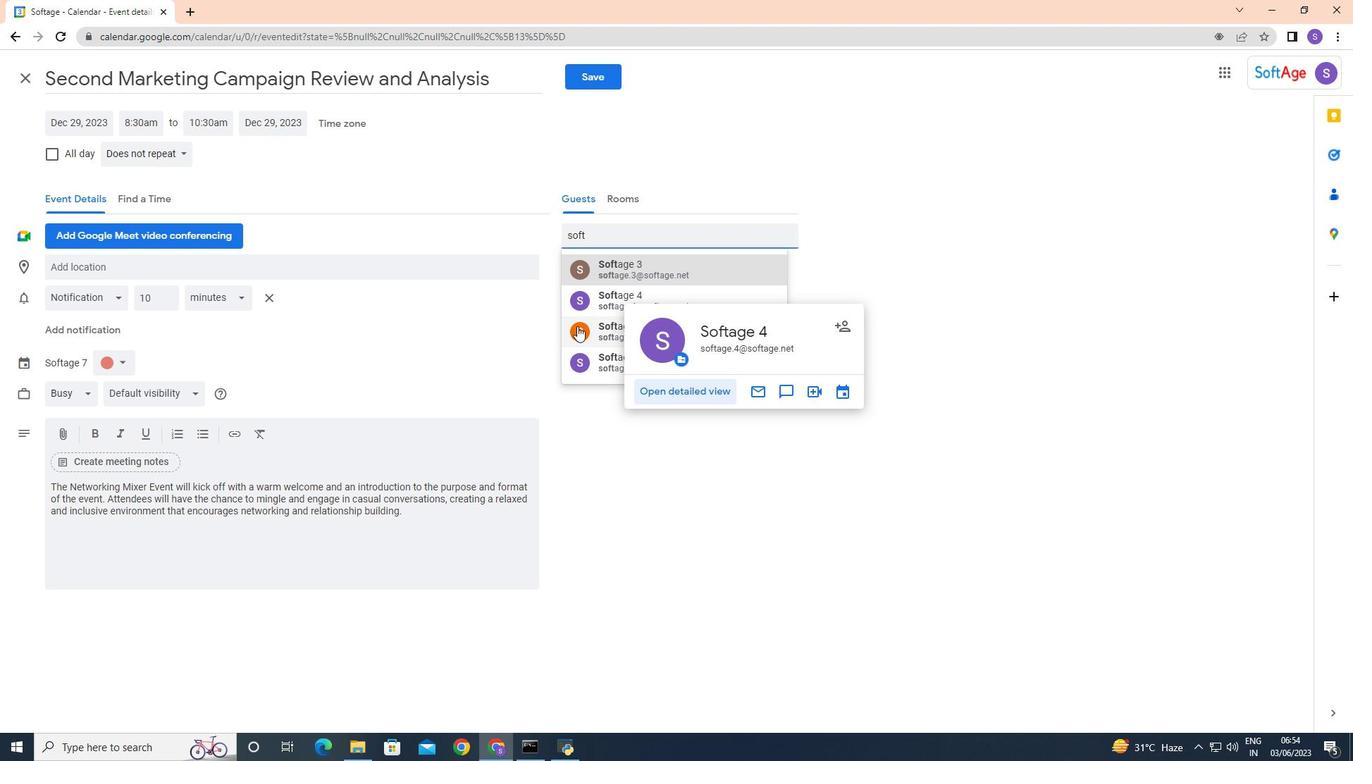 
Action: Key pressed age.1
Screenshot: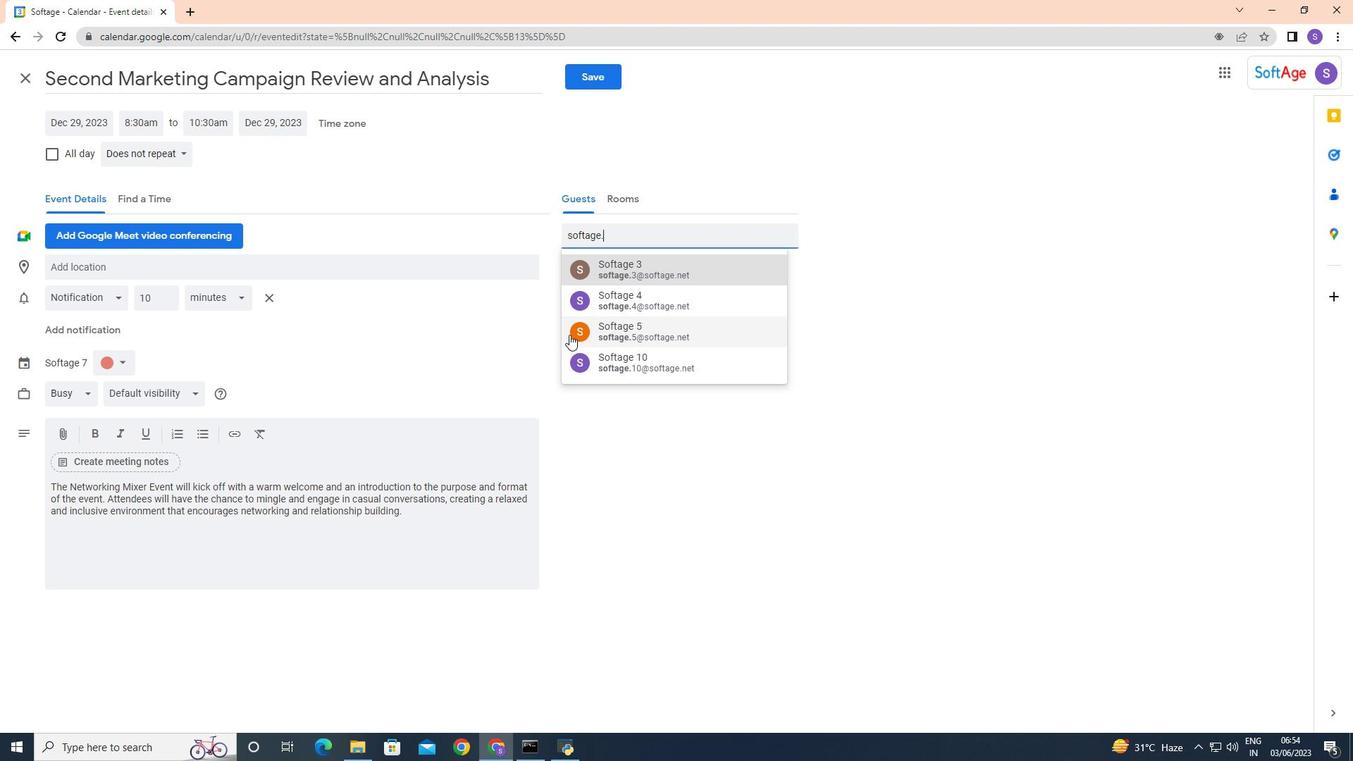 
Action: Mouse moved to (647, 296)
Screenshot: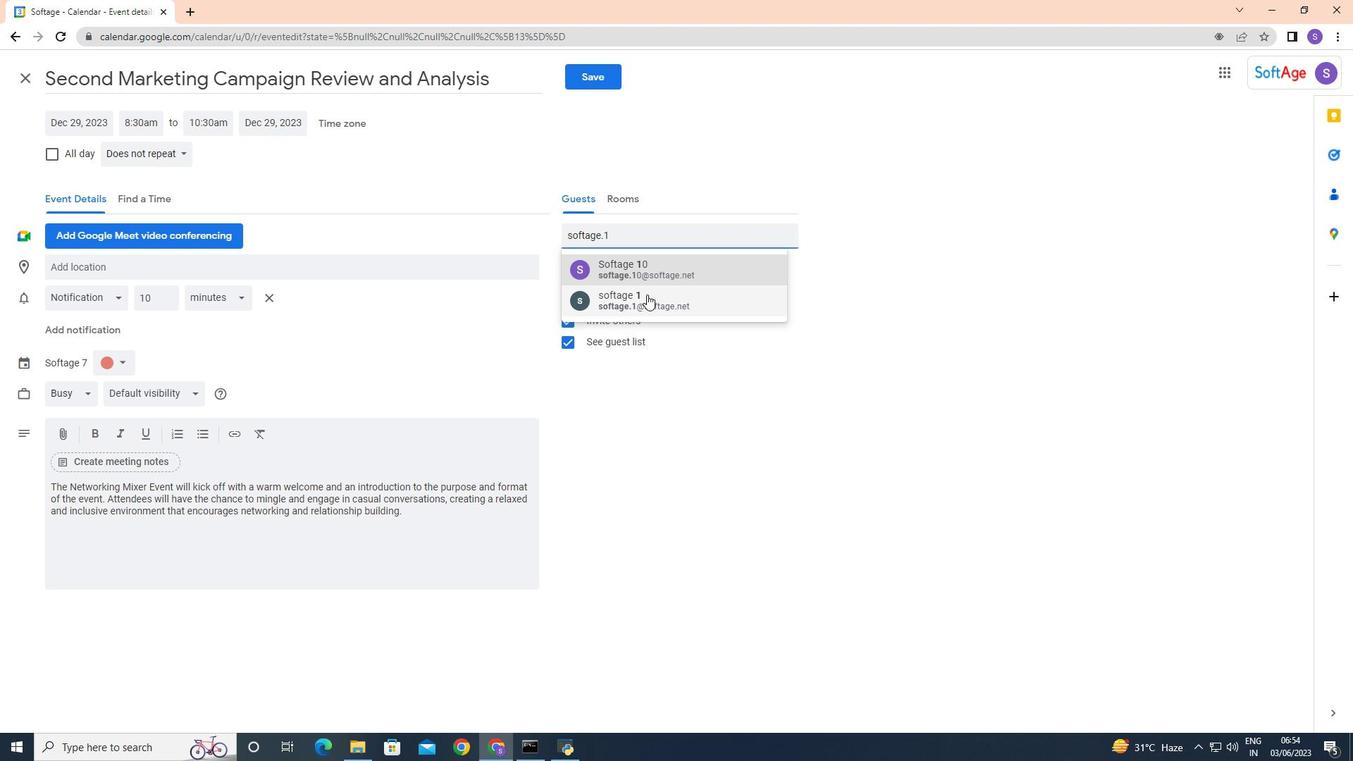 
Action: Mouse pressed left at (647, 296)
Screenshot: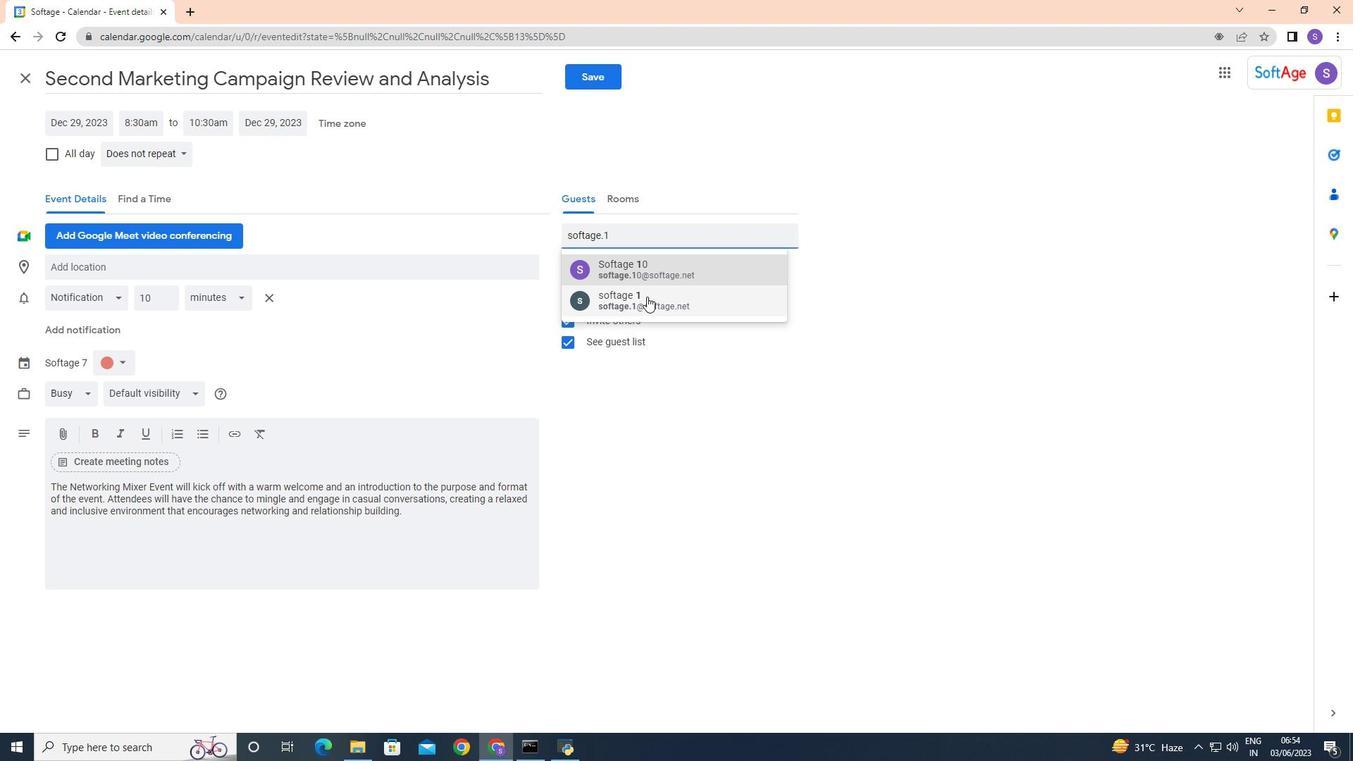 
Action: Mouse moved to (669, 236)
Screenshot: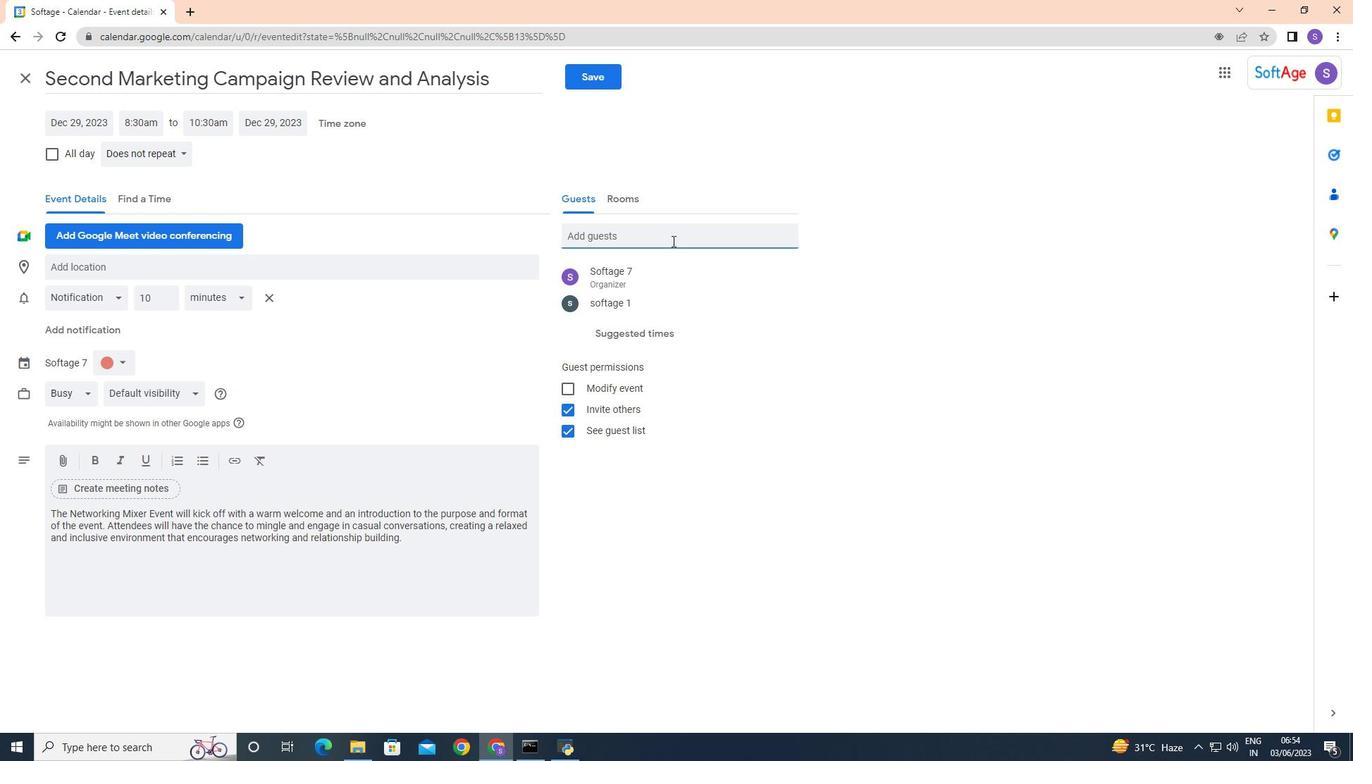 
Action: Mouse pressed left at (669, 236)
Screenshot: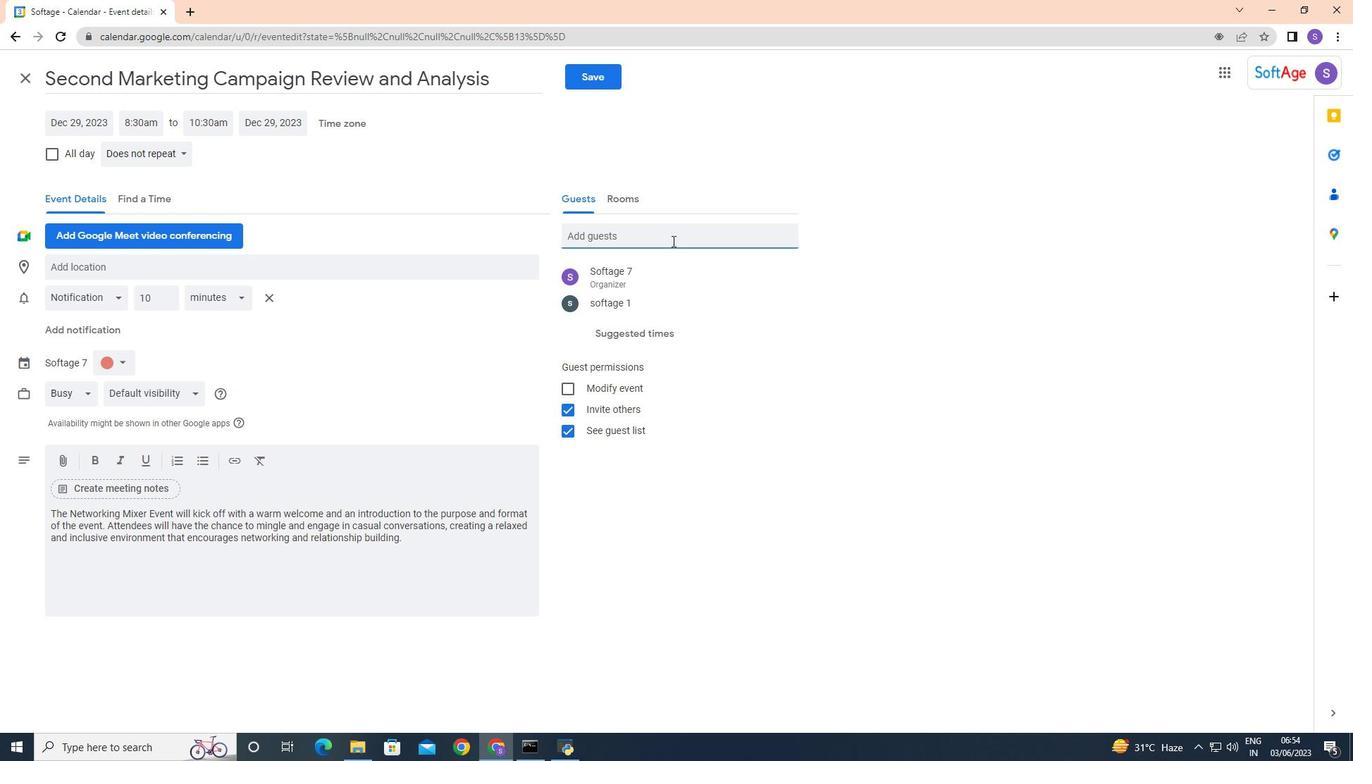
Action: Key pressed sof
Screenshot: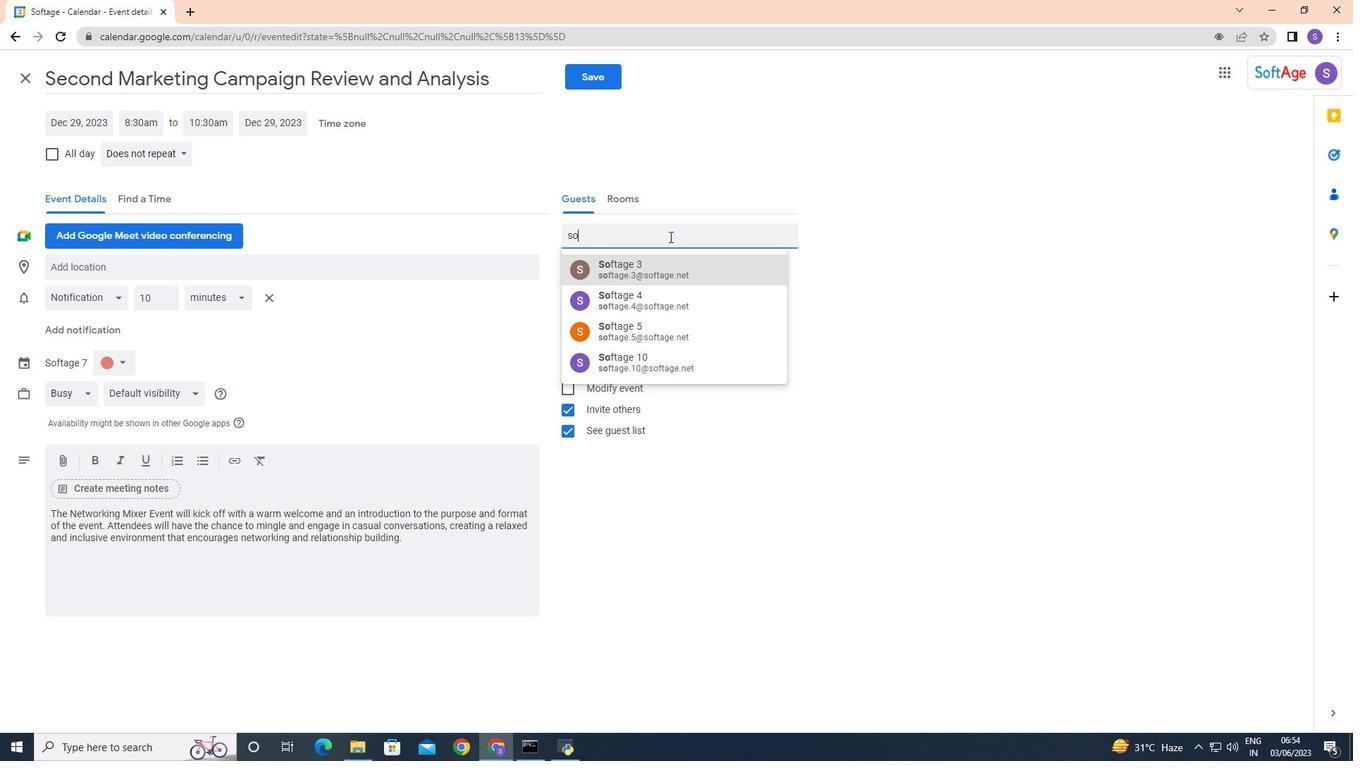 
Action: Mouse moved to (657, 290)
Screenshot: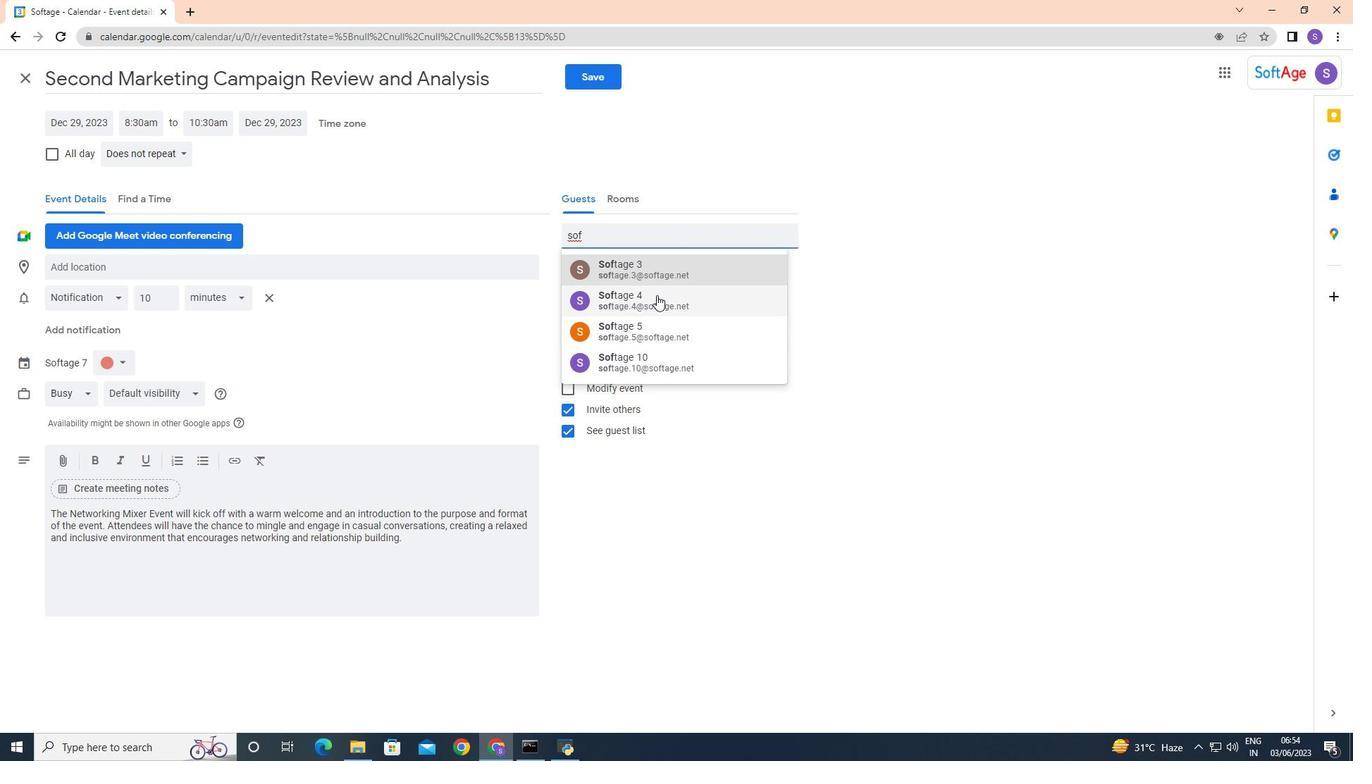 
Action: Key pressed t
Screenshot: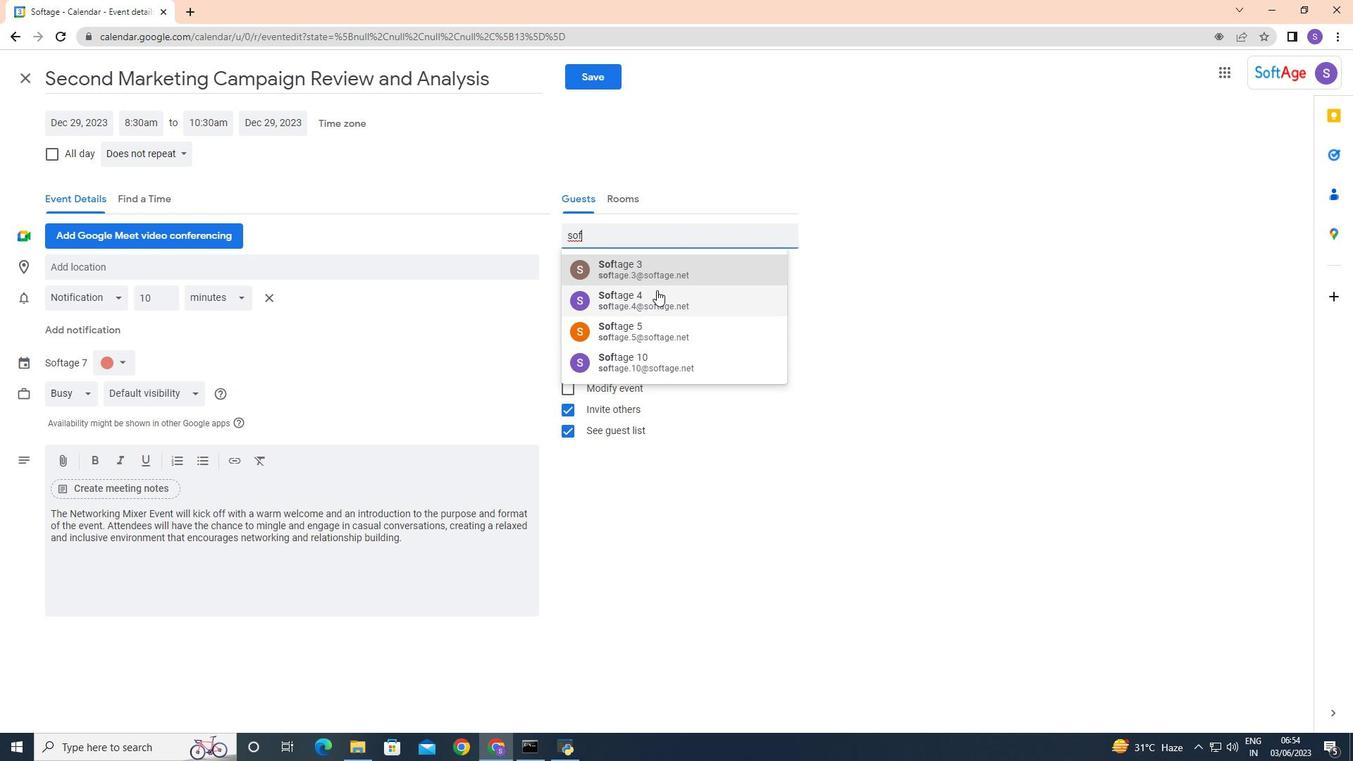 
Action: Mouse moved to (661, 286)
Screenshot: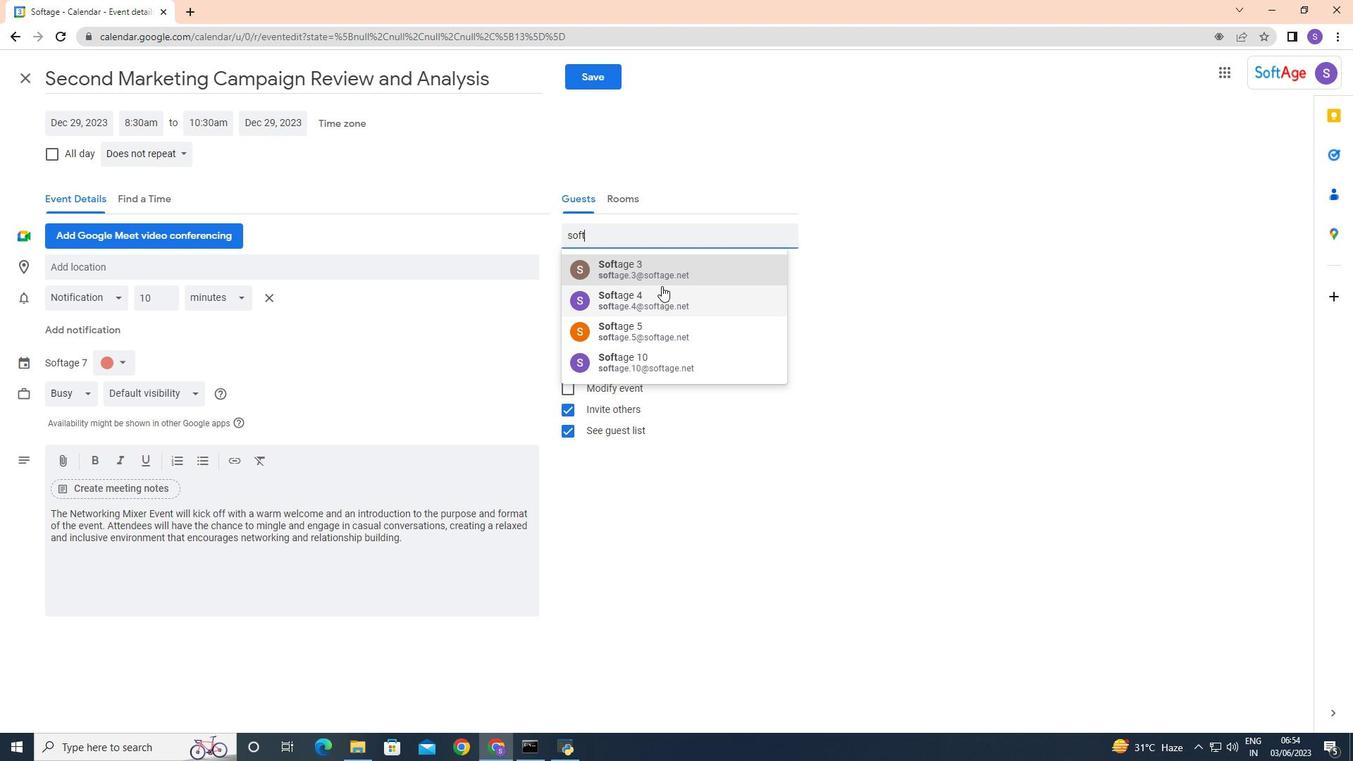 
Action: Key pressed age
Screenshot: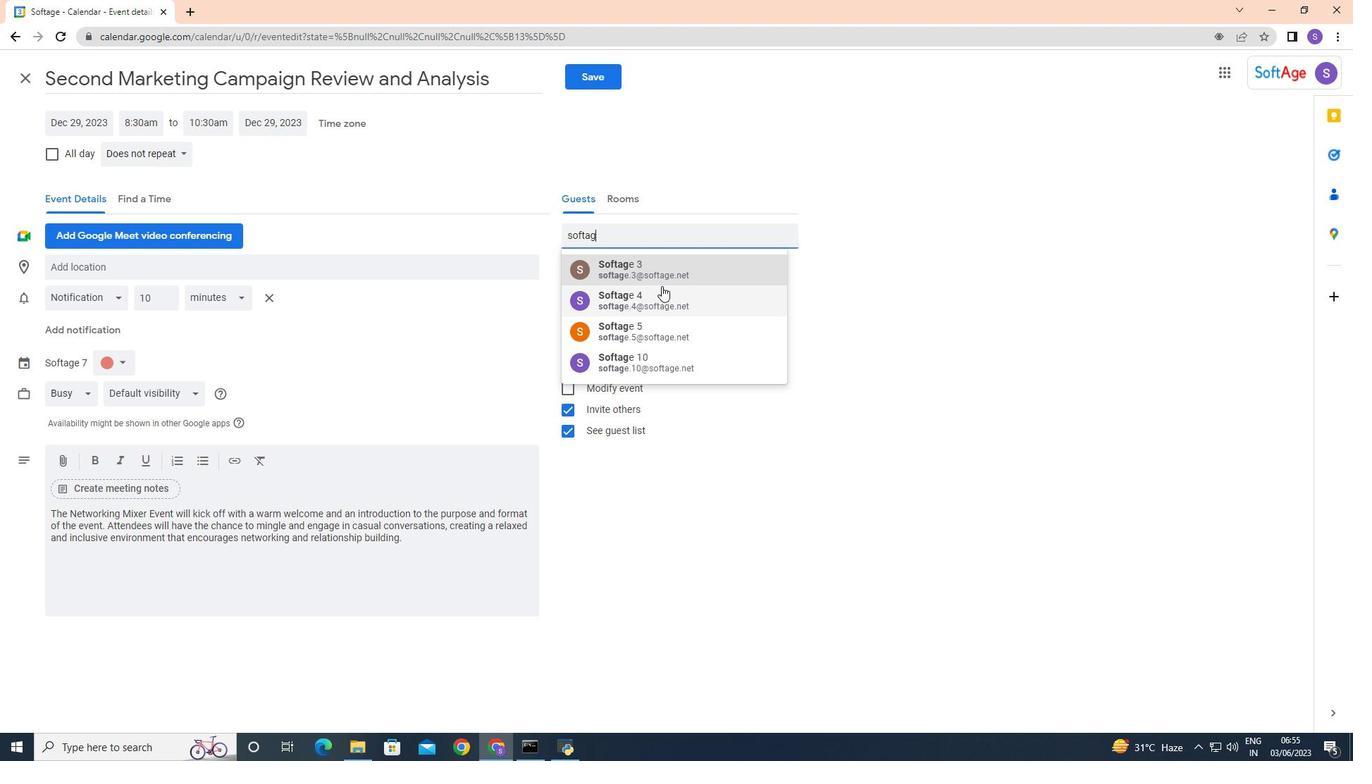 
Action: Mouse moved to (661, 326)
Screenshot: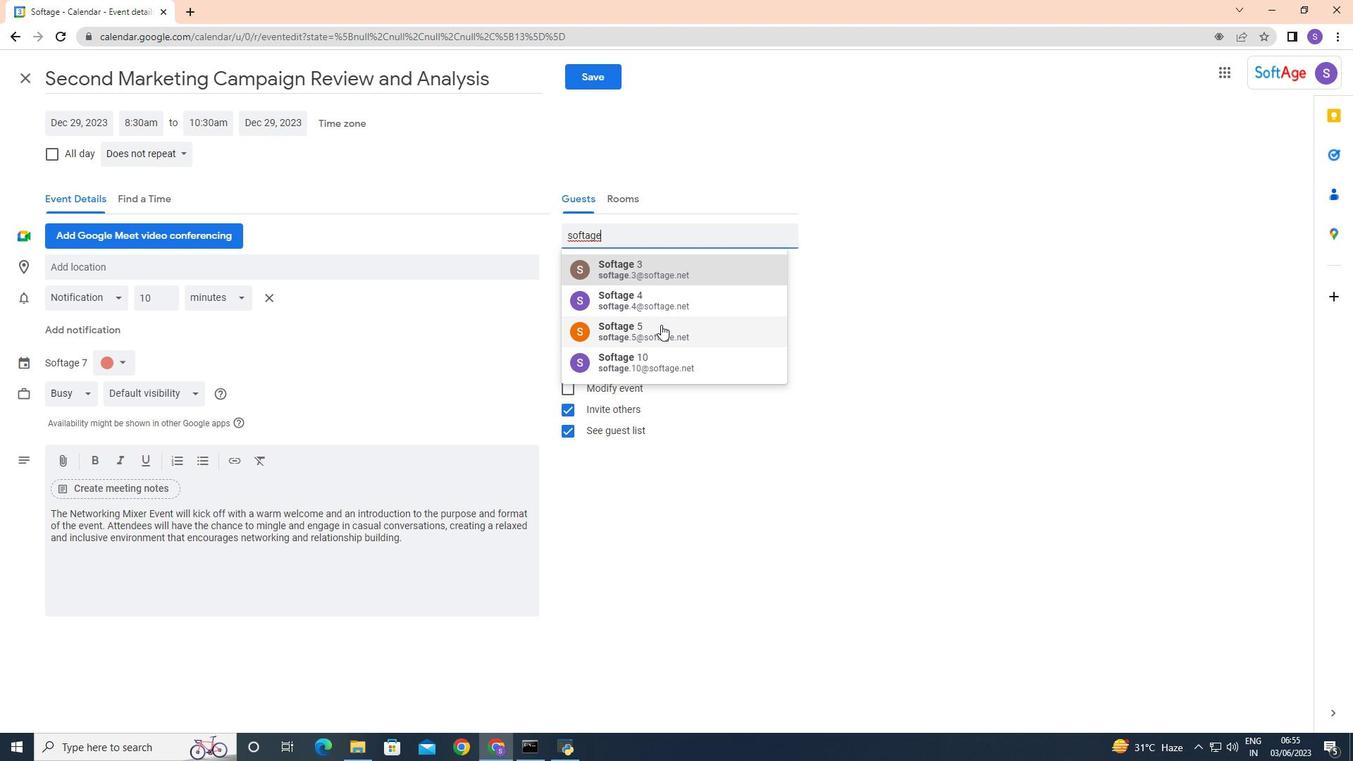 
Action: Mouse scrolled (661, 325) with delta (0, 0)
Screenshot: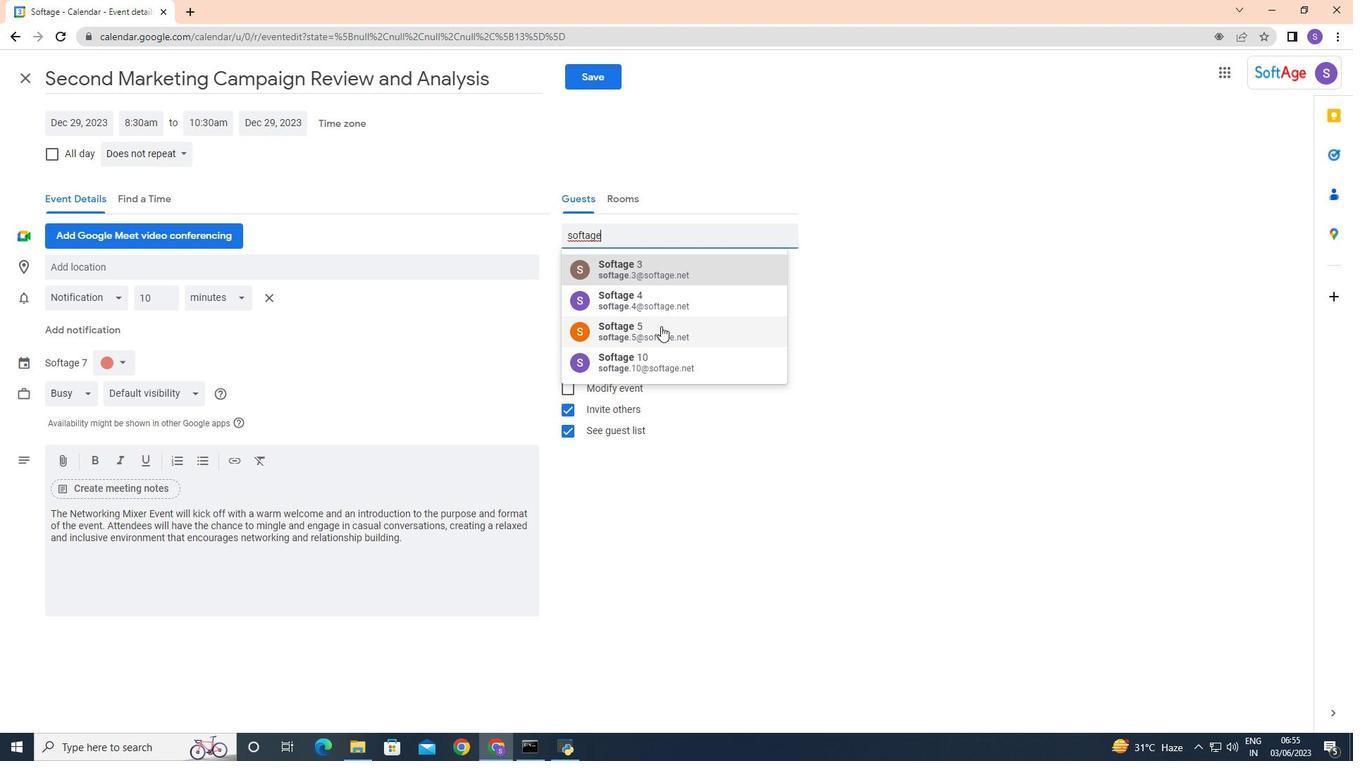 
Action: Mouse scrolled (661, 325) with delta (0, 0)
Screenshot: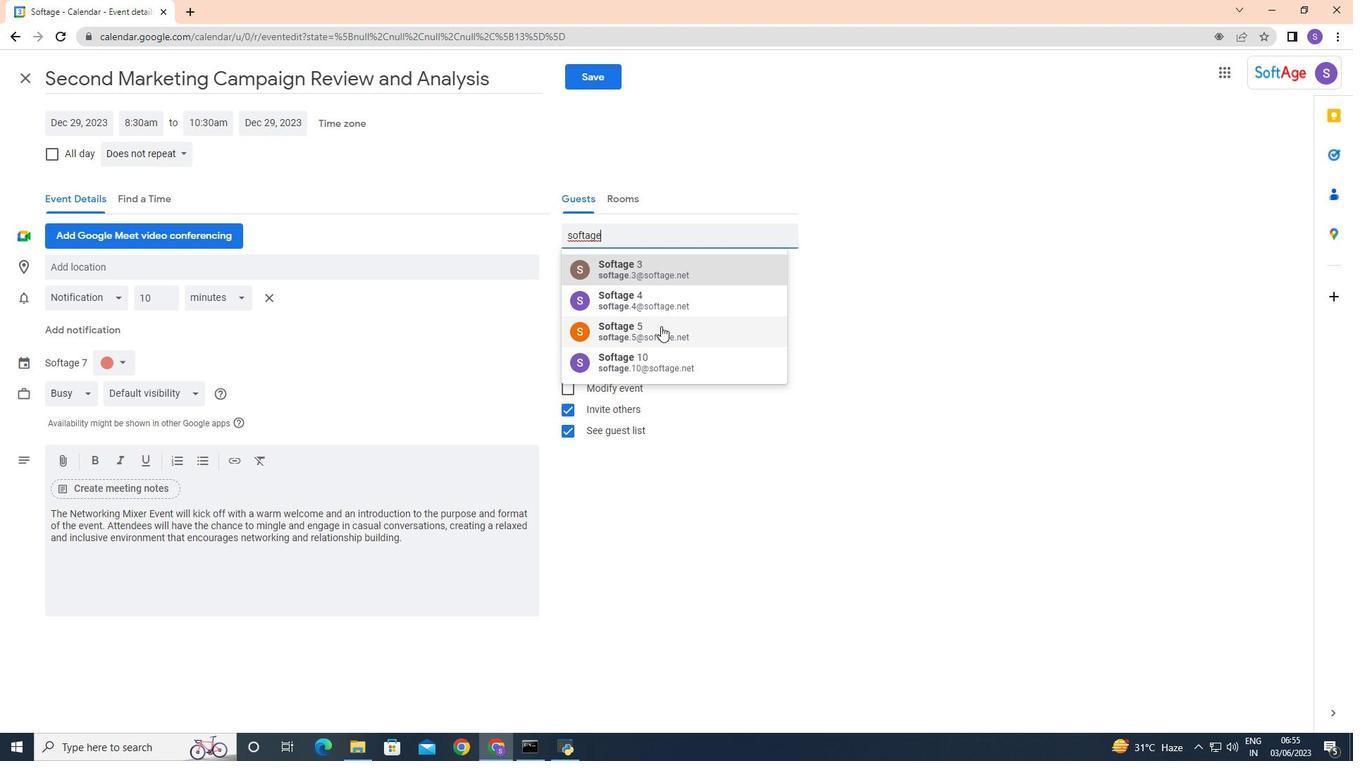 
Action: Mouse moved to (671, 313)
Screenshot: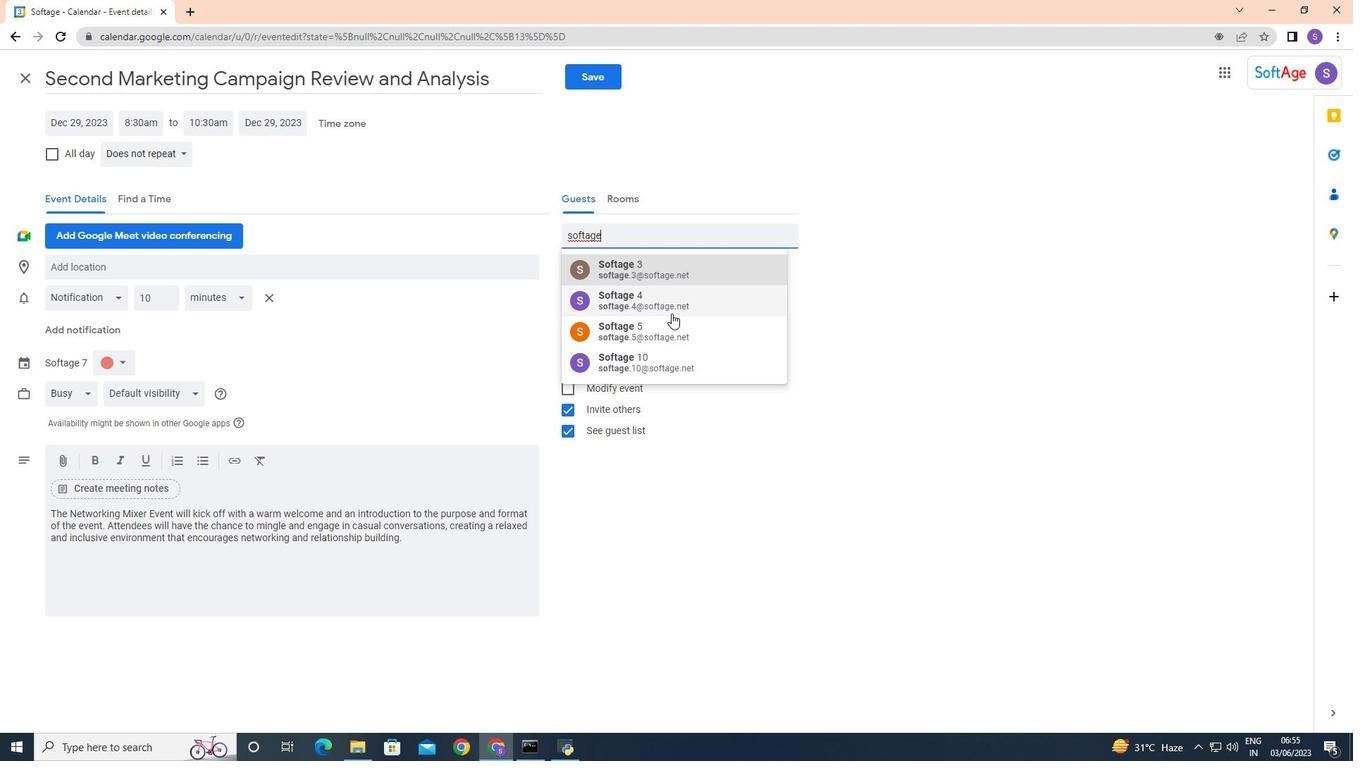 
Action: Key pressed <Key.backspace><Key.backspace><Key.backspace>age.
Screenshot: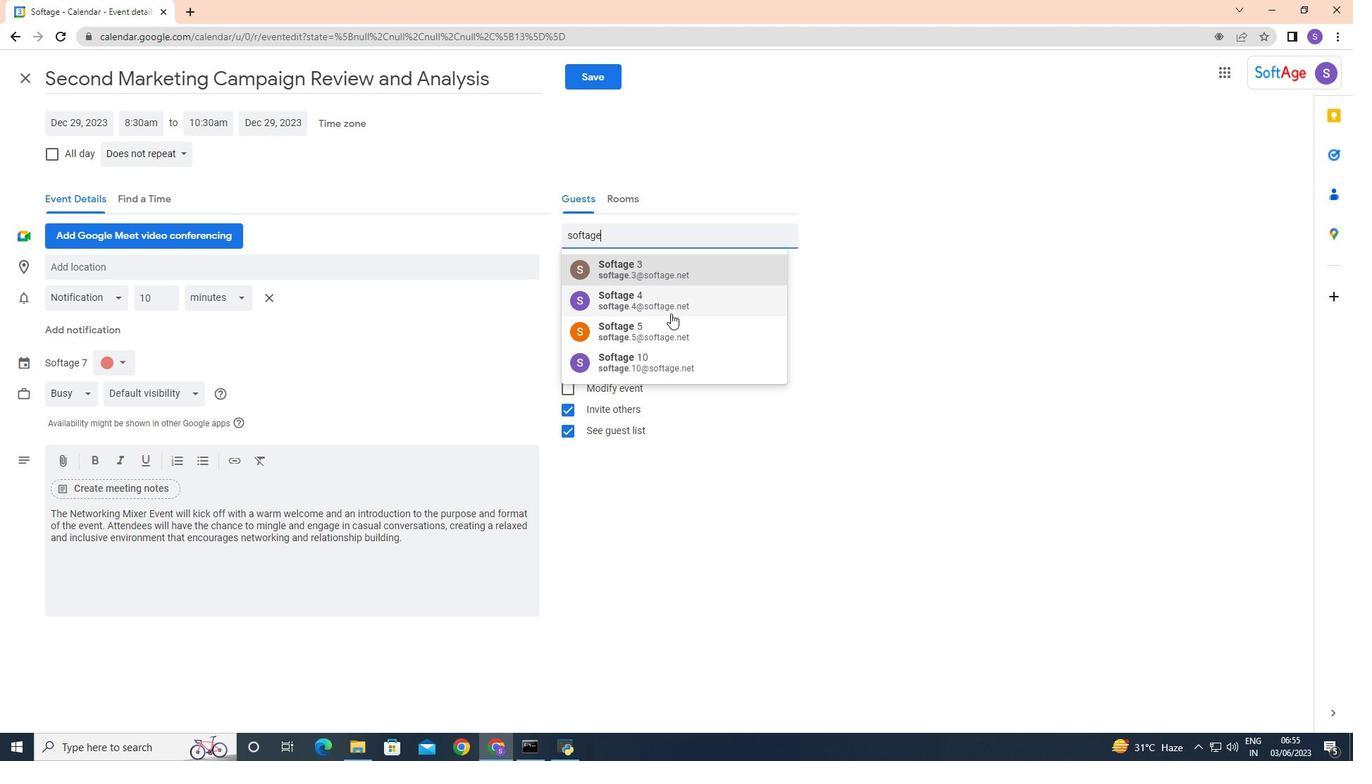 
Action: Mouse moved to (668, 318)
Screenshot: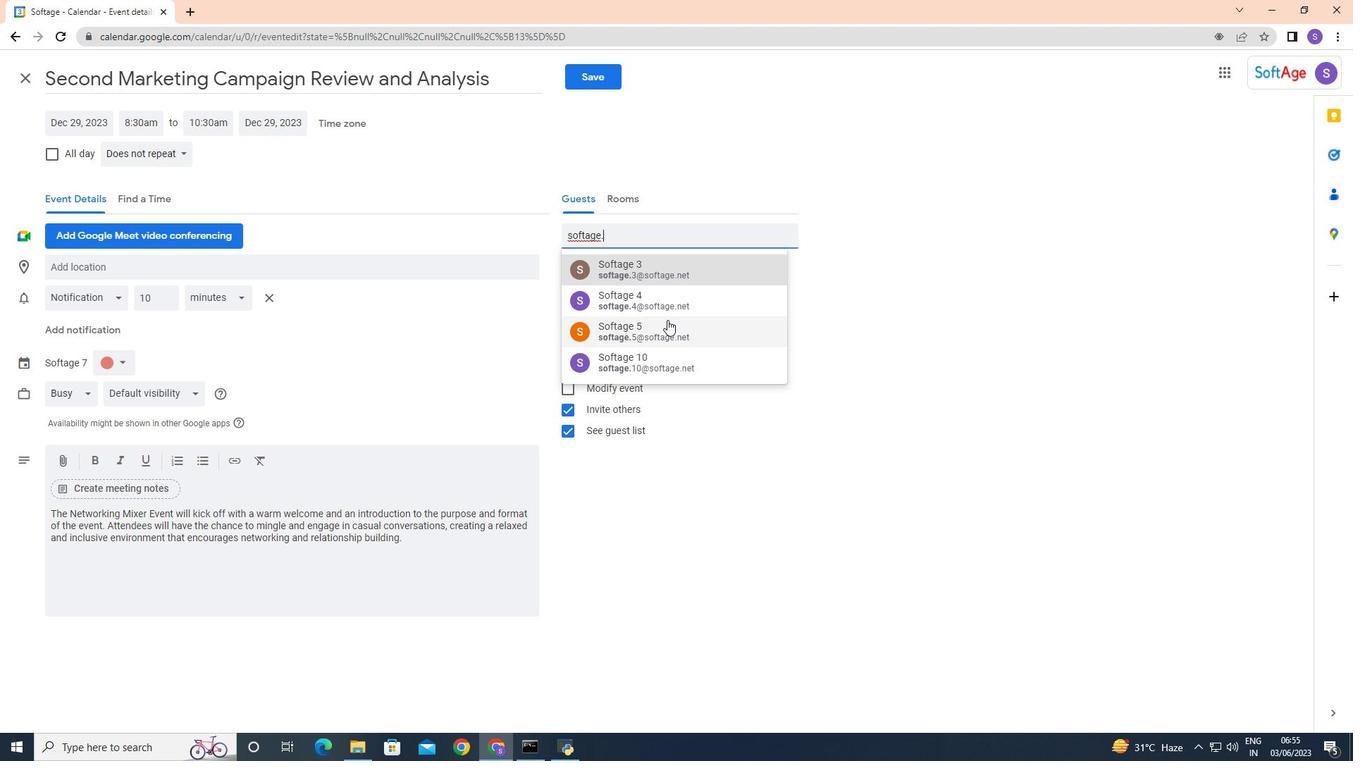 
Action: Key pressed 2
Screenshot: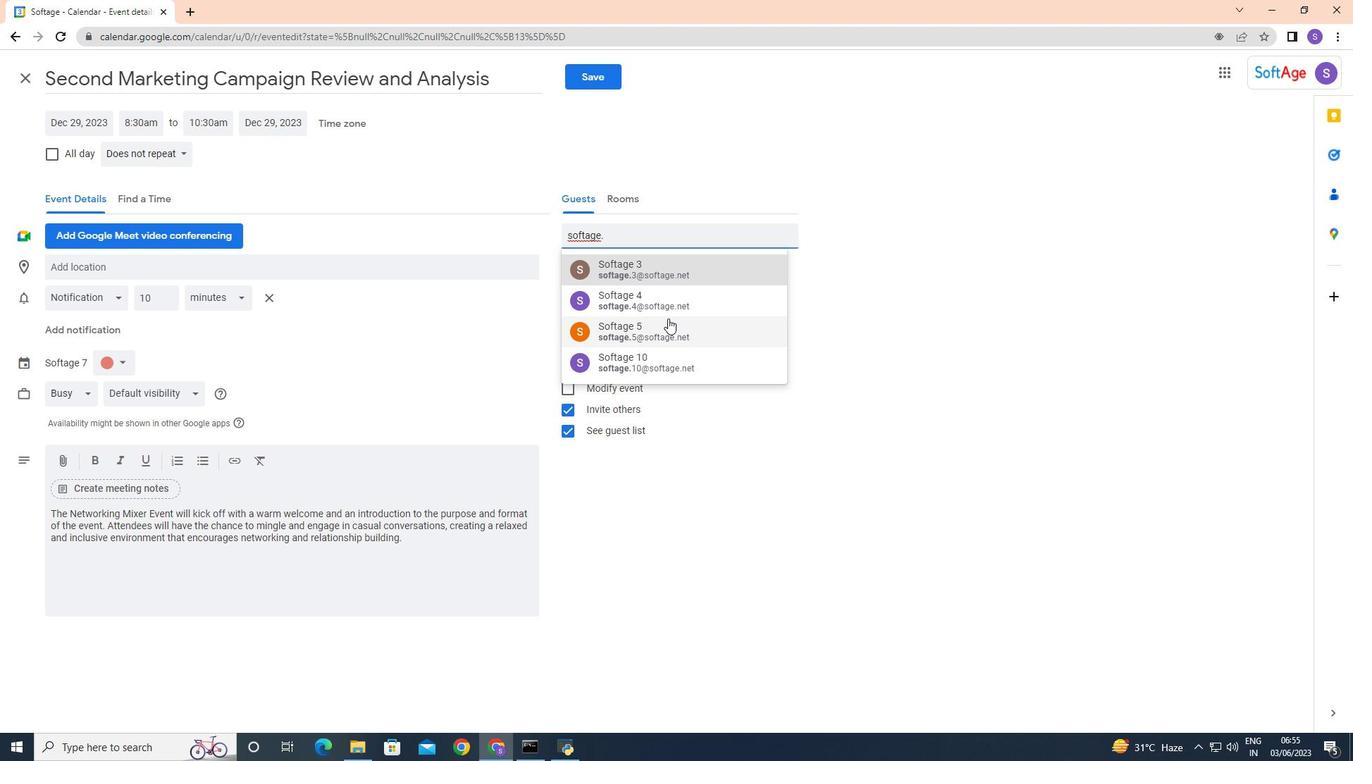 
Action: Mouse moved to (630, 266)
Screenshot: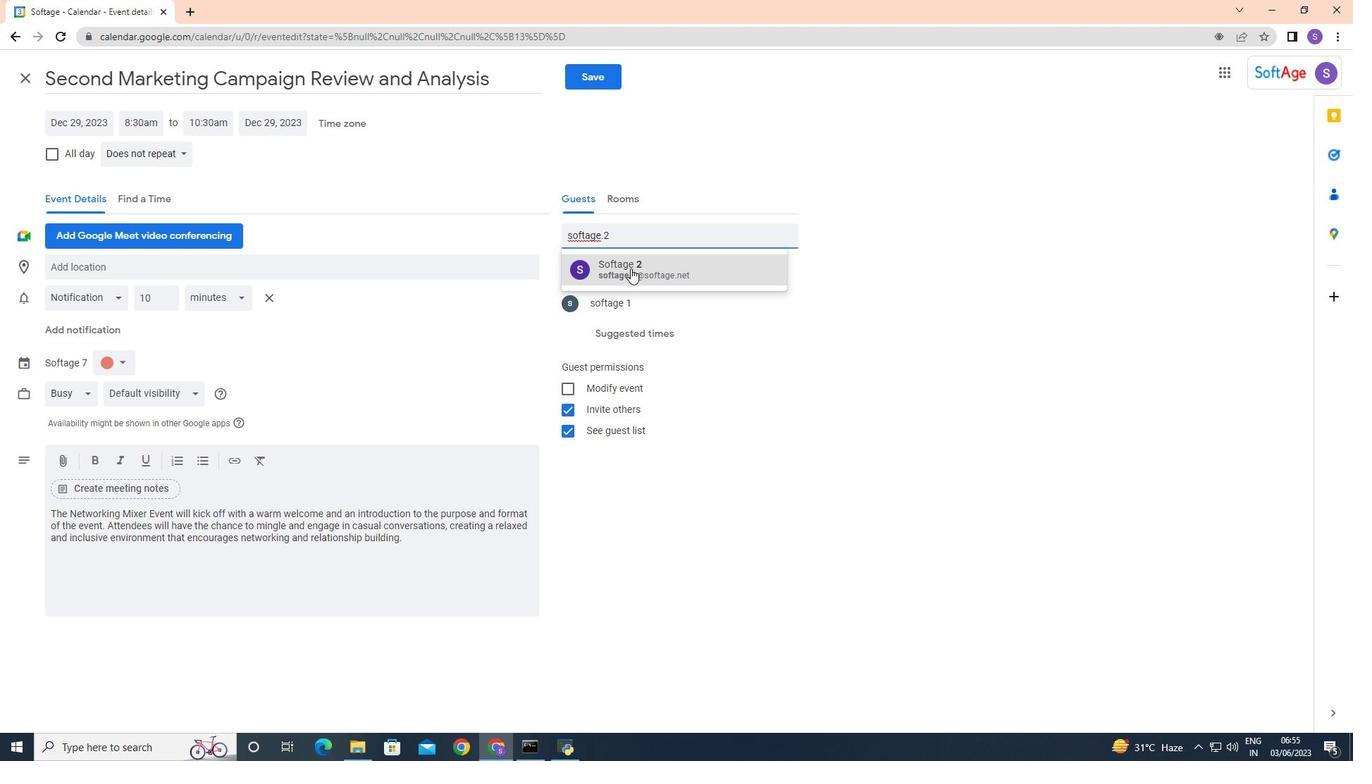 
Action: Mouse pressed left at (630, 266)
Screenshot: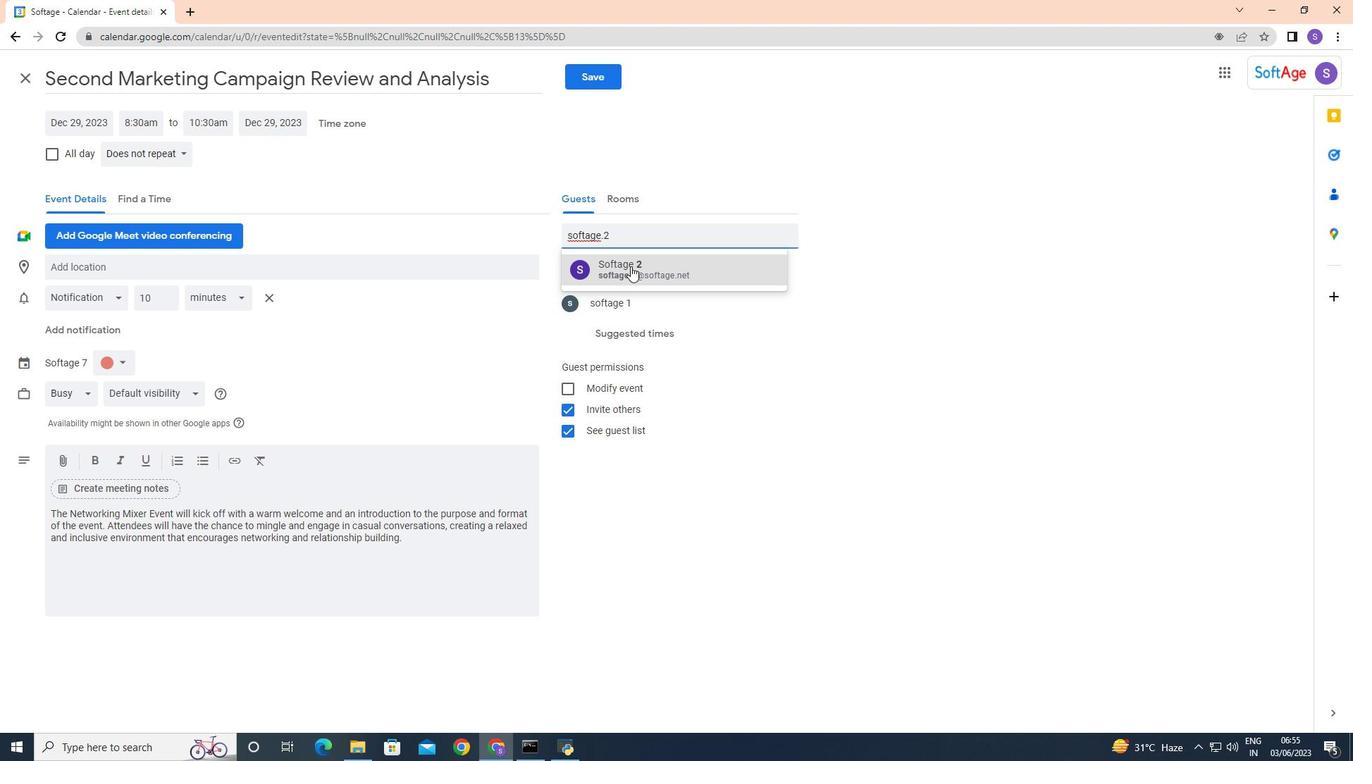 
Action: Mouse moved to (785, 279)
Screenshot: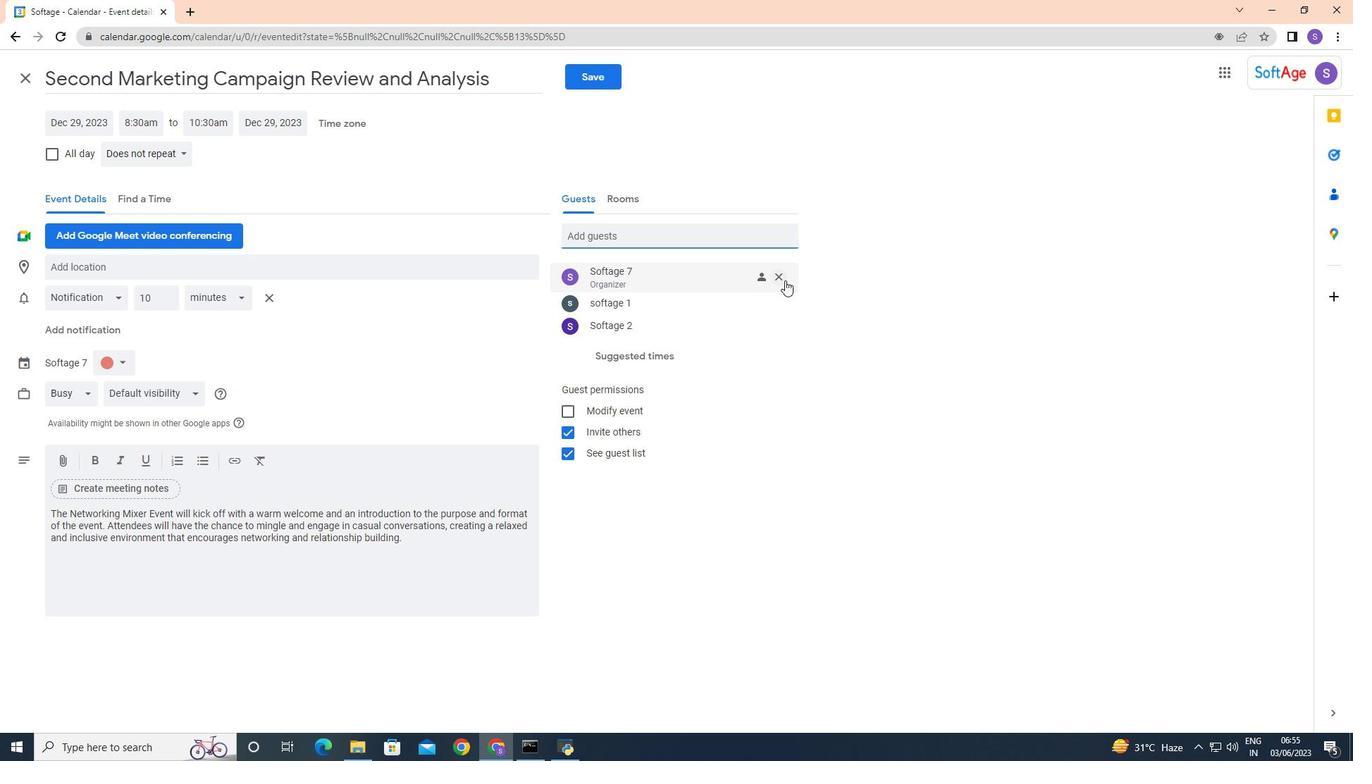 
Action: Mouse pressed left at (785, 279)
Screenshot: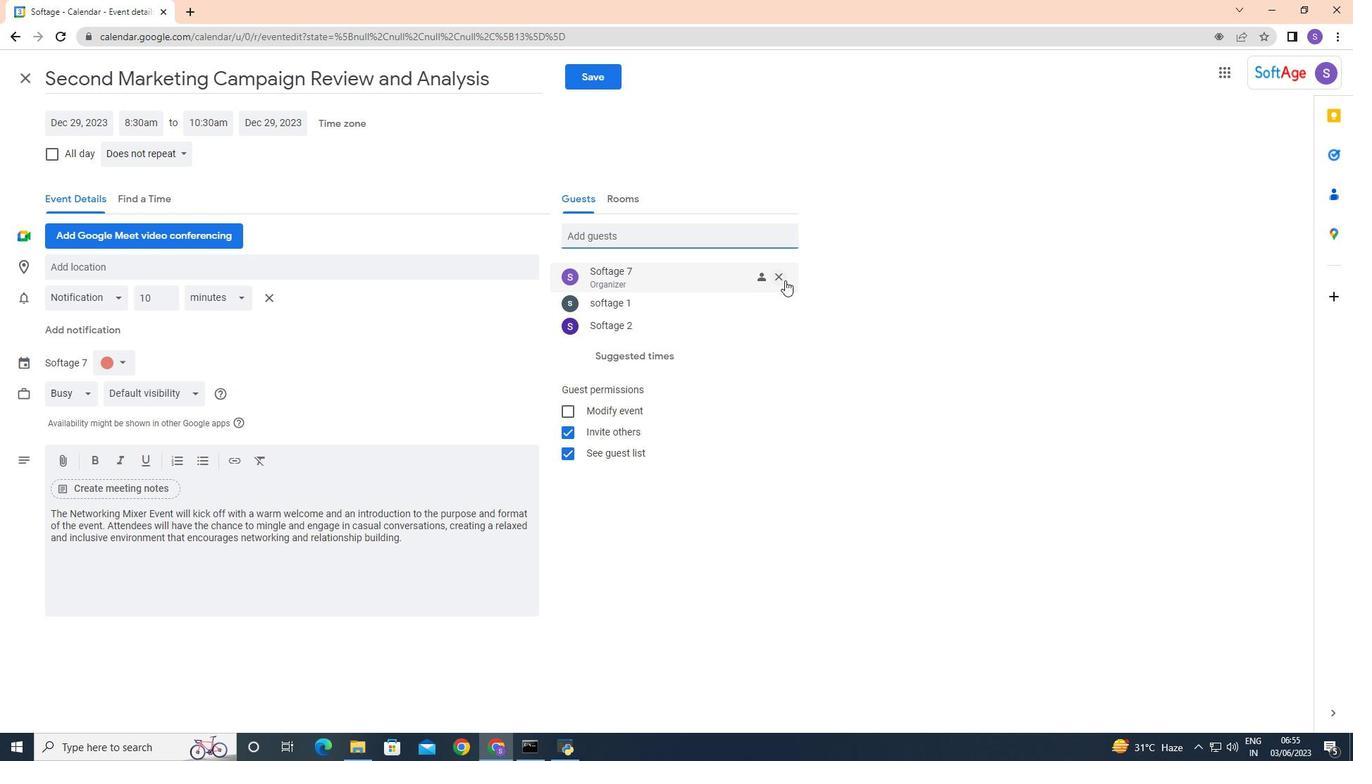 
Action: Mouse moved to (132, 157)
Screenshot: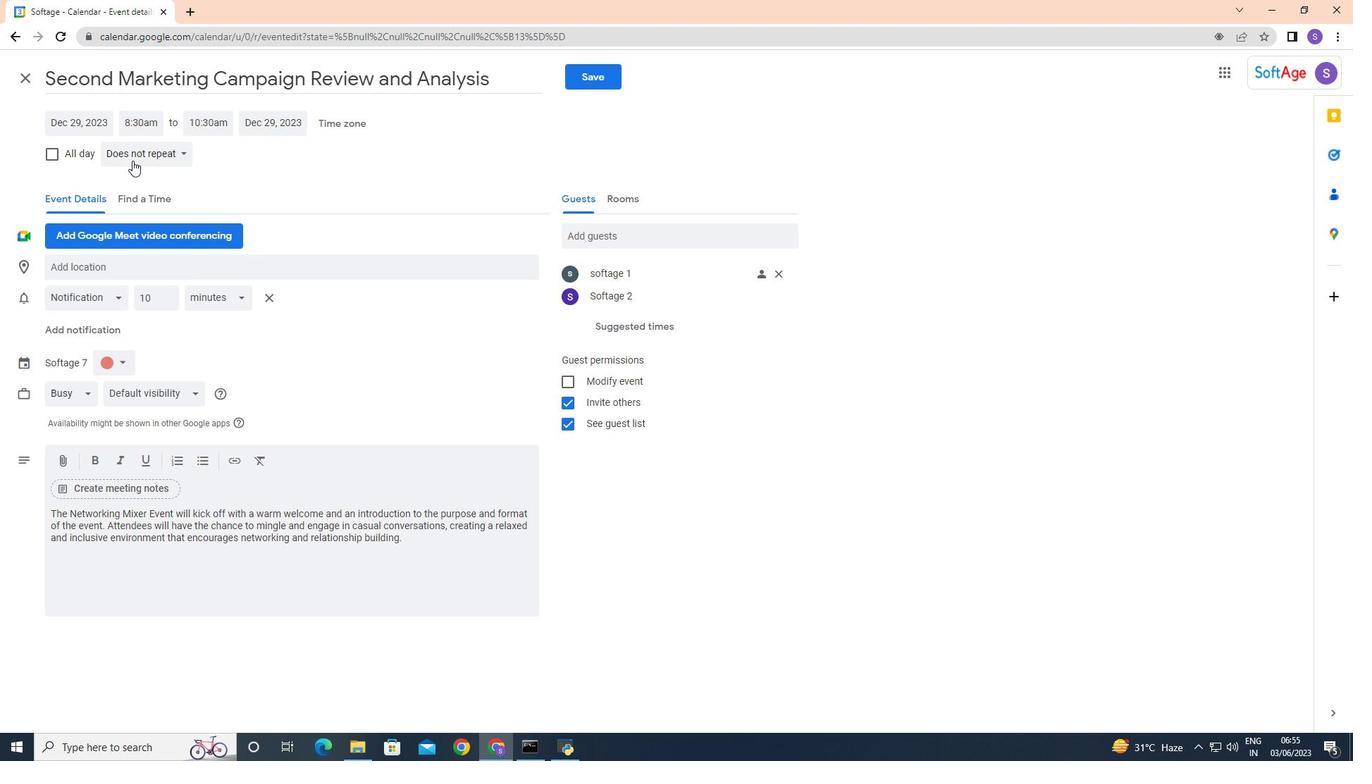 
Action: Mouse pressed left at (132, 157)
Screenshot: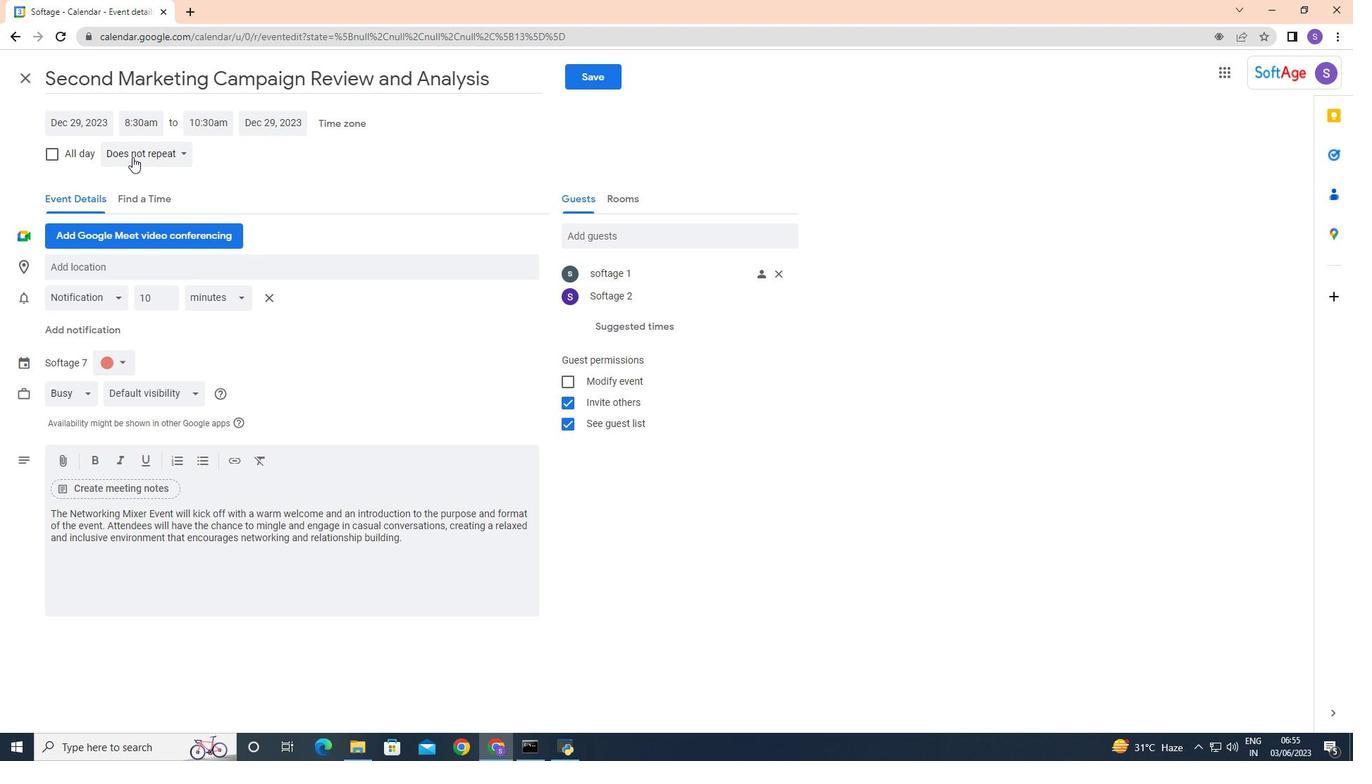 
Action: Mouse moved to (148, 157)
Screenshot: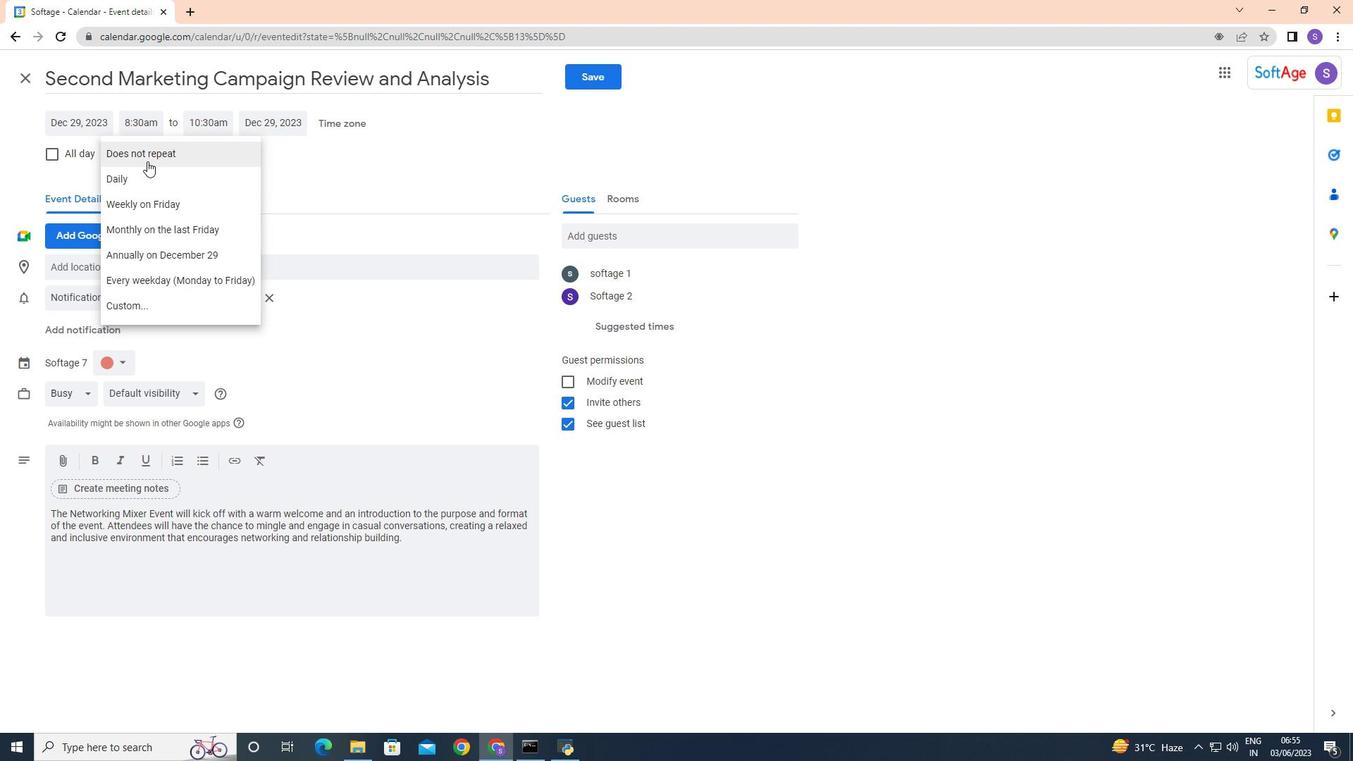
Action: Mouse pressed left at (148, 157)
Screenshot: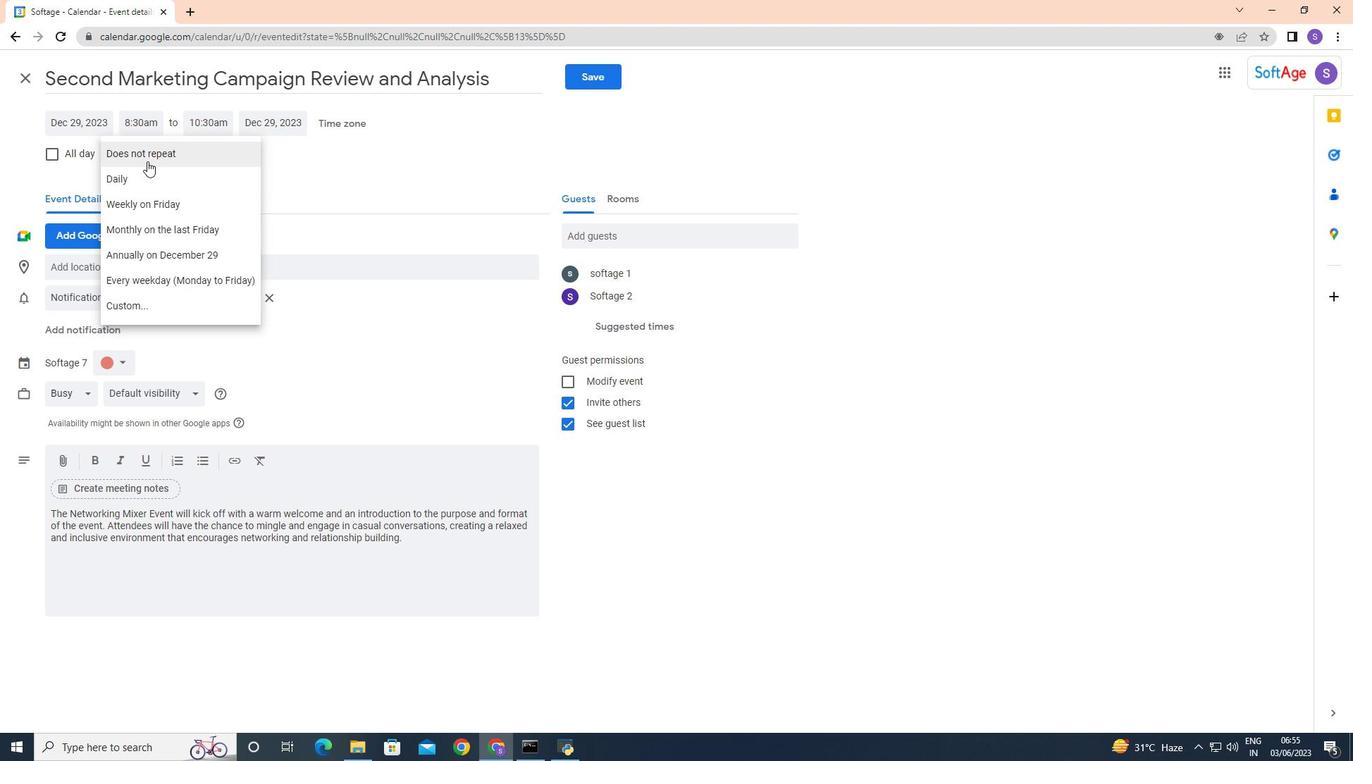 
Action: Mouse moved to (597, 75)
Screenshot: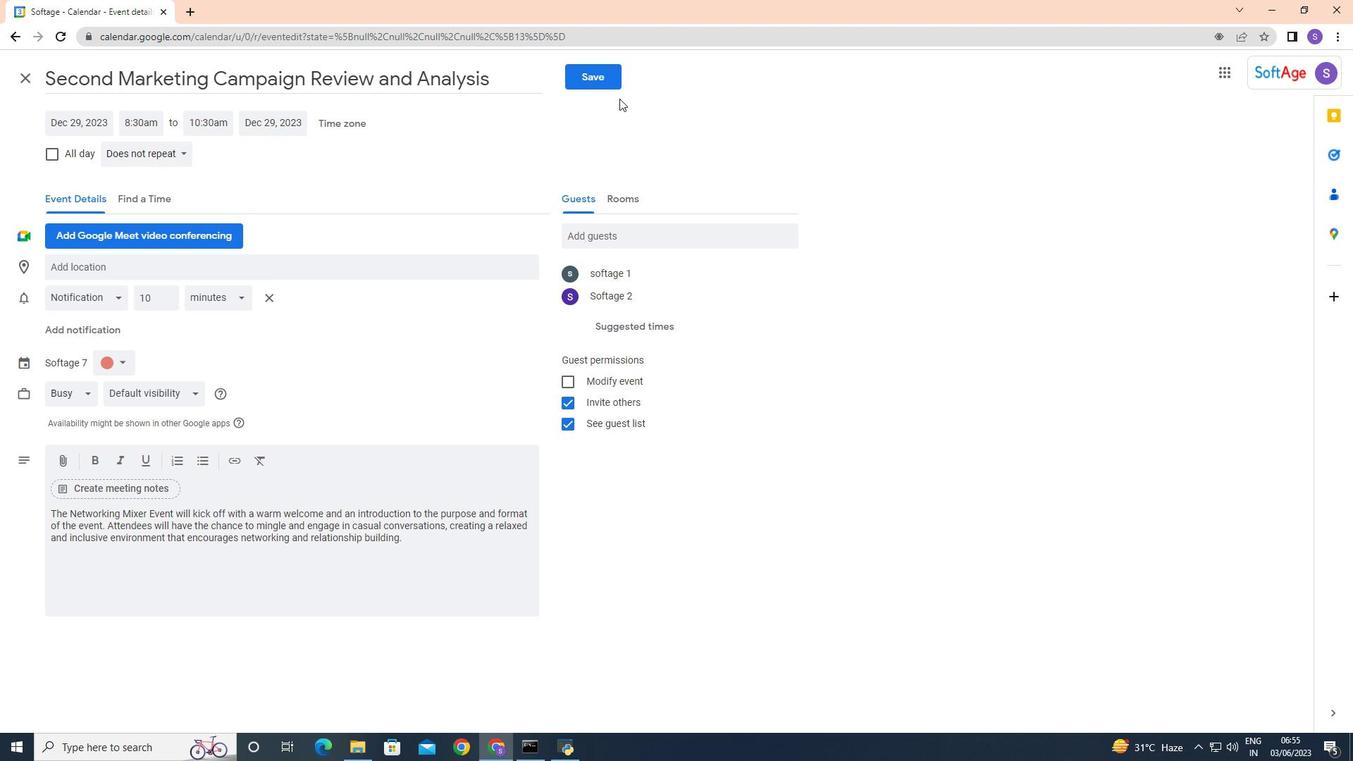 
Action: Mouse pressed left at (597, 75)
Screenshot: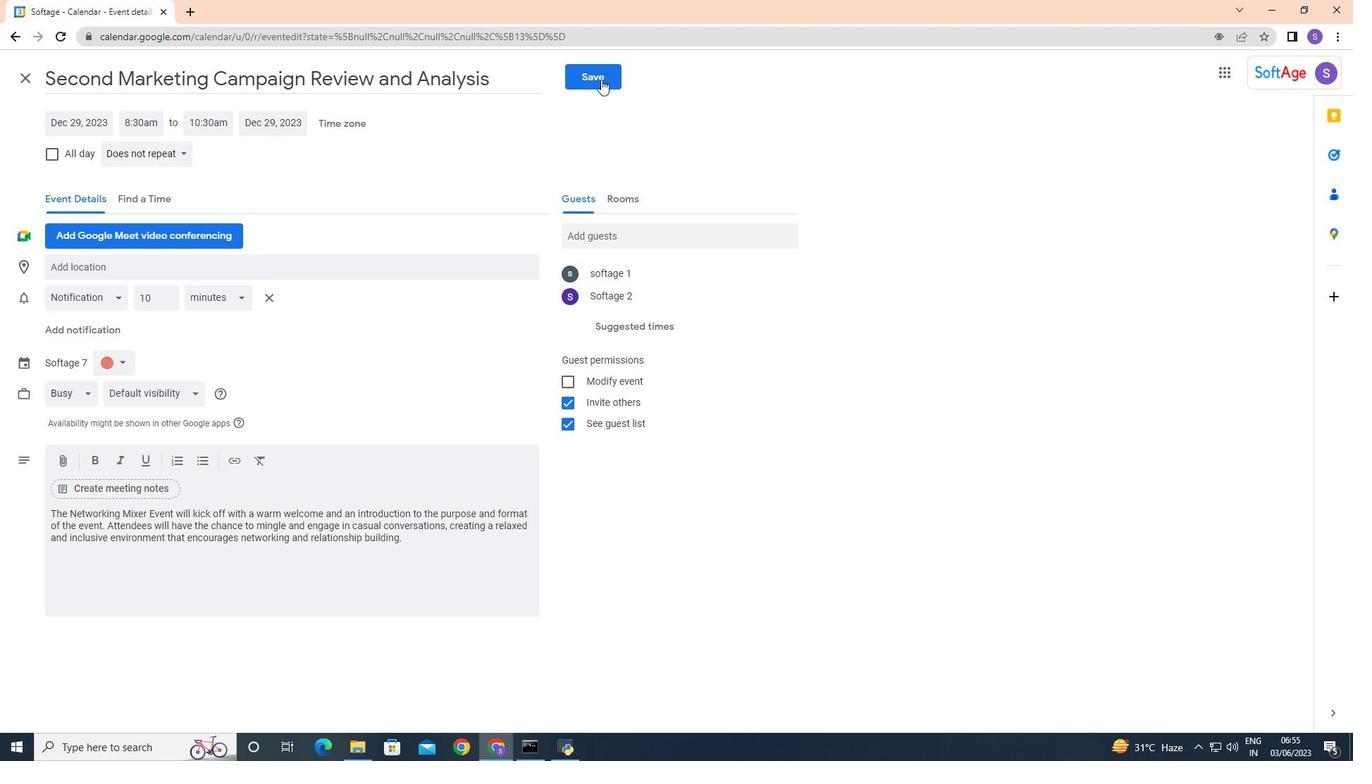 
Action: Mouse moved to (814, 429)
Screenshot: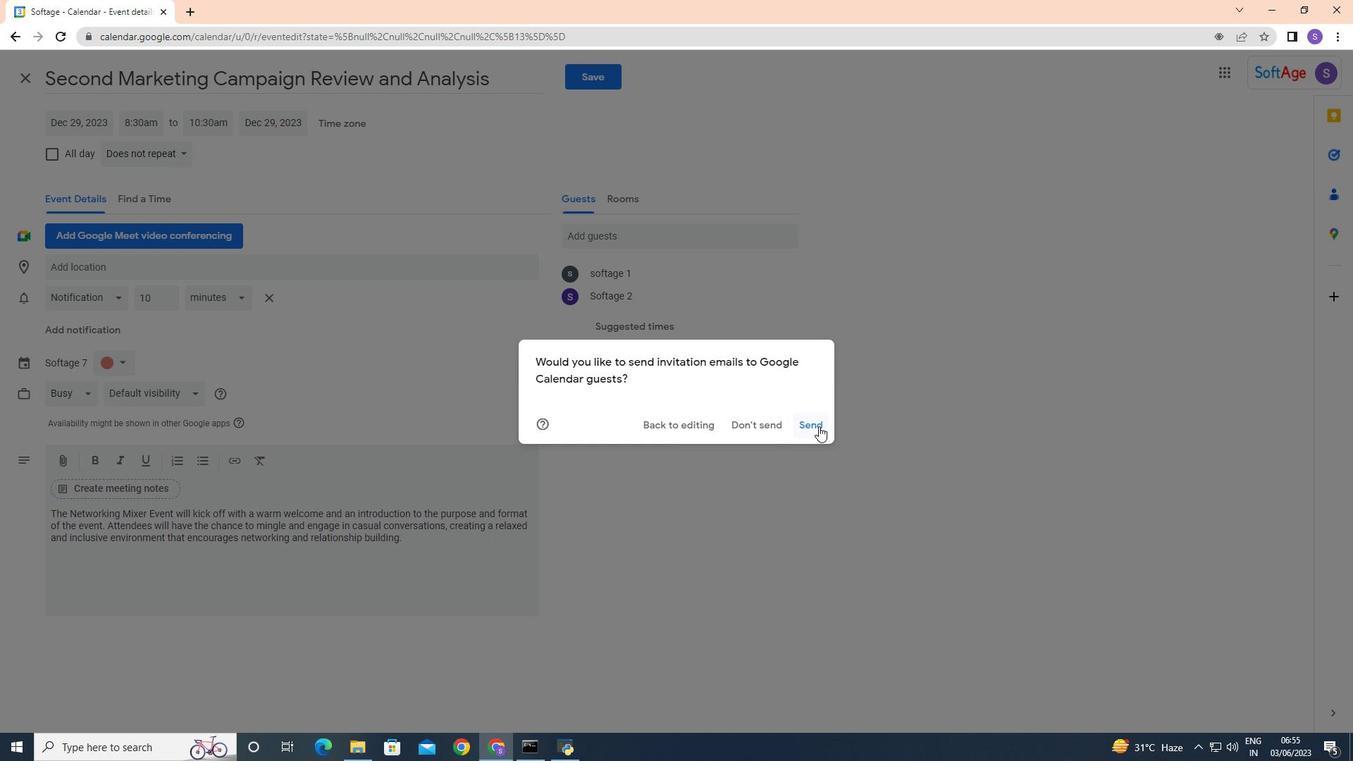 
